 Task: Plan a trip to Belle Glade, United States from 11th December, 2023 to 17th December, 2023 for 1 adult.1  bedroom having 1 bed and 1 bathroom. Property type can be hotel. Booking option can be shelf check-in. Look for 5 properties as per requirement.
Action: Mouse moved to (548, 119)
Screenshot: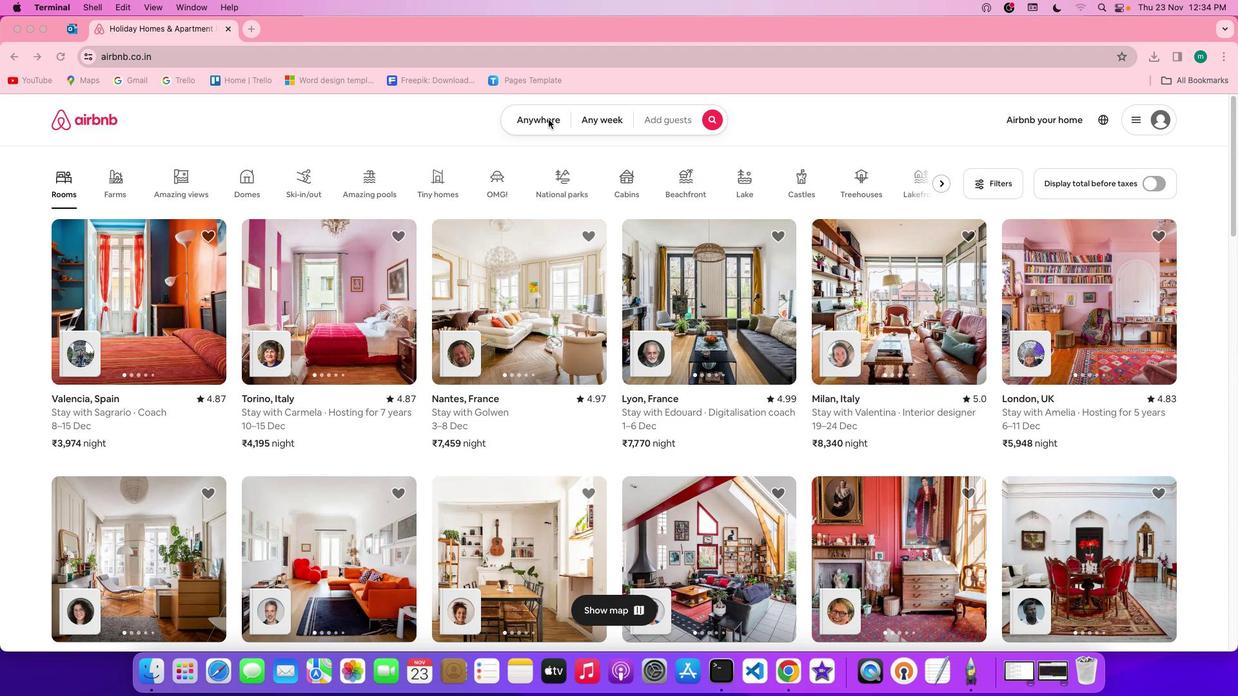 
Action: Mouse pressed left at (548, 119)
Screenshot: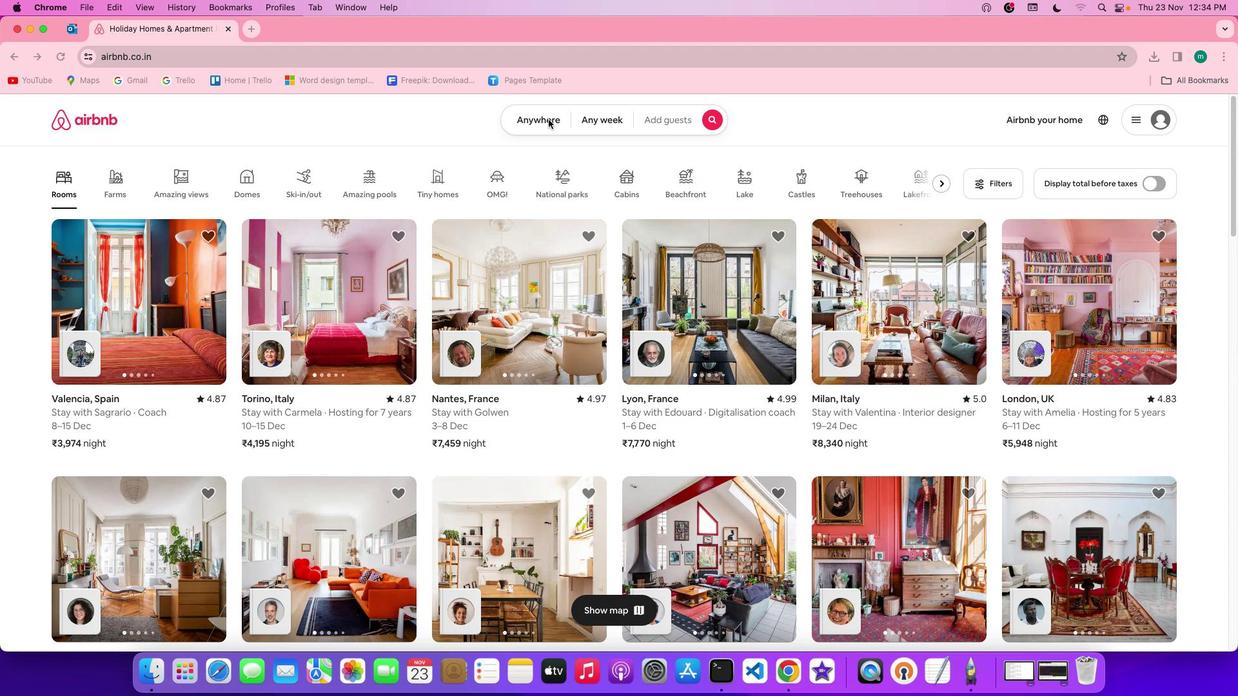 
Action: Mouse pressed left at (548, 119)
Screenshot: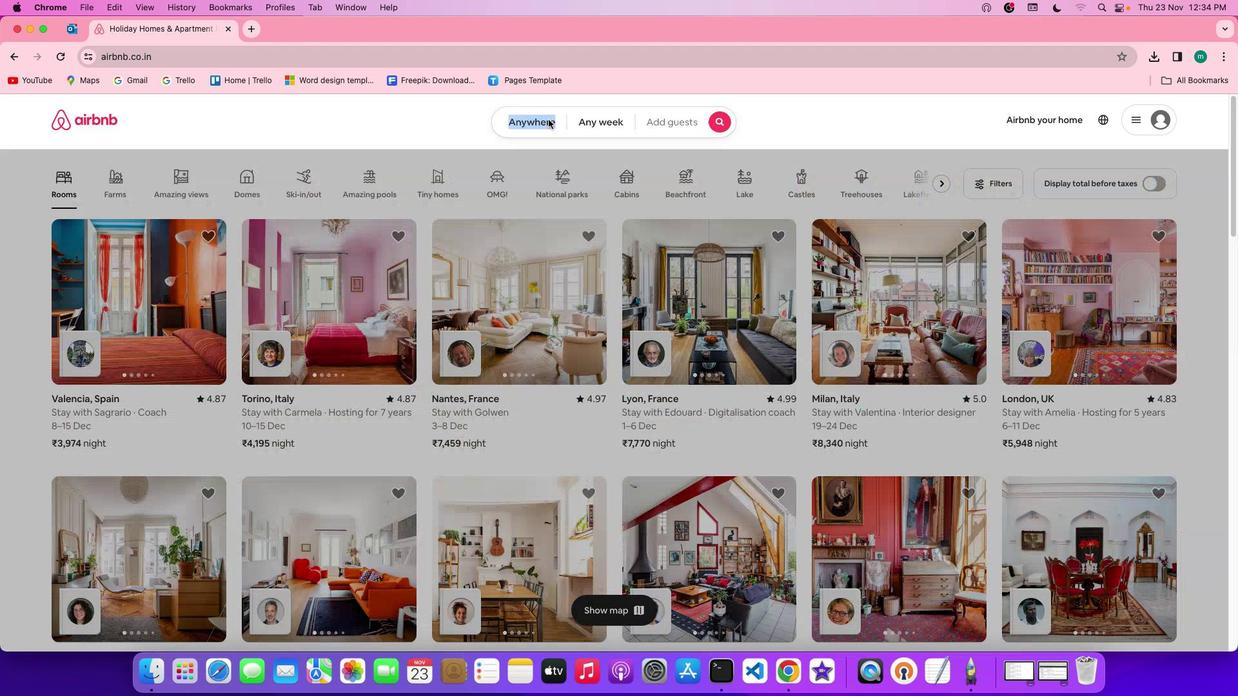 
Action: Mouse moved to (451, 172)
Screenshot: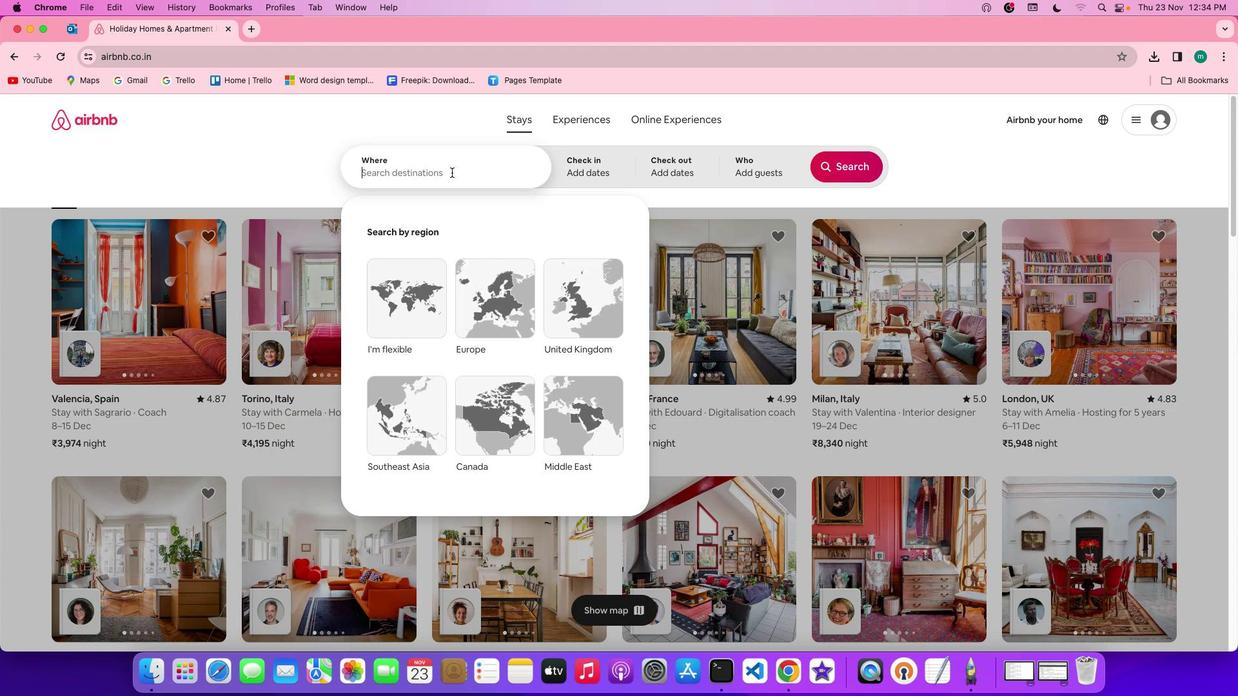 
Action: Mouse pressed left at (451, 172)
Screenshot: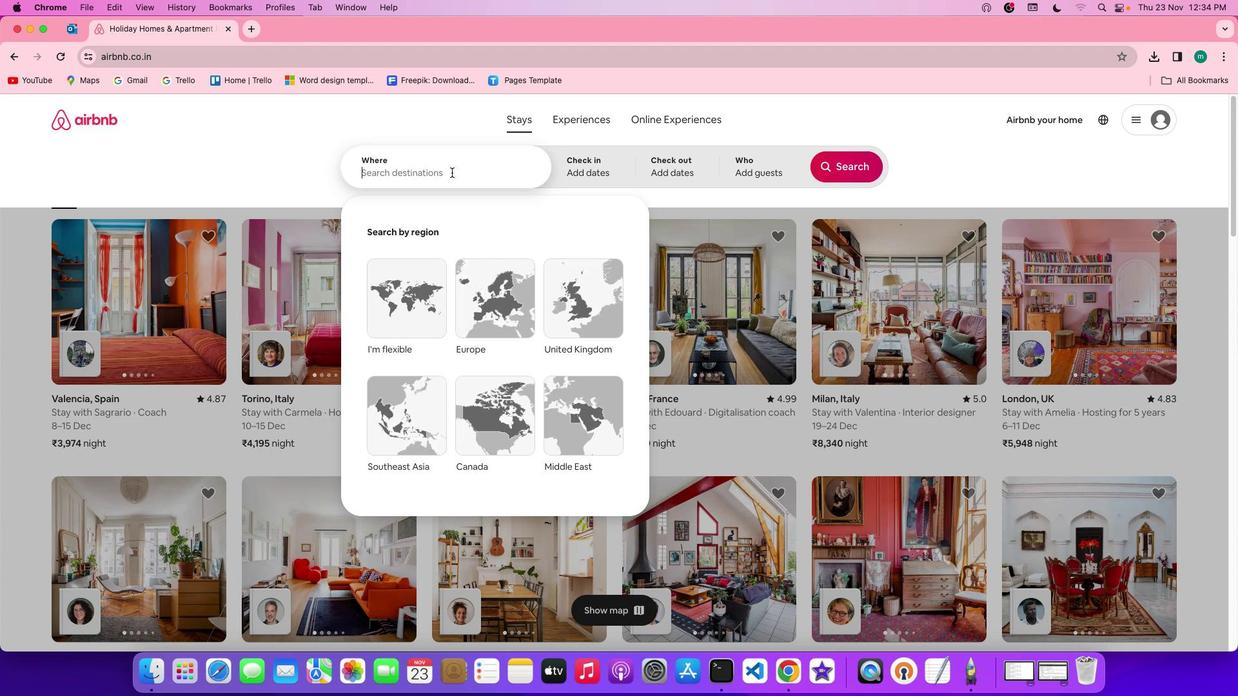 
Action: Key pressed Key.shift'B''e''l''l''e'Key.spaceKey.shift'G''l''a''d''e'','Key.spaceKey.shift'u''n''i''t''e''d'Key.spaceKey.shift'S''t''a''t''e''s'
Screenshot: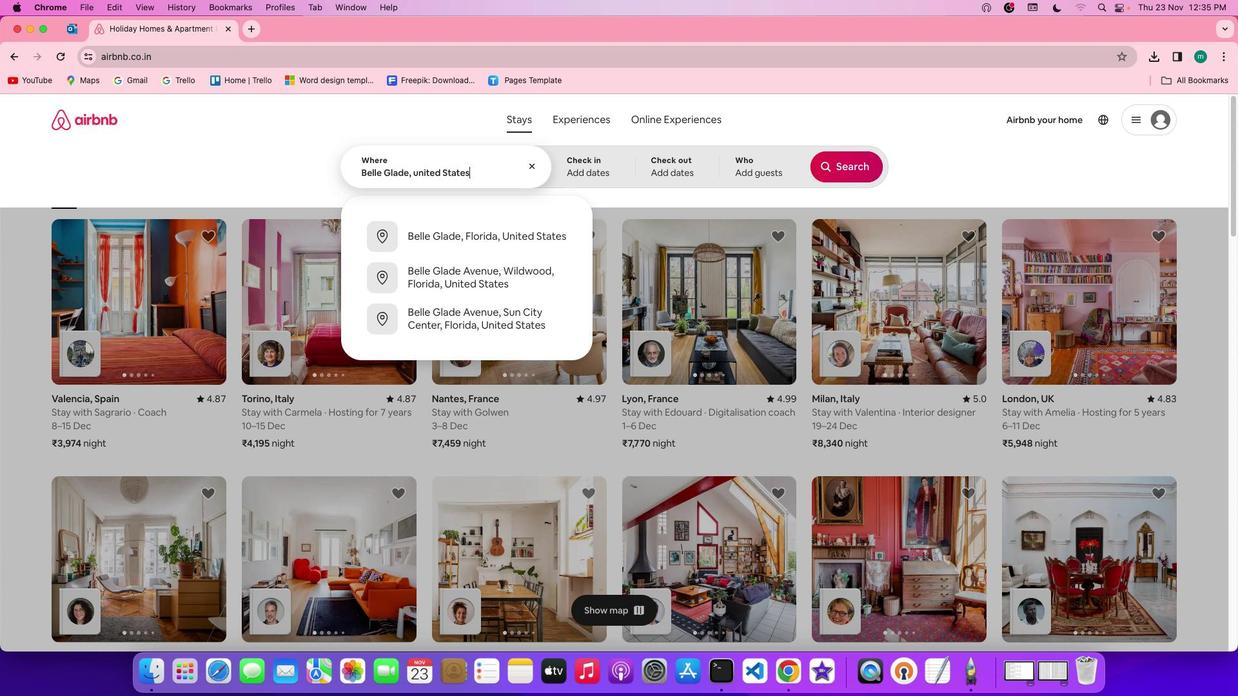 
Action: Mouse moved to (591, 161)
Screenshot: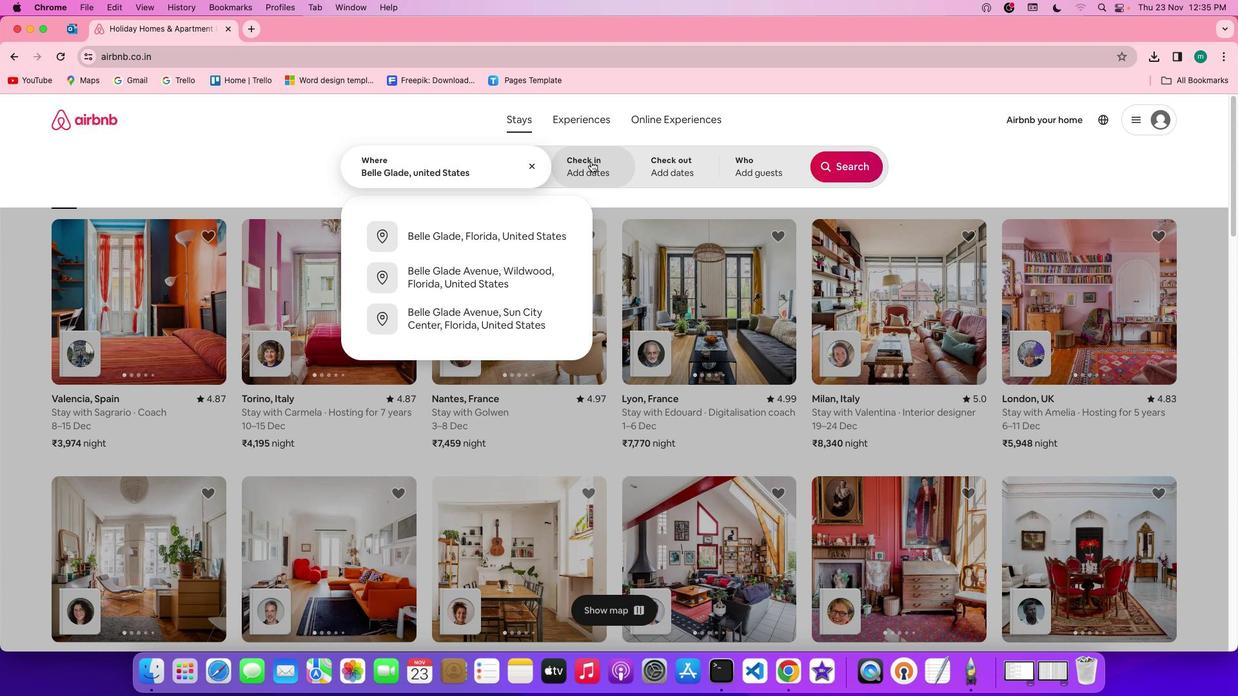 
Action: Mouse pressed left at (591, 161)
Screenshot: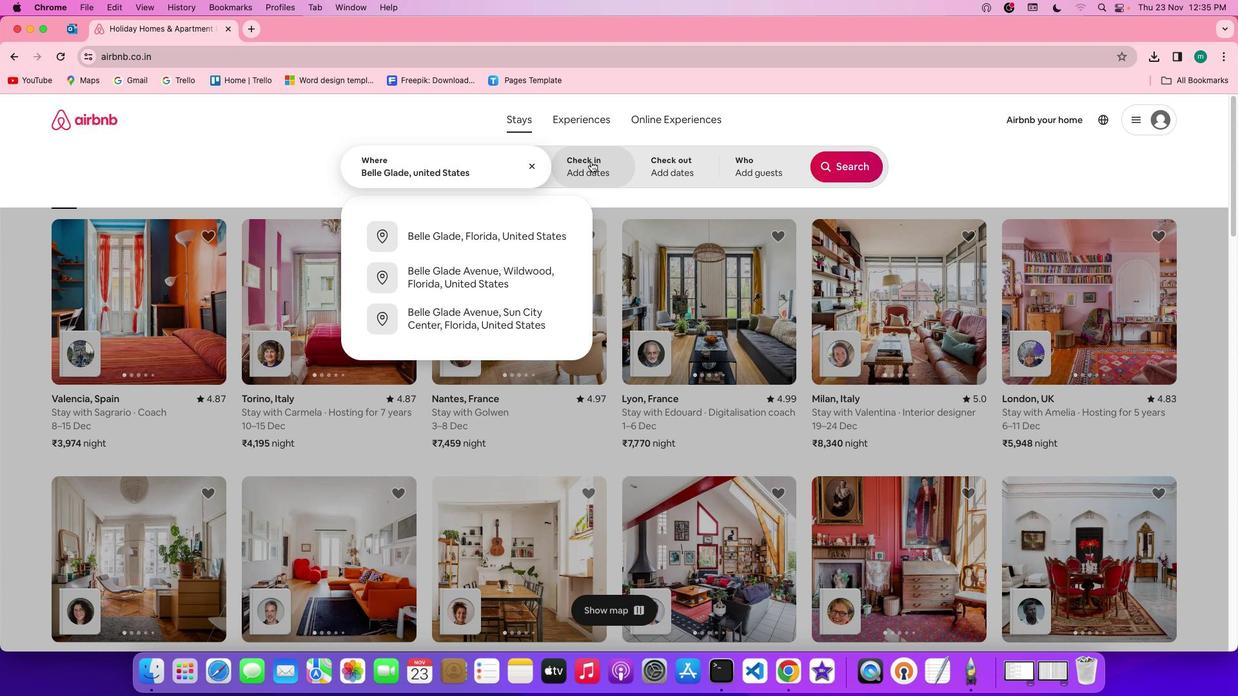 
Action: Mouse moved to (679, 394)
Screenshot: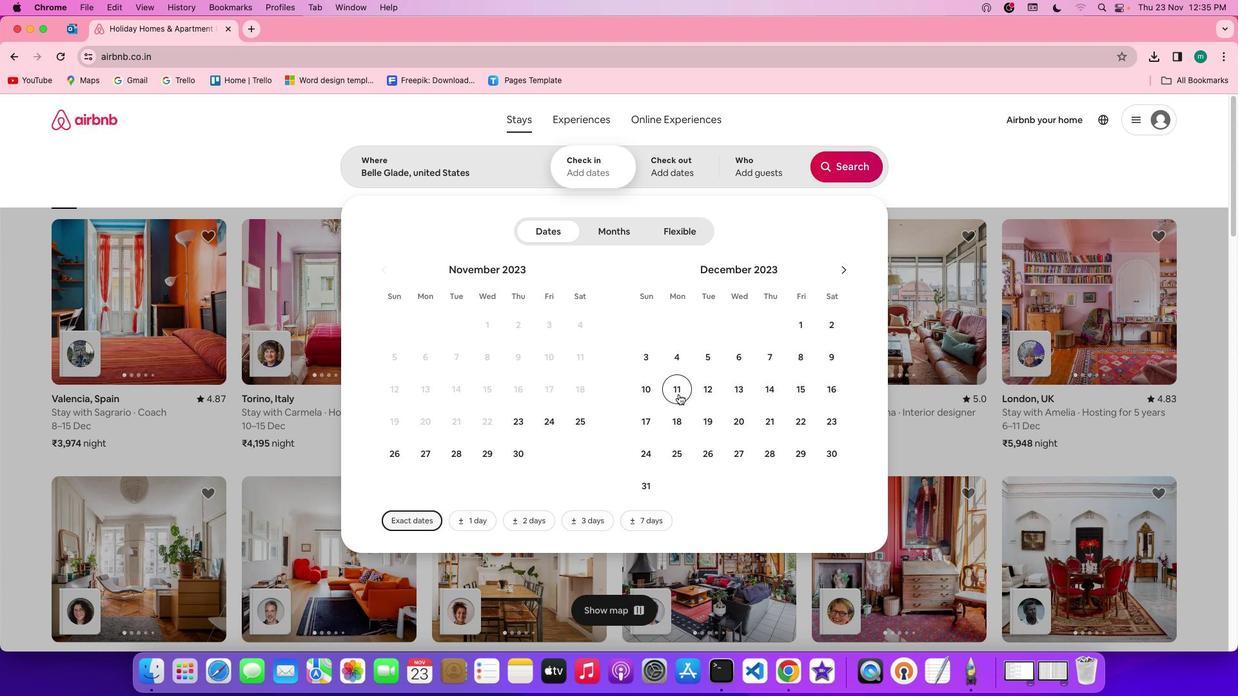 
Action: Mouse pressed left at (679, 394)
Screenshot: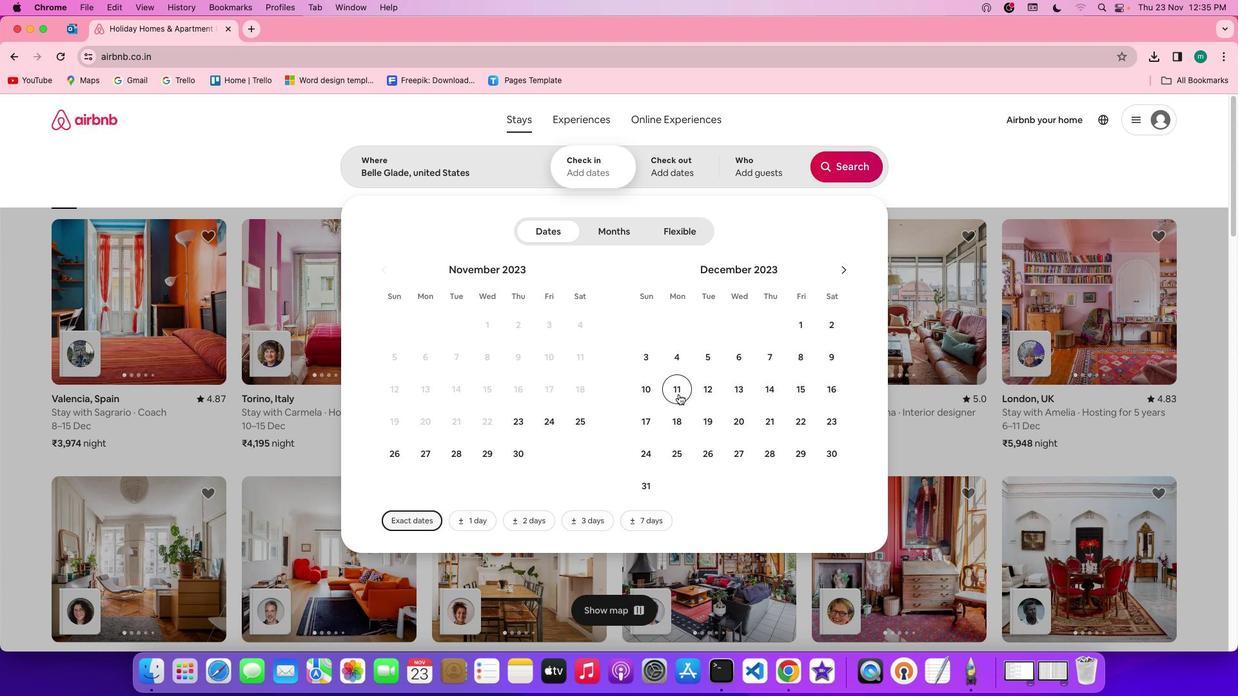 
Action: Mouse moved to (659, 415)
Screenshot: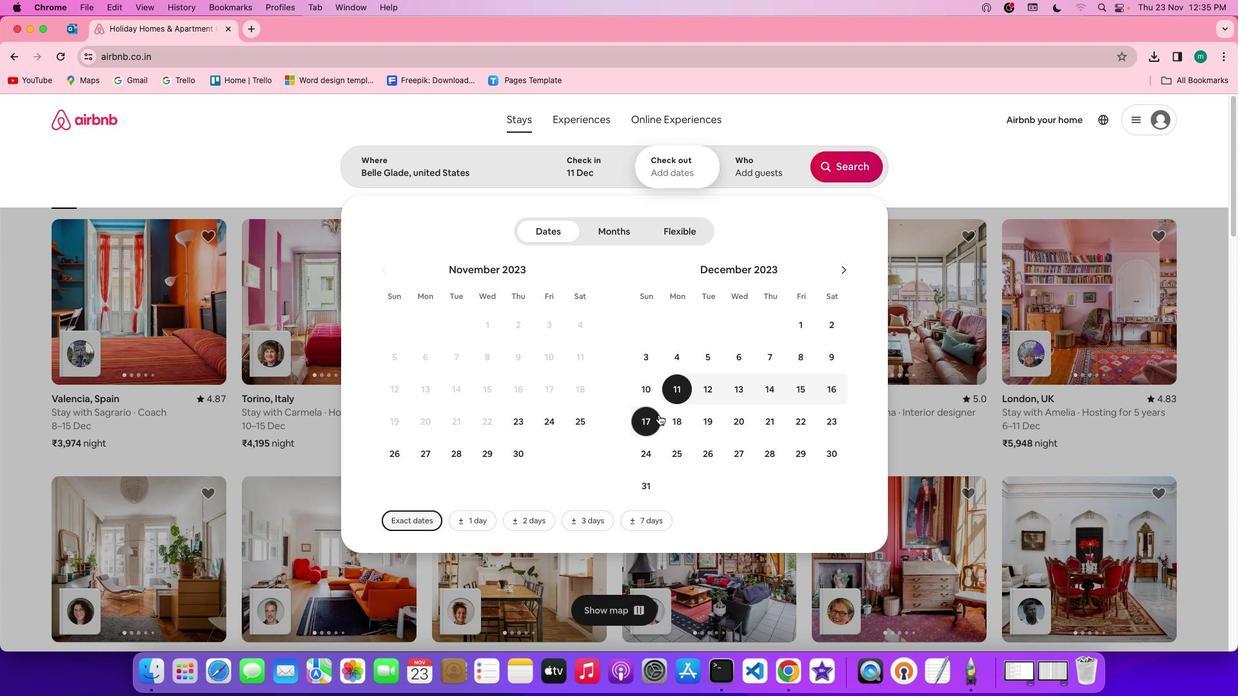 
Action: Mouse pressed left at (659, 415)
Screenshot: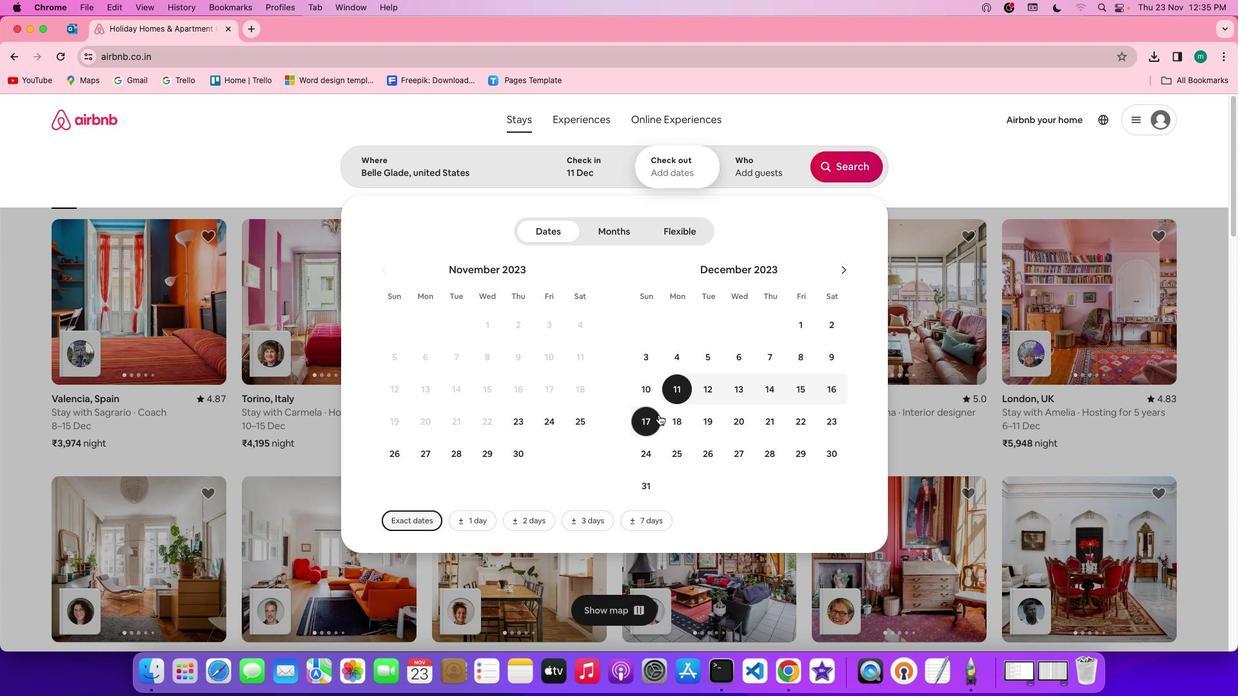 
Action: Mouse moved to (767, 178)
Screenshot: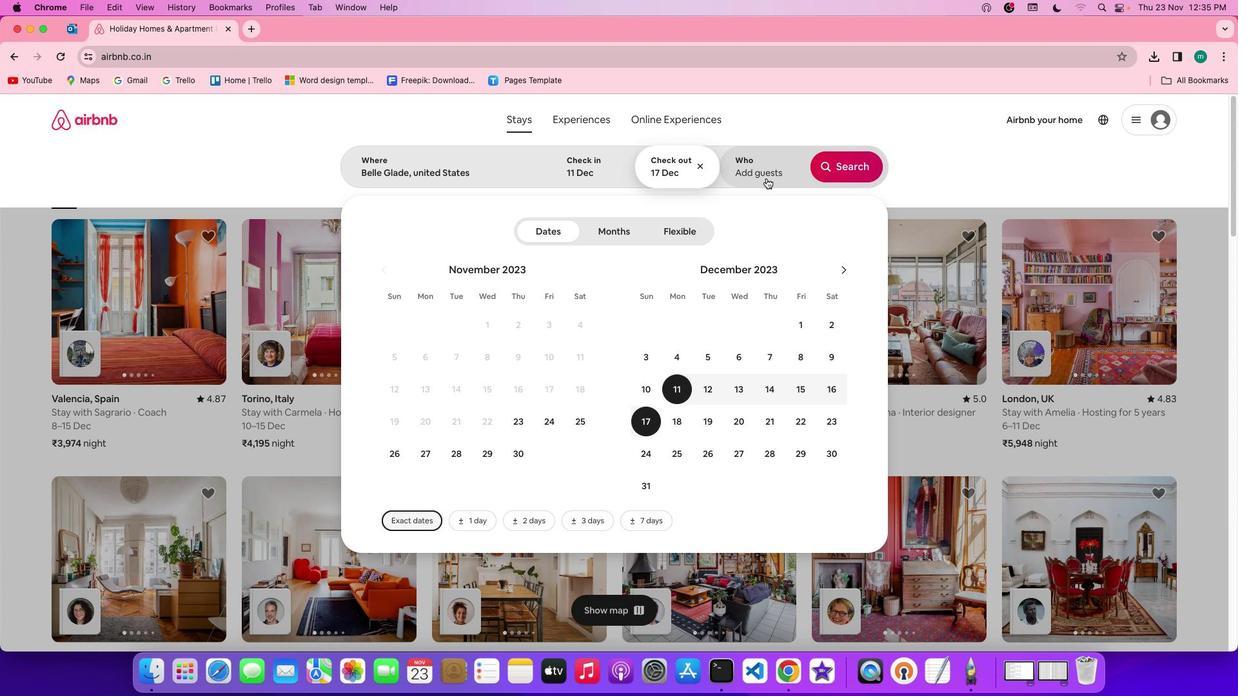 
Action: Mouse pressed left at (767, 178)
Screenshot: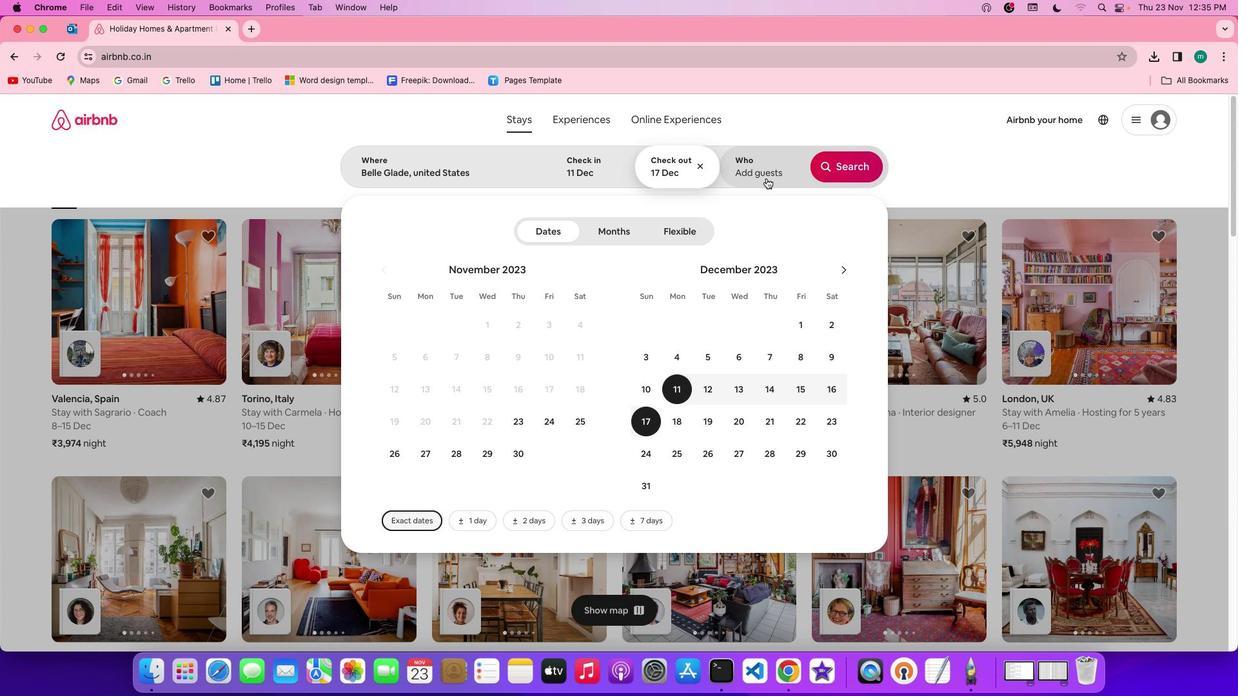
Action: Mouse moved to (853, 233)
Screenshot: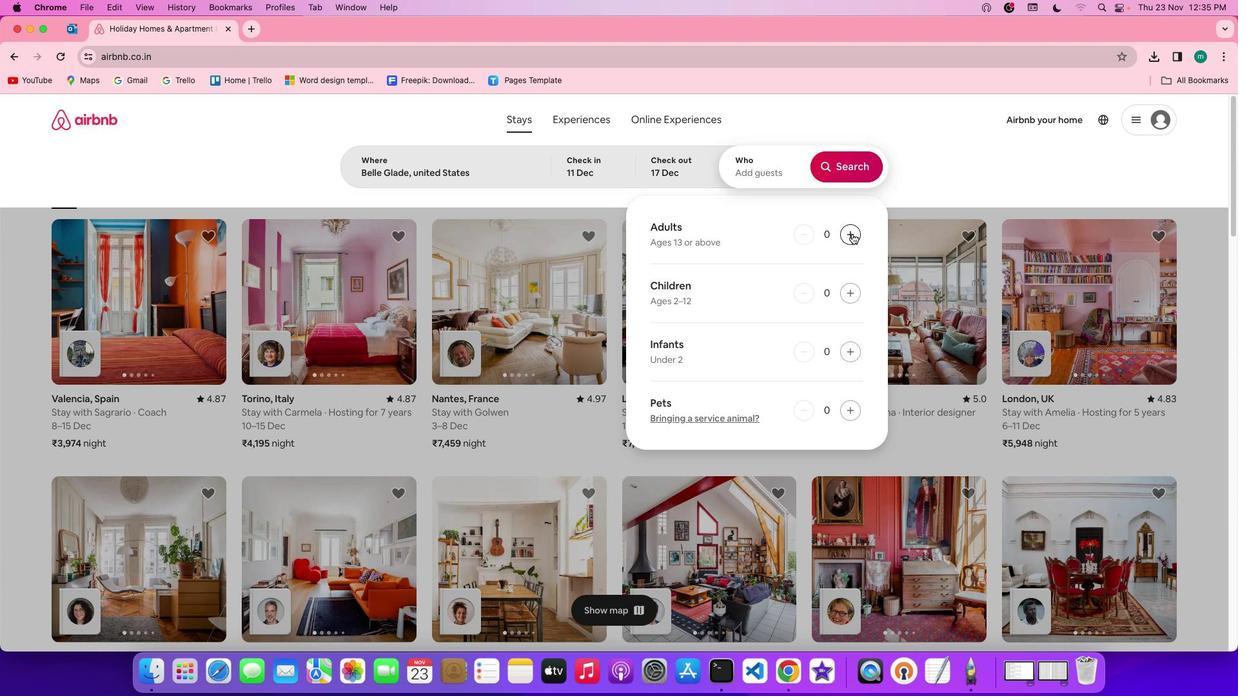 
Action: Mouse pressed left at (853, 233)
Screenshot: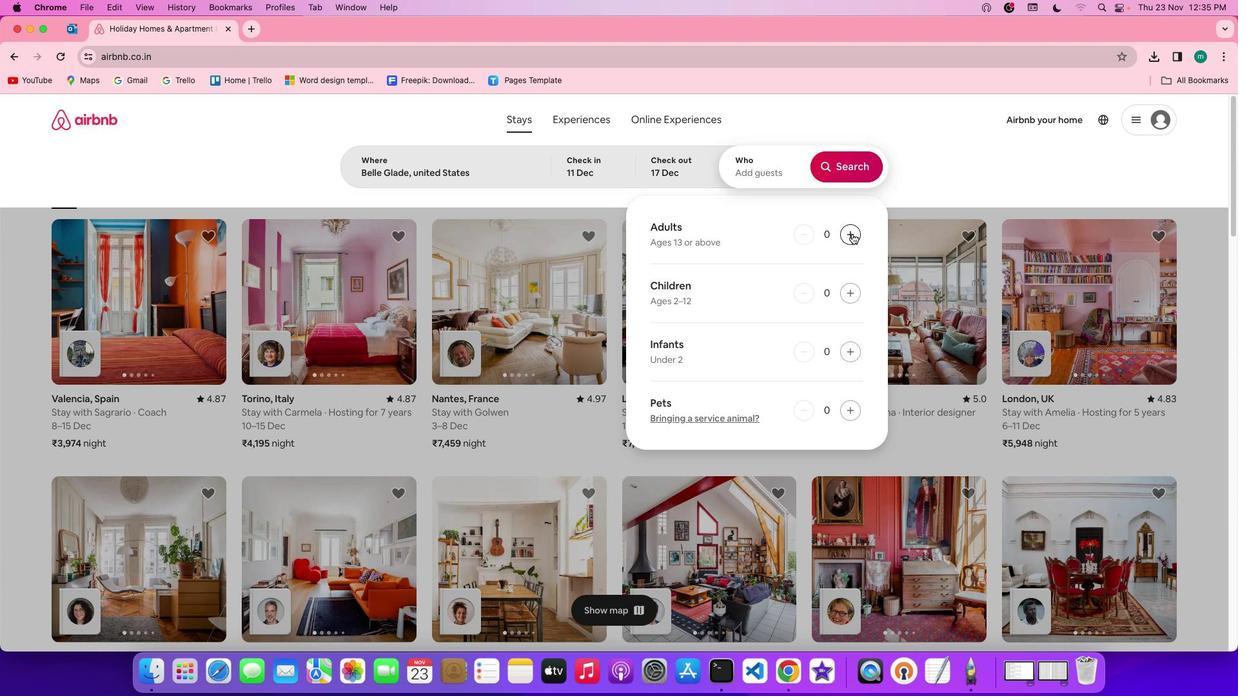 
Action: Mouse moved to (847, 166)
Screenshot: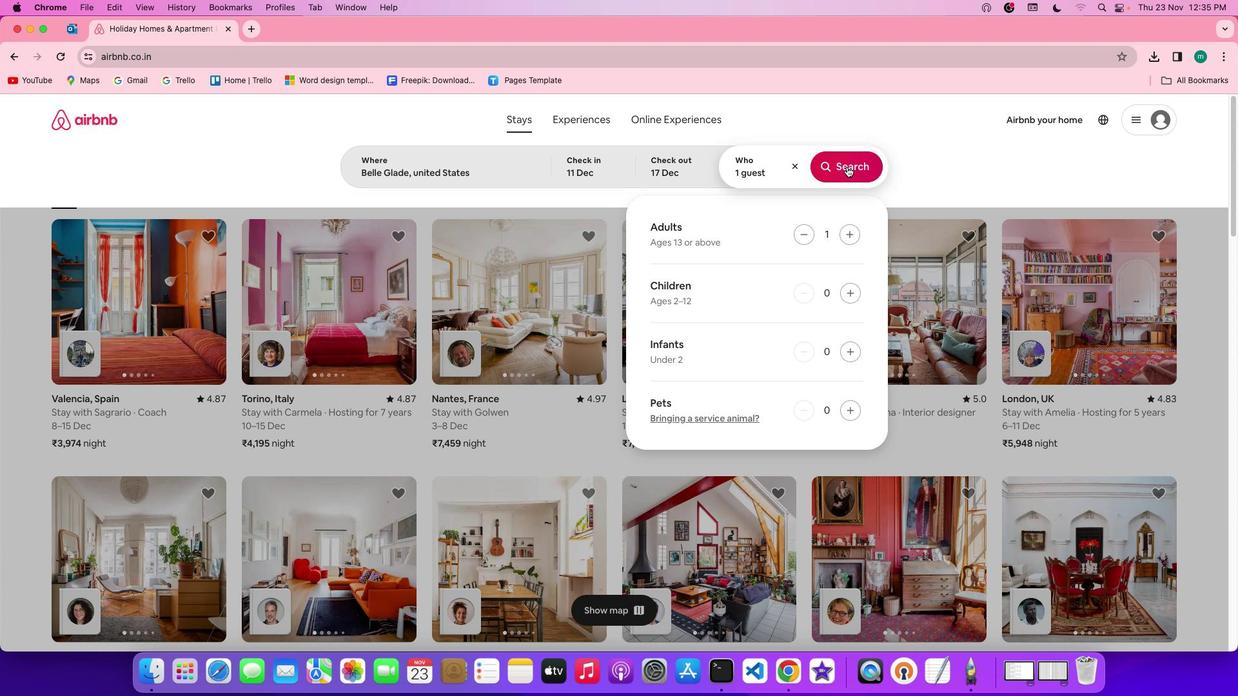 
Action: Mouse pressed left at (847, 166)
Screenshot: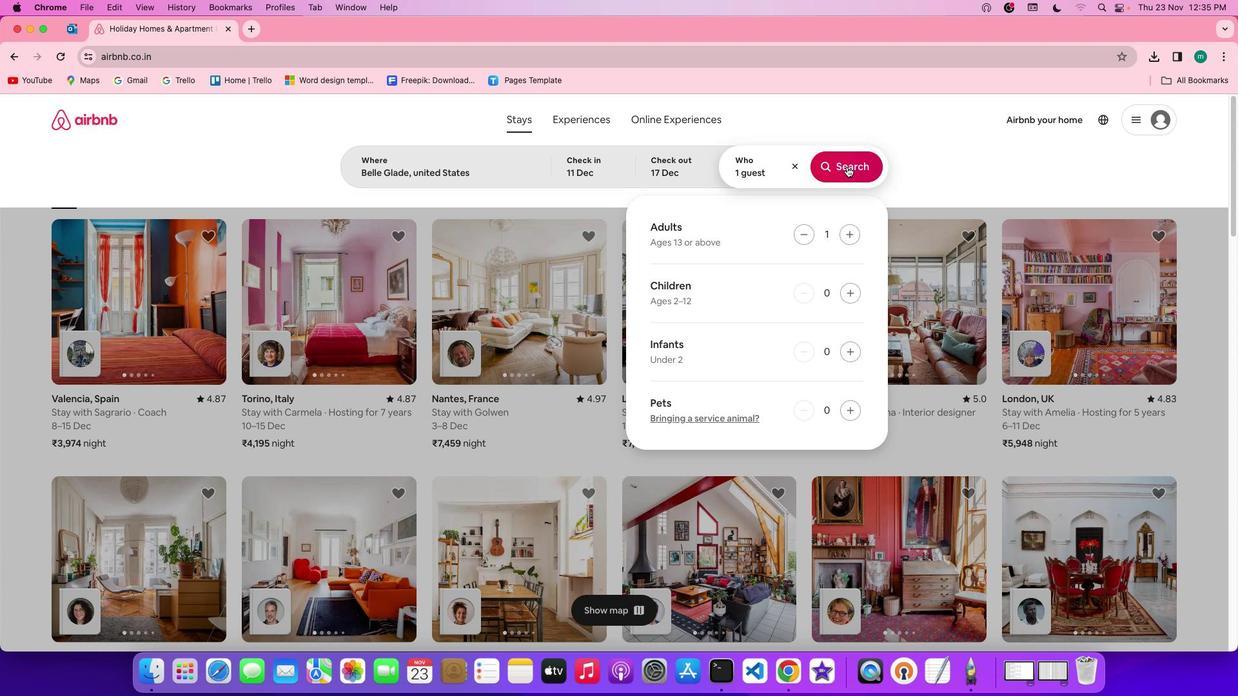 
Action: Mouse moved to (1041, 176)
Screenshot: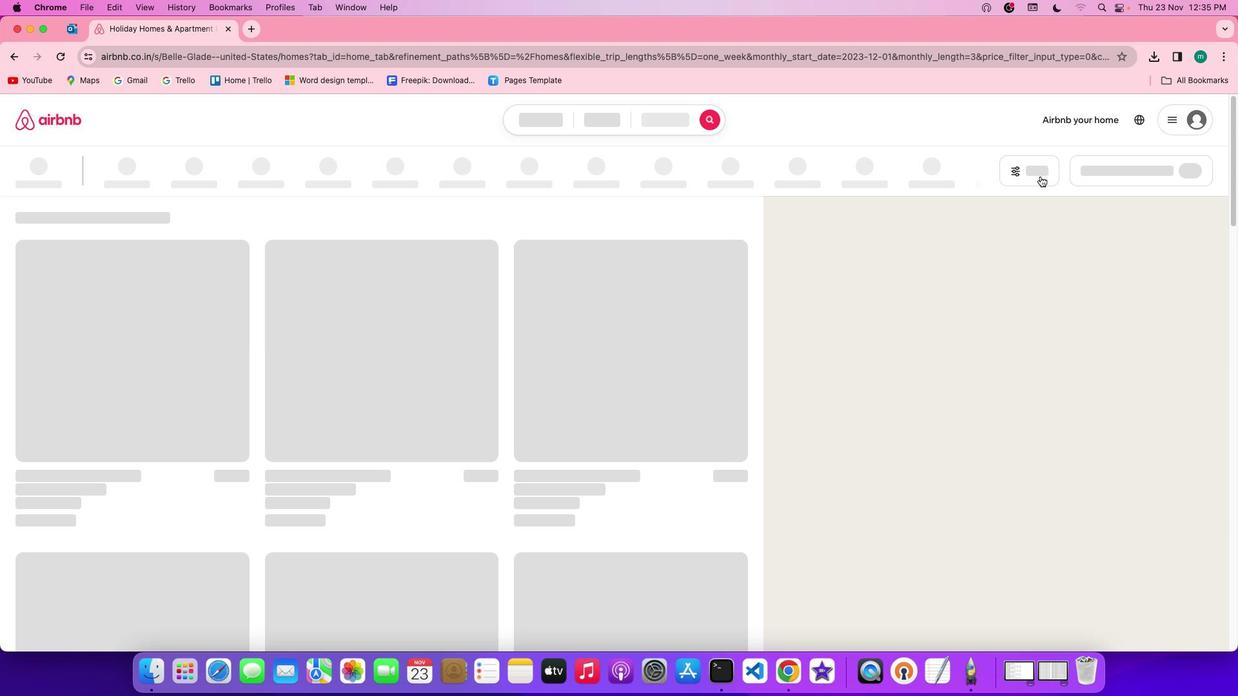 
Action: Mouse pressed left at (1041, 176)
Screenshot: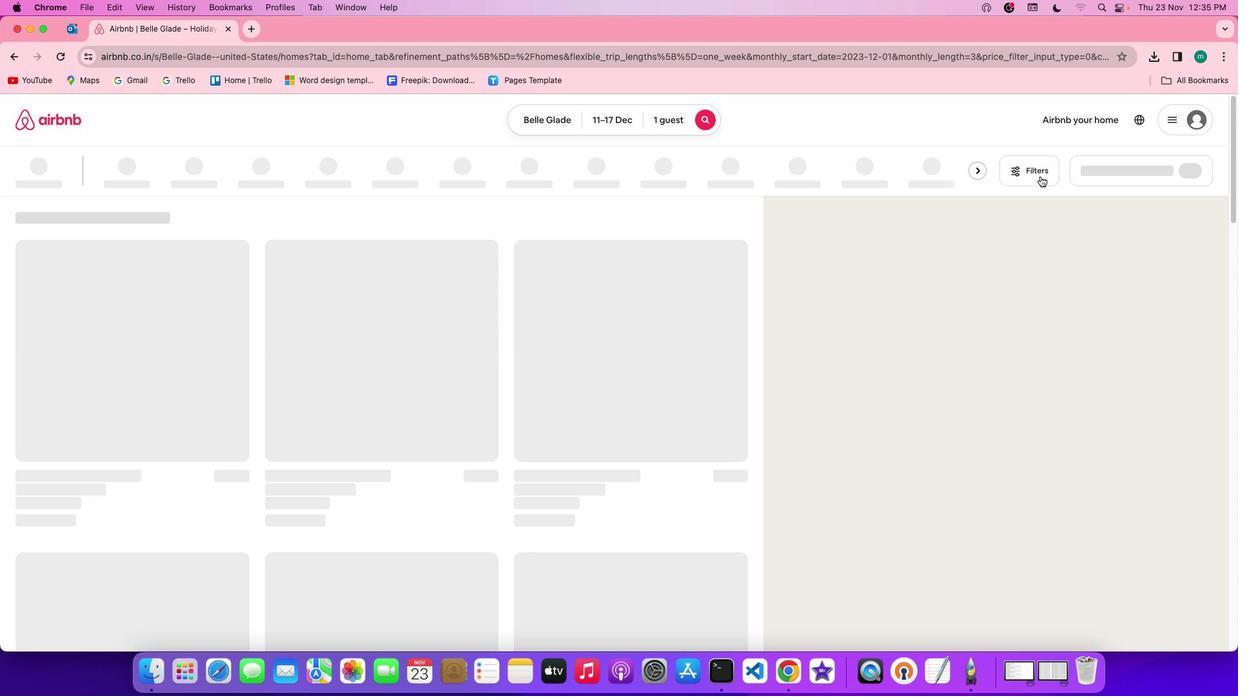 
Action: Mouse moved to (731, 298)
Screenshot: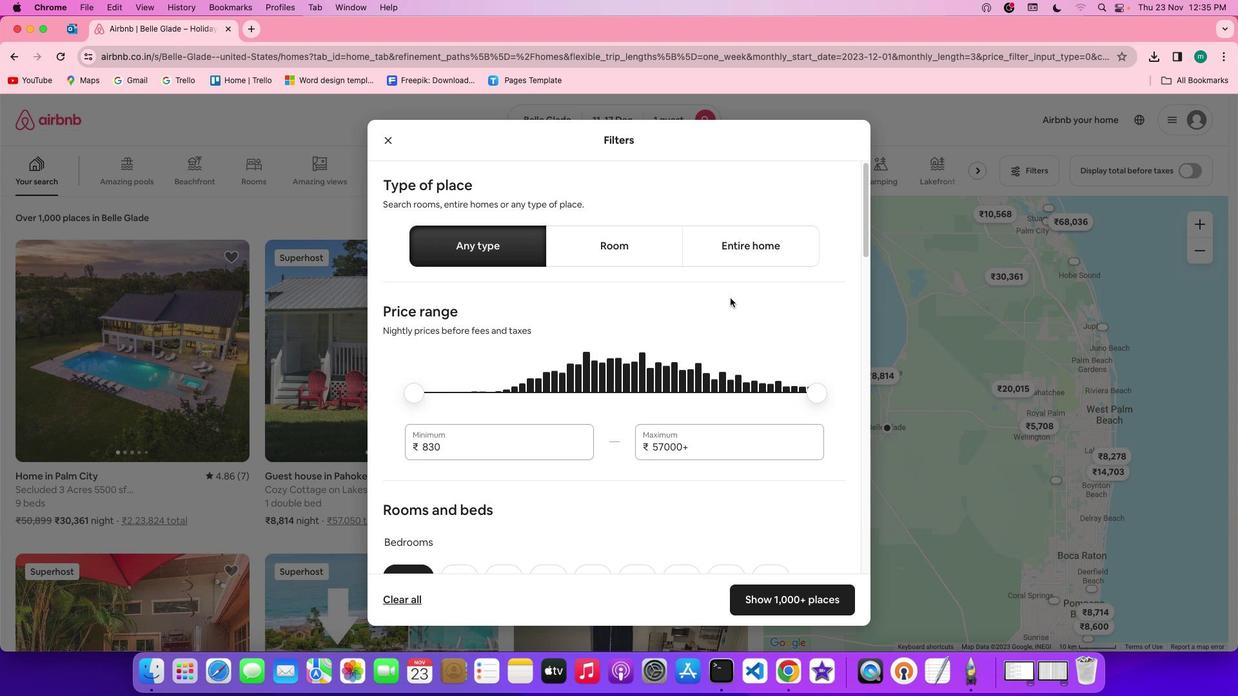 
Action: Mouse scrolled (731, 298) with delta (0, 0)
Screenshot: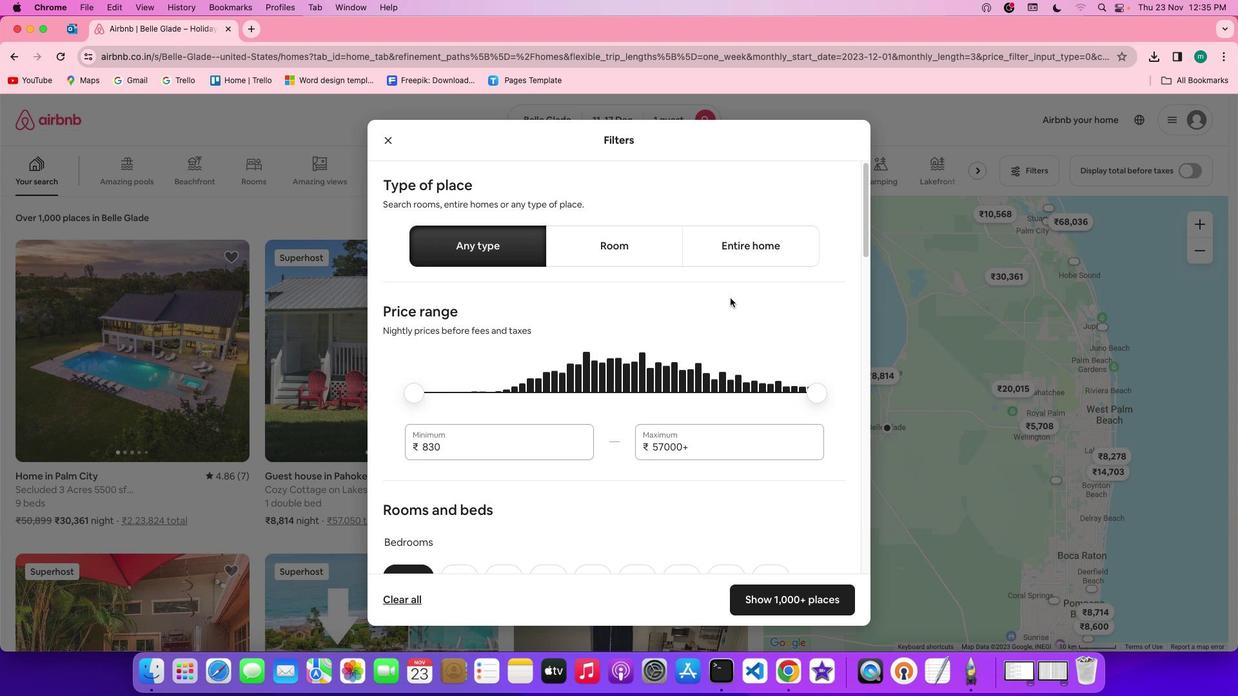 
Action: Mouse scrolled (731, 298) with delta (0, 0)
Screenshot: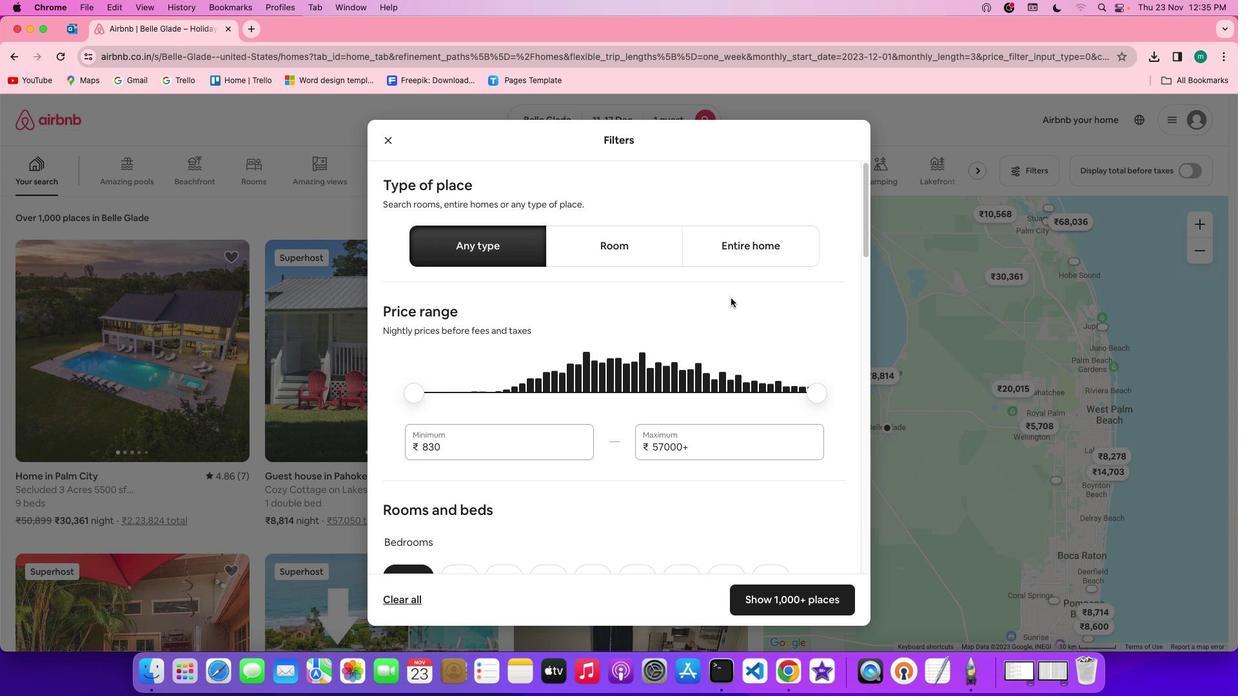 
Action: Mouse scrolled (731, 298) with delta (0, -1)
Screenshot: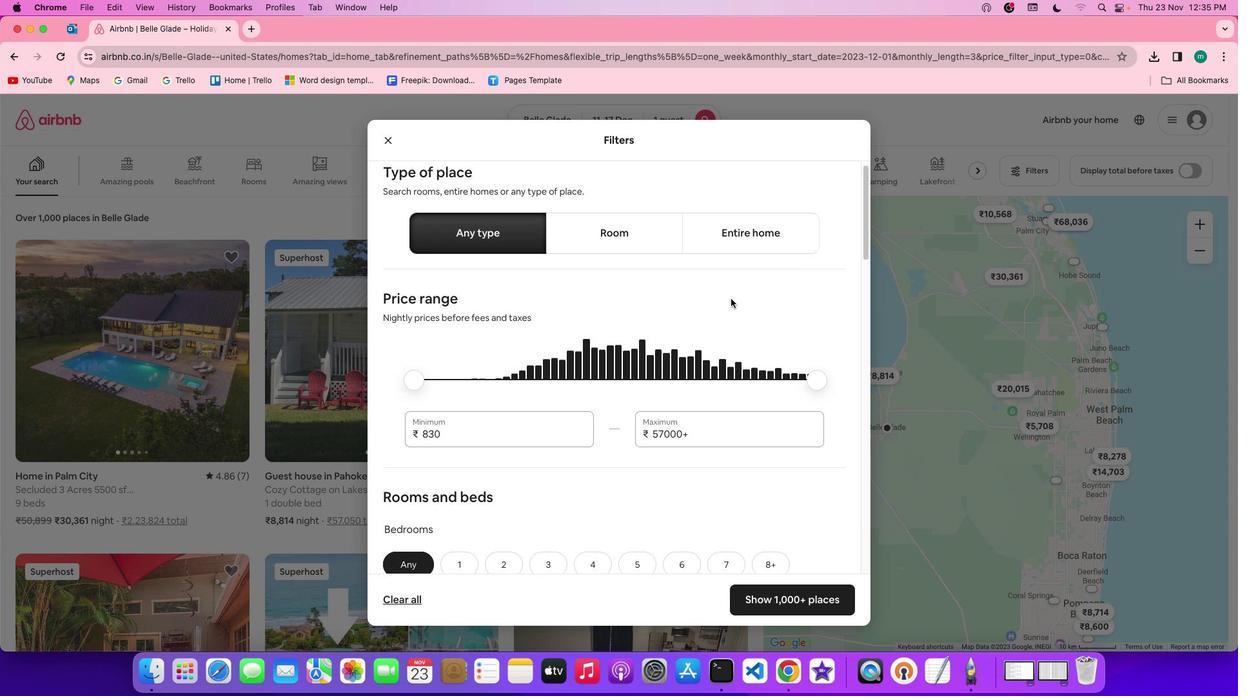 
Action: Mouse moved to (731, 298)
Screenshot: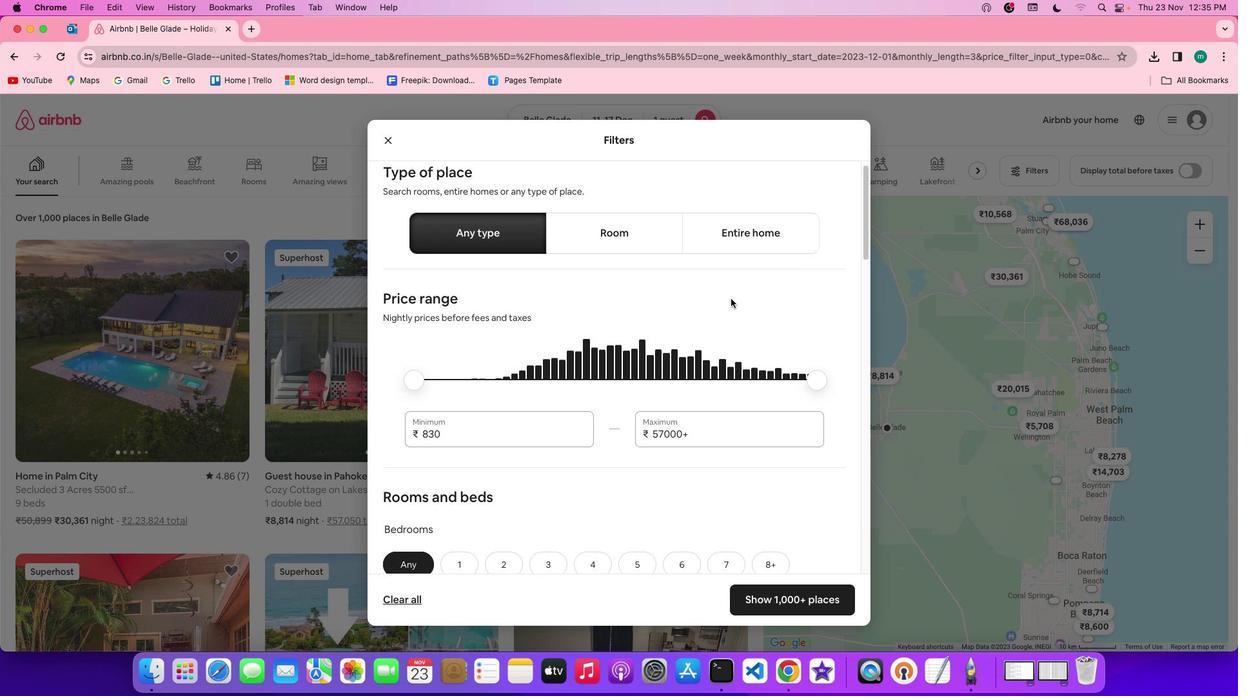 
Action: Mouse scrolled (731, 298) with delta (0, 0)
Screenshot: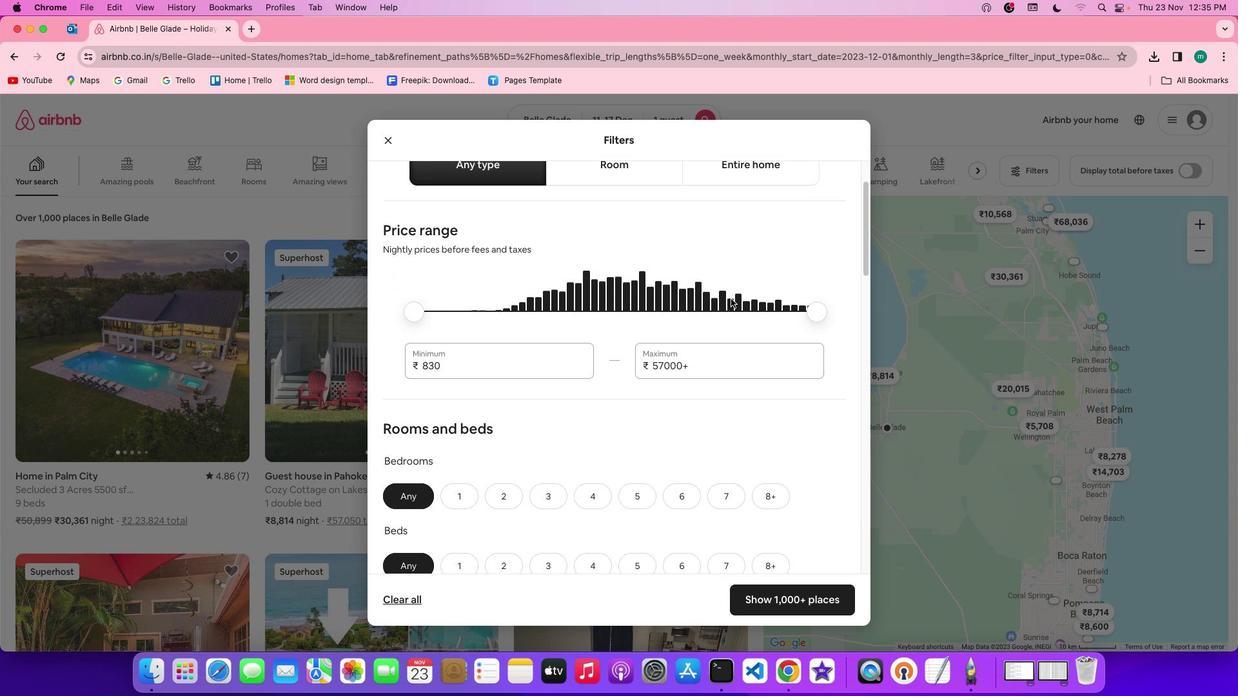 
Action: Mouse scrolled (731, 298) with delta (0, 0)
Screenshot: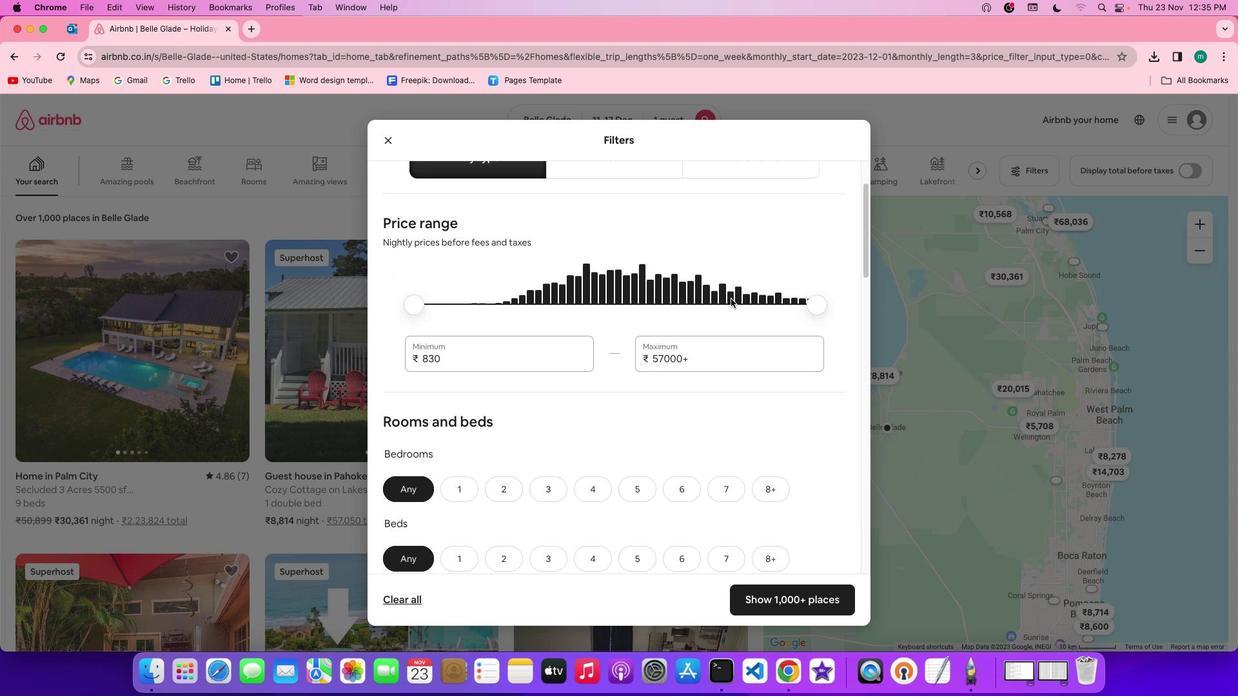 
Action: Mouse scrolled (731, 298) with delta (0, -1)
Screenshot: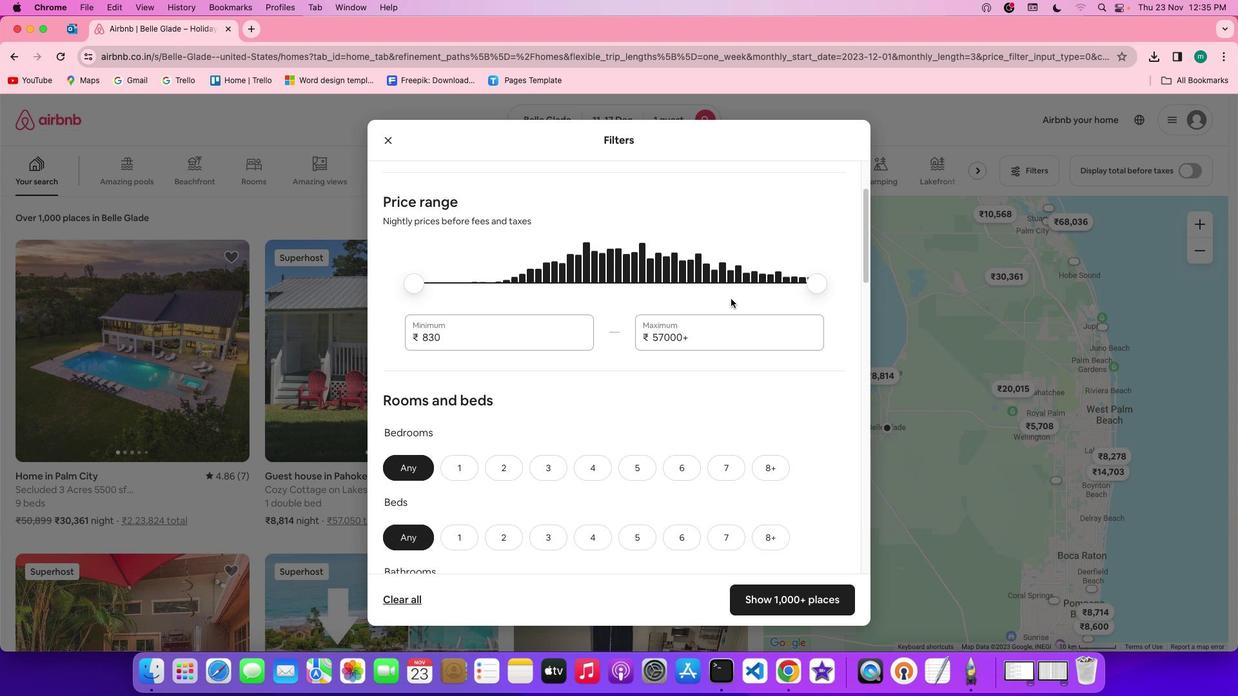 
Action: Mouse scrolled (731, 298) with delta (0, 0)
Screenshot: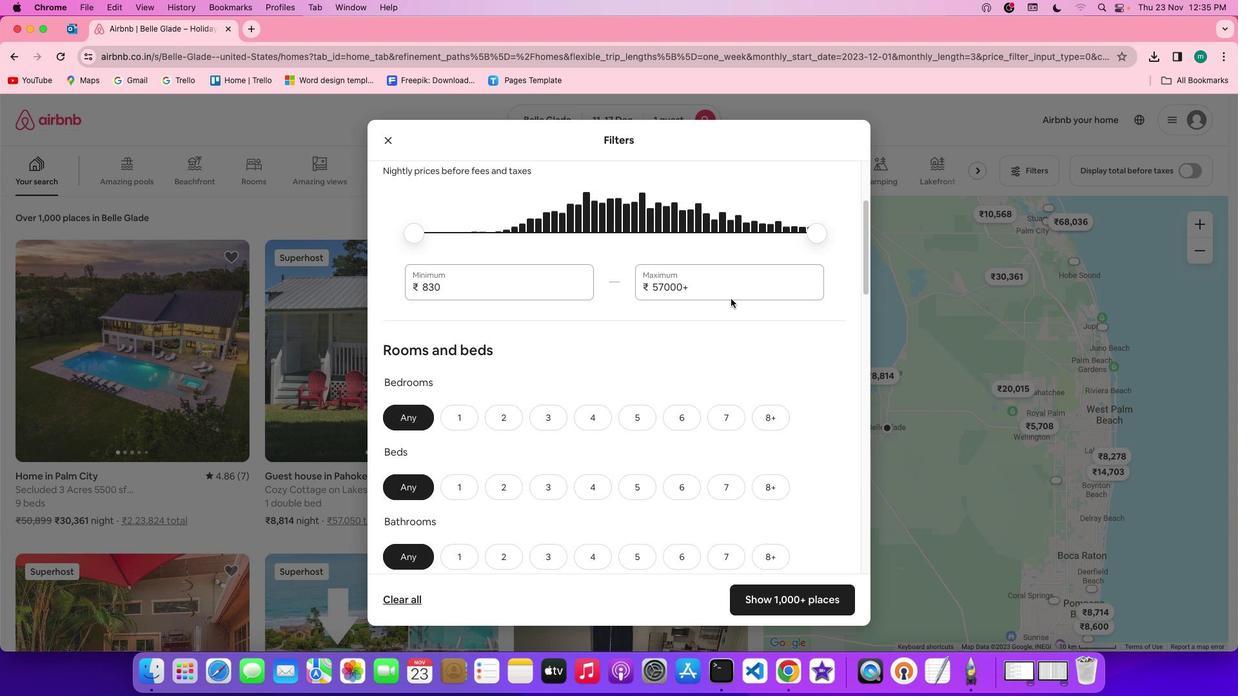 
Action: Mouse scrolled (731, 298) with delta (0, 0)
Screenshot: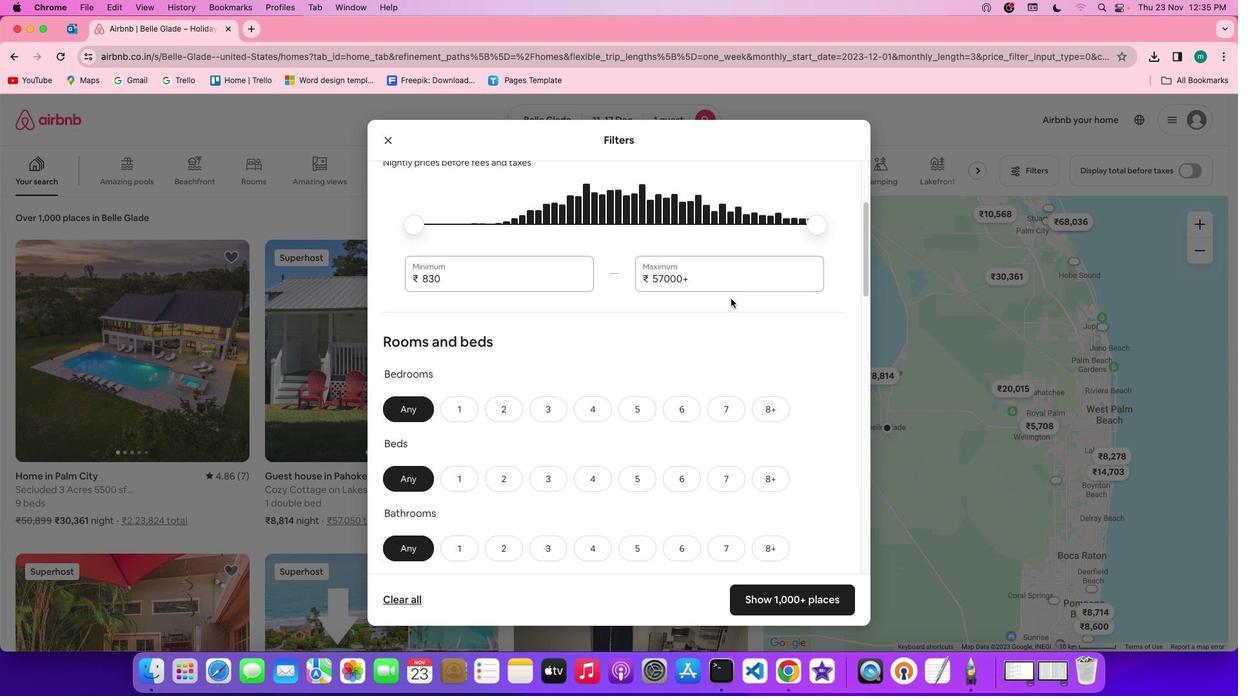 
Action: Mouse scrolled (731, 298) with delta (0, 0)
Screenshot: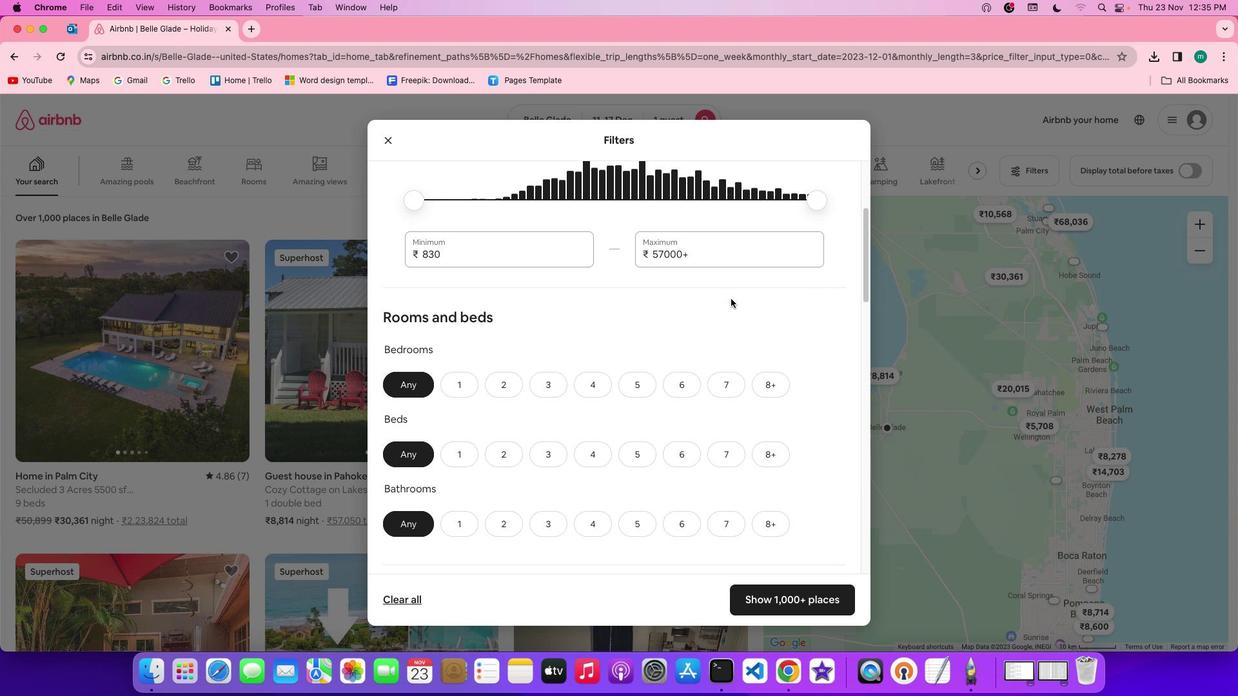 
Action: Mouse scrolled (731, 298) with delta (0, 0)
Screenshot: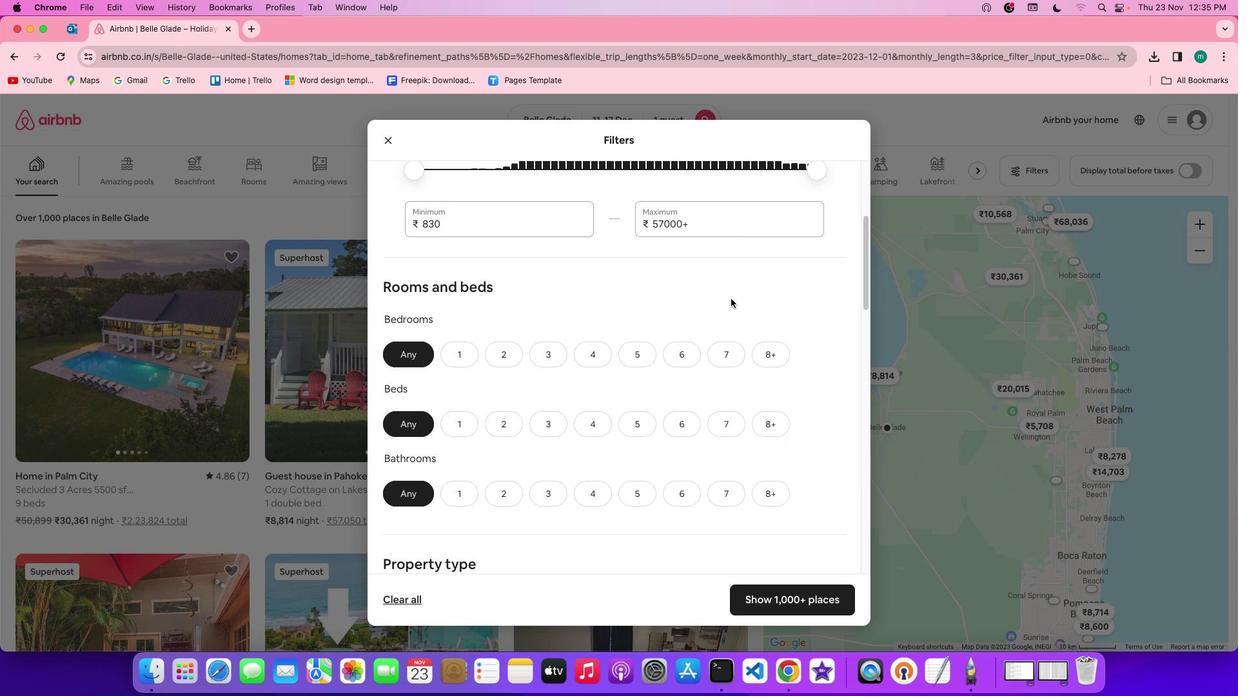 
Action: Mouse scrolled (731, 298) with delta (0, 0)
Screenshot: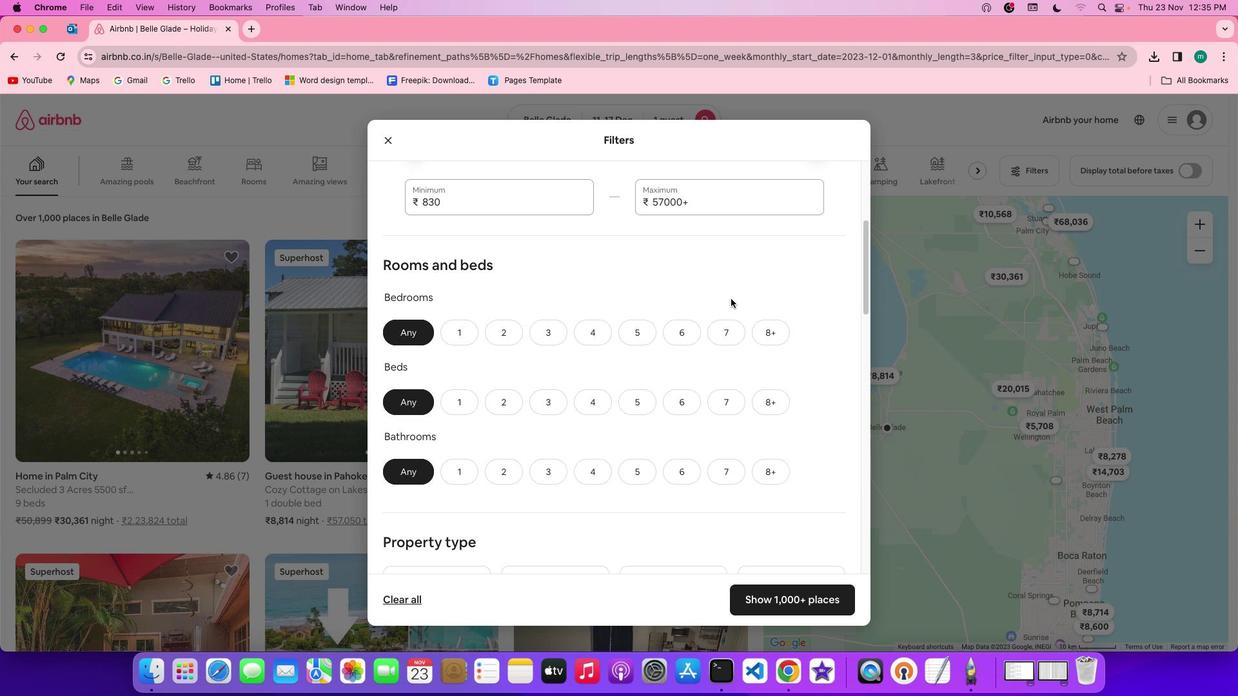 
Action: Mouse scrolled (731, 298) with delta (0, -1)
Screenshot: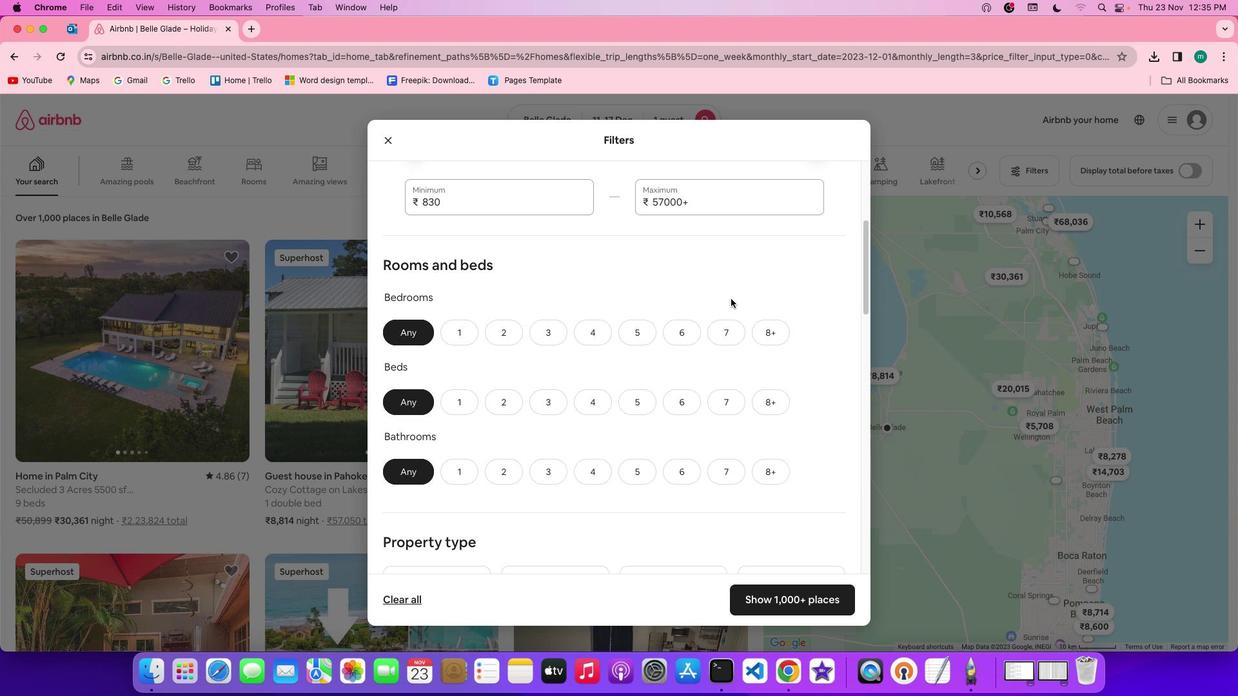 
Action: Mouse scrolled (731, 298) with delta (0, -1)
Screenshot: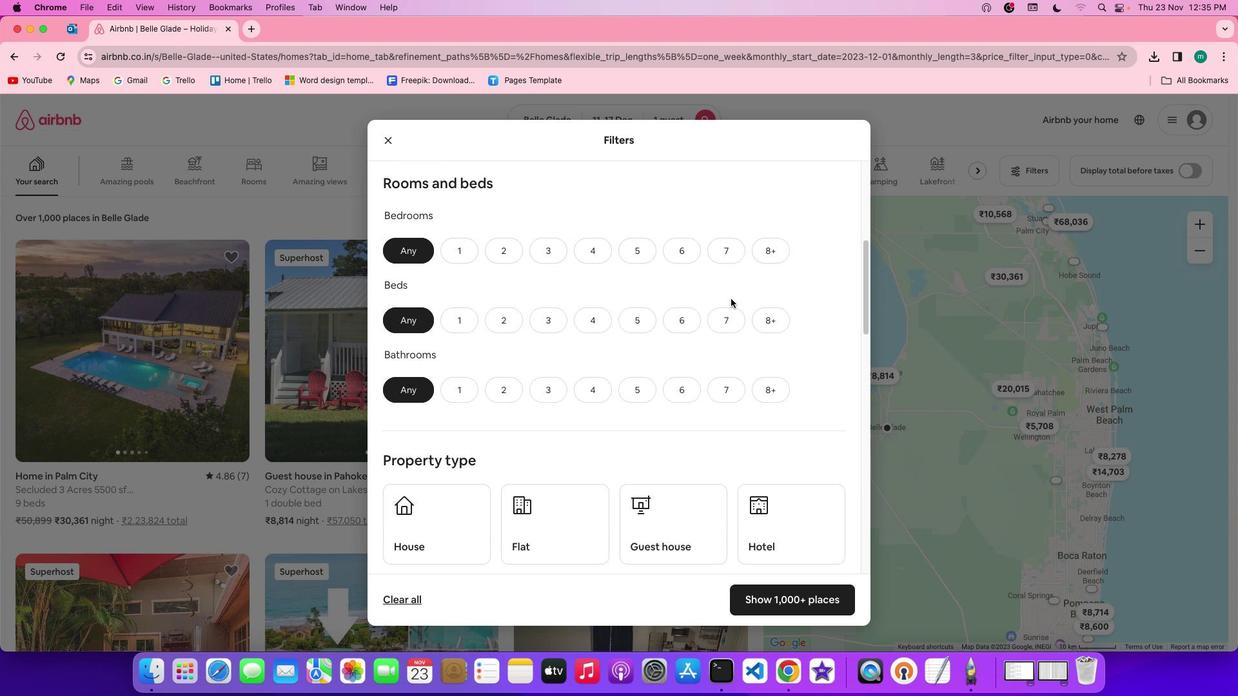 
Action: Mouse moved to (462, 187)
Screenshot: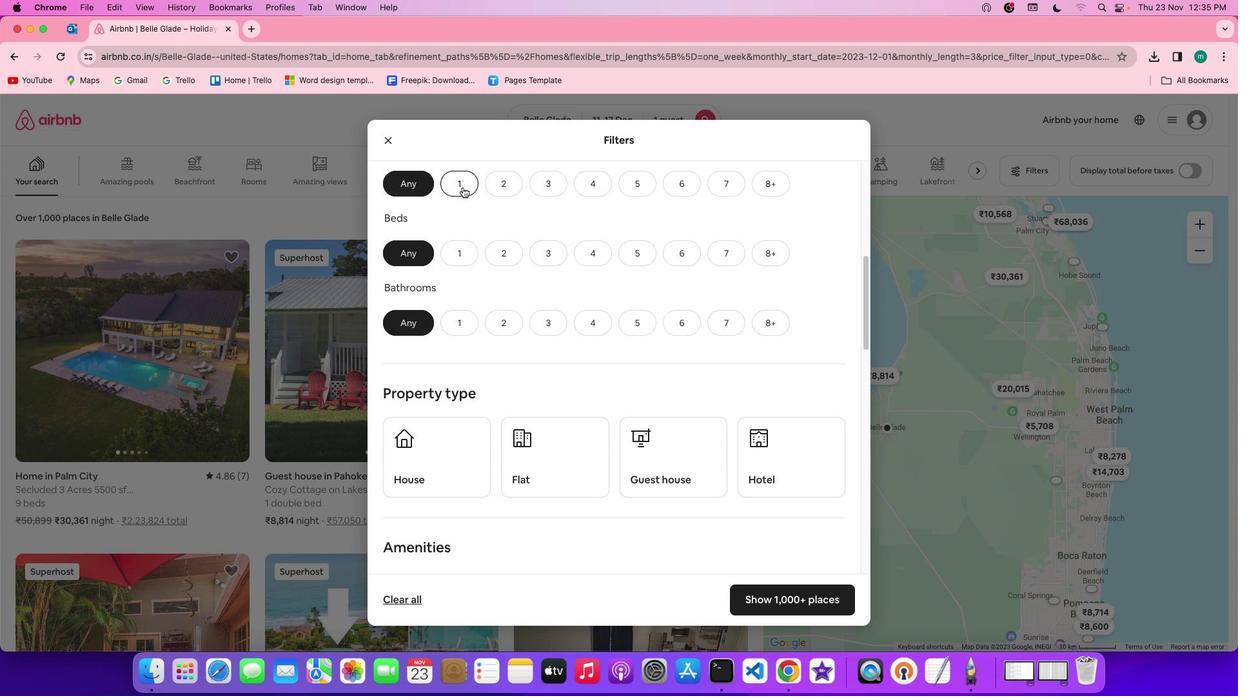 
Action: Mouse pressed left at (462, 187)
Screenshot: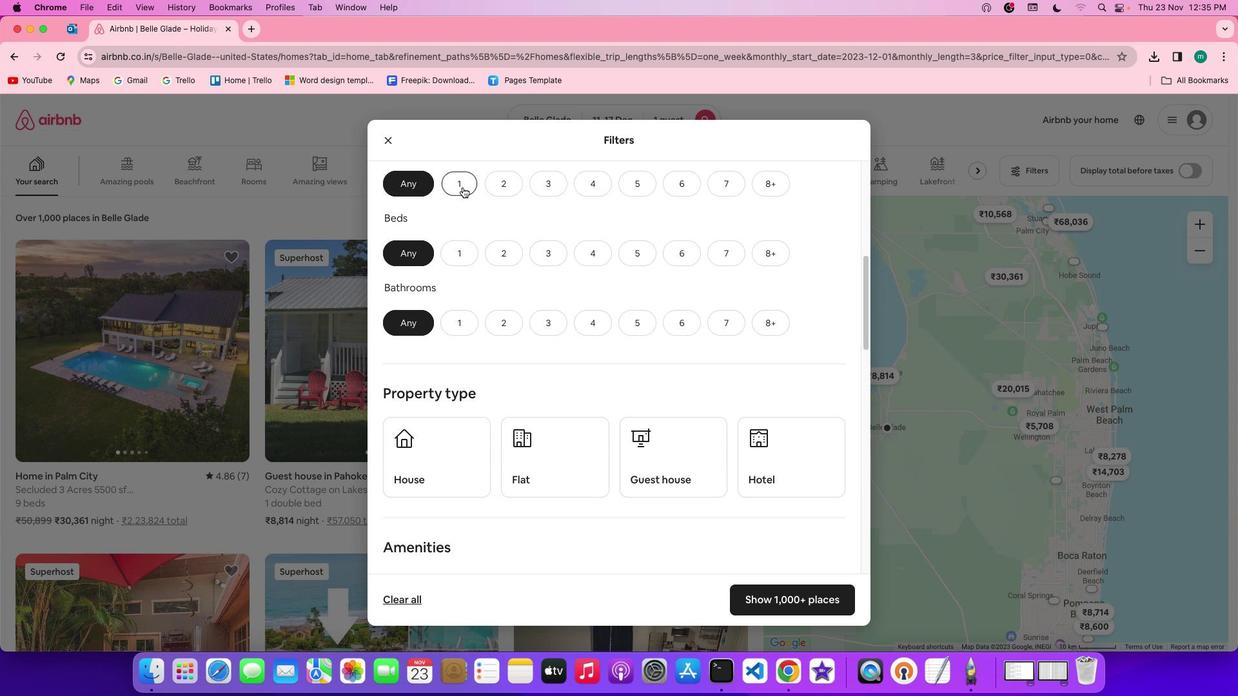
Action: Mouse moved to (464, 255)
Screenshot: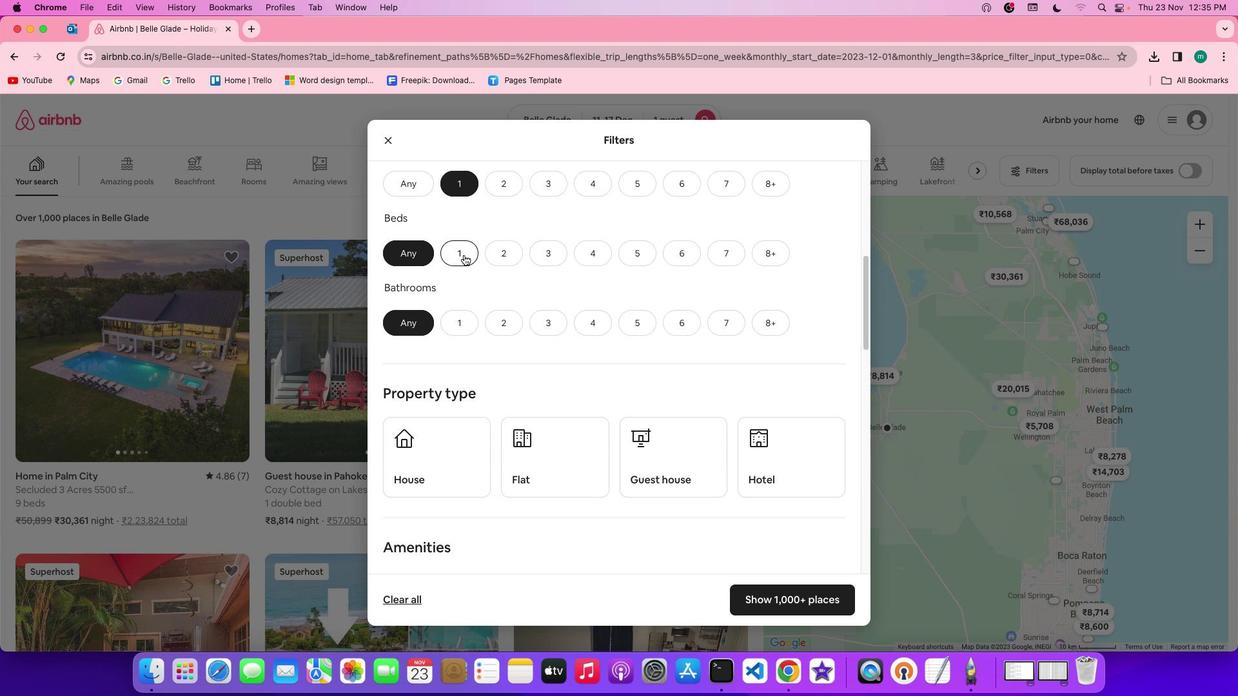 
Action: Mouse pressed left at (464, 255)
Screenshot: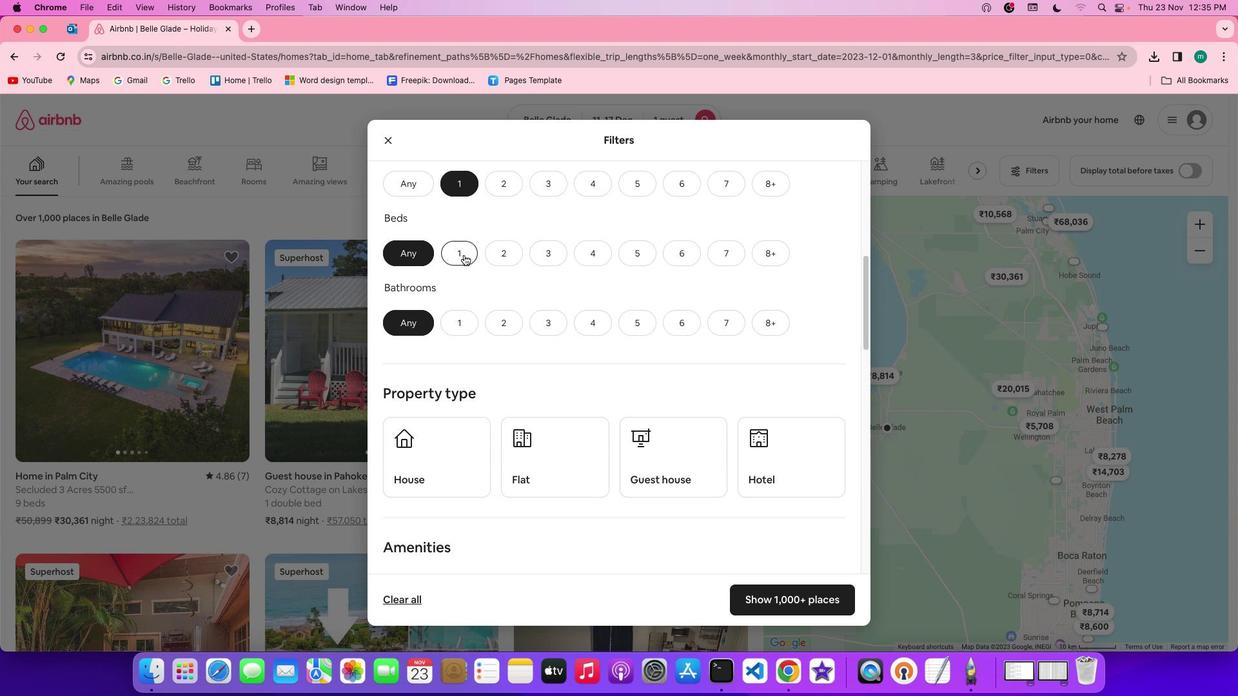 
Action: Mouse moved to (471, 317)
Screenshot: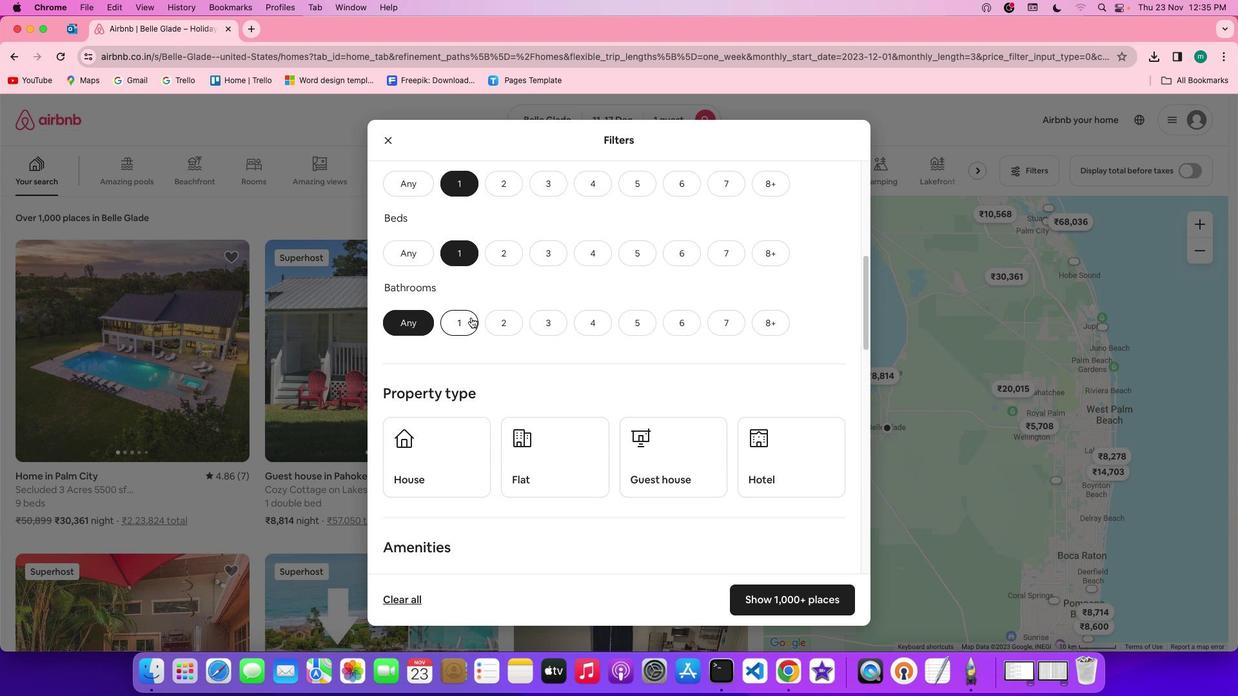 
Action: Mouse pressed left at (471, 317)
Screenshot: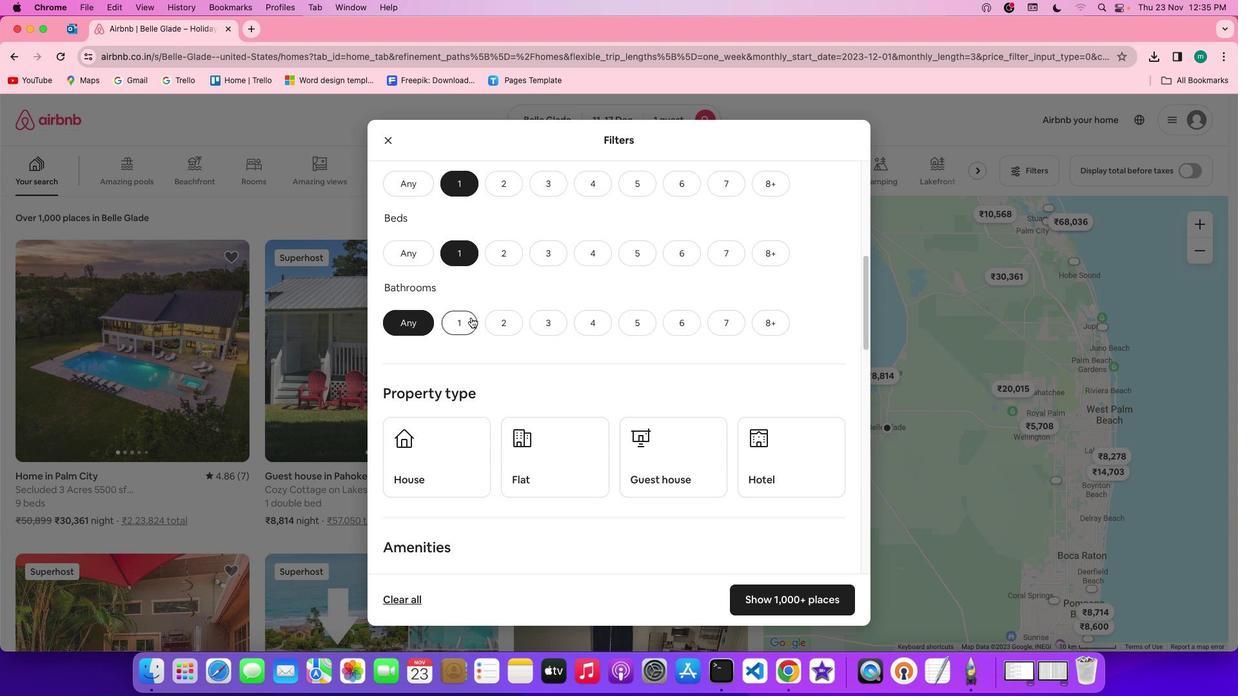
Action: Mouse moved to (609, 309)
Screenshot: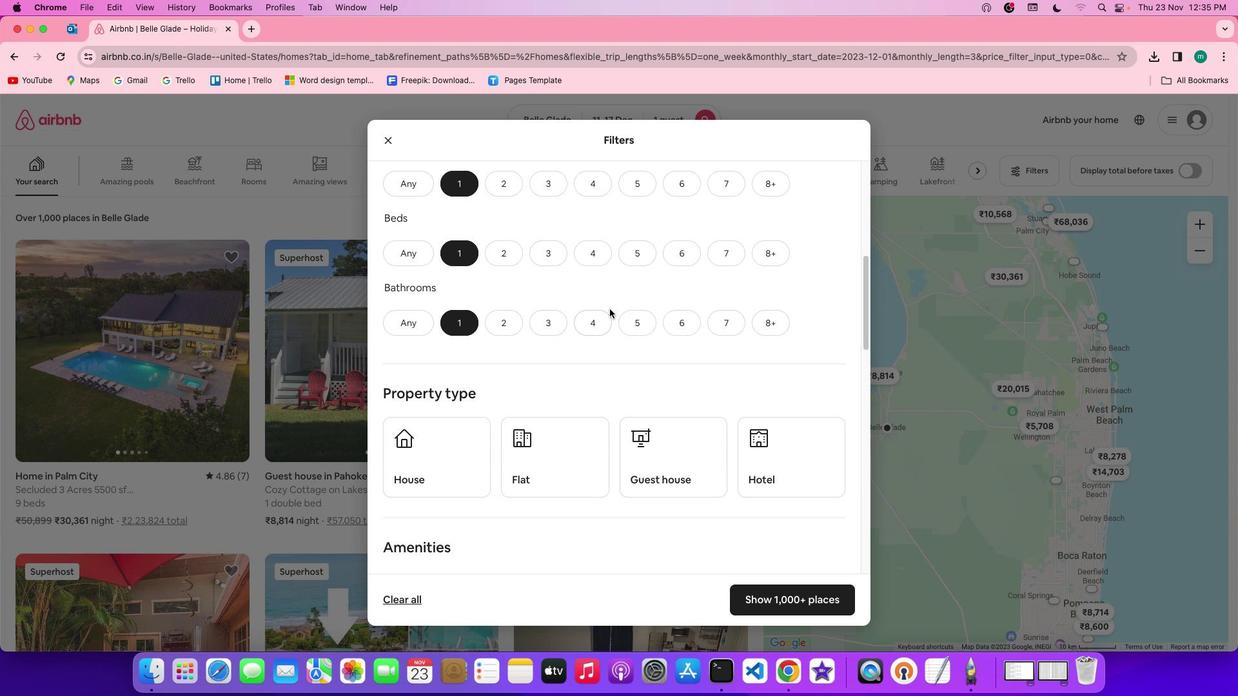 
Action: Mouse scrolled (609, 309) with delta (0, 0)
Screenshot: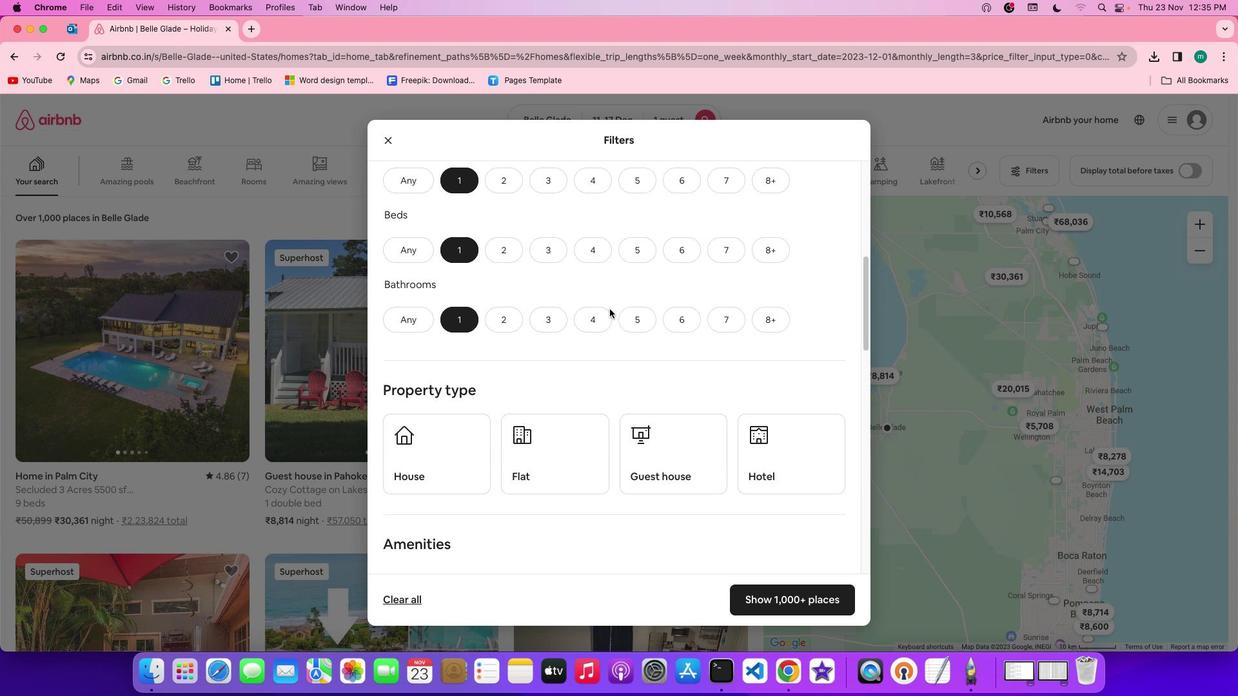 
Action: Mouse scrolled (609, 309) with delta (0, 0)
Screenshot: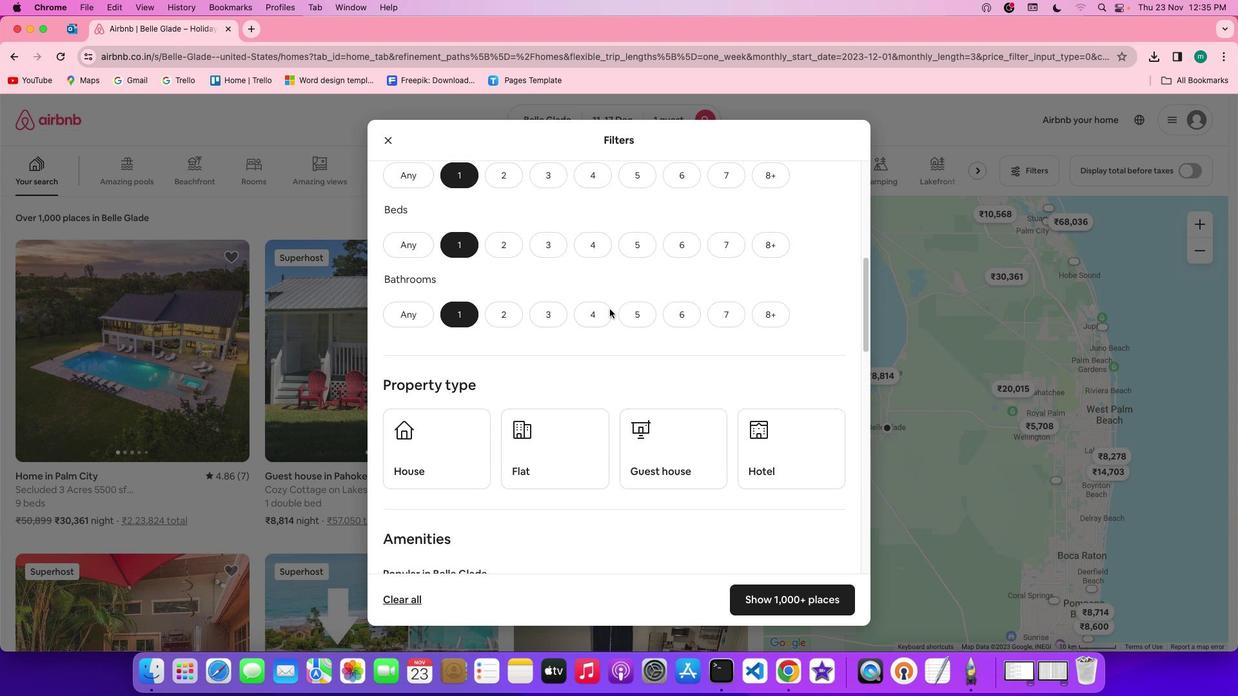 
Action: Mouse scrolled (609, 309) with delta (0, -1)
Screenshot: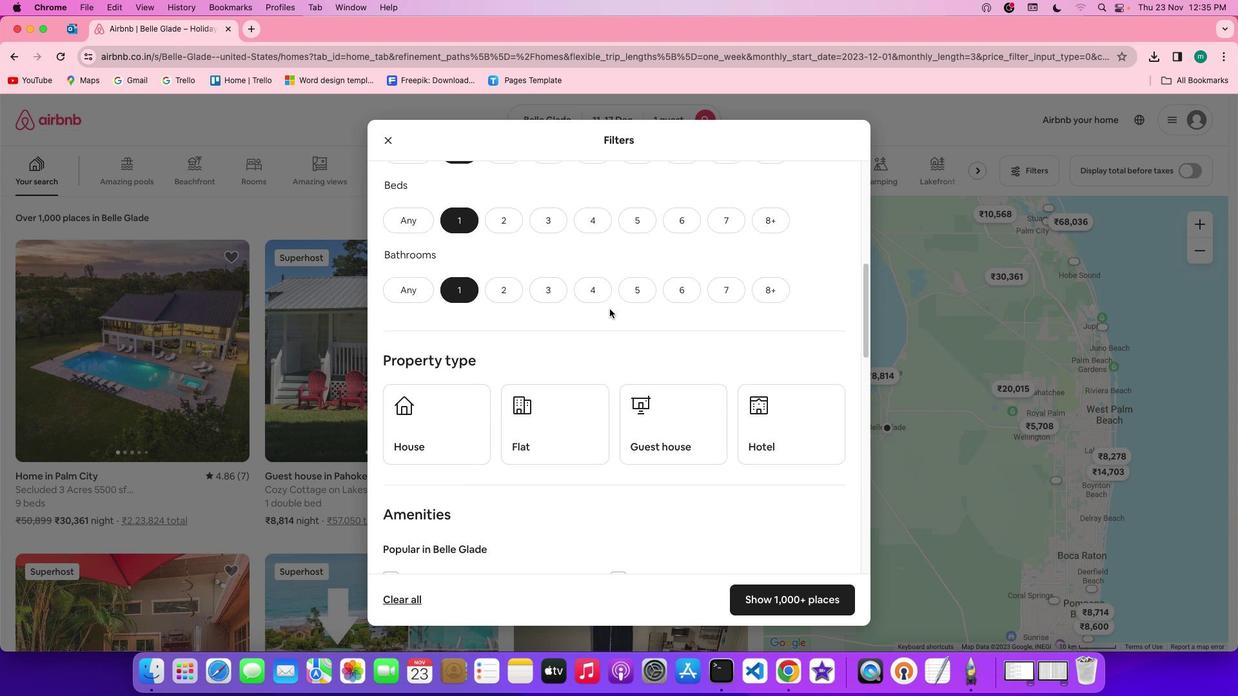 
Action: Mouse scrolled (609, 309) with delta (0, 0)
Screenshot: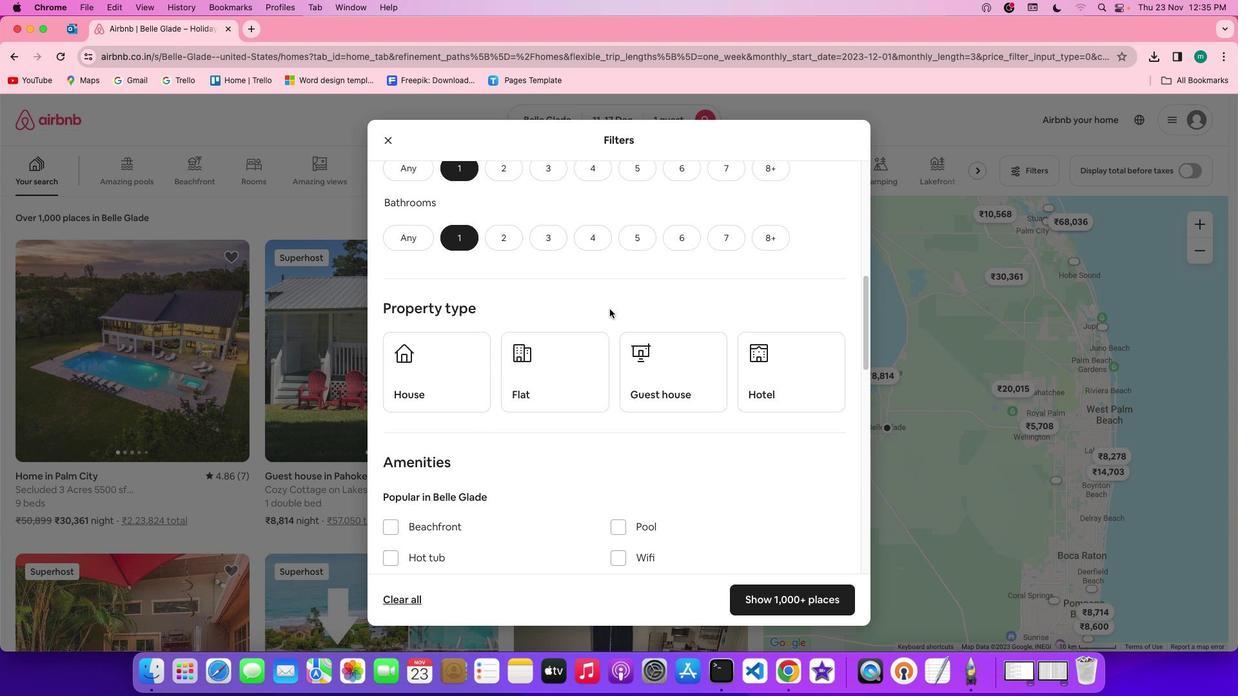 
Action: Mouse scrolled (609, 309) with delta (0, 0)
Screenshot: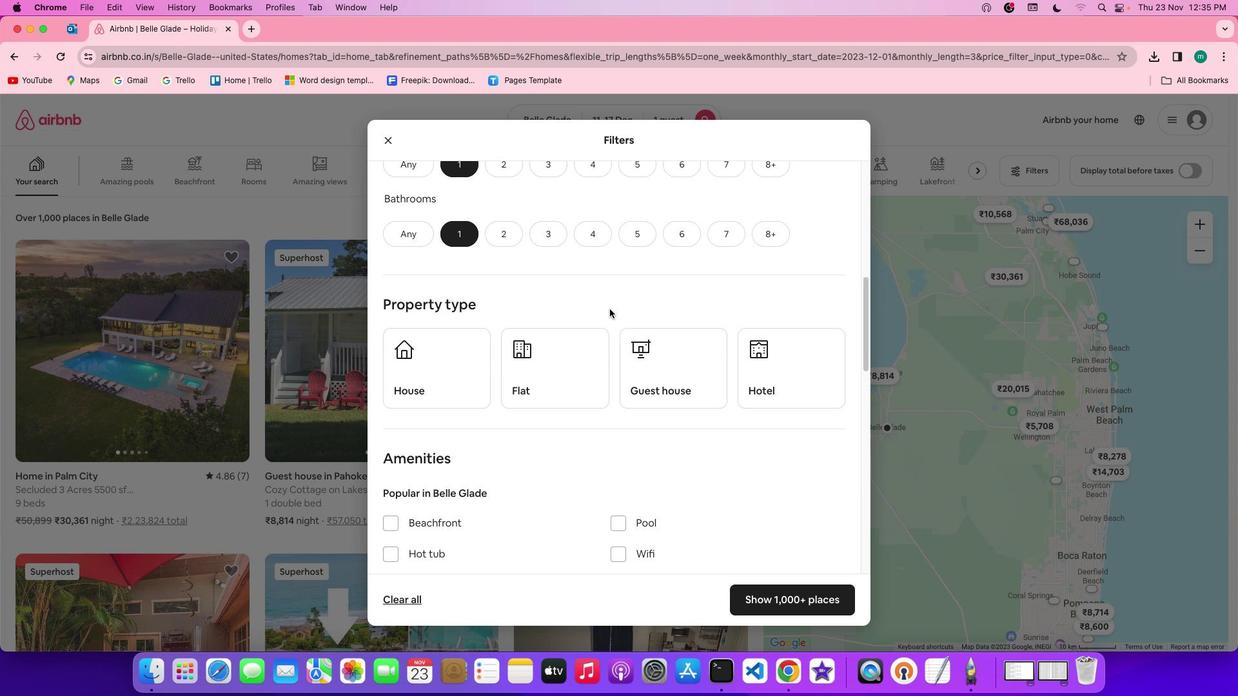 
Action: Mouse scrolled (609, 309) with delta (0, 0)
Screenshot: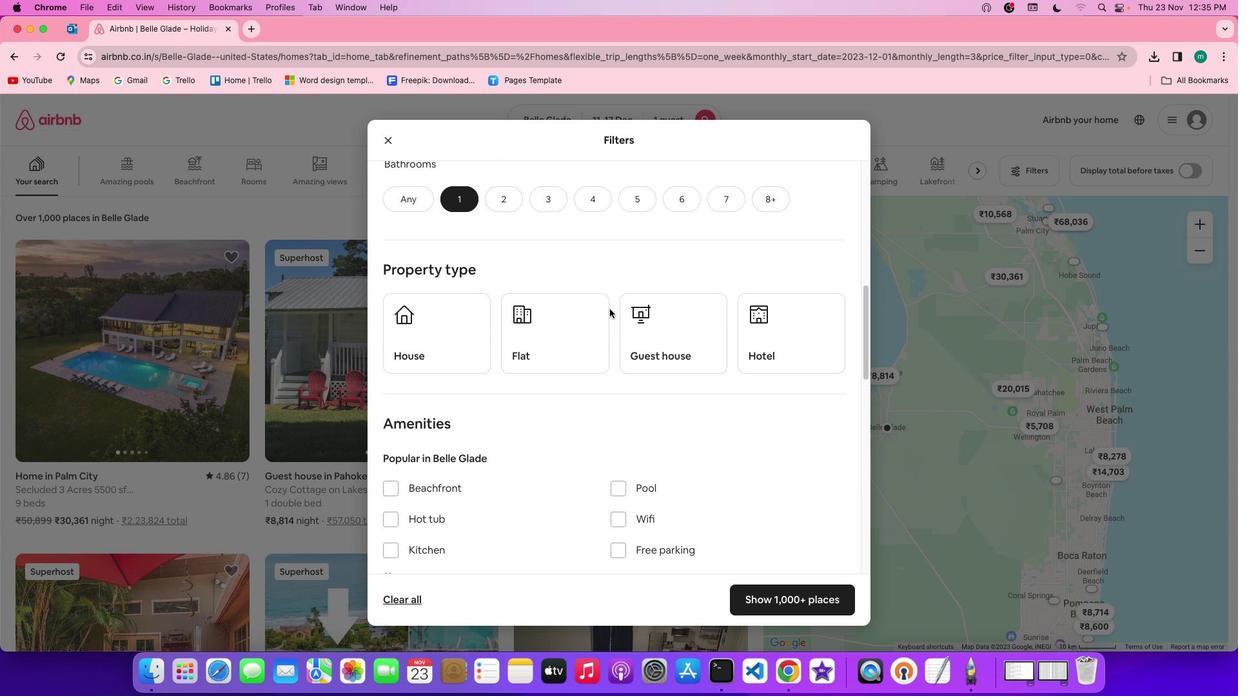 
Action: Mouse scrolled (609, 309) with delta (0, 0)
Screenshot: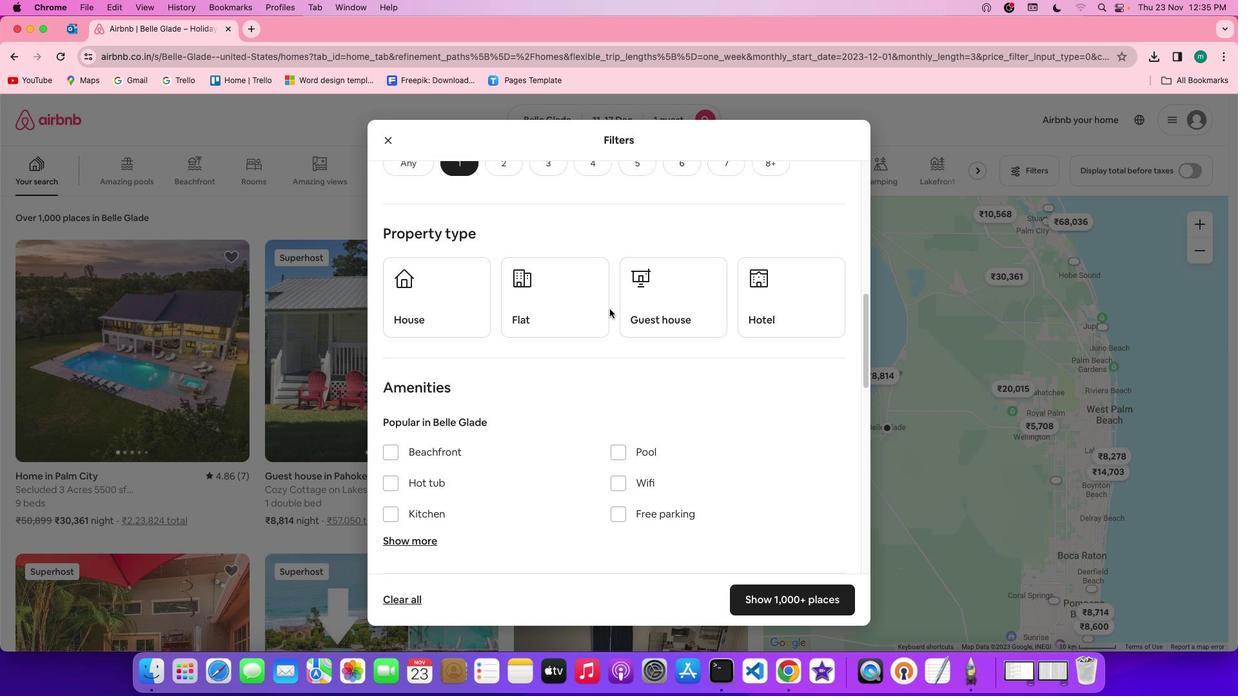 
Action: Mouse moved to (794, 262)
Screenshot: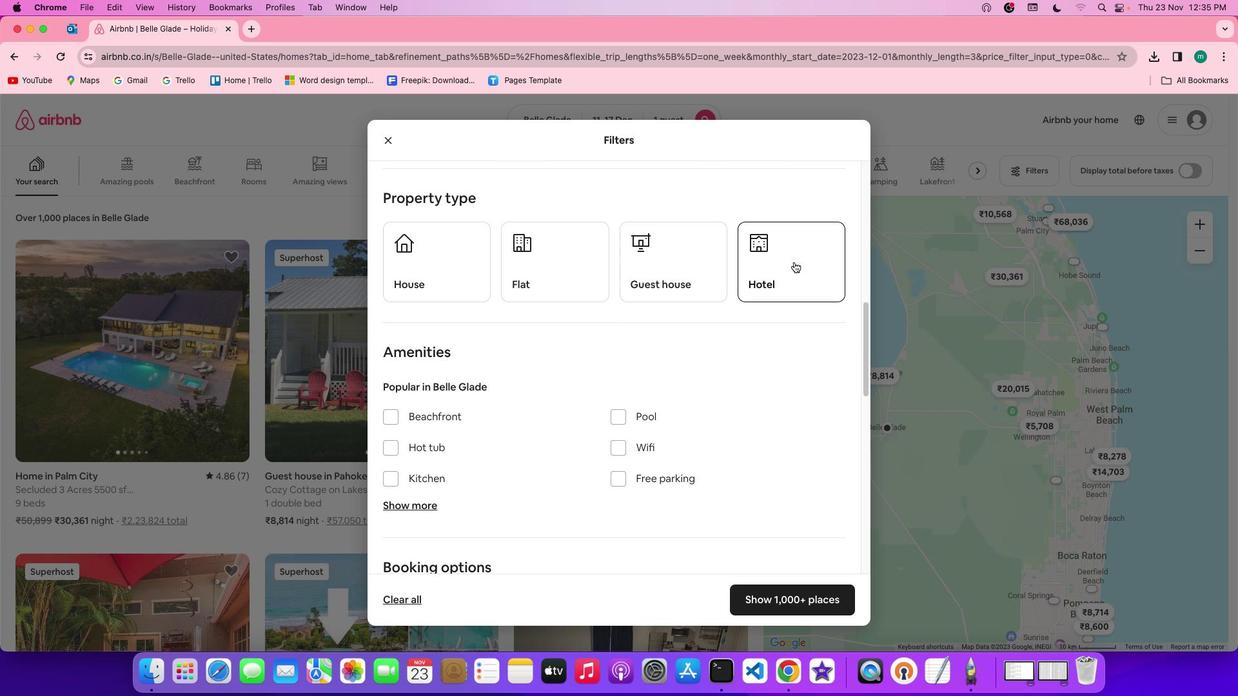 
Action: Mouse pressed left at (794, 262)
Screenshot: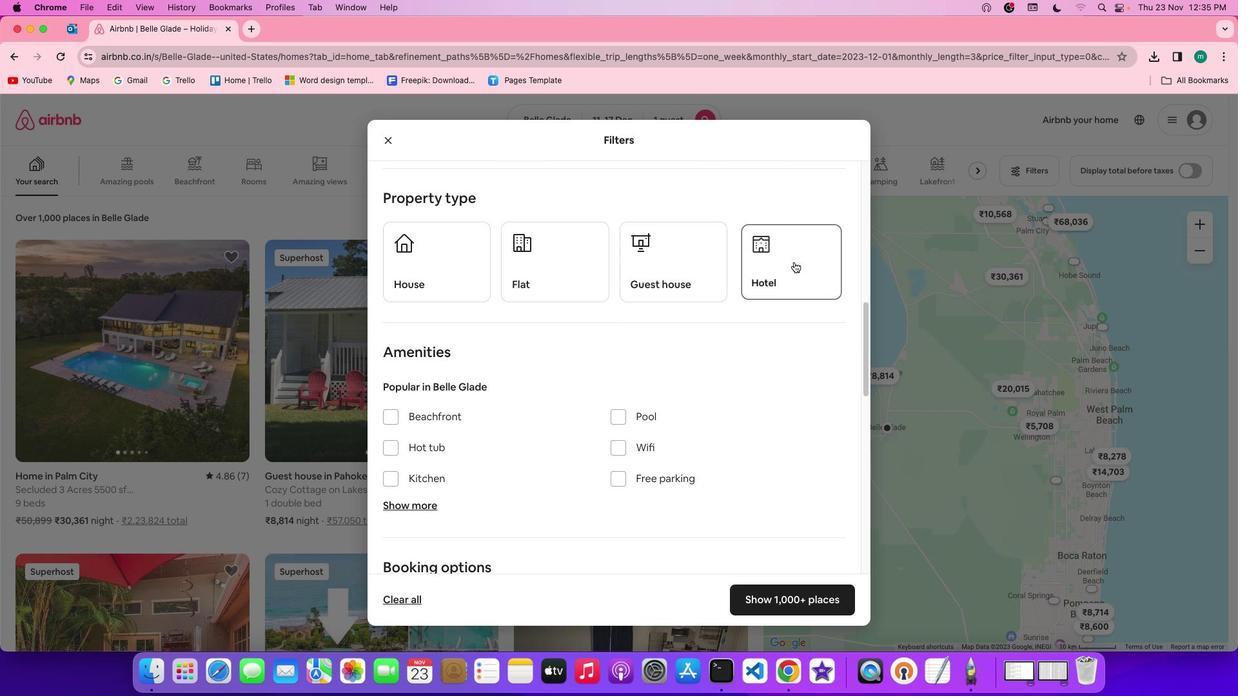
Action: Mouse moved to (748, 309)
Screenshot: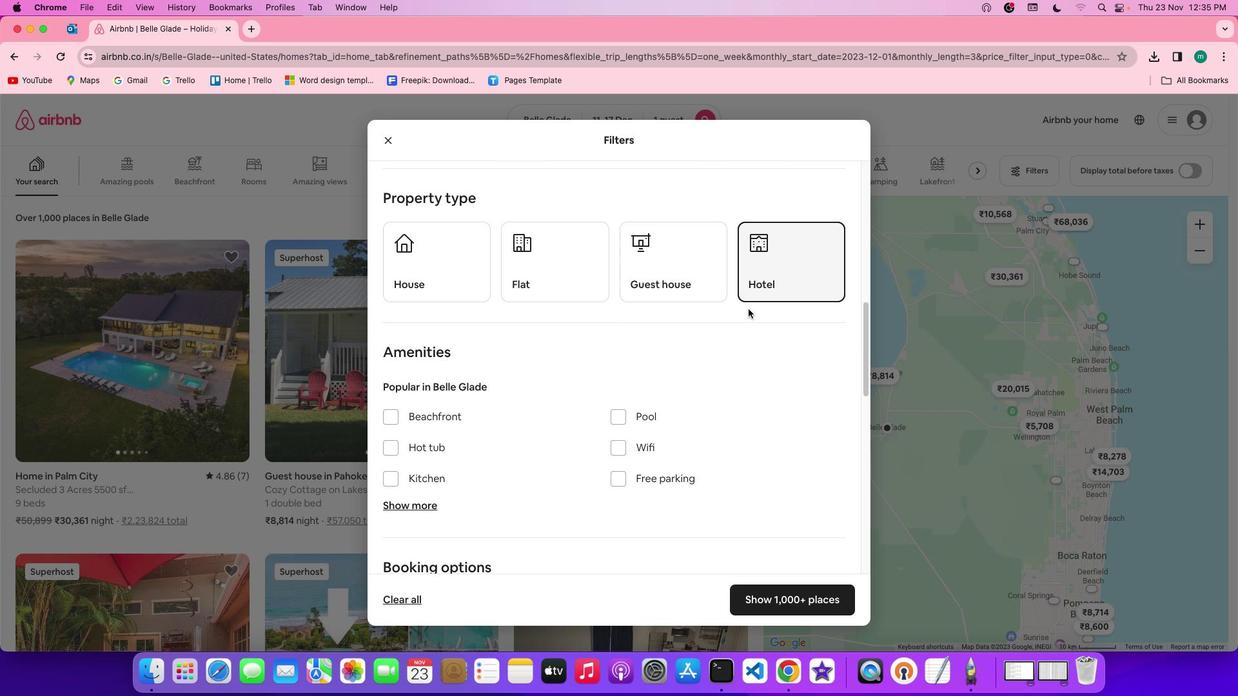 
Action: Mouse scrolled (748, 309) with delta (0, 0)
Screenshot: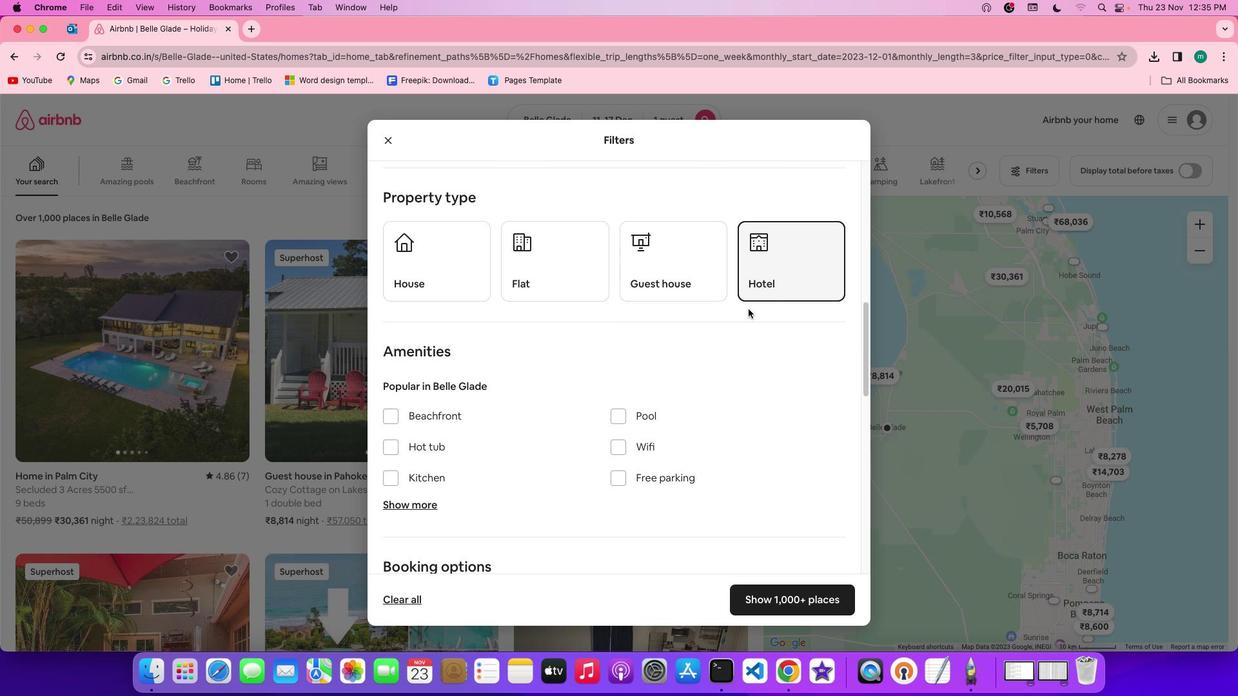 
Action: Mouse scrolled (748, 309) with delta (0, 0)
Screenshot: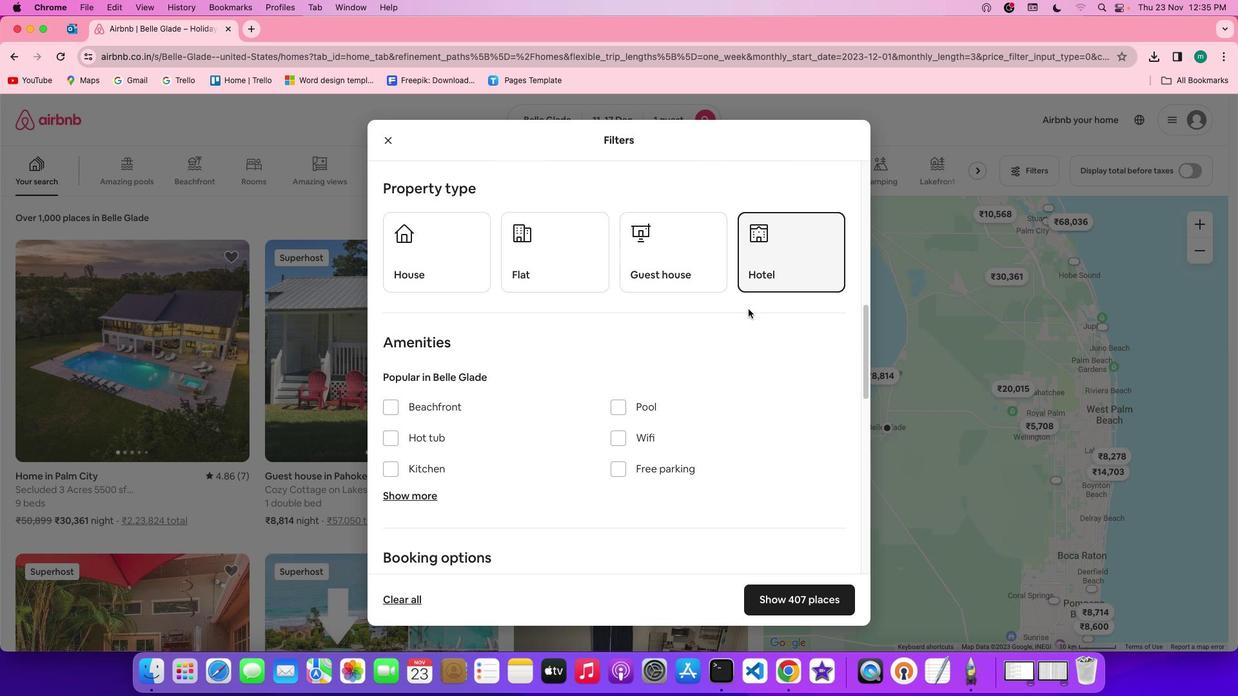 
Action: Mouse scrolled (748, 309) with delta (0, -1)
Screenshot: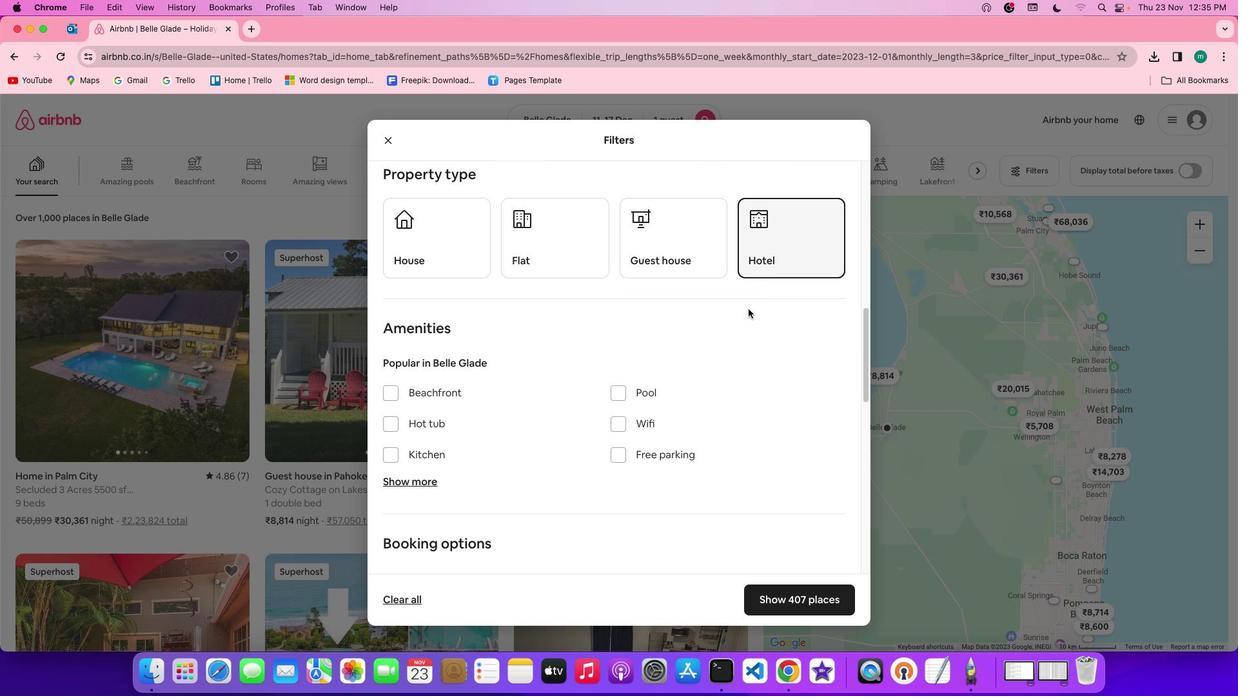 
Action: Mouse scrolled (748, 309) with delta (0, 0)
Screenshot: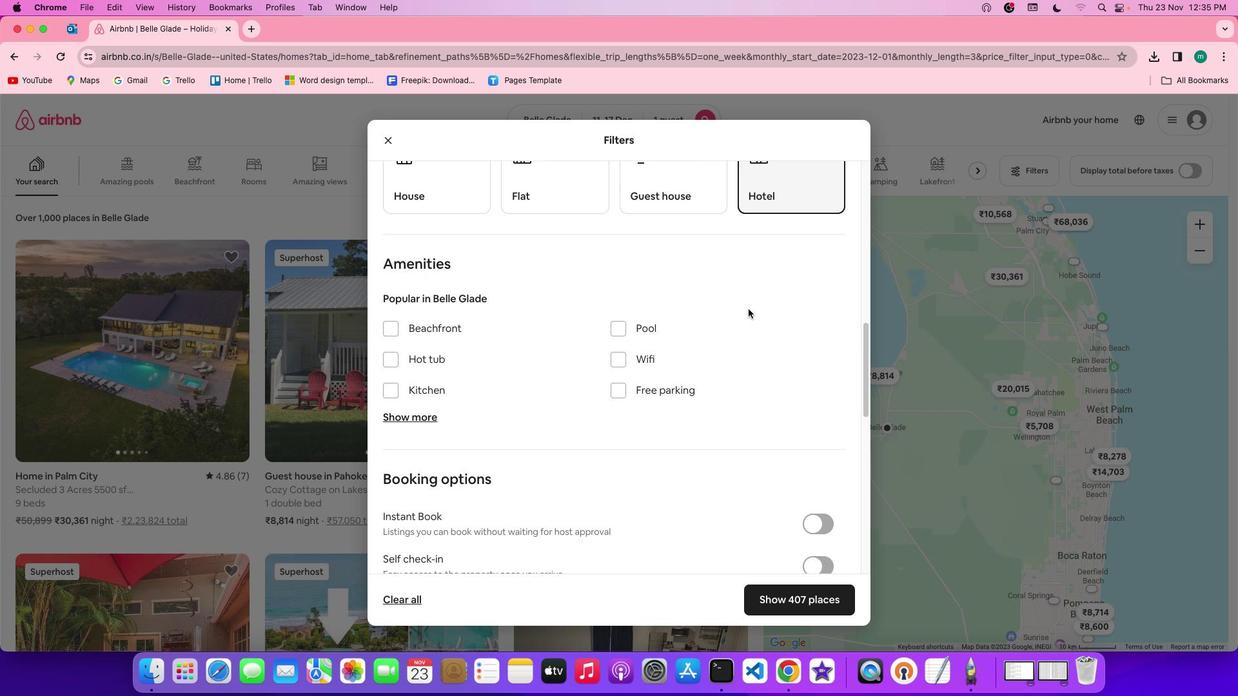 
Action: Mouse scrolled (748, 309) with delta (0, 0)
Screenshot: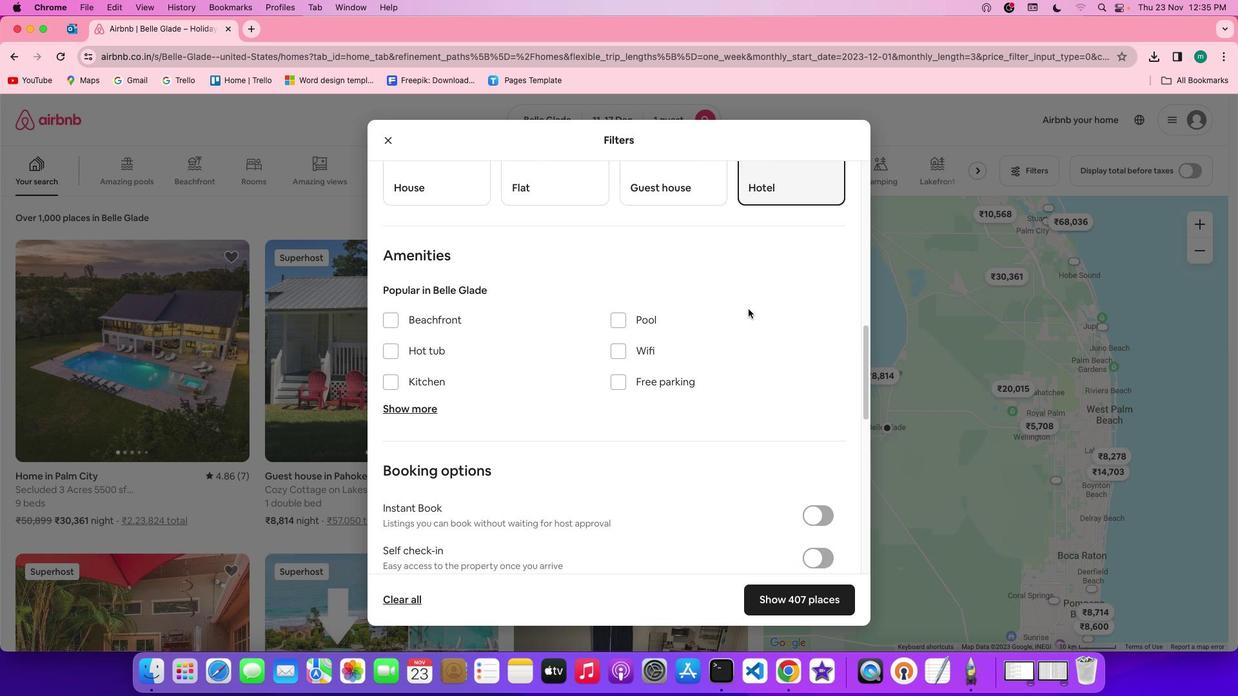 
Action: Mouse scrolled (748, 309) with delta (0, -1)
Screenshot: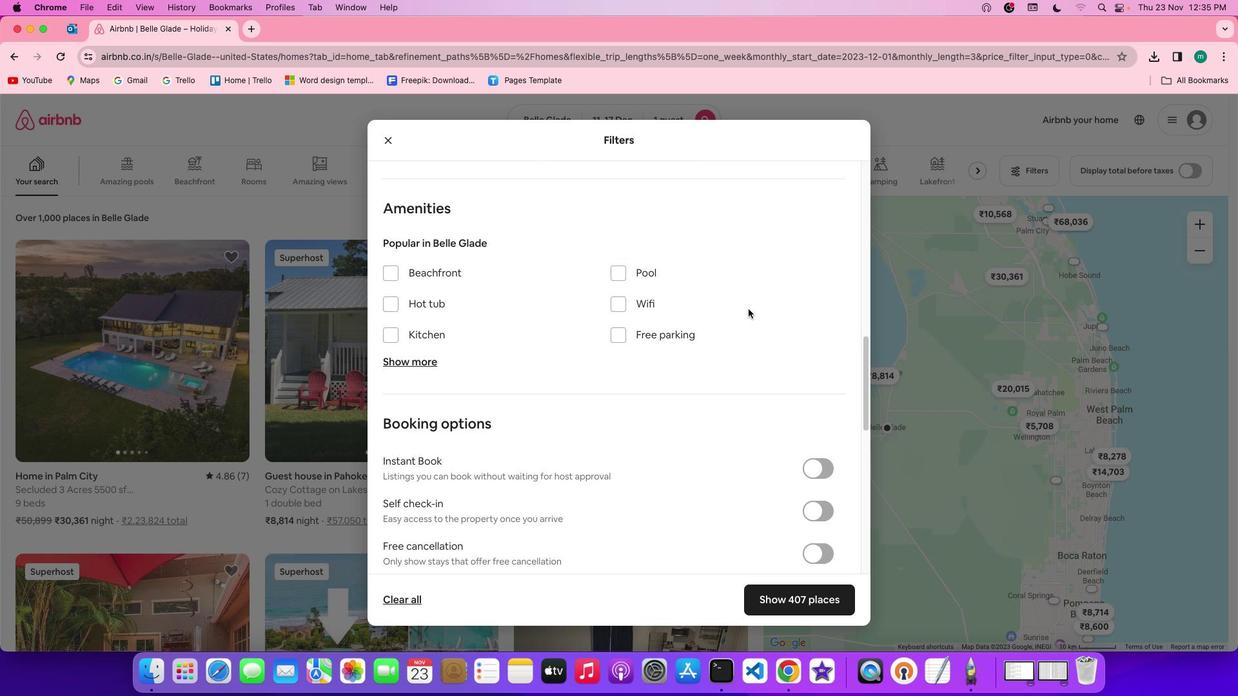 
Action: Mouse scrolled (748, 309) with delta (0, 0)
Screenshot: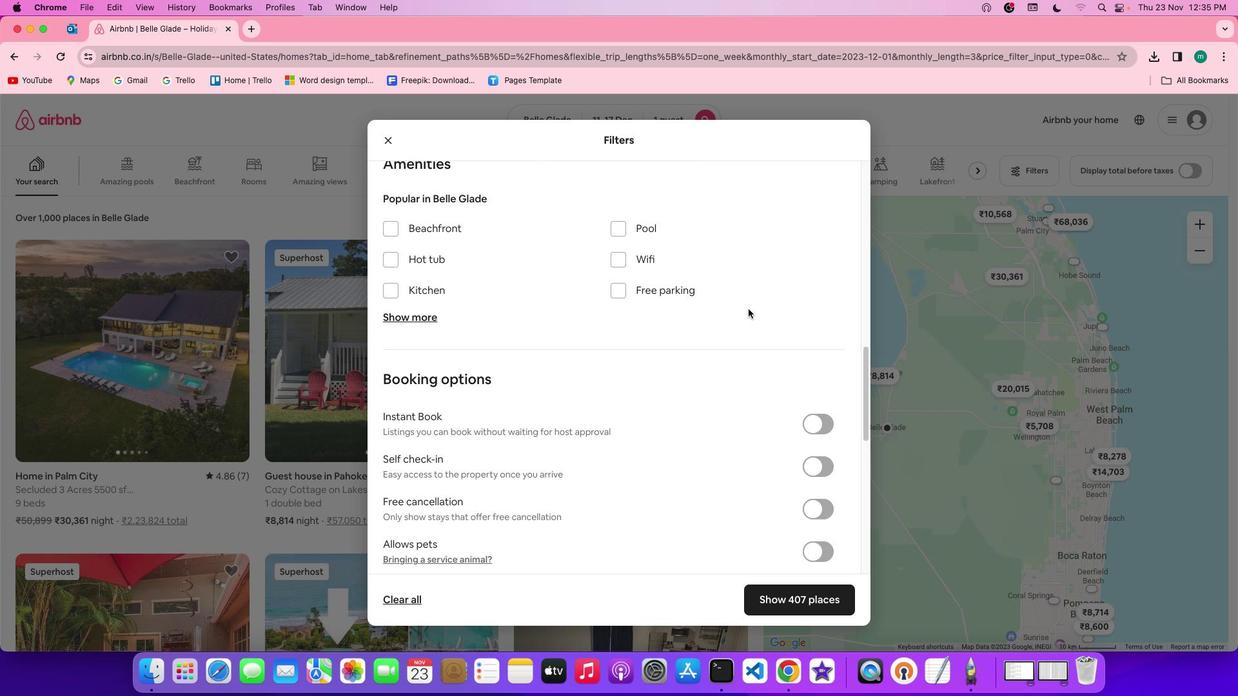 
Action: Mouse scrolled (748, 309) with delta (0, 0)
Screenshot: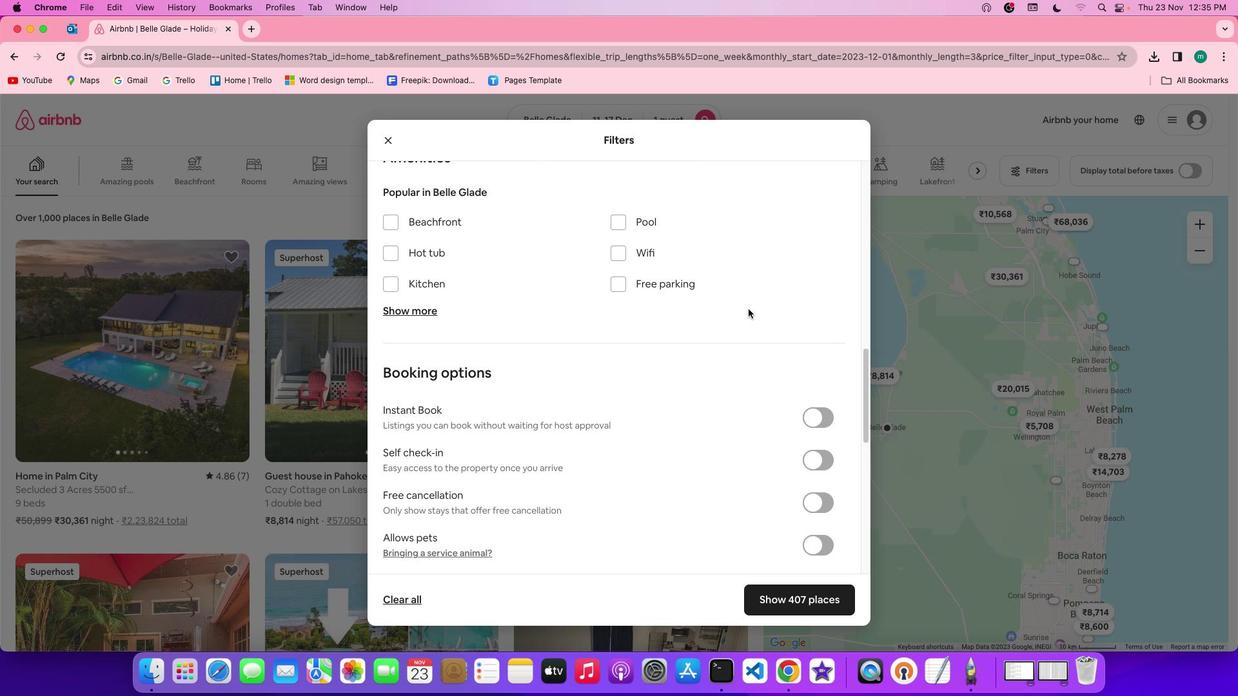 
Action: Mouse scrolled (748, 309) with delta (0, 0)
Screenshot: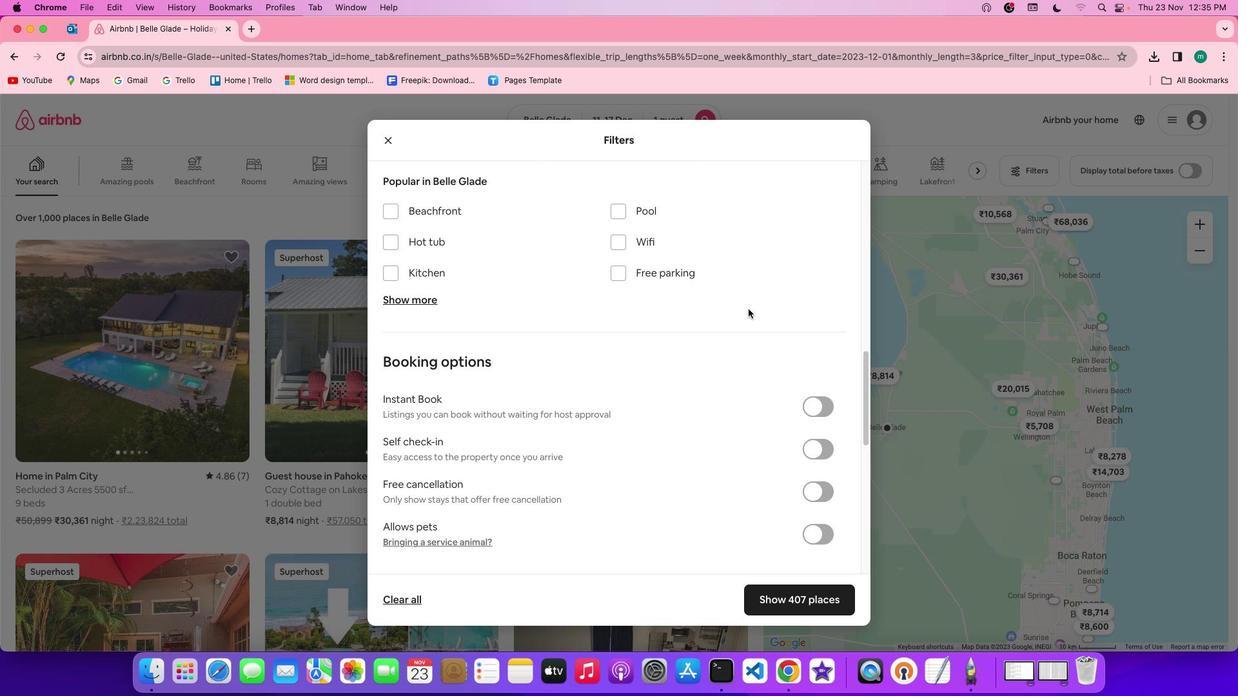 
Action: Mouse scrolled (748, 309) with delta (0, -1)
Screenshot: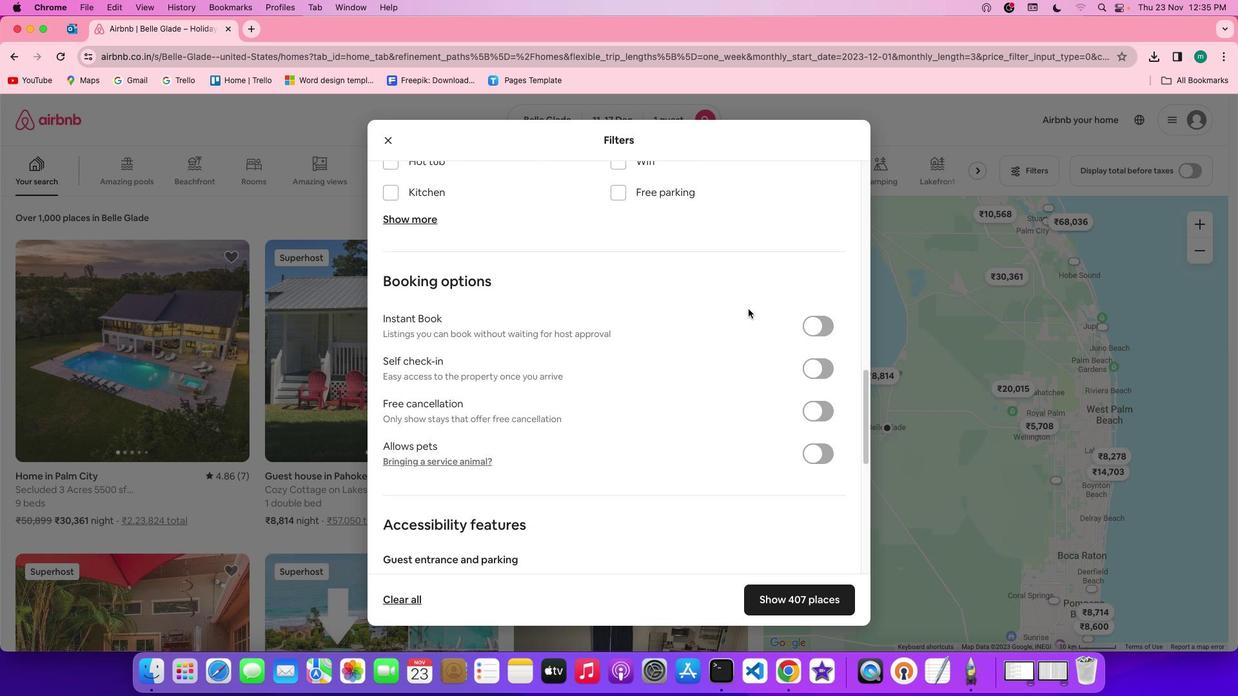 
Action: Mouse moved to (818, 322)
Screenshot: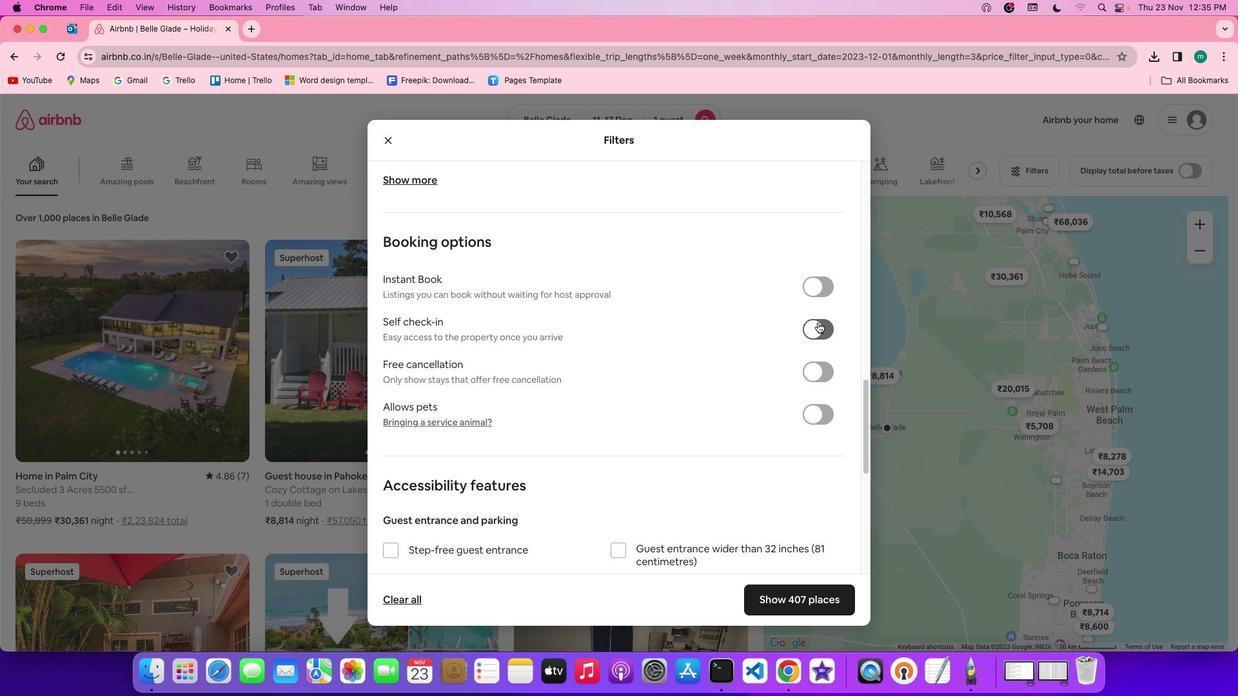 
Action: Mouse pressed left at (818, 322)
Screenshot: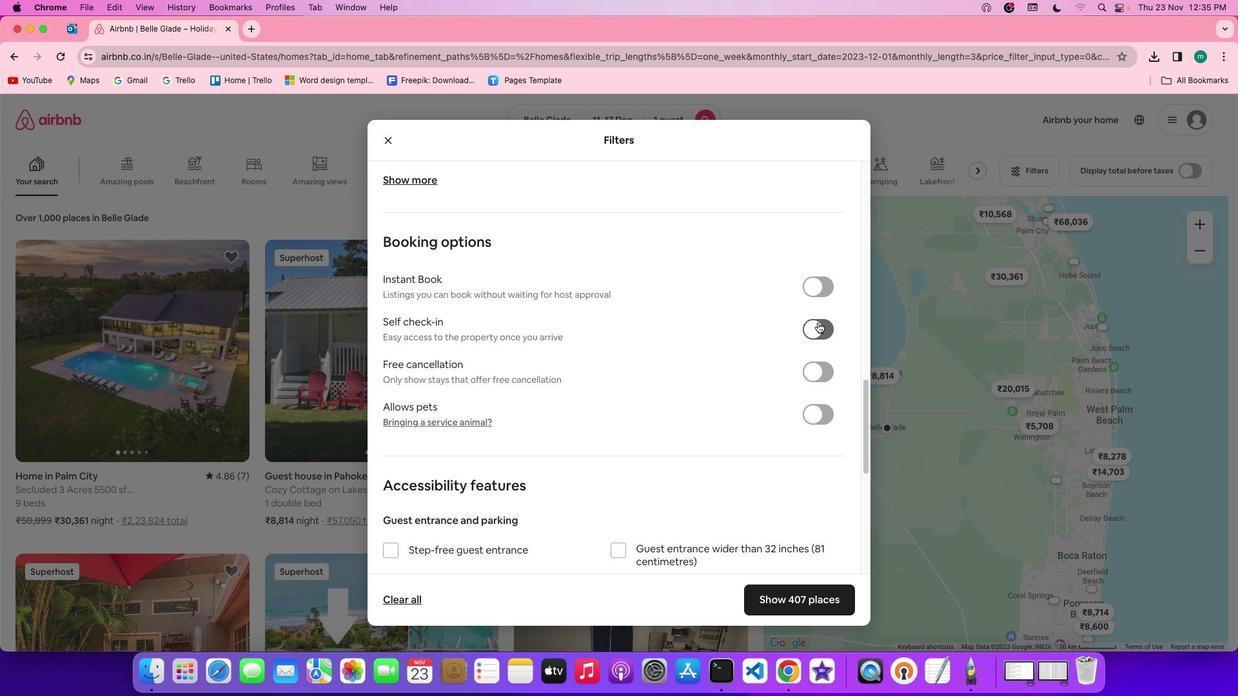 
Action: Mouse moved to (795, 428)
Screenshot: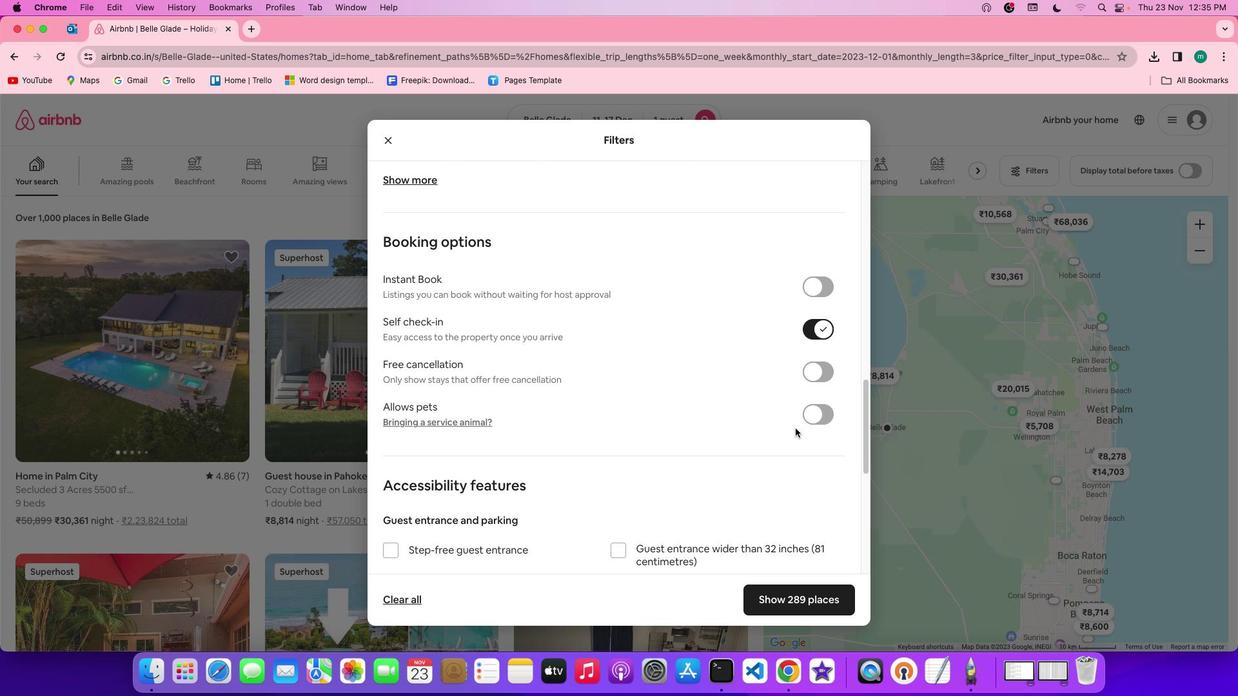 
Action: Mouse scrolled (795, 428) with delta (0, 0)
Screenshot: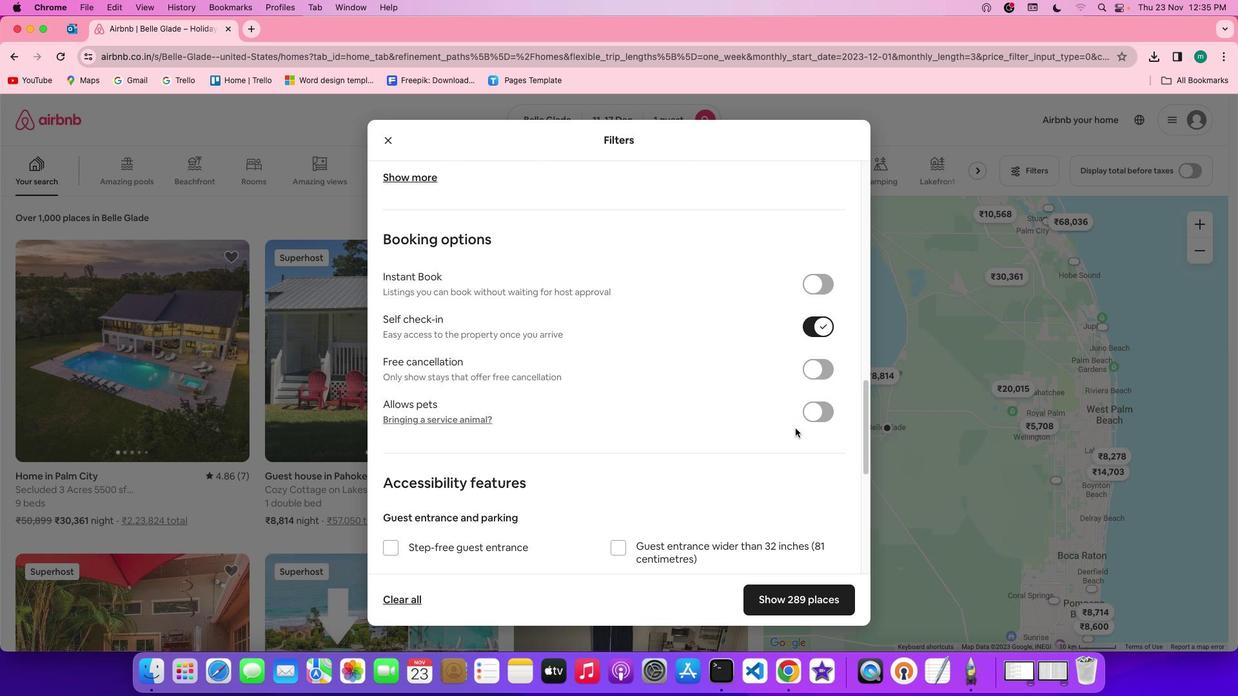 
Action: Mouse scrolled (795, 428) with delta (0, 0)
Screenshot: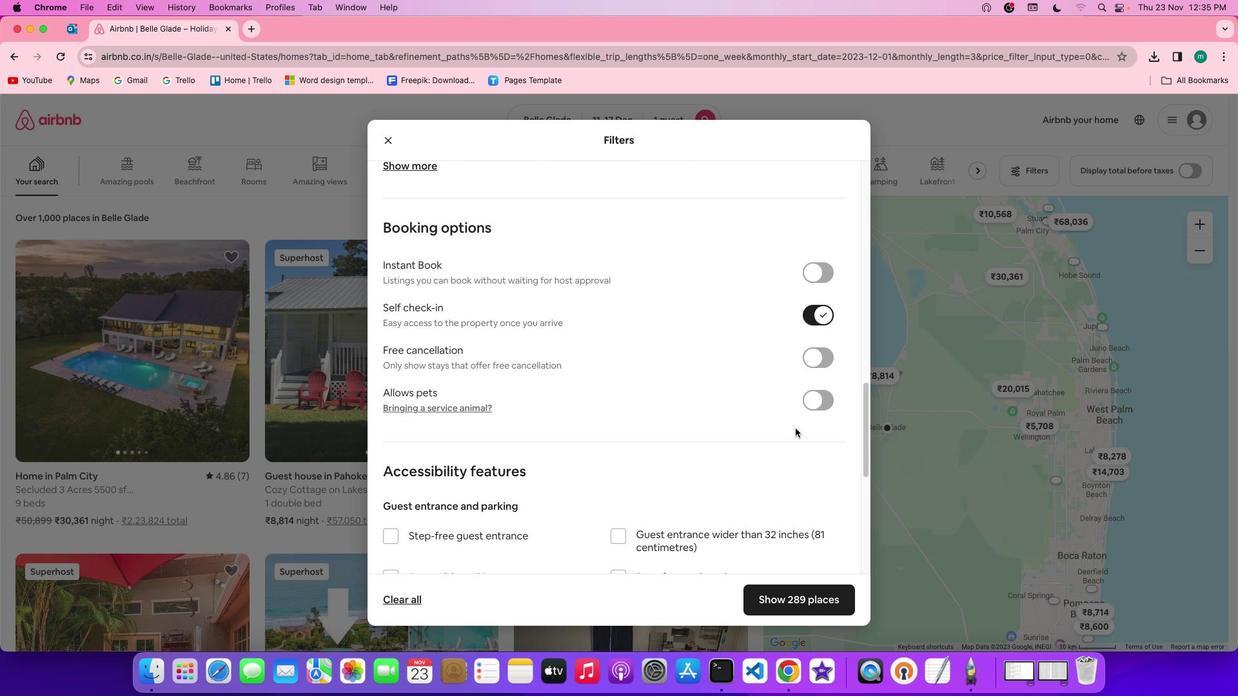 
Action: Mouse scrolled (795, 428) with delta (0, -1)
Screenshot: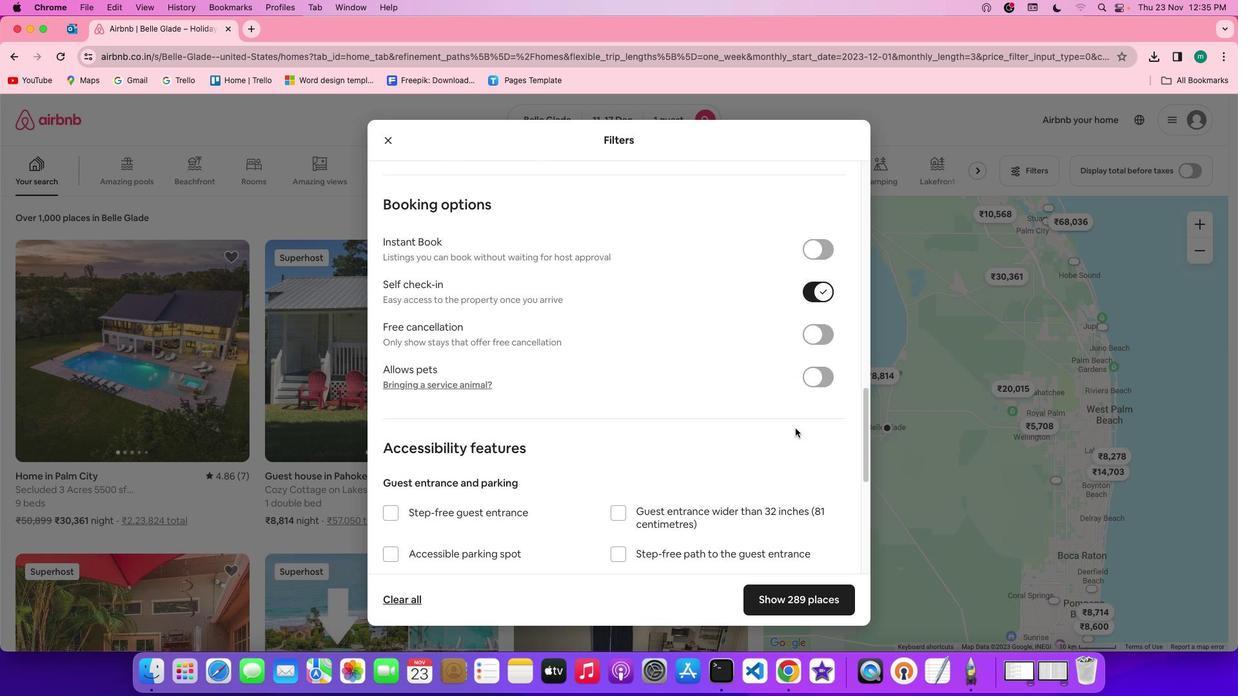 
Action: Mouse scrolled (795, 428) with delta (0, -1)
Screenshot: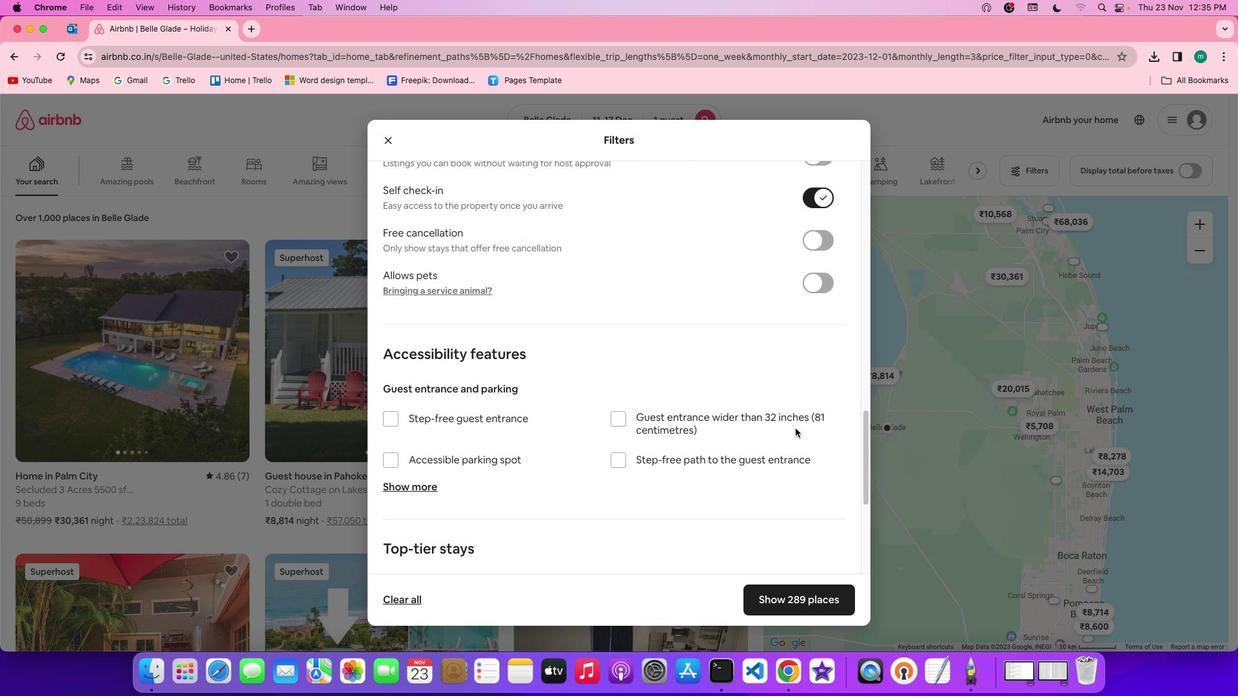 
Action: Mouse scrolled (795, 428) with delta (0, 0)
Screenshot: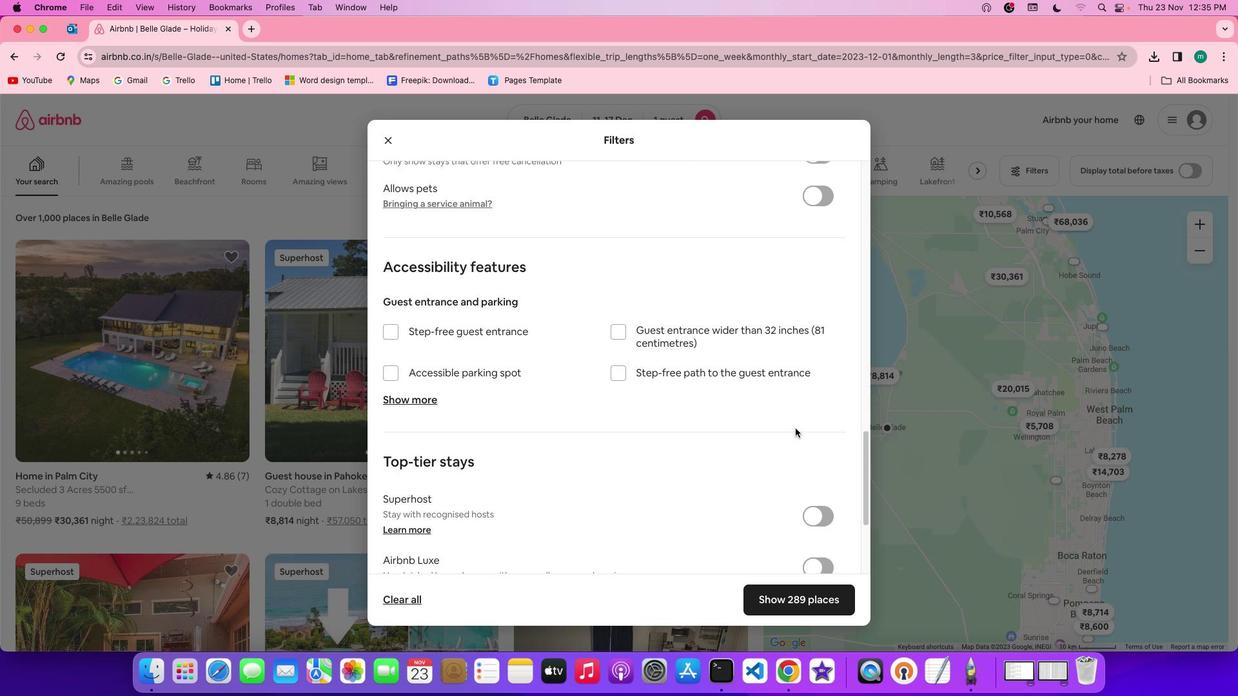 
Action: Mouse scrolled (795, 428) with delta (0, 0)
Screenshot: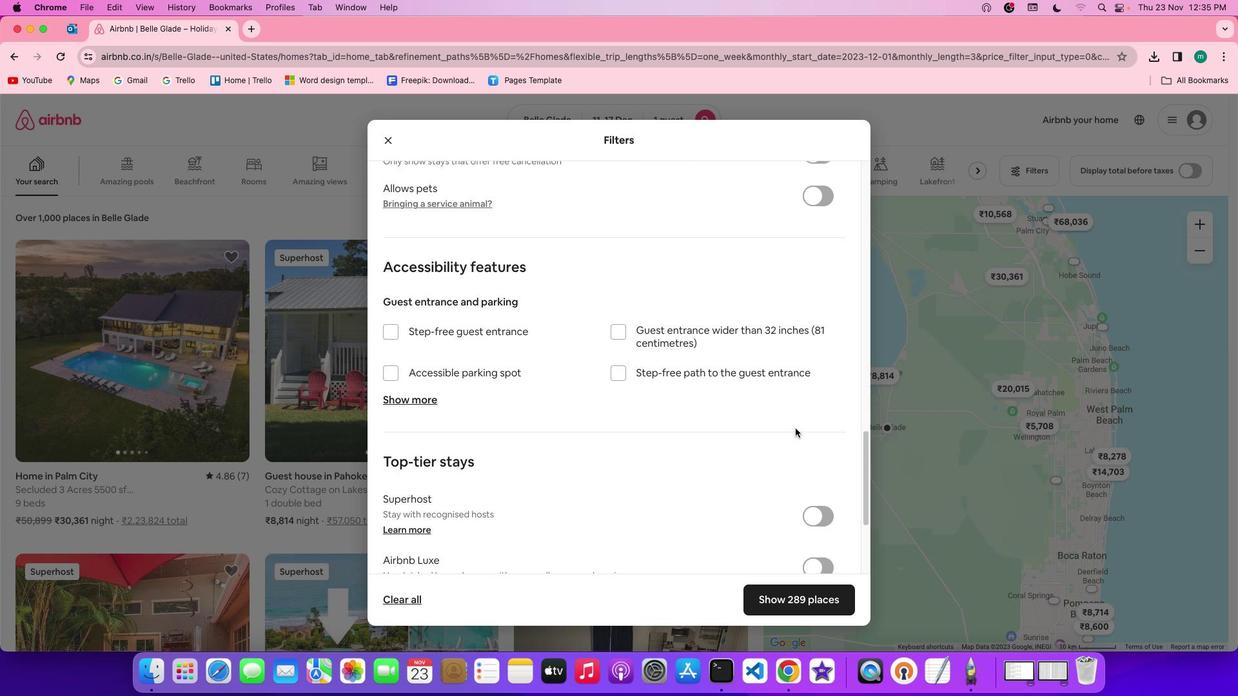 
Action: Mouse scrolled (795, 428) with delta (0, -1)
Screenshot: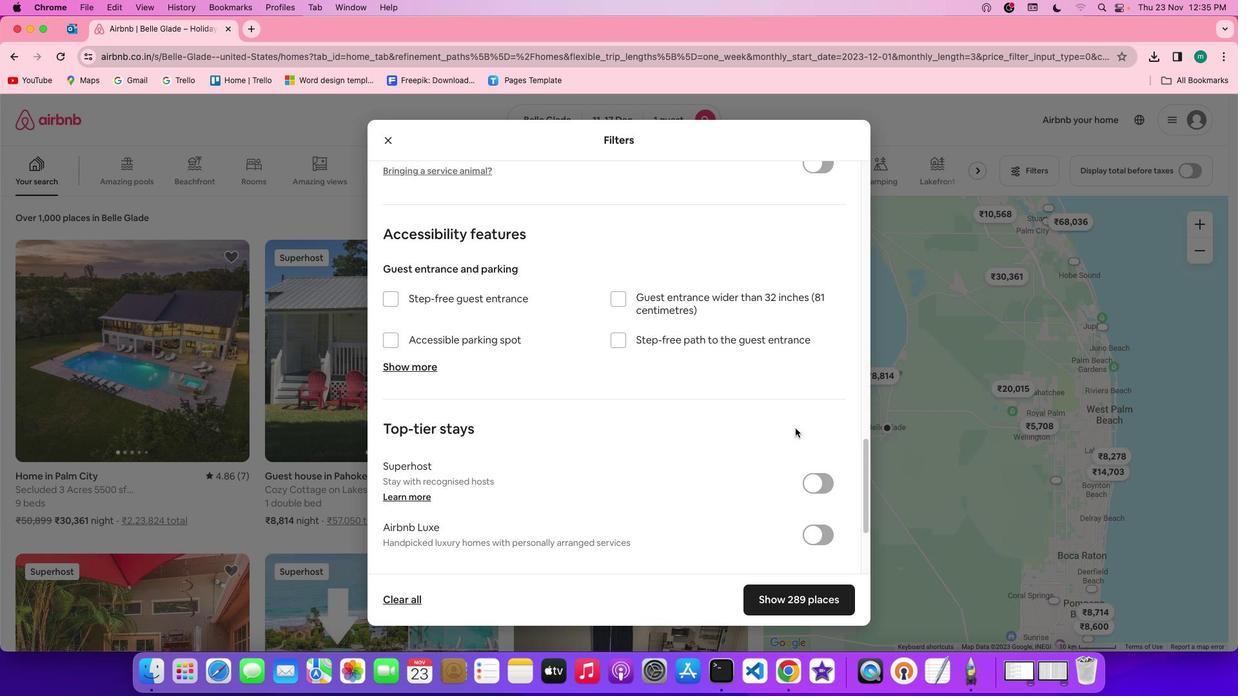 
Action: Mouse scrolled (795, 428) with delta (0, -2)
Screenshot: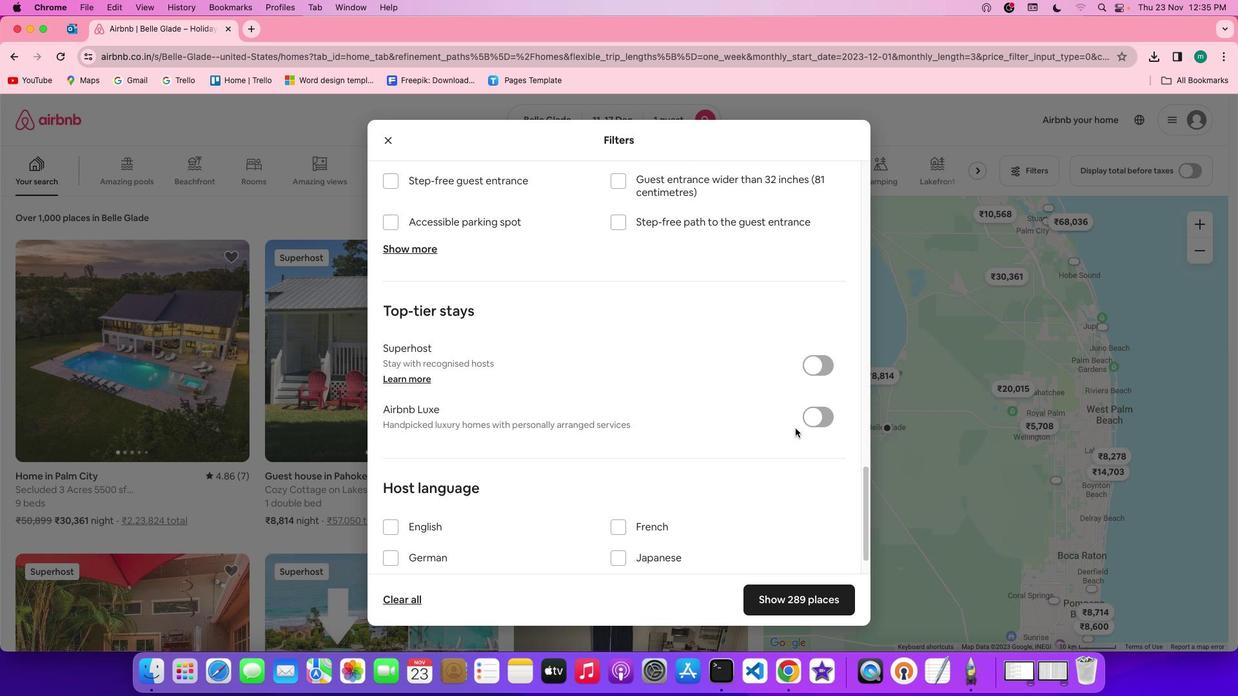 
Action: Mouse scrolled (795, 428) with delta (0, 0)
Screenshot: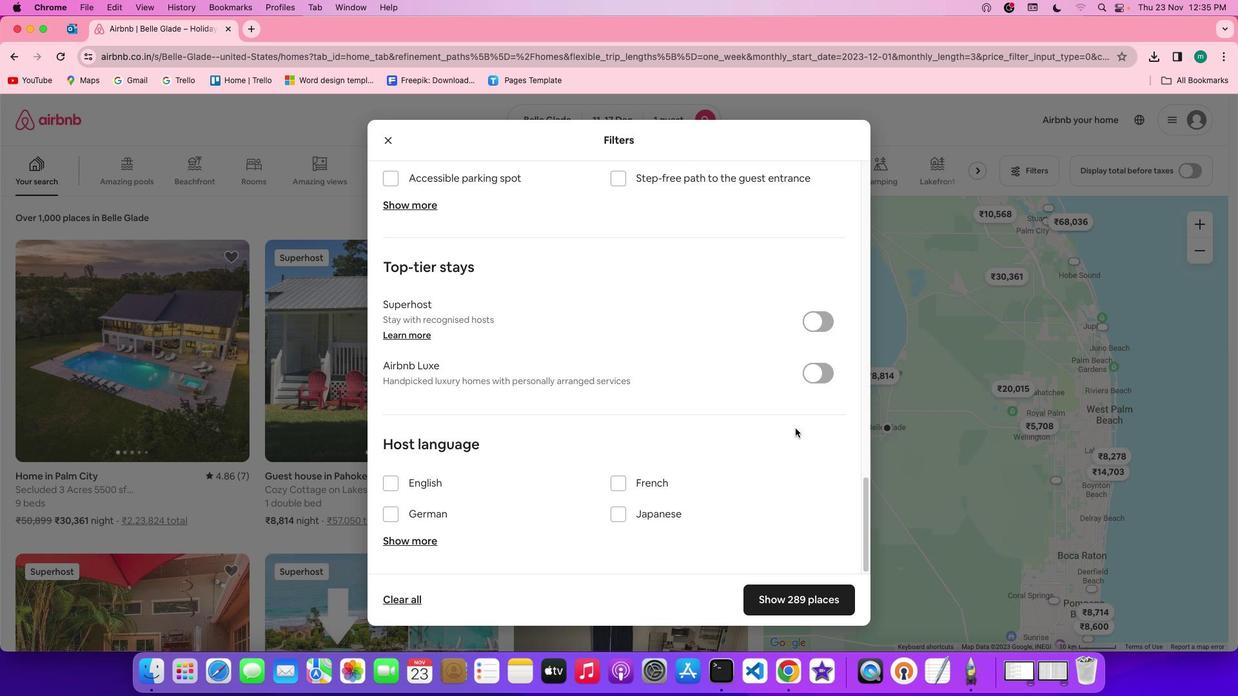 
Action: Mouse scrolled (795, 428) with delta (0, 0)
Screenshot: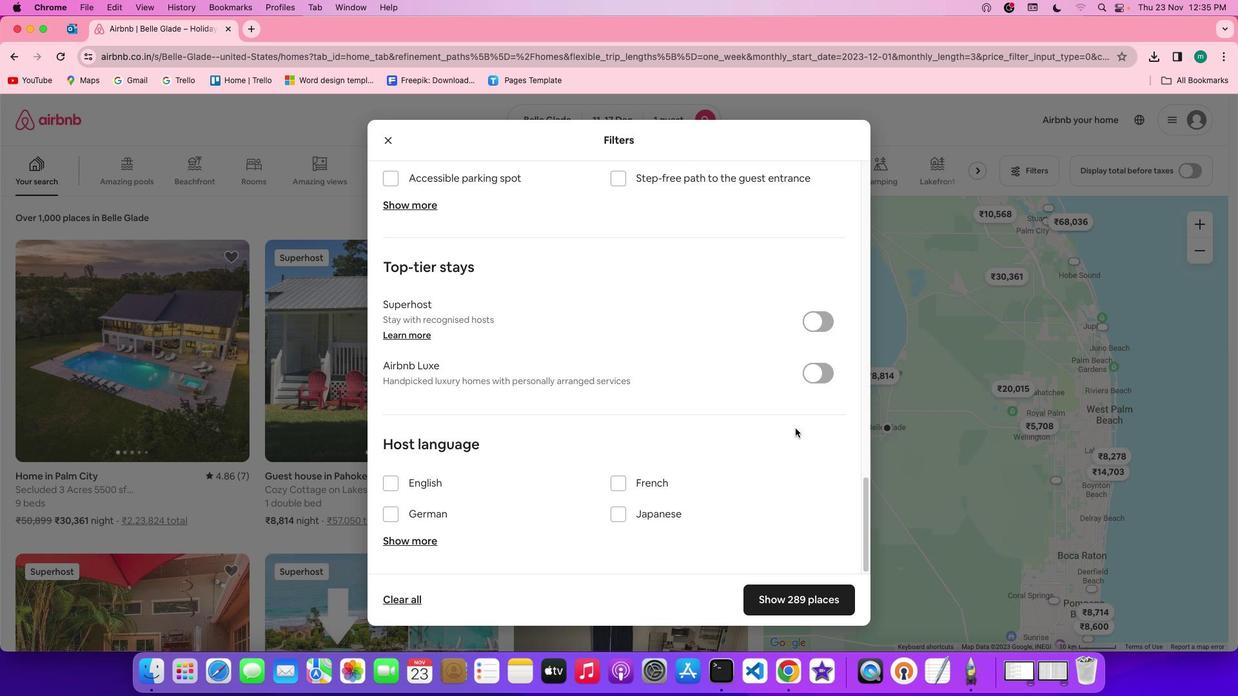 
Action: Mouse scrolled (795, 428) with delta (0, -1)
Screenshot: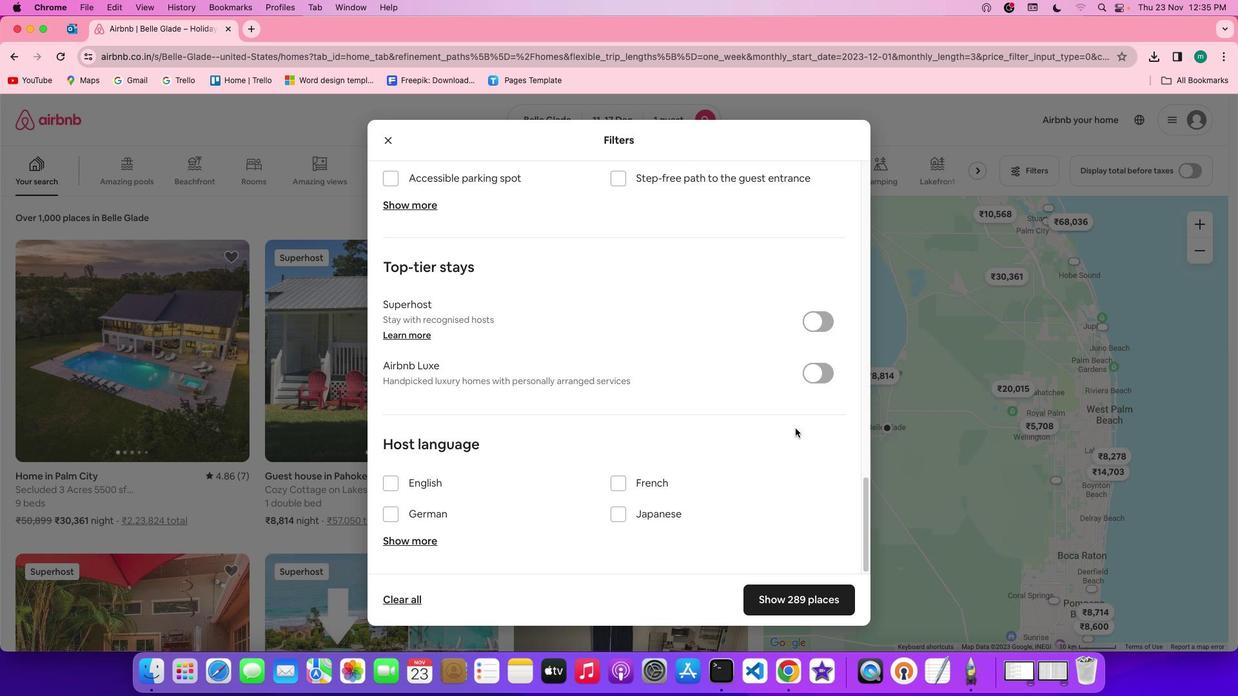 
Action: Mouse scrolled (795, 428) with delta (0, -3)
Screenshot: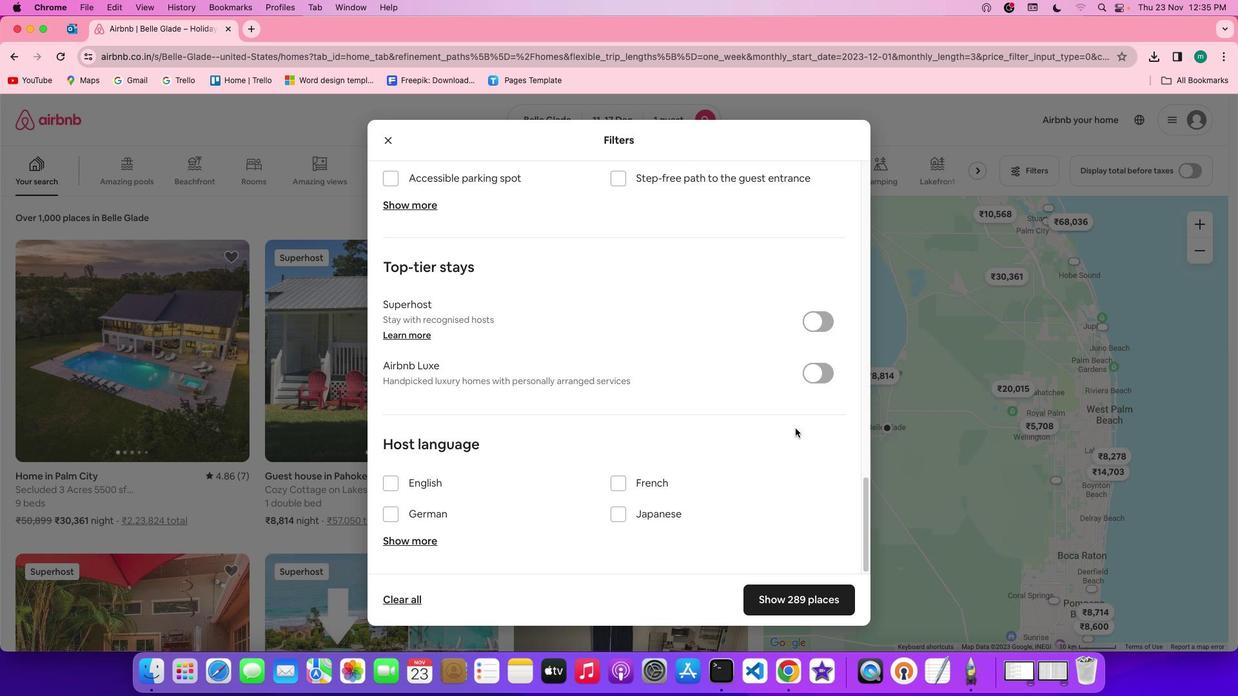 
Action: Mouse scrolled (795, 428) with delta (0, -3)
Screenshot: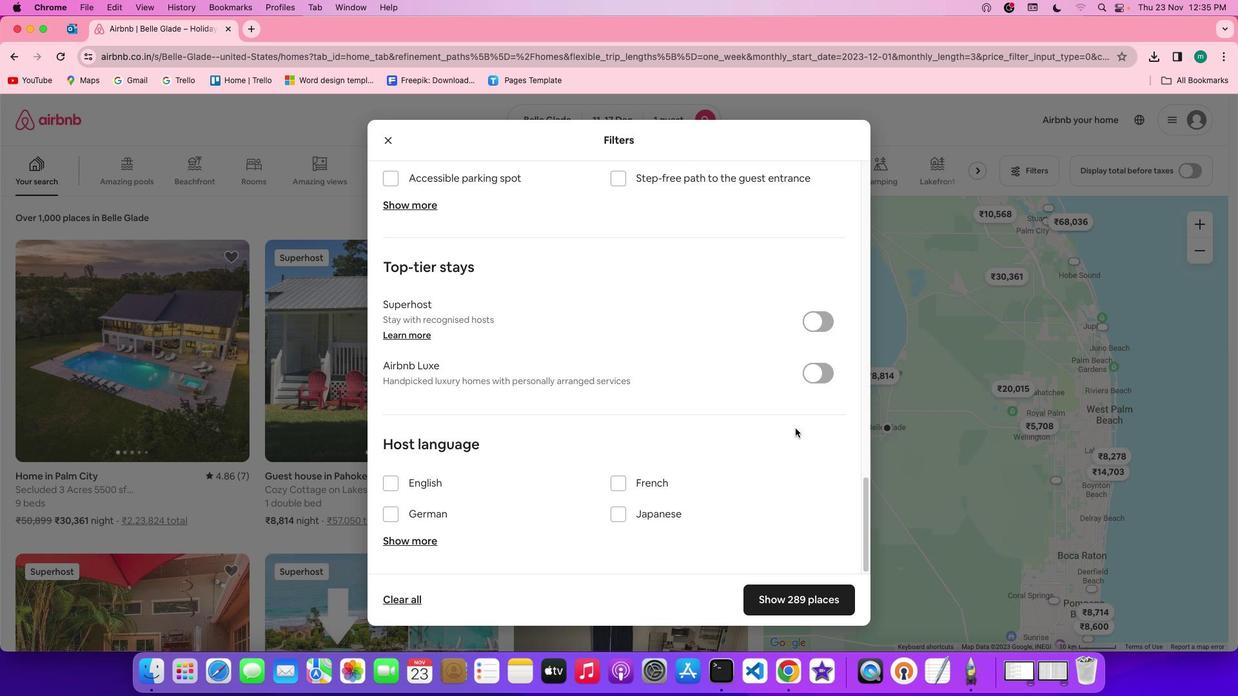 
Action: Mouse scrolled (795, 428) with delta (0, 0)
Screenshot: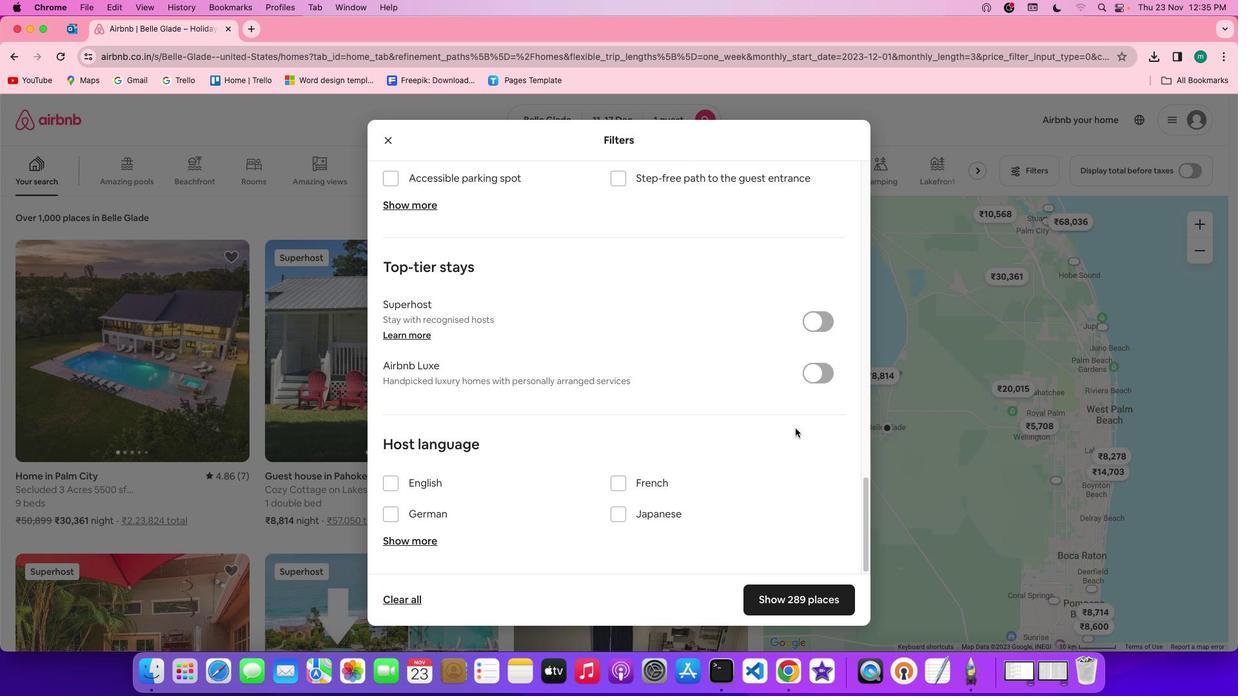 
Action: Mouse scrolled (795, 428) with delta (0, 0)
Screenshot: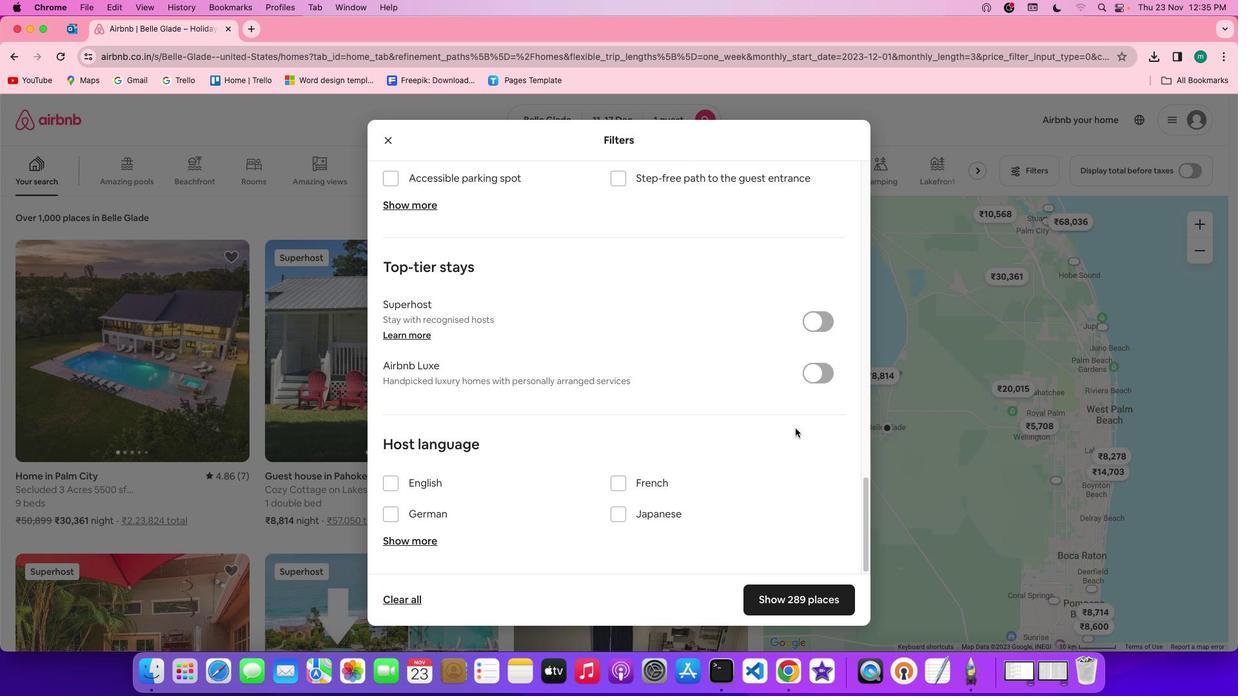 
Action: Mouse scrolled (795, 428) with delta (0, -1)
Screenshot: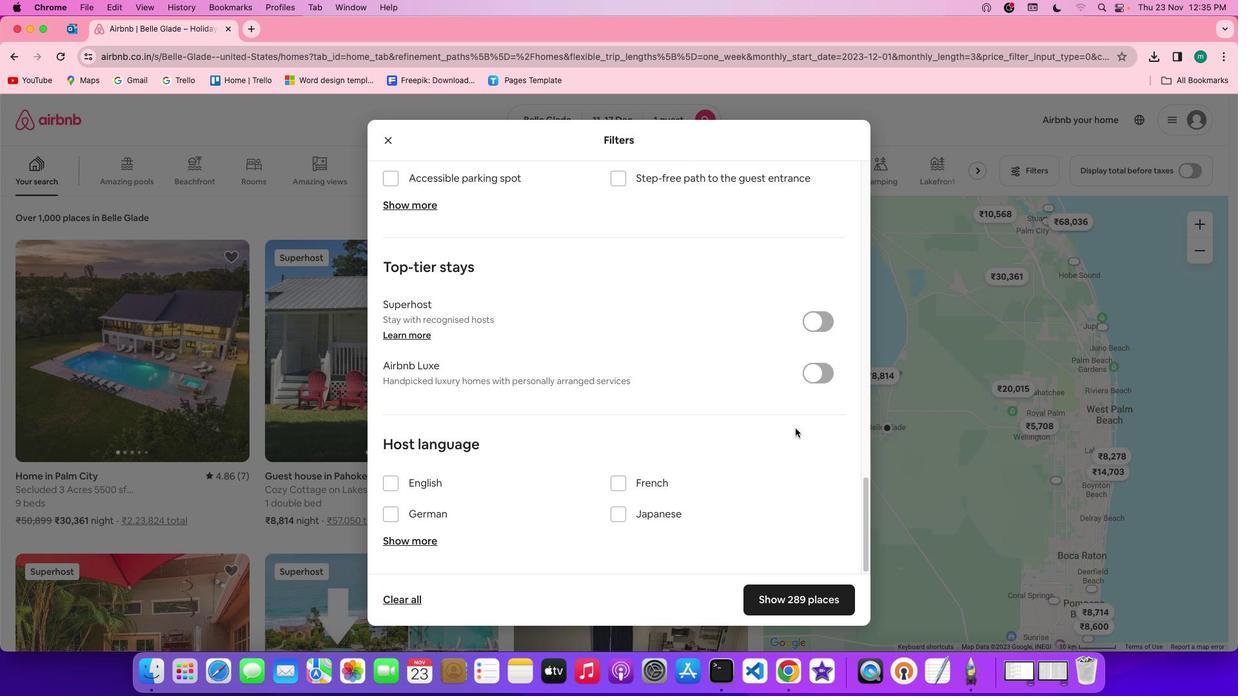 
Action: Mouse scrolled (795, 428) with delta (0, -3)
Screenshot: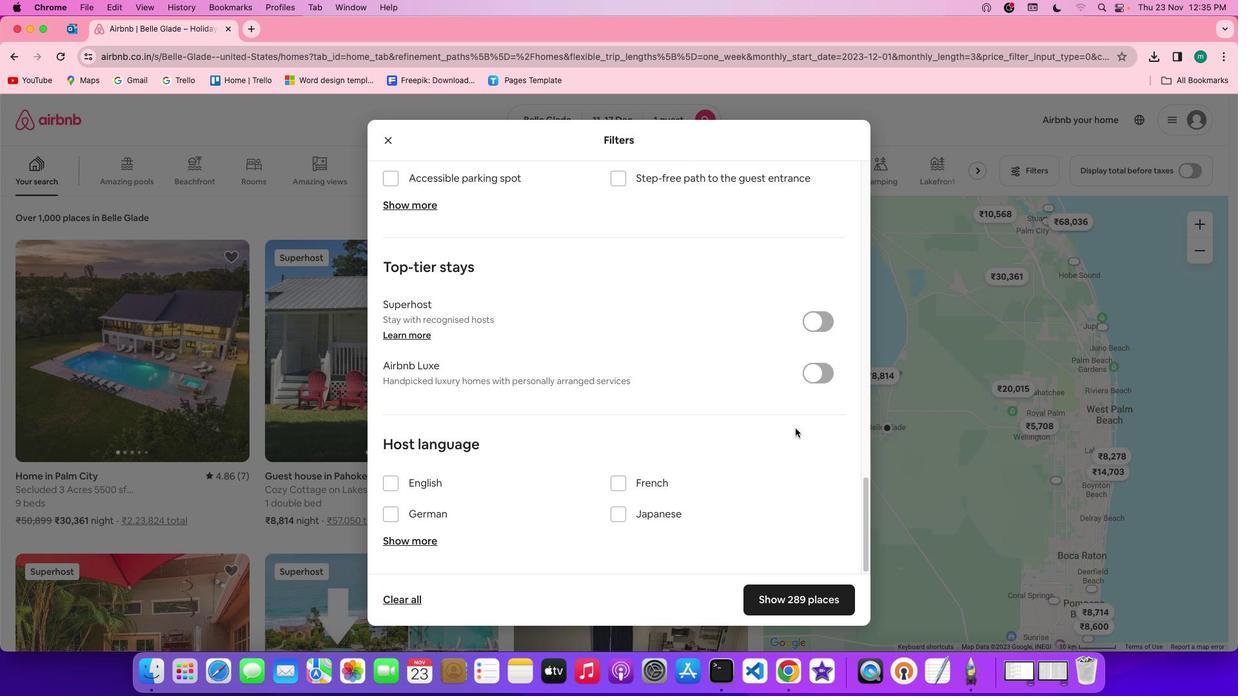 
Action: Mouse moved to (809, 591)
Screenshot: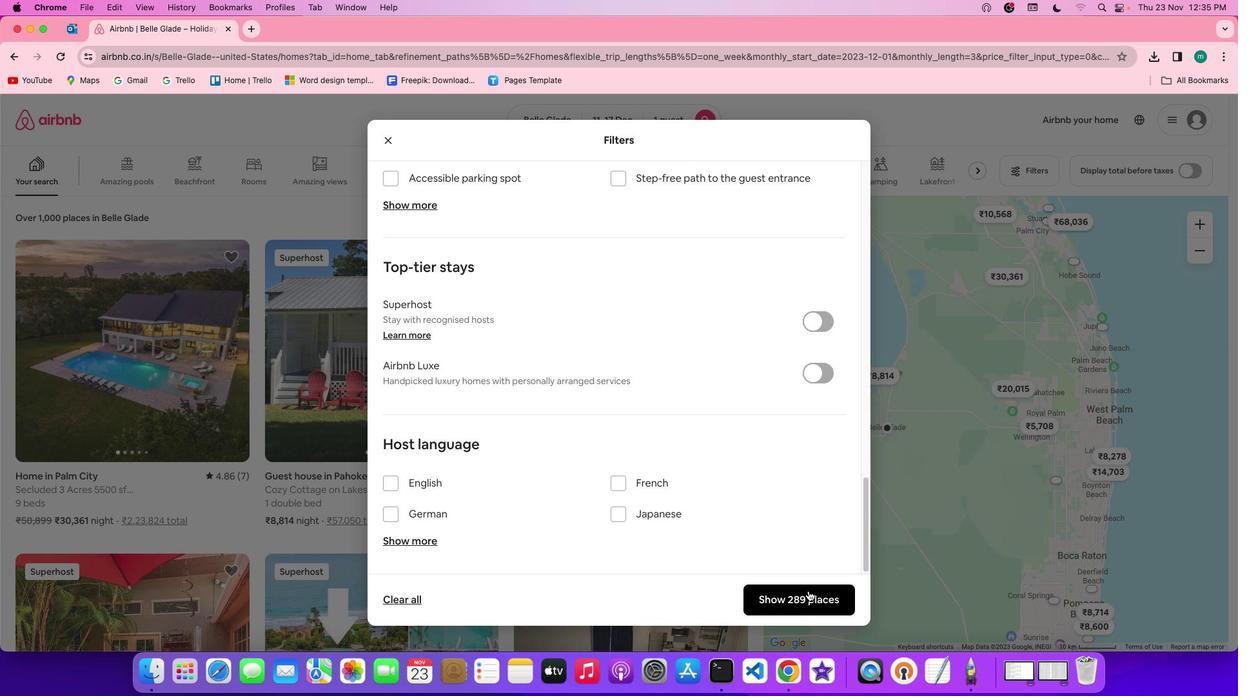 
Action: Mouse pressed left at (809, 591)
Screenshot: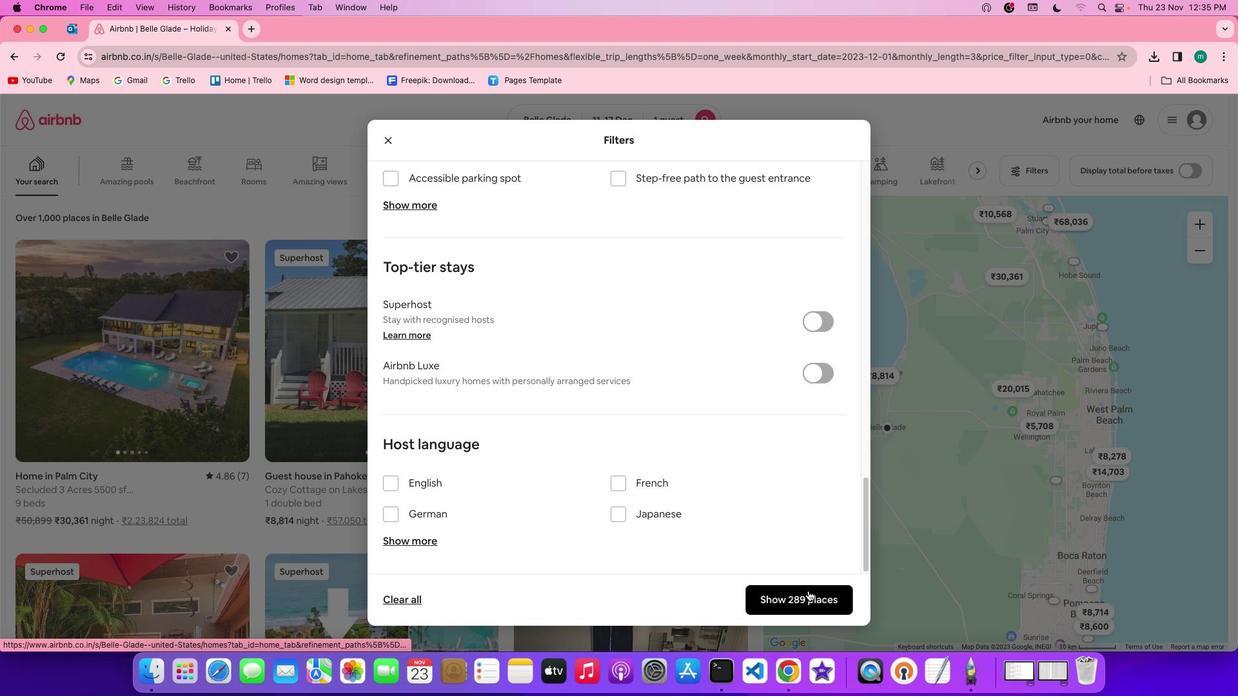 
Action: Mouse moved to (468, 418)
Screenshot: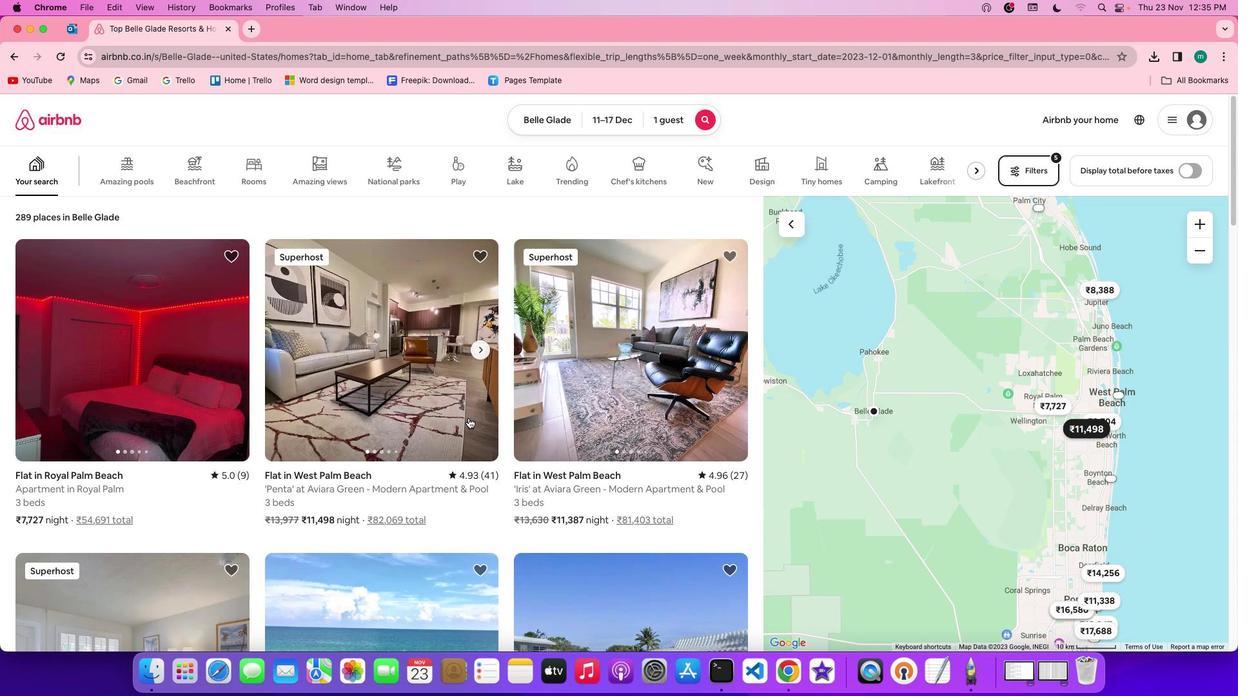
Action: Mouse scrolled (468, 418) with delta (0, 0)
Screenshot: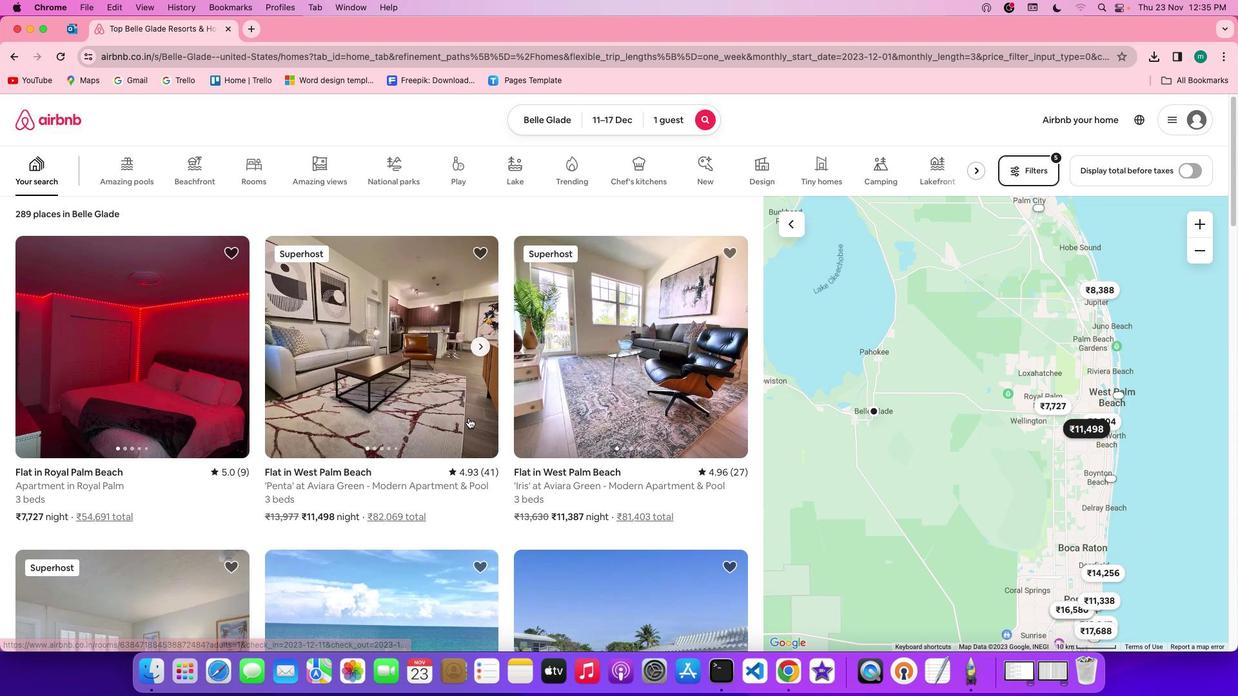 
Action: Mouse scrolled (468, 418) with delta (0, 0)
Screenshot: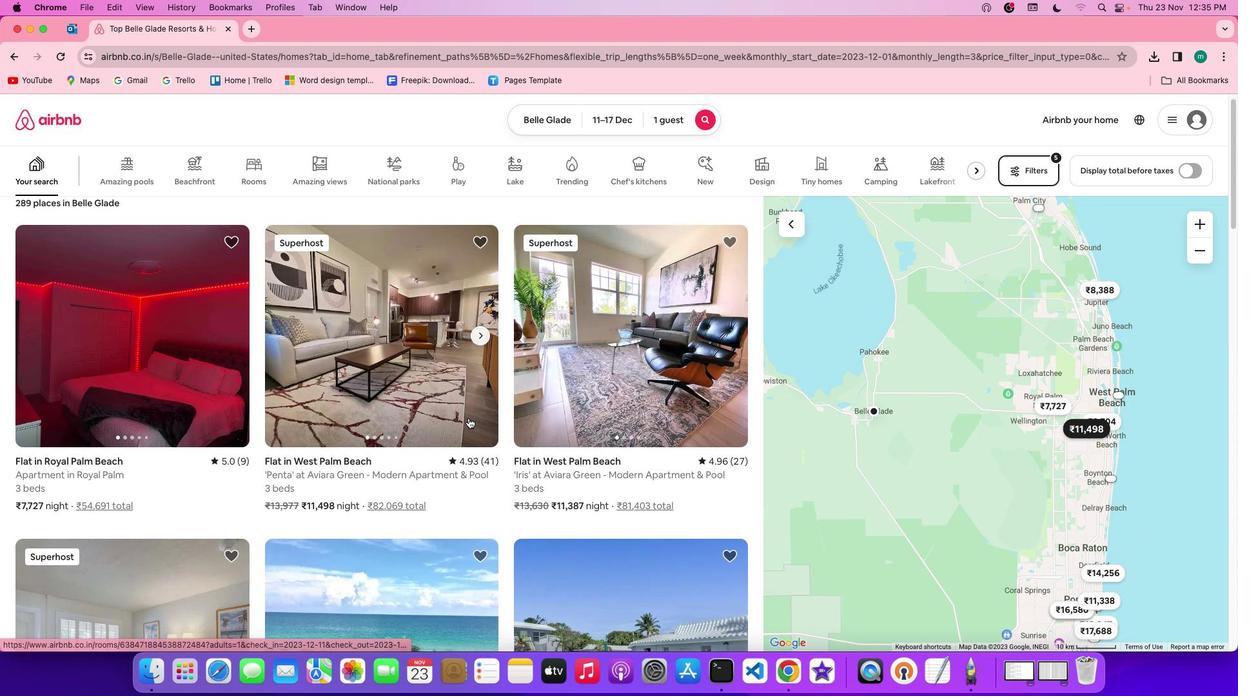 
Action: Mouse scrolled (468, 418) with delta (0, -1)
Screenshot: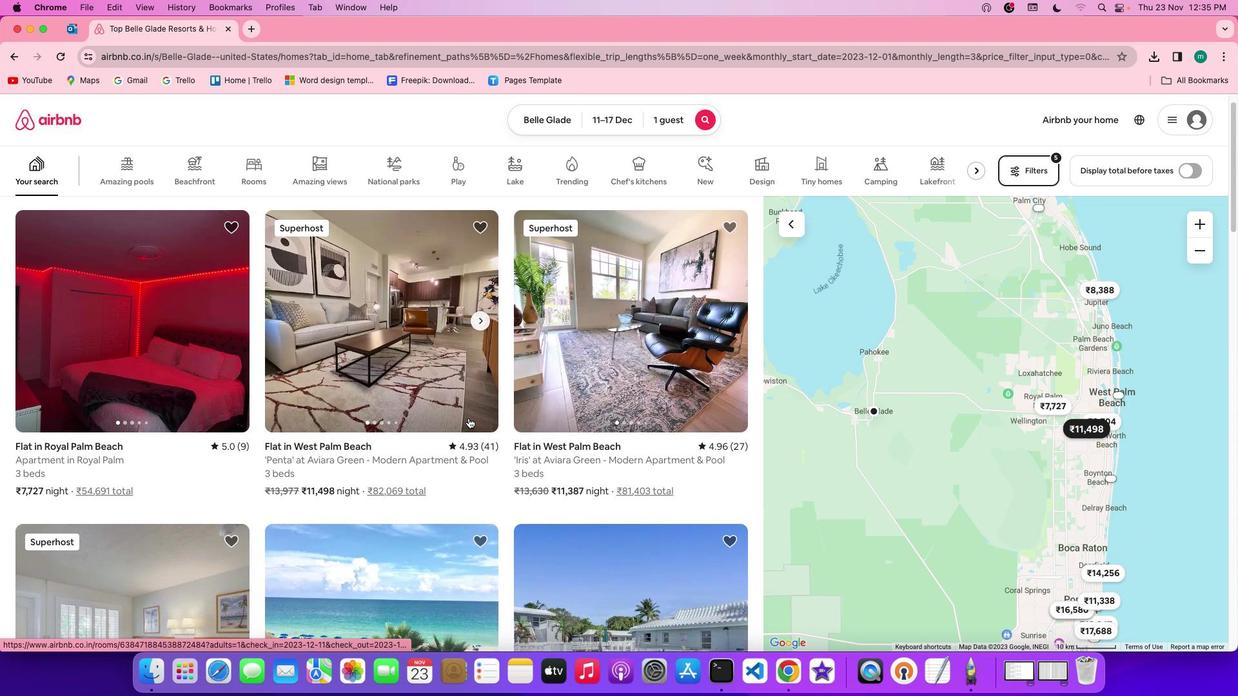 
Action: Mouse scrolled (468, 418) with delta (0, 0)
Screenshot: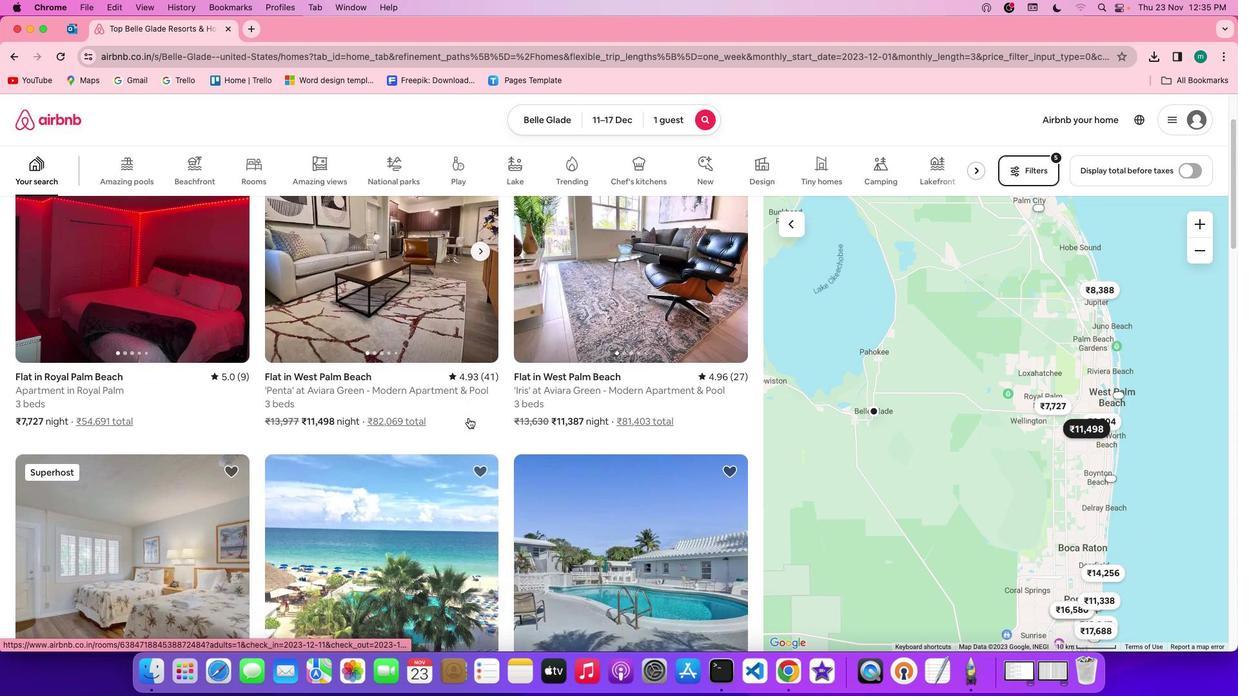 
Action: Mouse moved to (468, 418)
Screenshot: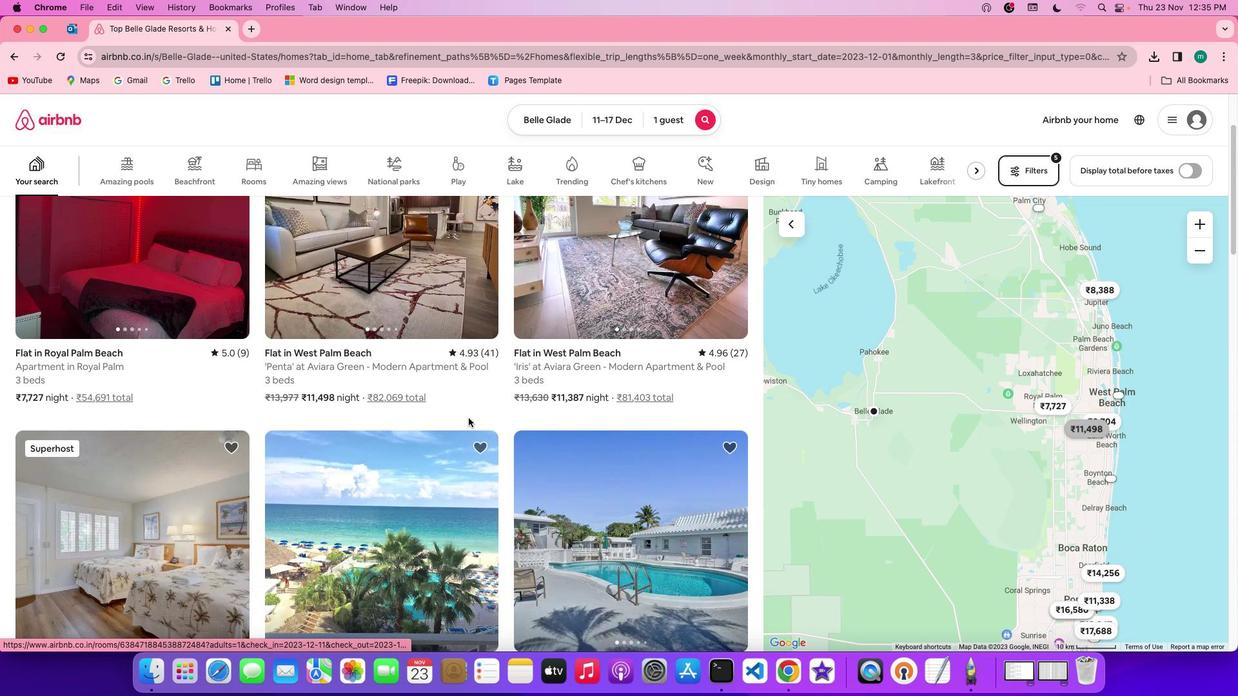 
Action: Mouse scrolled (468, 418) with delta (0, 0)
Screenshot: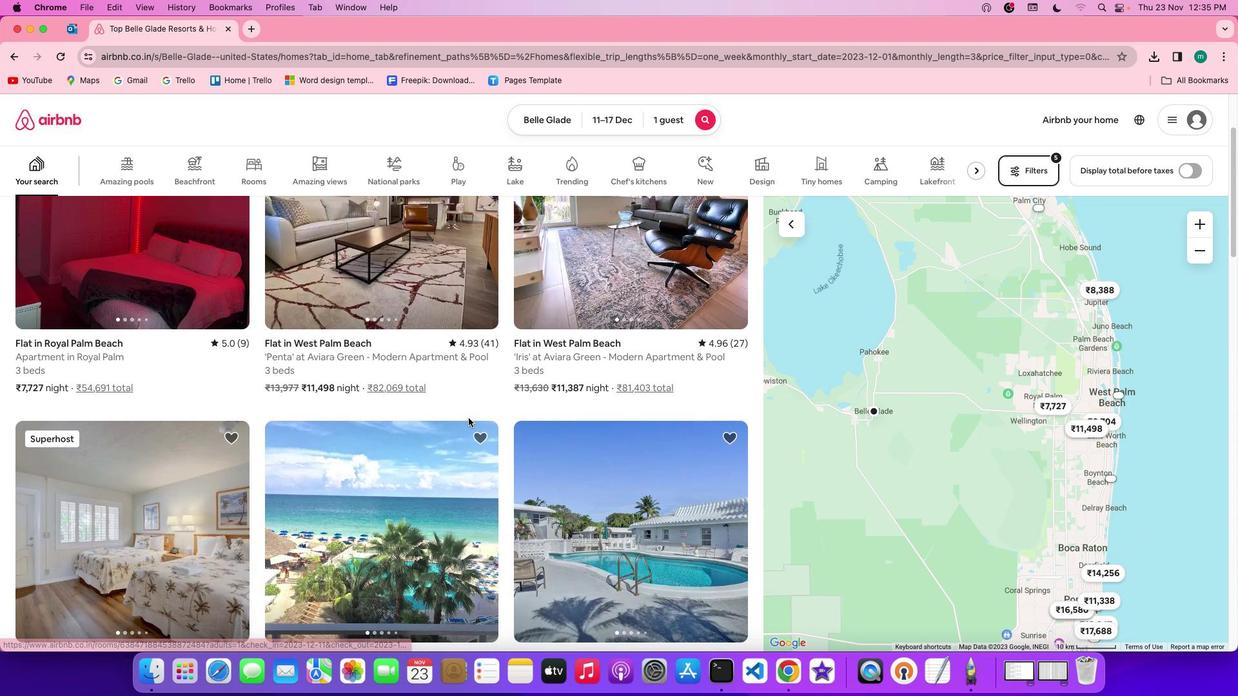 
Action: Mouse scrolled (468, 418) with delta (0, 0)
Screenshot: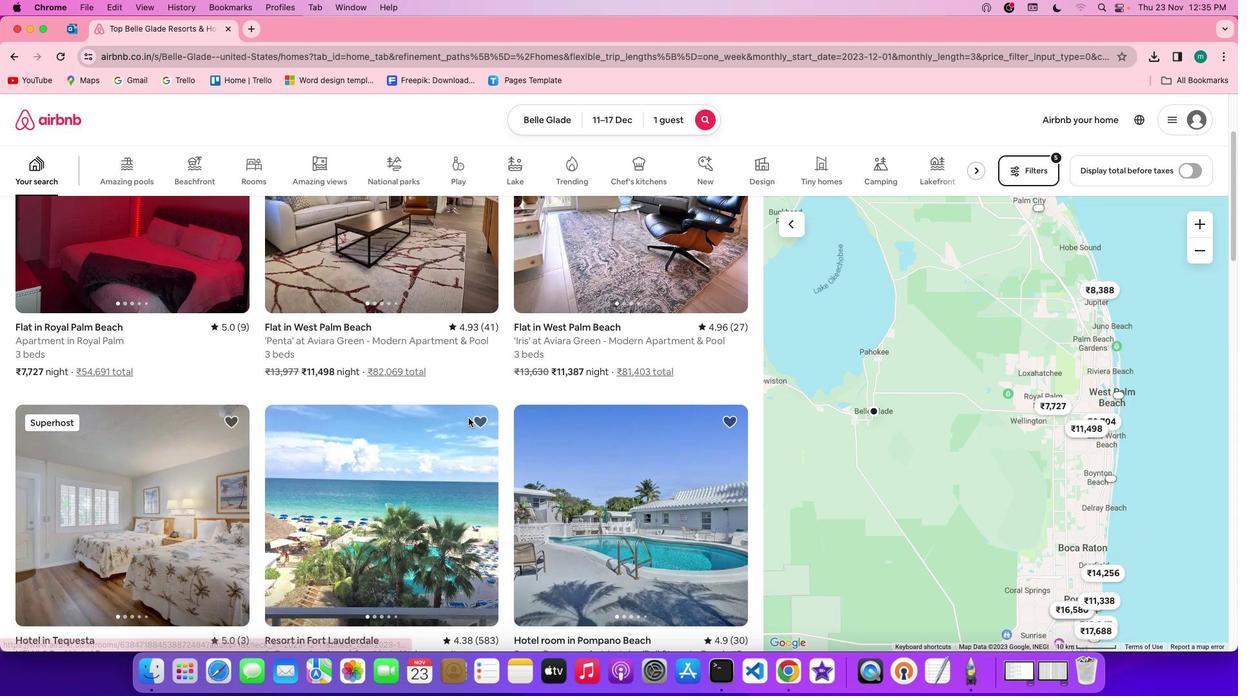 
Action: Mouse scrolled (468, 418) with delta (0, -1)
Screenshot: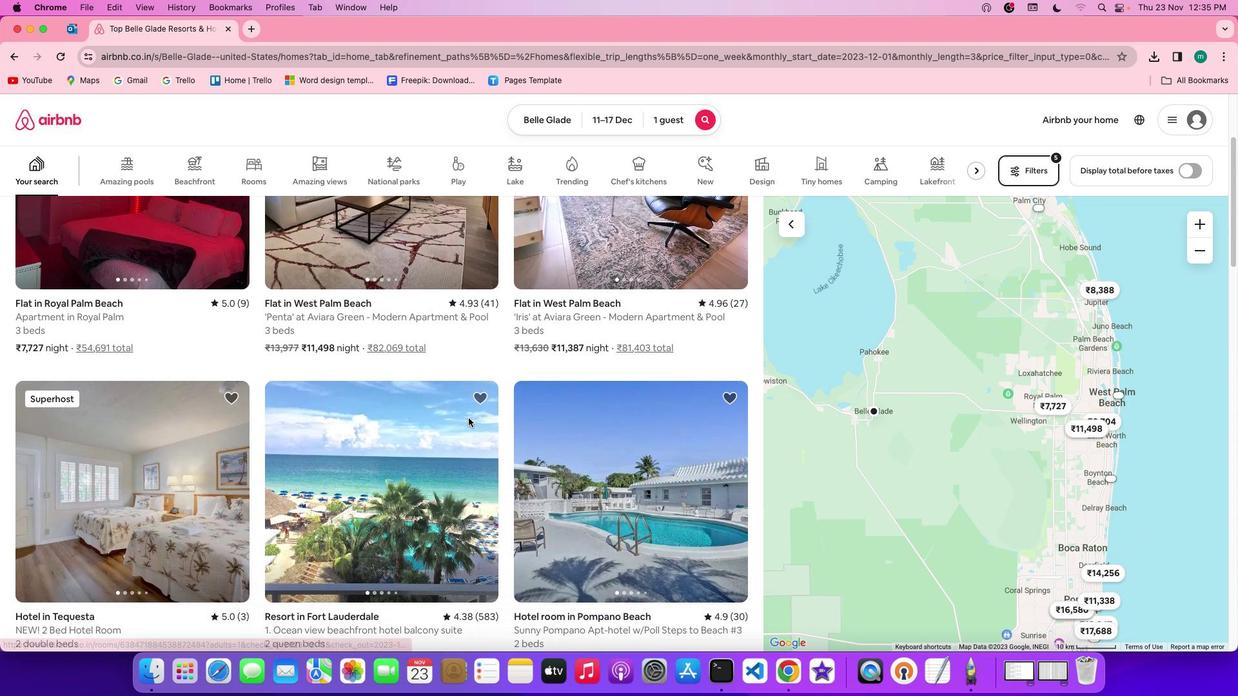 
Action: Mouse scrolled (468, 418) with delta (0, -1)
Screenshot: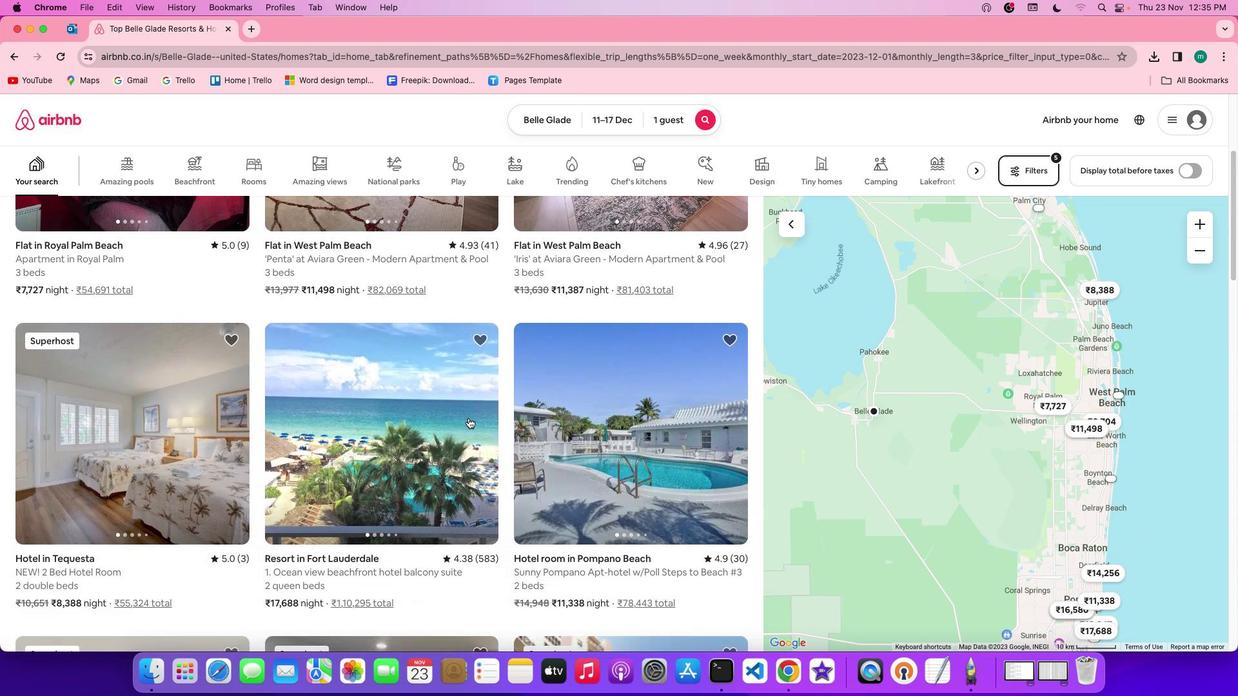 
Action: Mouse scrolled (468, 418) with delta (0, 0)
Screenshot: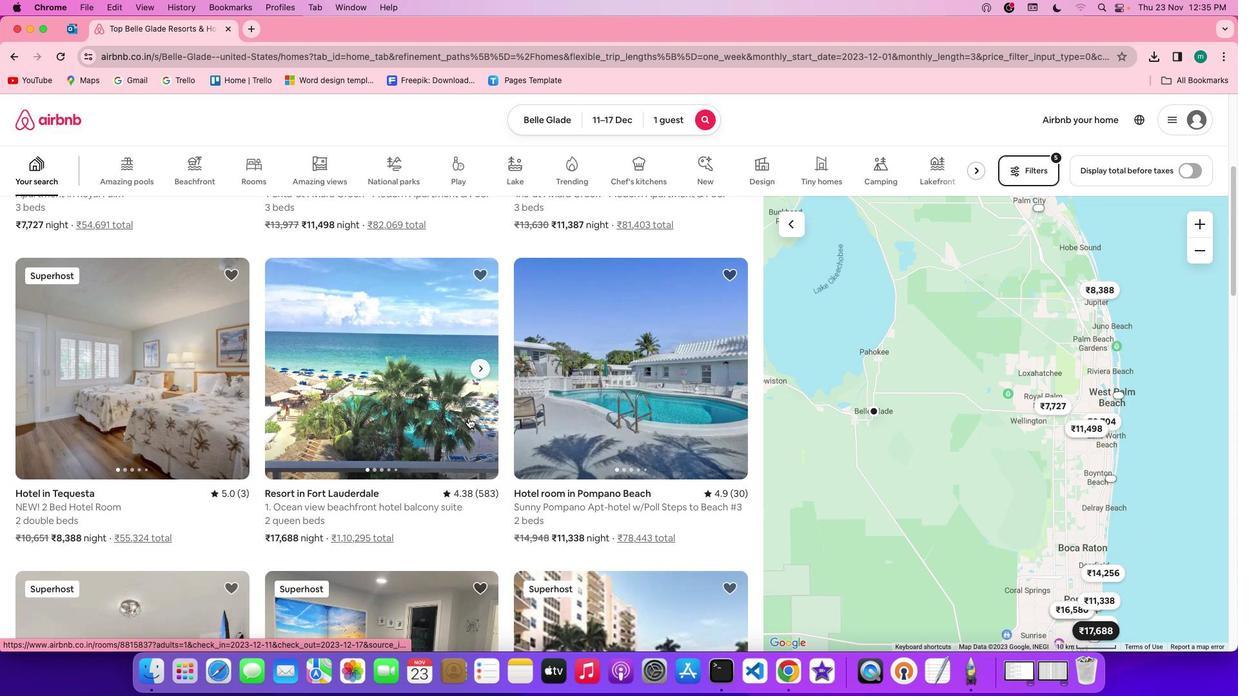 
Action: Mouse scrolled (468, 418) with delta (0, 0)
Screenshot: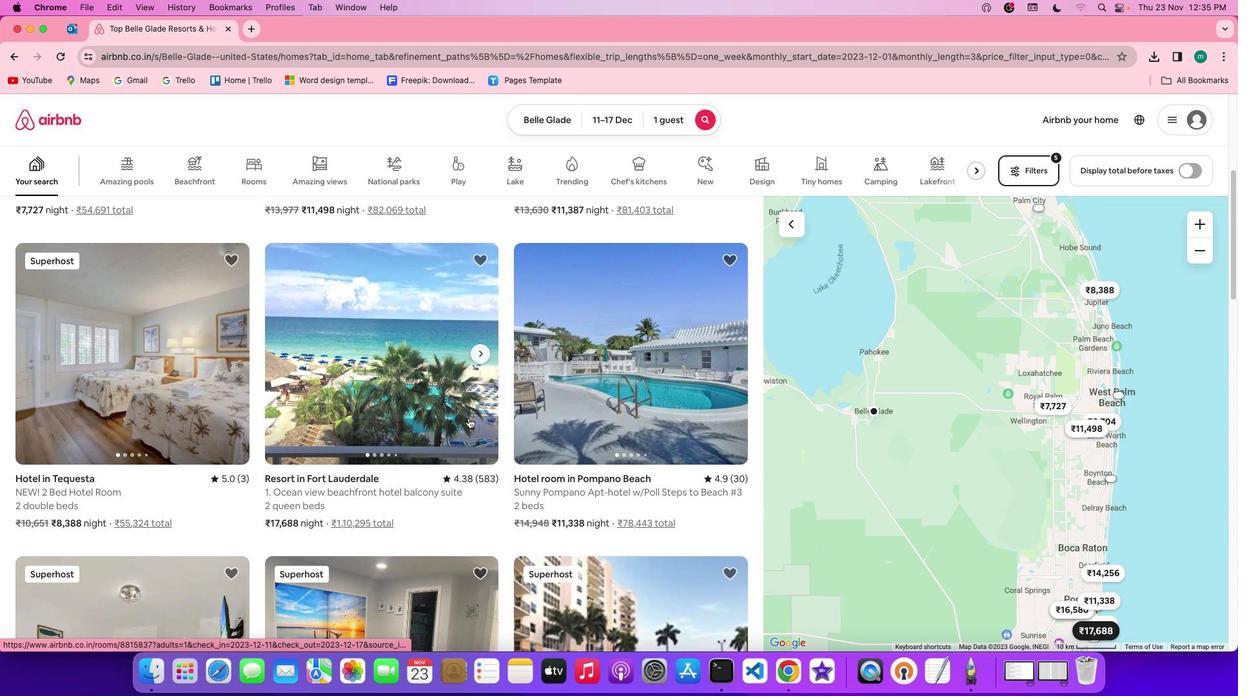 
Action: Mouse scrolled (468, 418) with delta (0, -1)
Screenshot: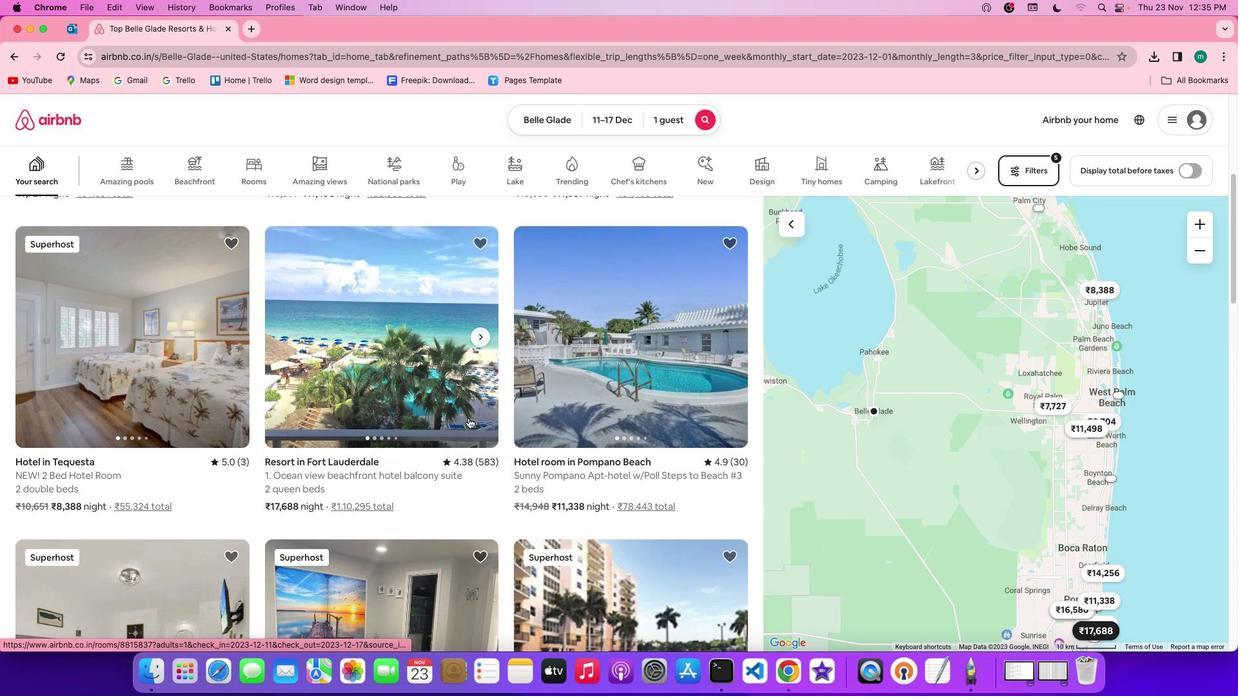 
Action: Mouse moved to (393, 347)
Screenshot: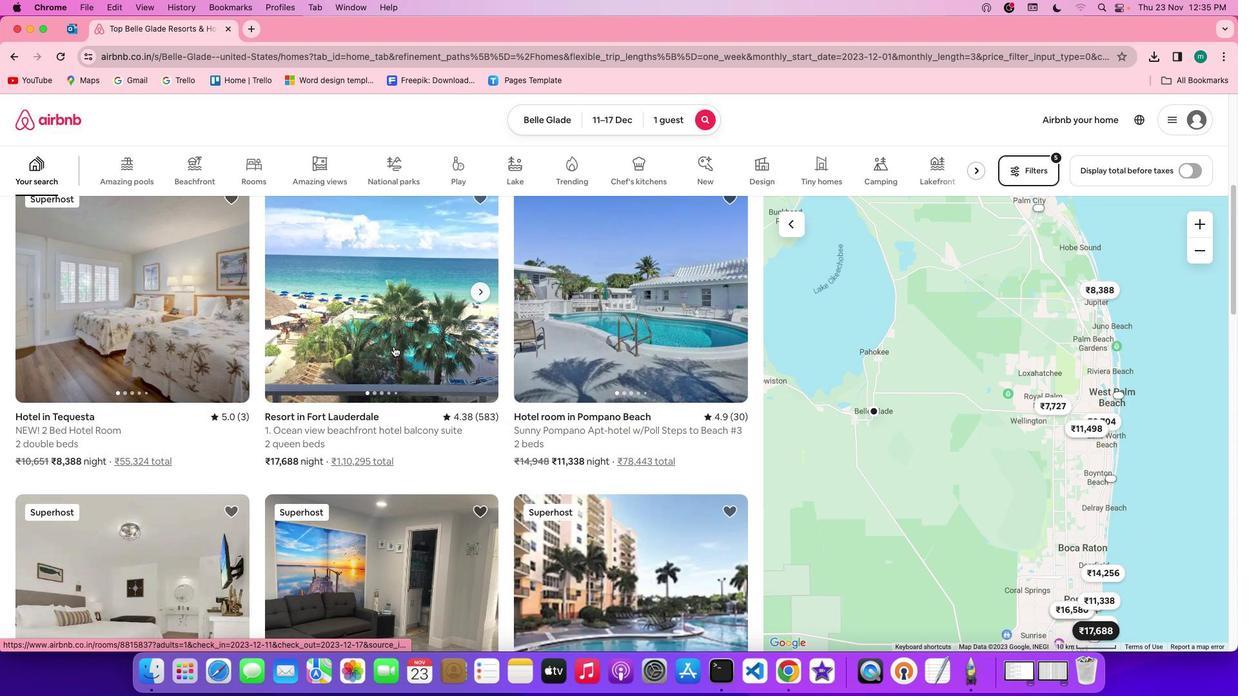 
Action: Mouse pressed left at (393, 347)
Screenshot: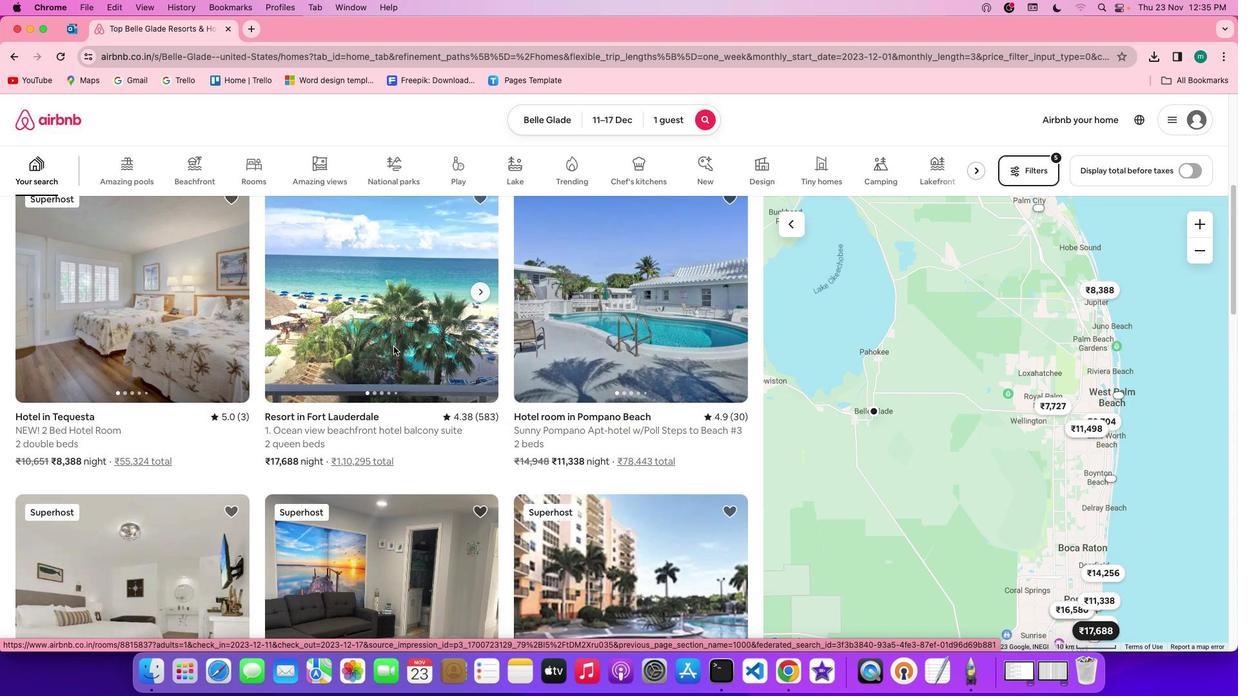 
Action: Mouse moved to (896, 480)
Screenshot: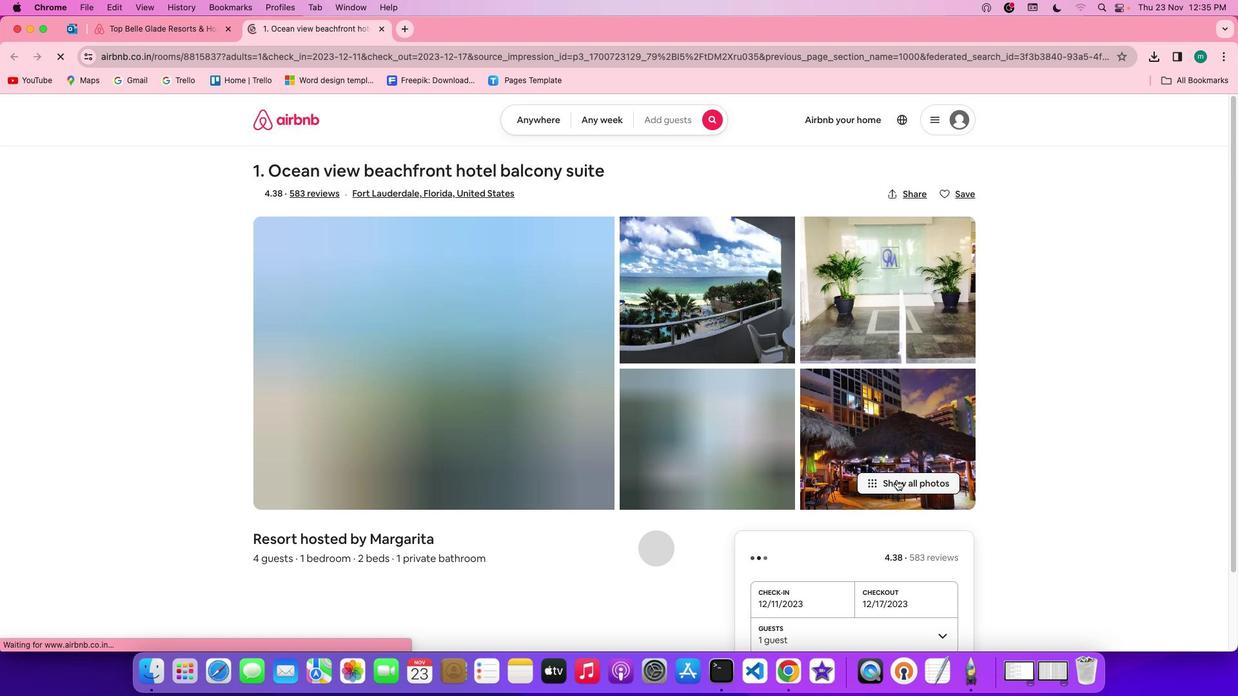 
Action: Mouse pressed left at (896, 480)
Screenshot: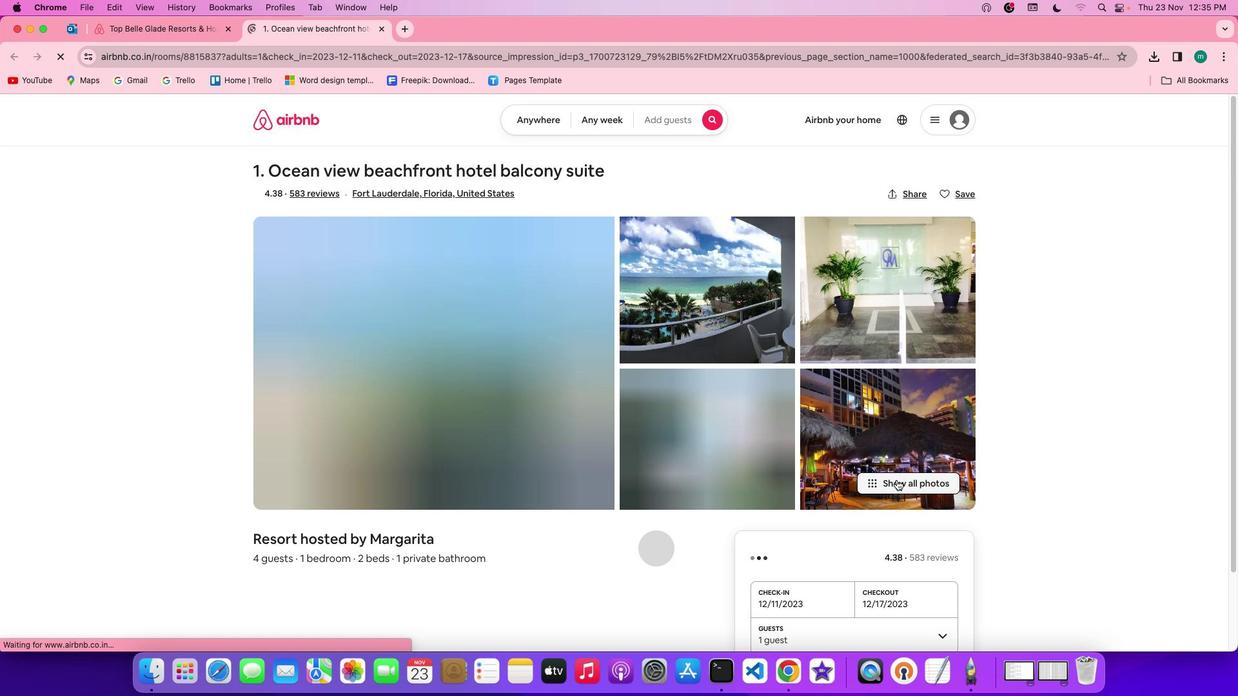 
Action: Mouse moved to (569, 440)
Screenshot: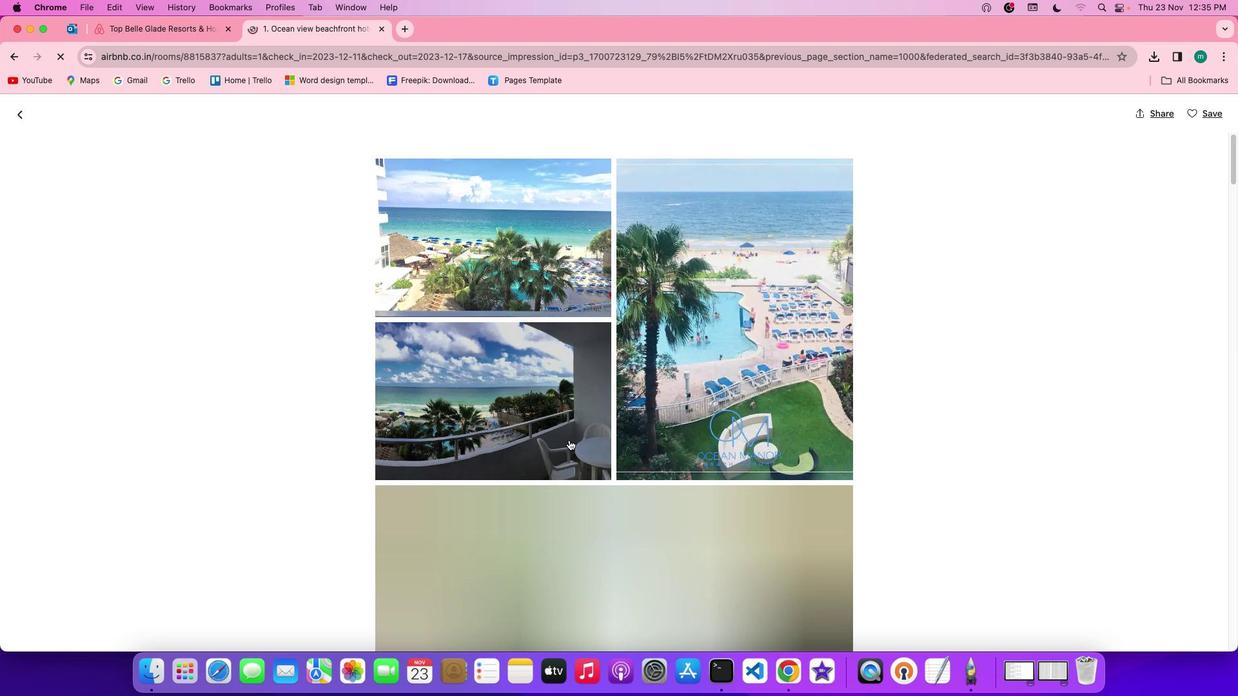 
Action: Mouse scrolled (569, 440) with delta (0, 0)
Screenshot: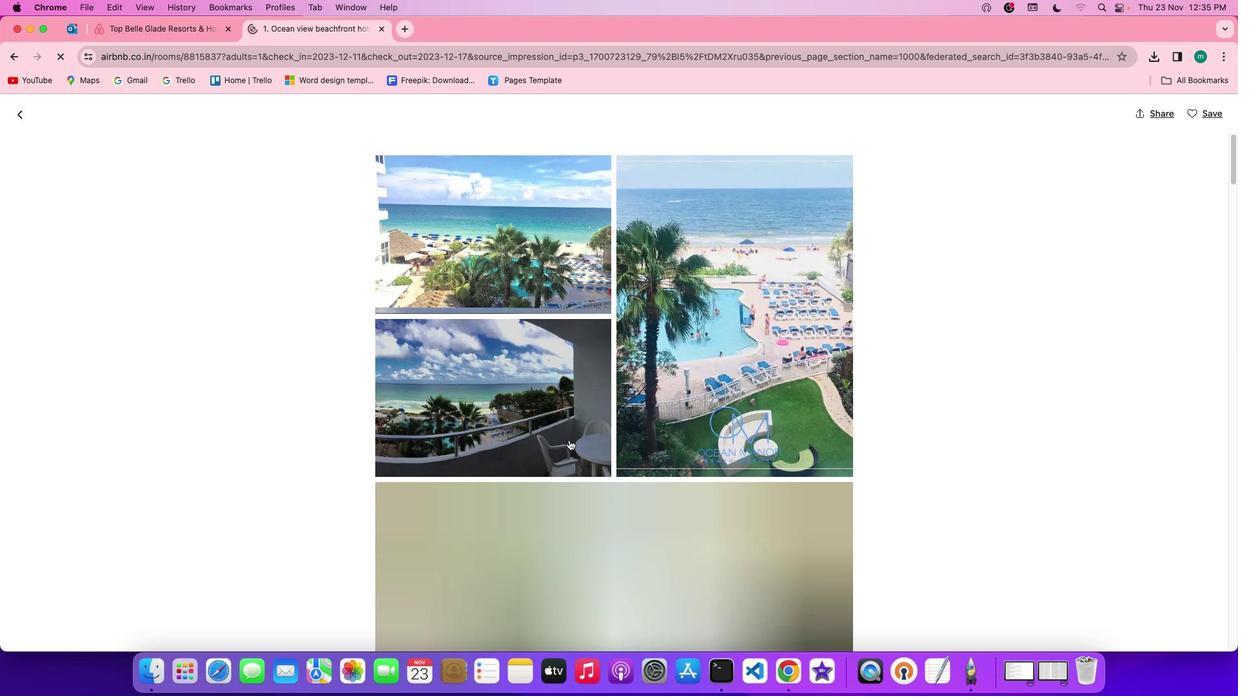 
Action: Mouse scrolled (569, 440) with delta (0, 0)
Screenshot: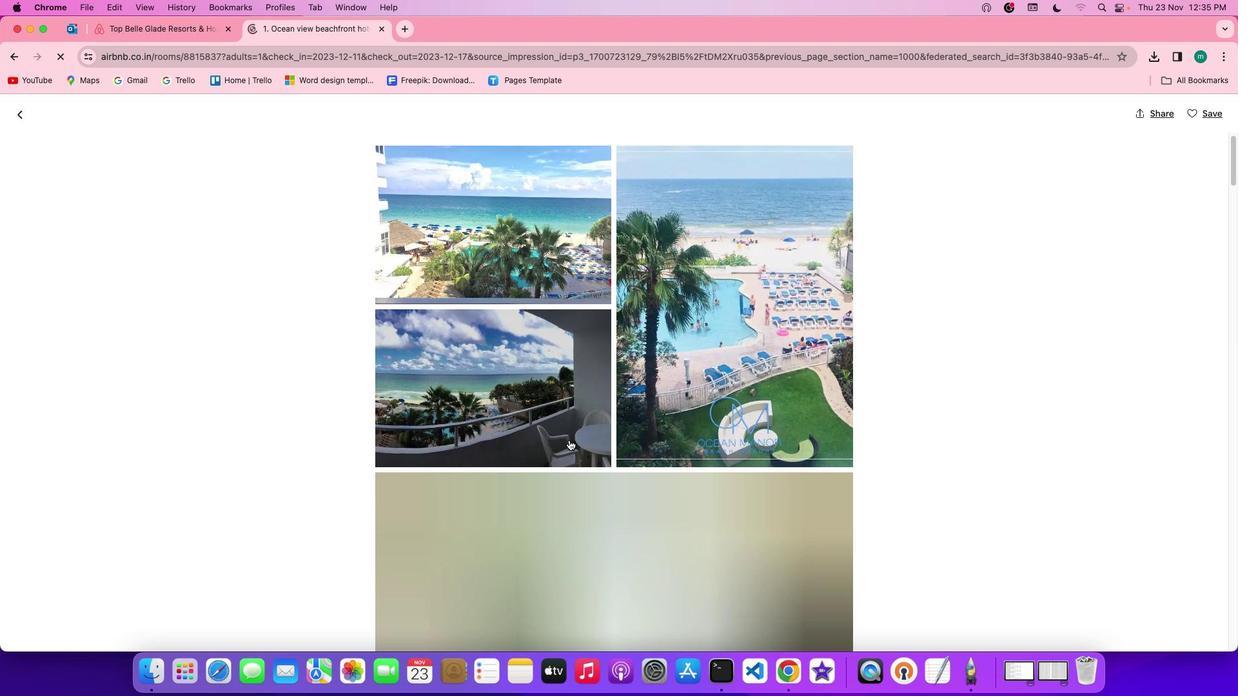 
Action: Mouse scrolled (569, 440) with delta (0, -1)
Screenshot: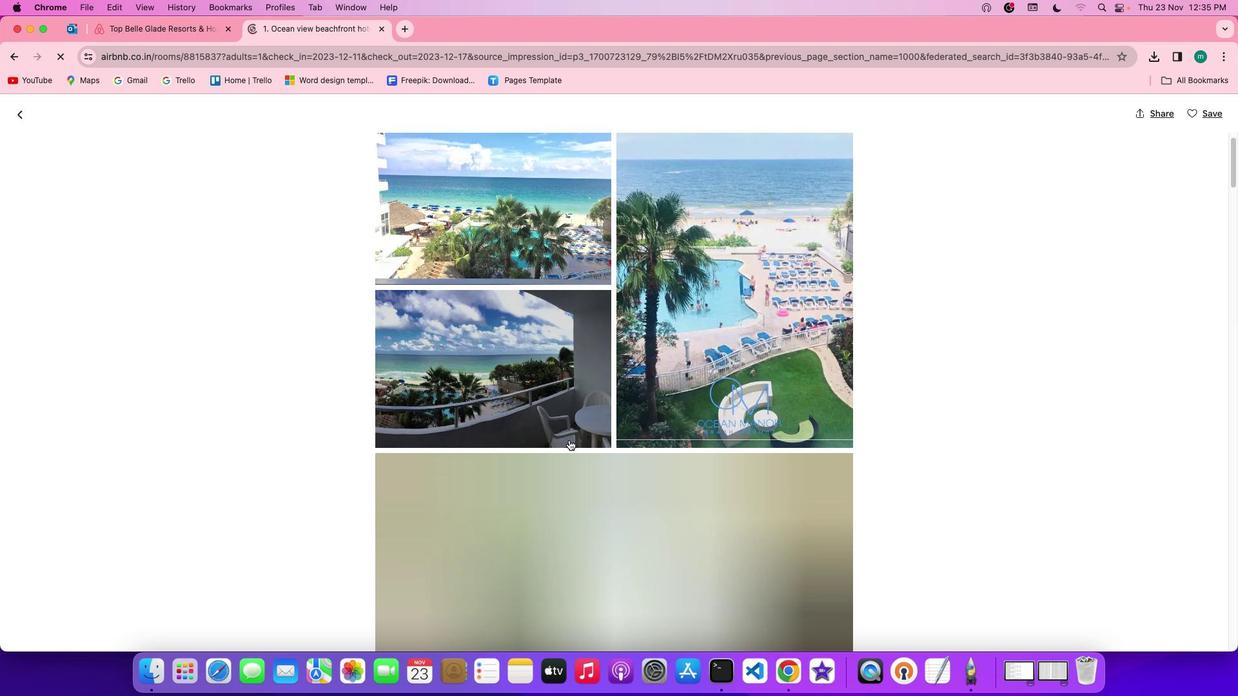 
Action: Mouse scrolled (569, 440) with delta (0, 0)
Screenshot: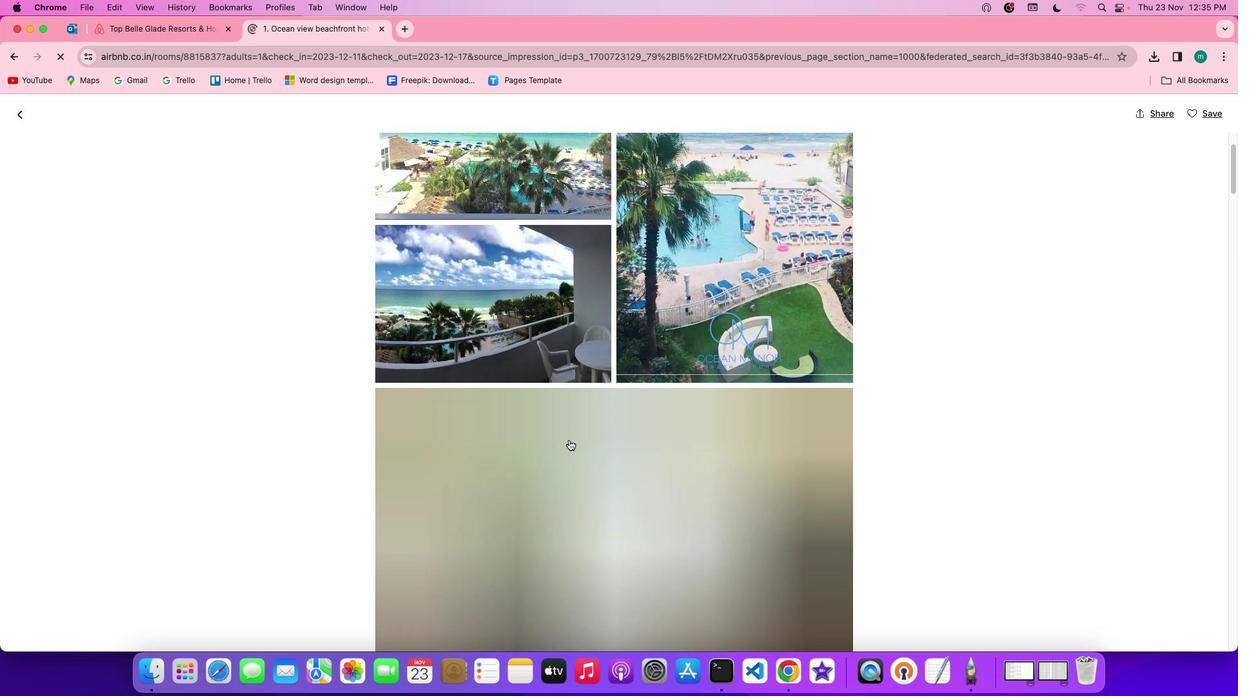 
Action: Mouse scrolled (569, 440) with delta (0, 0)
Screenshot: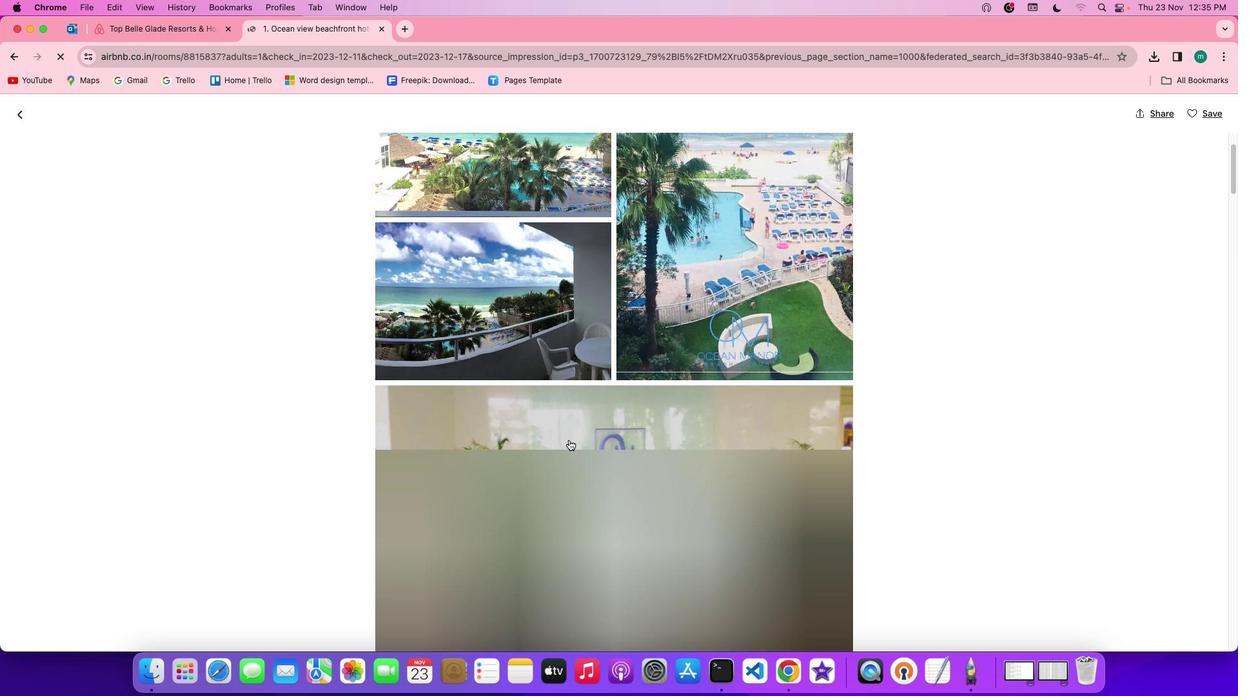 
Action: Mouse scrolled (569, 440) with delta (0, 0)
Screenshot: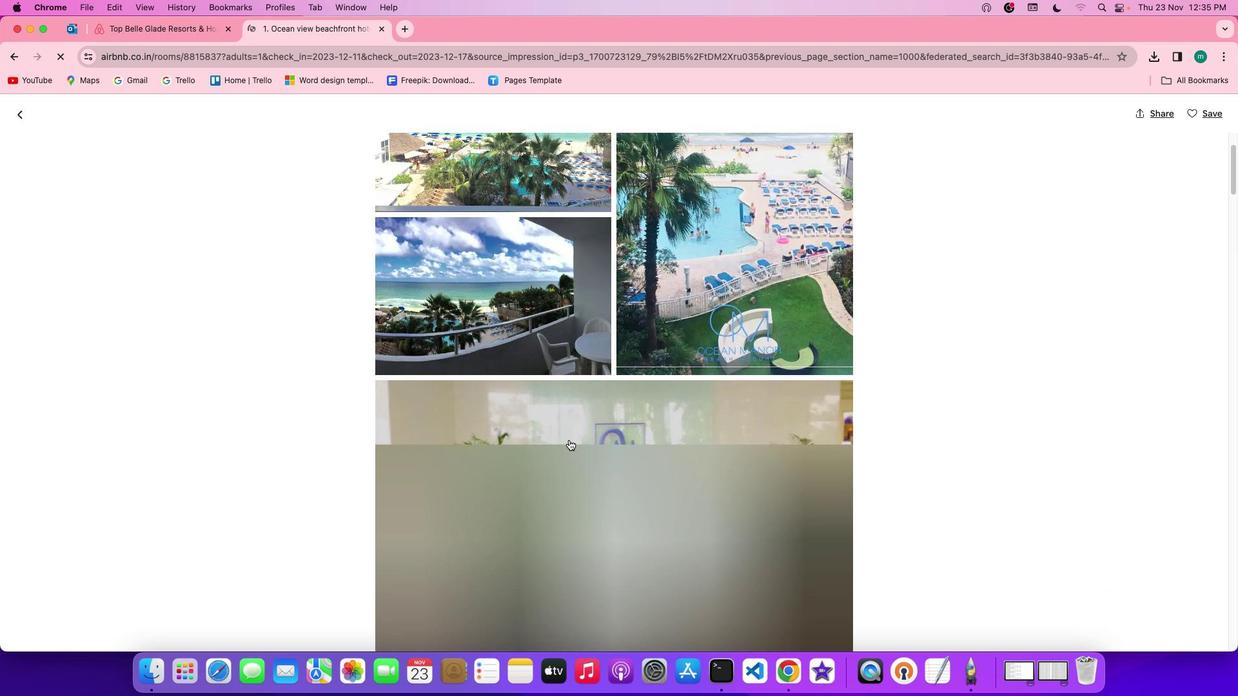 
Action: Mouse scrolled (569, 440) with delta (0, -1)
Screenshot: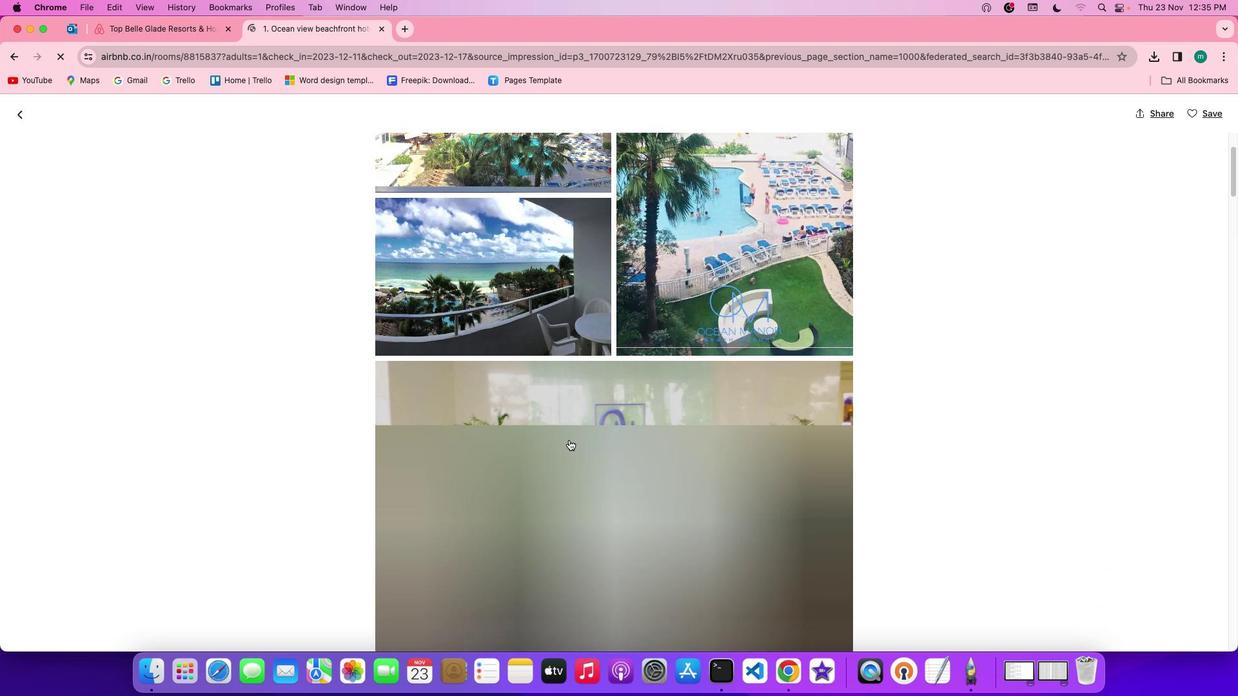 
Action: Mouse scrolled (569, 440) with delta (0, 0)
Screenshot: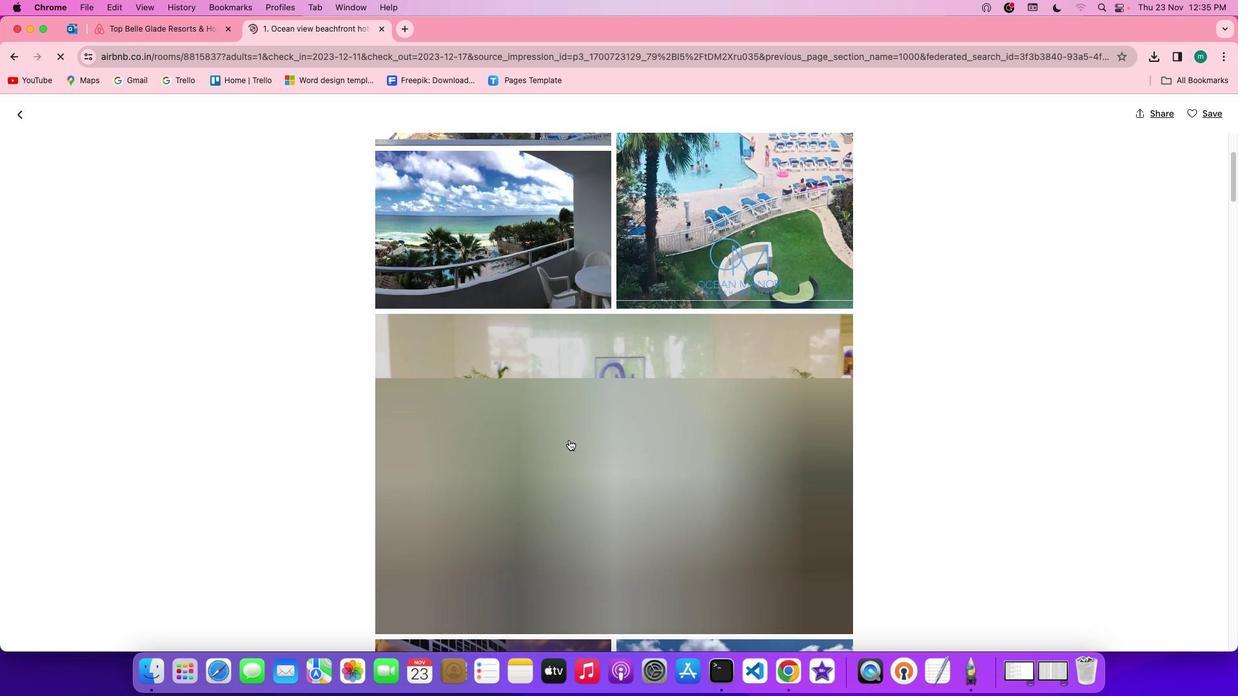 
Action: Mouse scrolled (569, 440) with delta (0, 0)
Screenshot: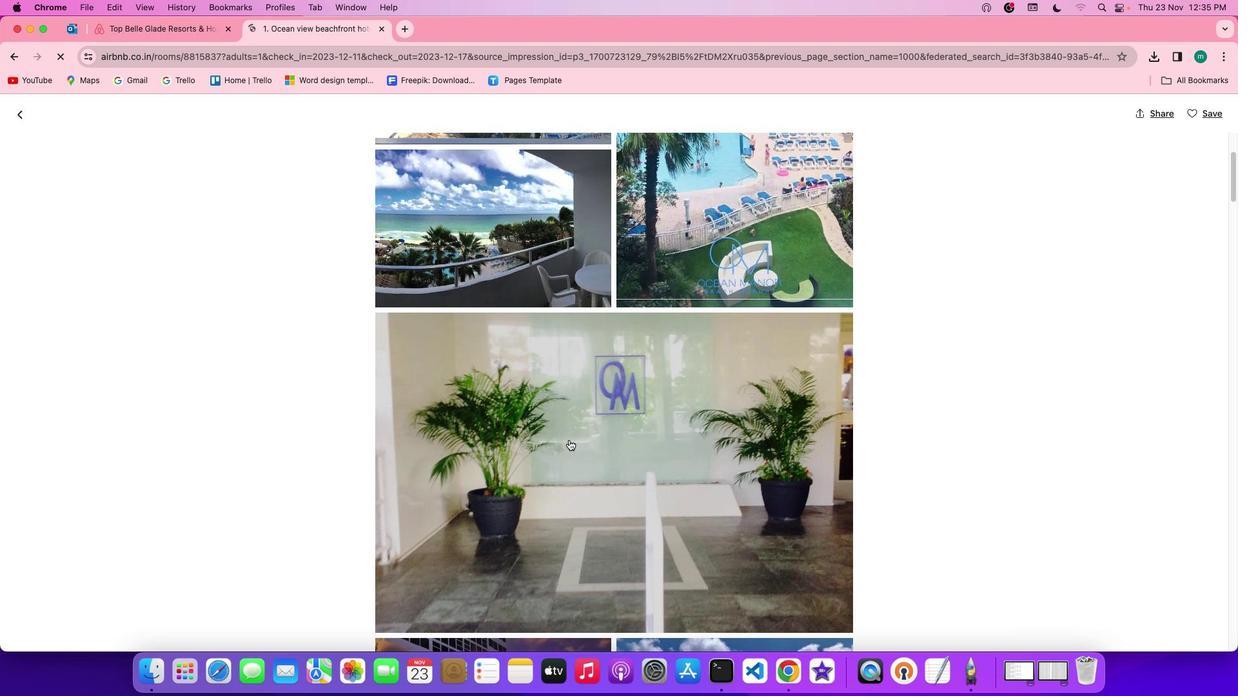 
Action: Mouse scrolled (569, 440) with delta (0, 0)
Screenshot: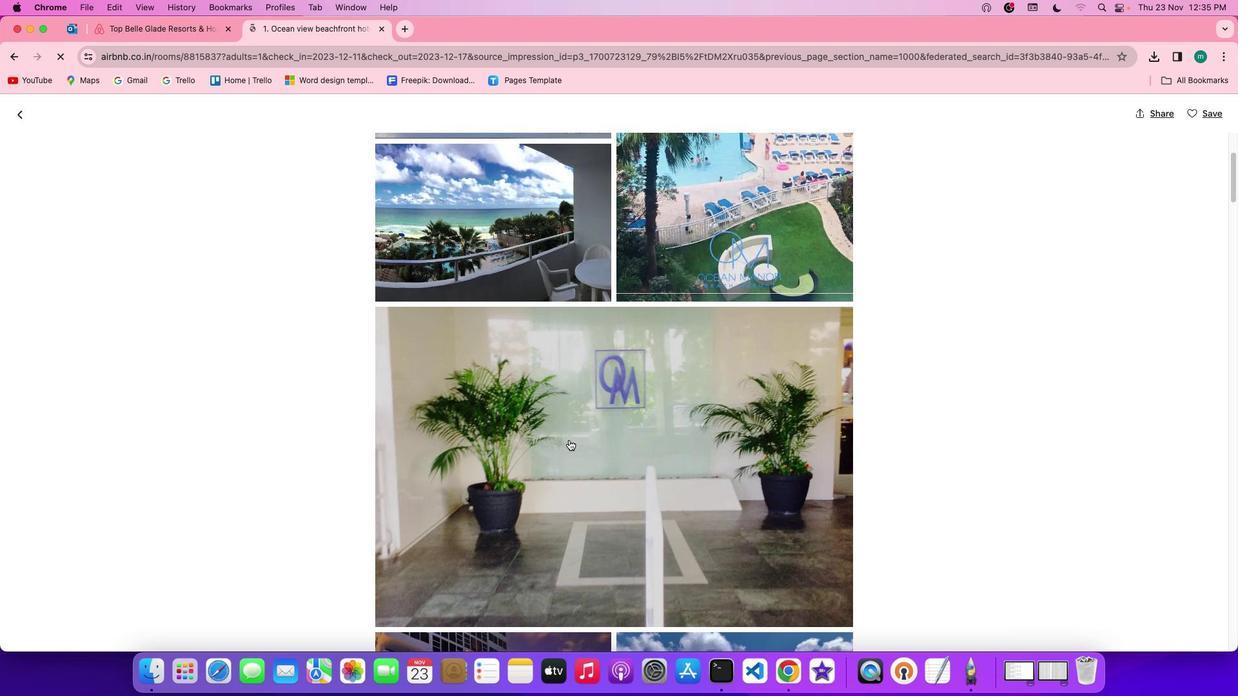 
Action: Mouse scrolled (569, 440) with delta (0, -1)
Screenshot: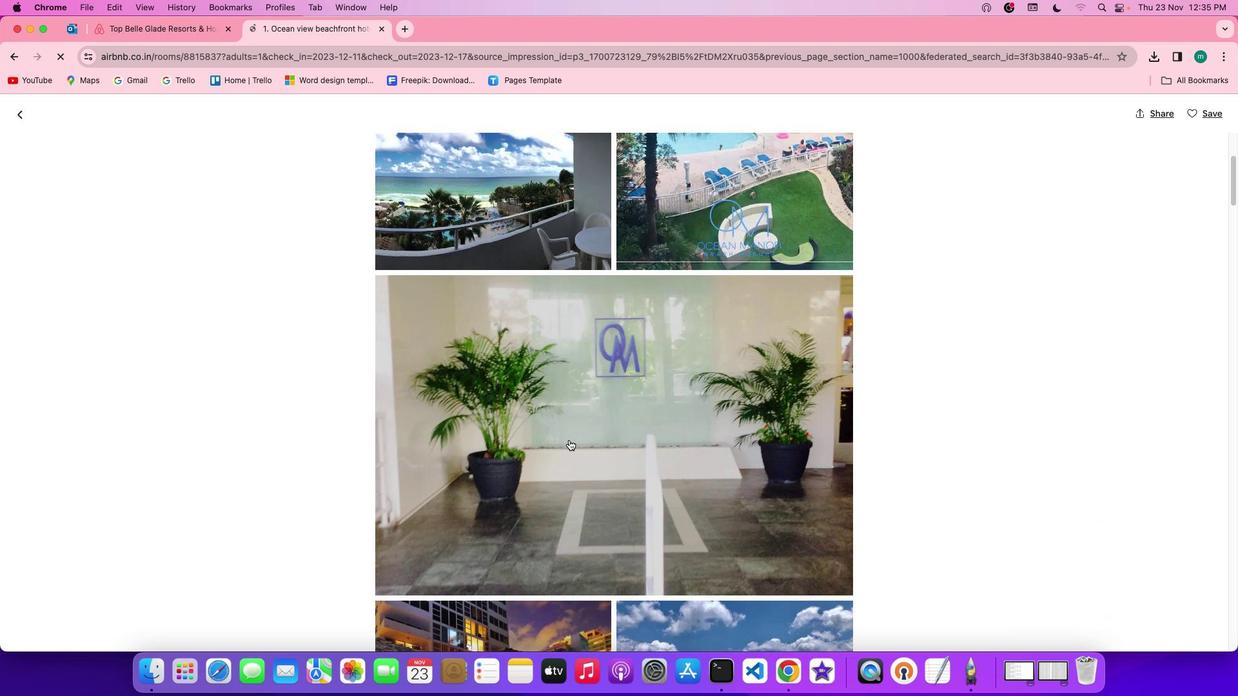 
Action: Mouse scrolled (569, 440) with delta (0, 0)
Screenshot: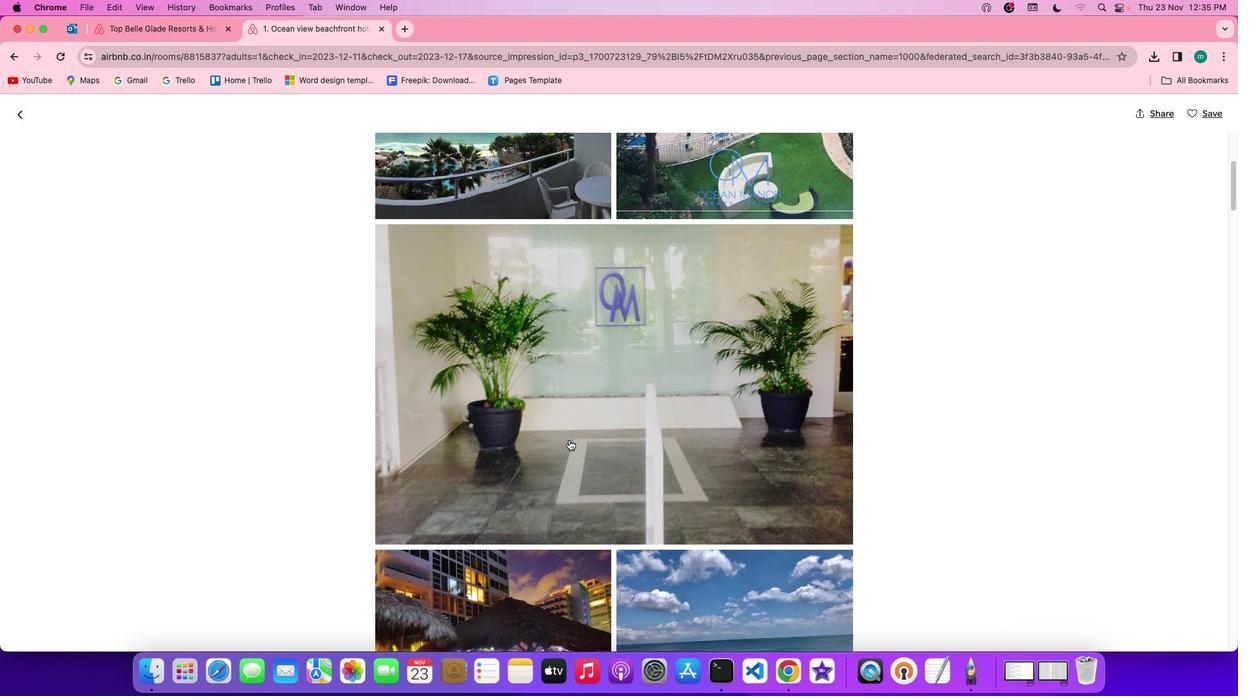 
Action: Mouse scrolled (569, 440) with delta (0, 0)
Screenshot: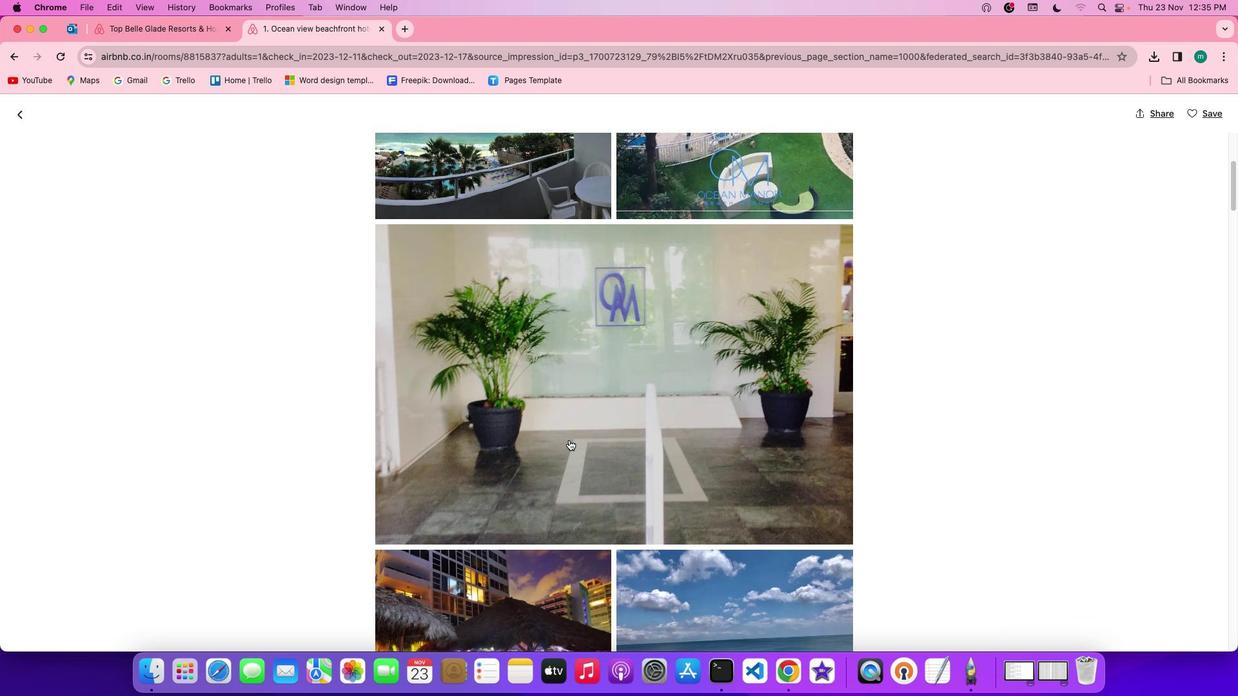 
Action: Mouse scrolled (569, 440) with delta (0, -1)
Screenshot: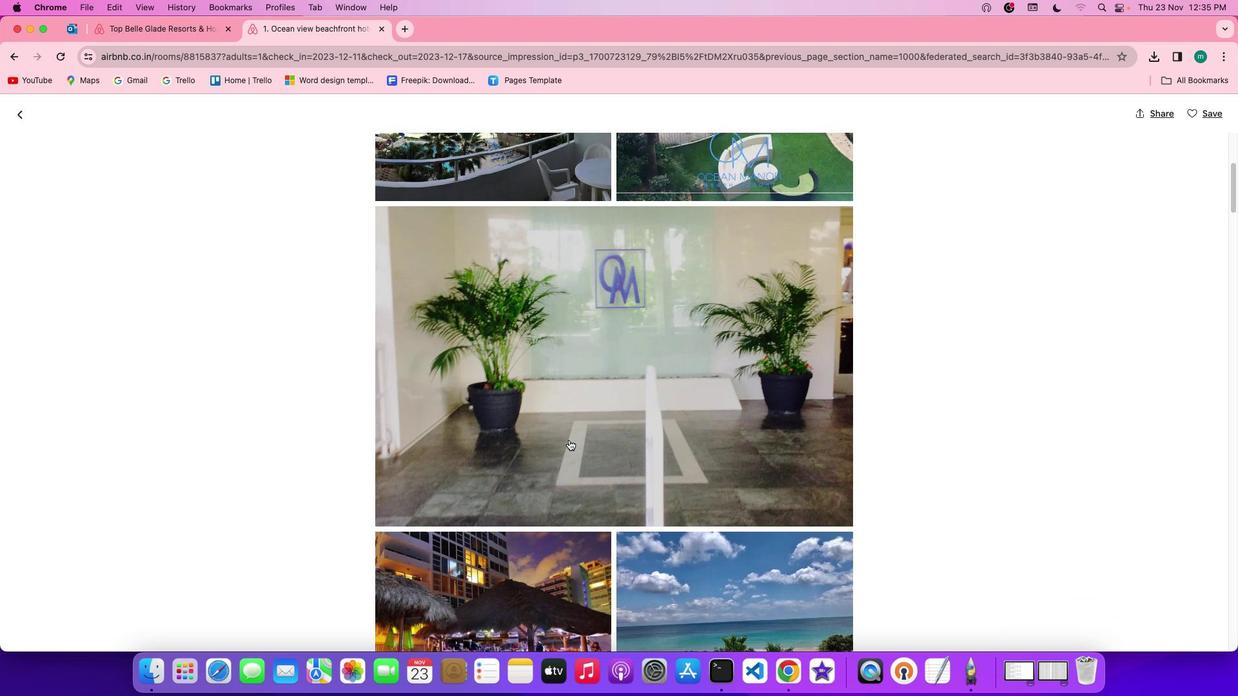 
Action: Mouse scrolled (569, 440) with delta (0, 0)
Screenshot: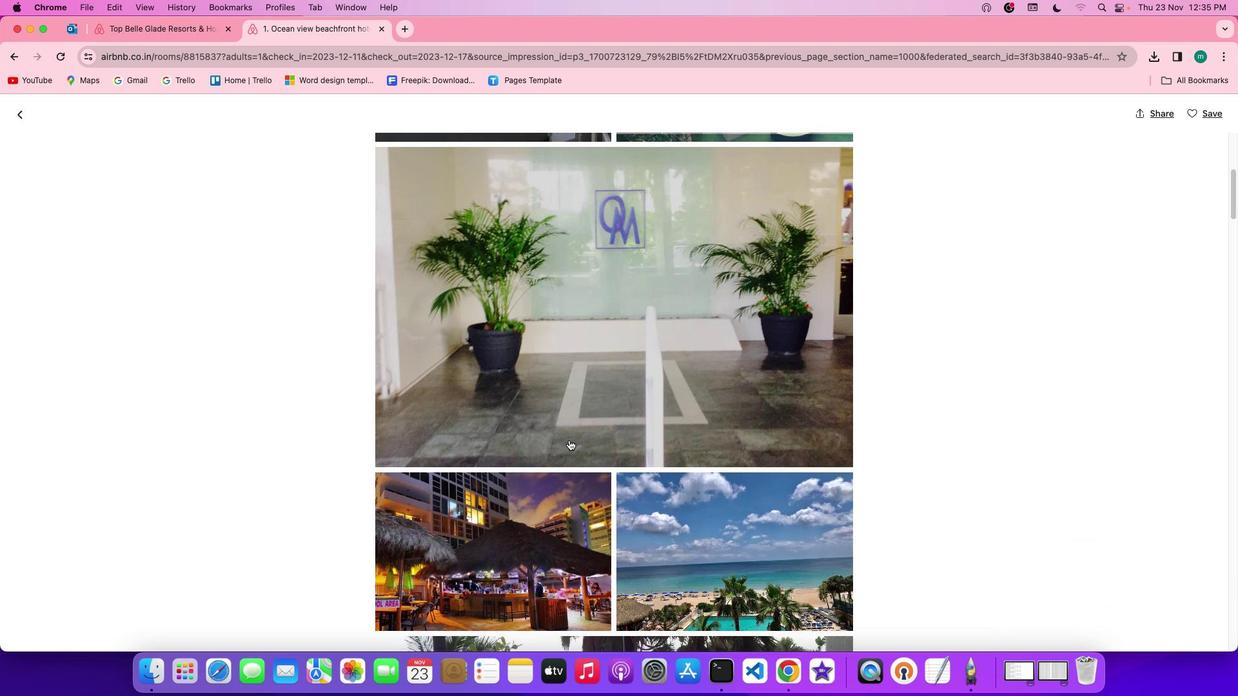 
Action: Mouse scrolled (569, 440) with delta (0, 0)
Screenshot: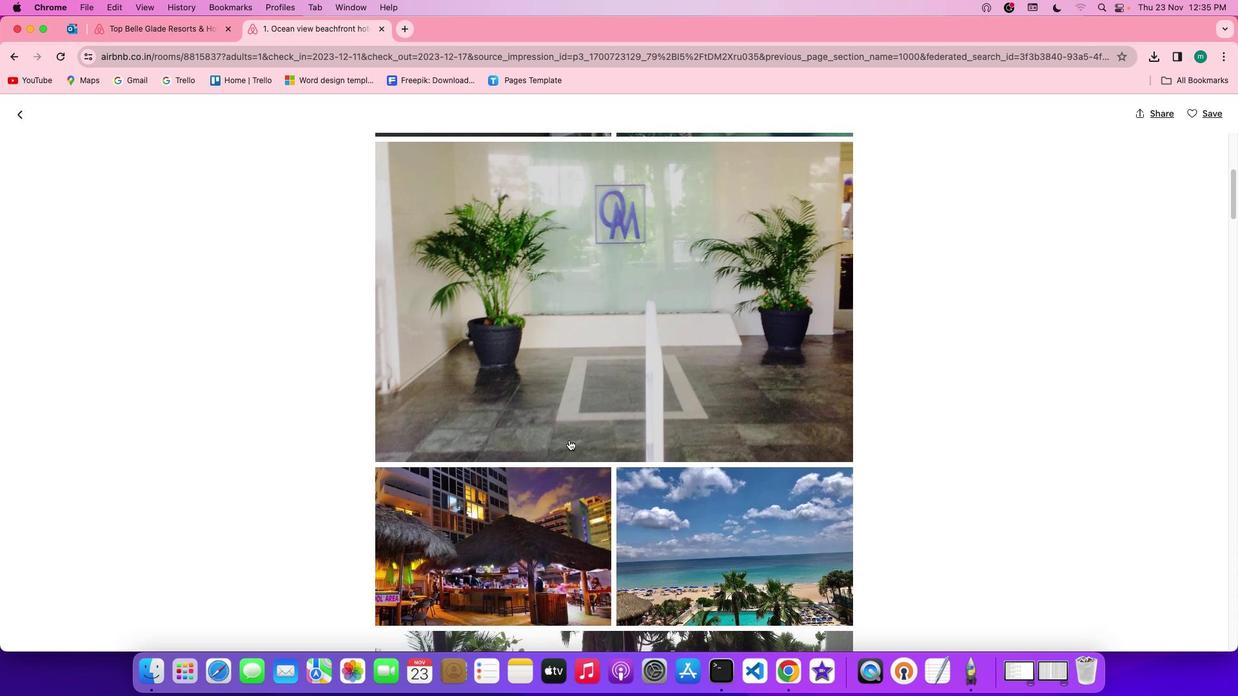 
Action: Mouse scrolled (569, 440) with delta (0, 0)
Screenshot: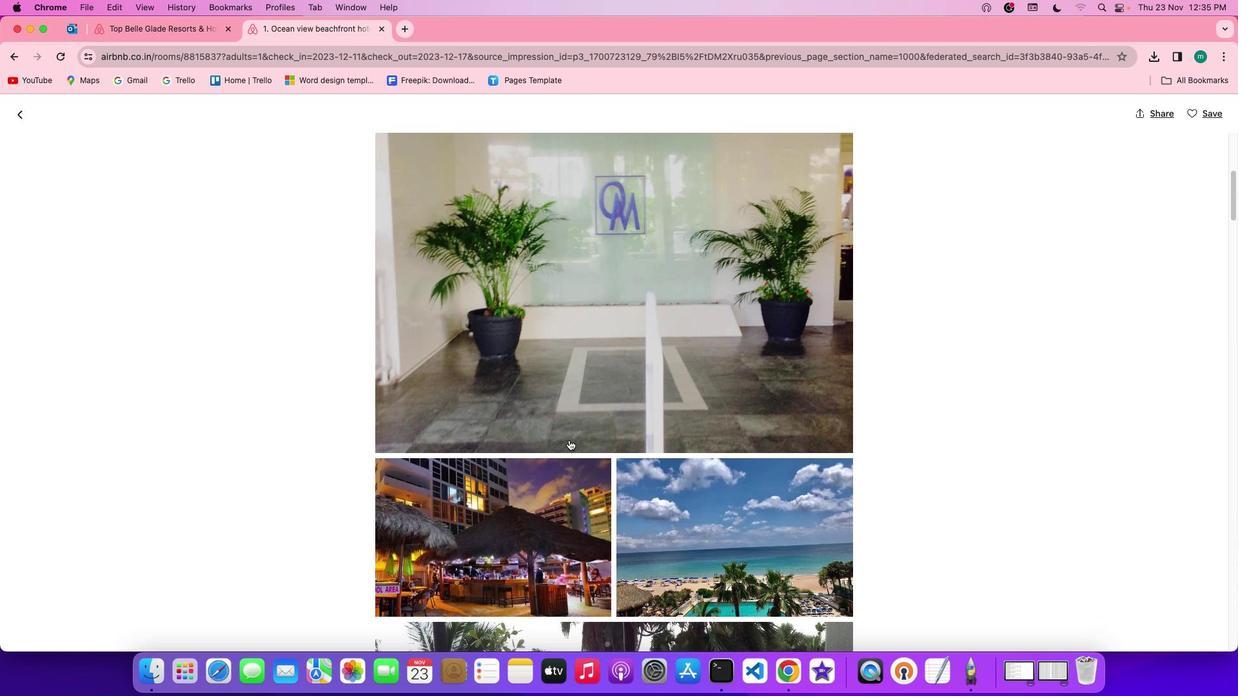 
Action: Mouse scrolled (569, 440) with delta (0, -1)
Screenshot: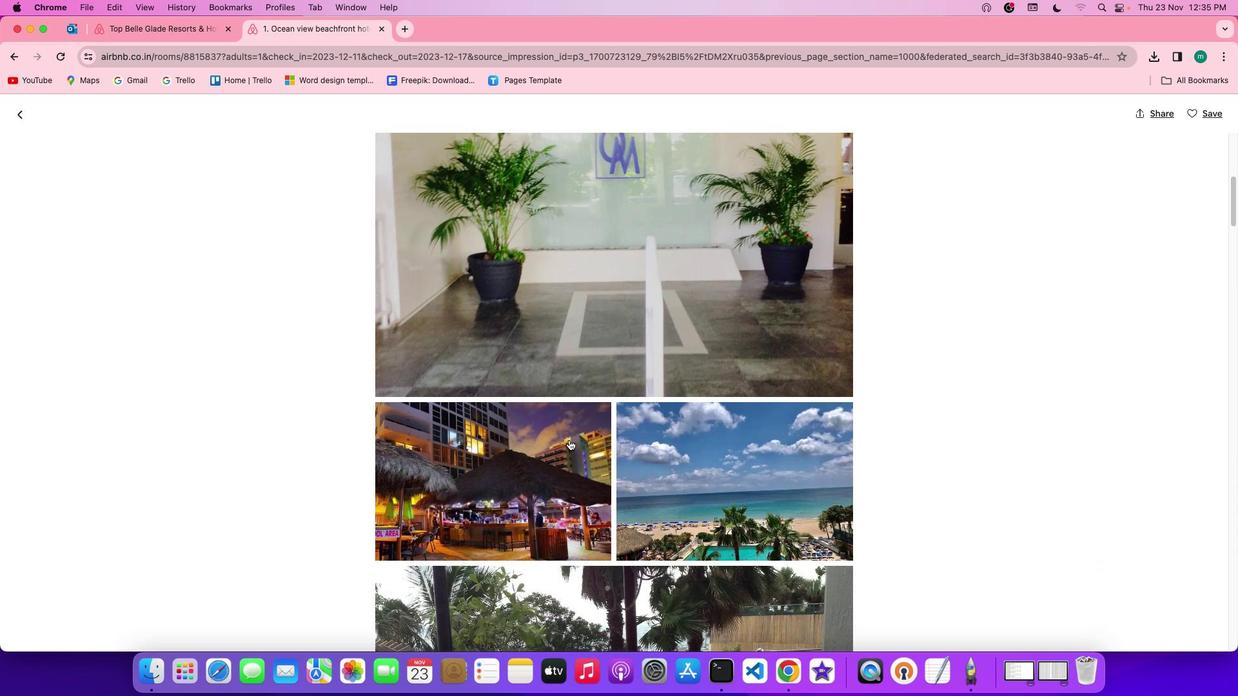 
Action: Mouse scrolled (569, 440) with delta (0, 0)
Screenshot: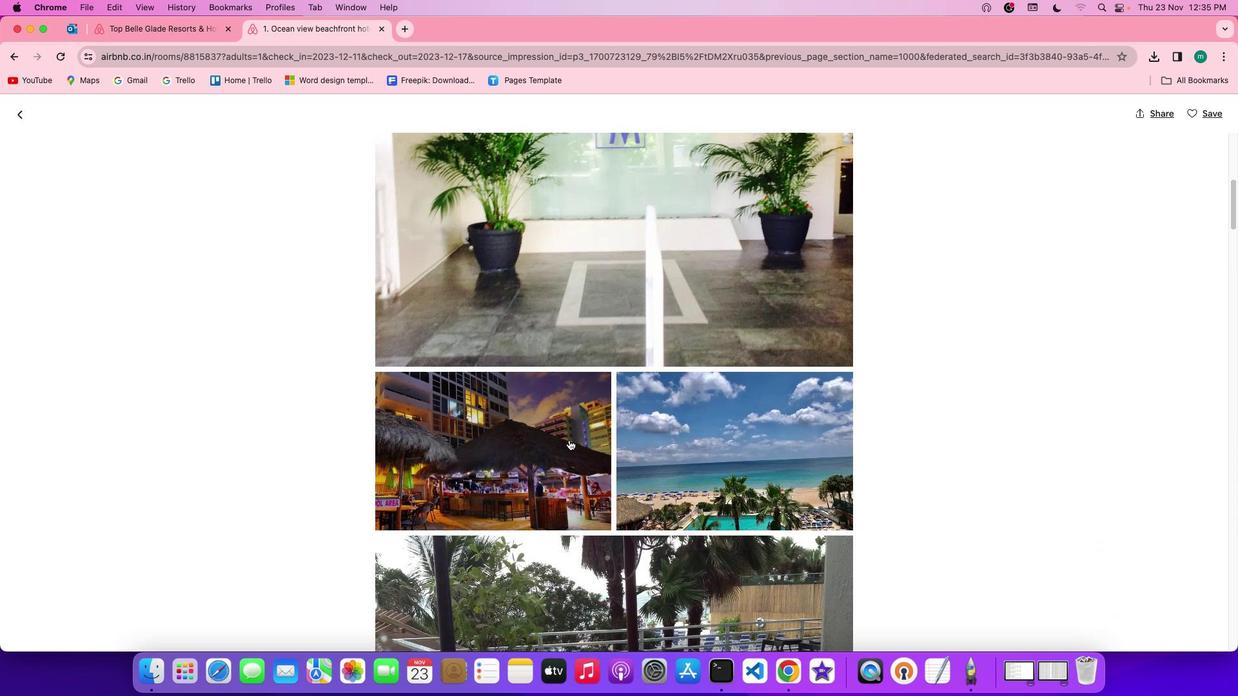 
Action: Mouse scrolled (569, 440) with delta (0, 0)
Screenshot: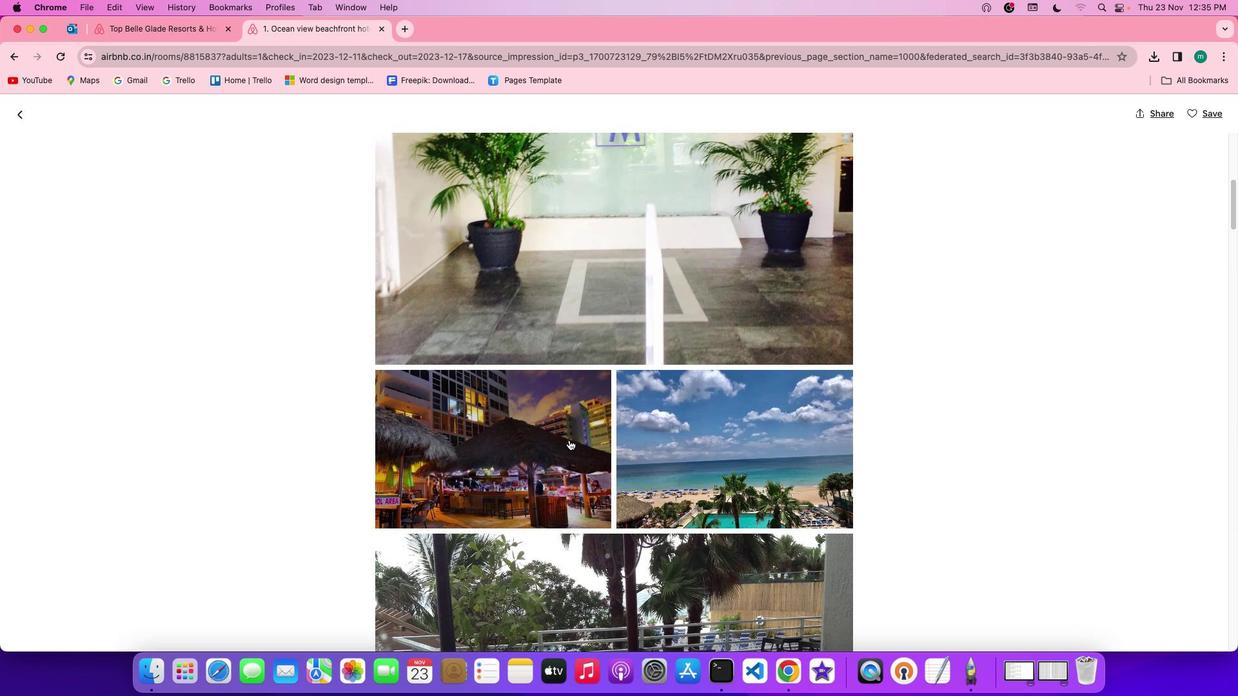 
Action: Mouse scrolled (569, 440) with delta (0, 0)
Screenshot: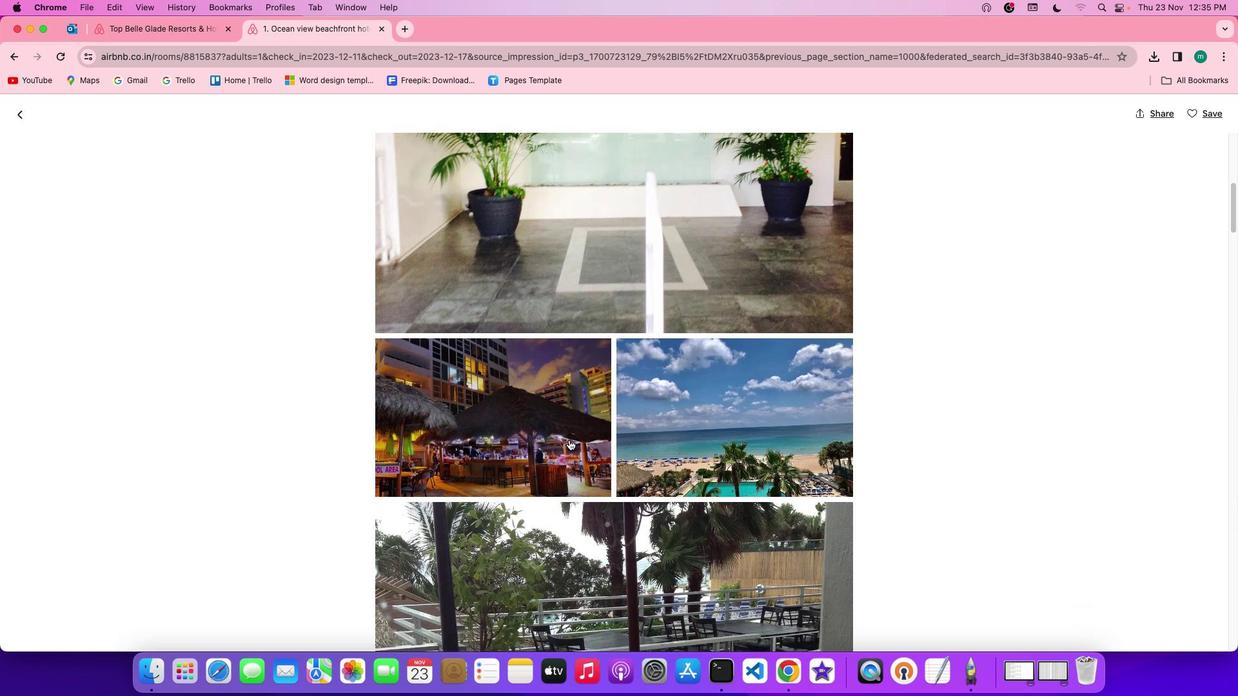 
Action: Mouse scrolled (569, 440) with delta (0, -1)
Screenshot: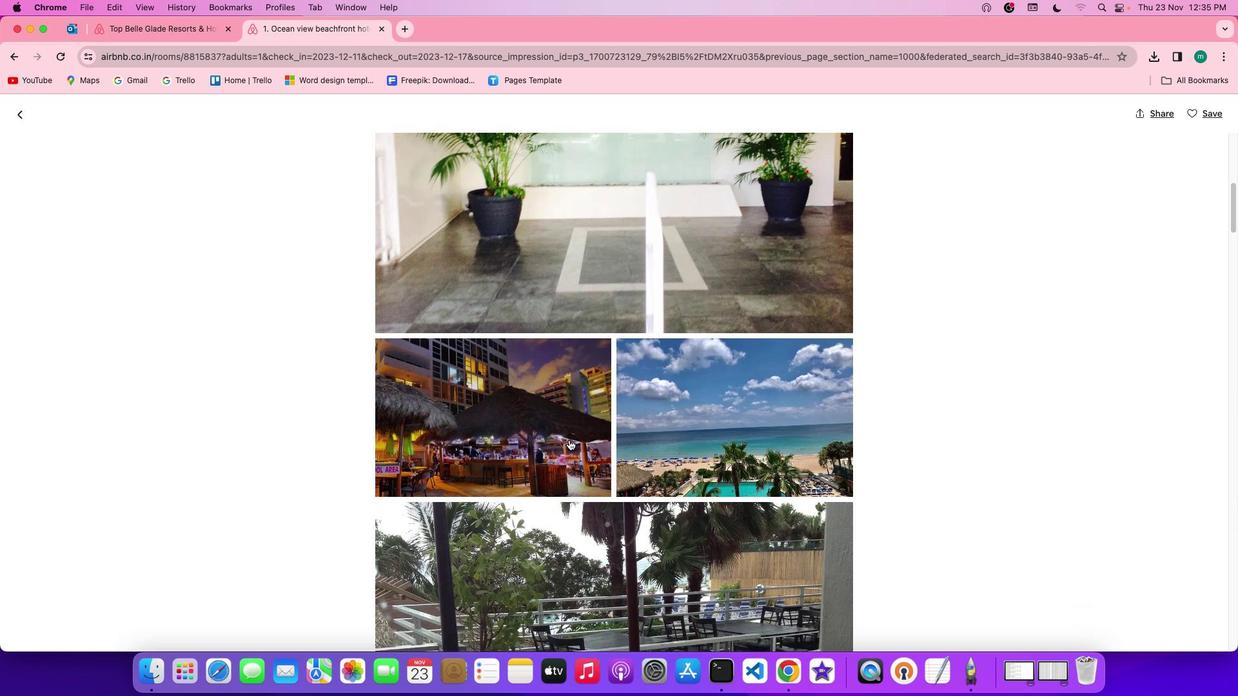 
Action: Mouse scrolled (569, 440) with delta (0, -1)
Screenshot: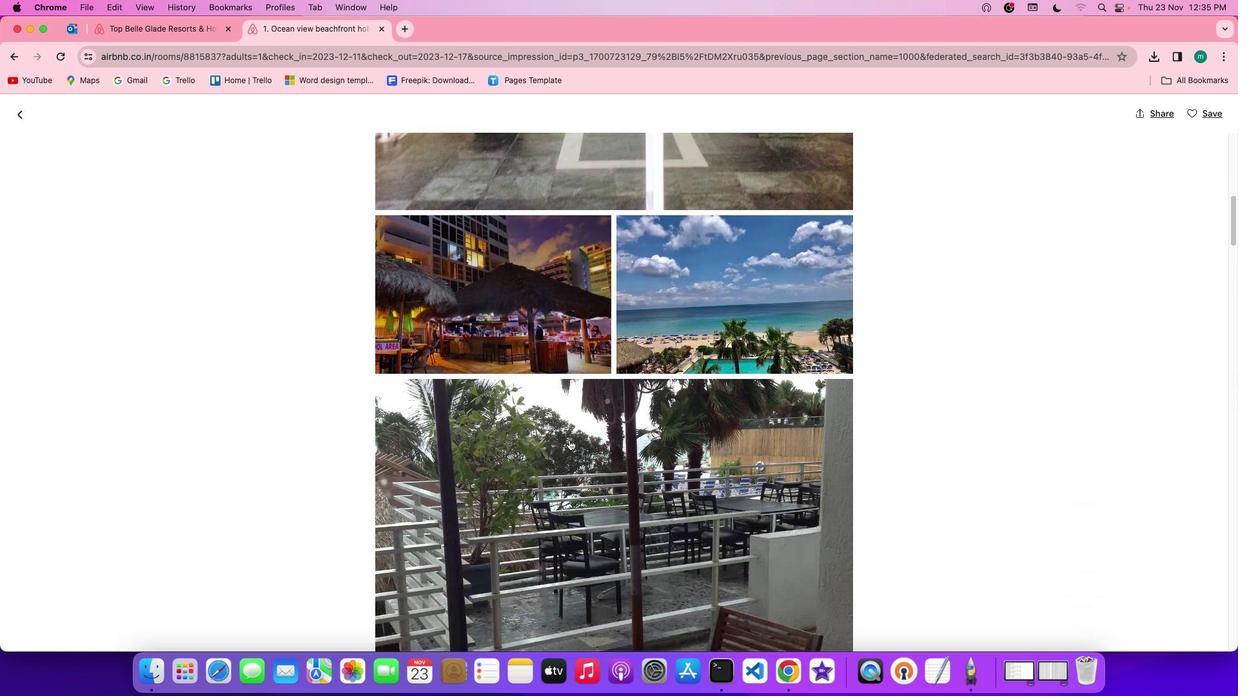 
Action: Mouse scrolled (569, 440) with delta (0, 0)
Screenshot: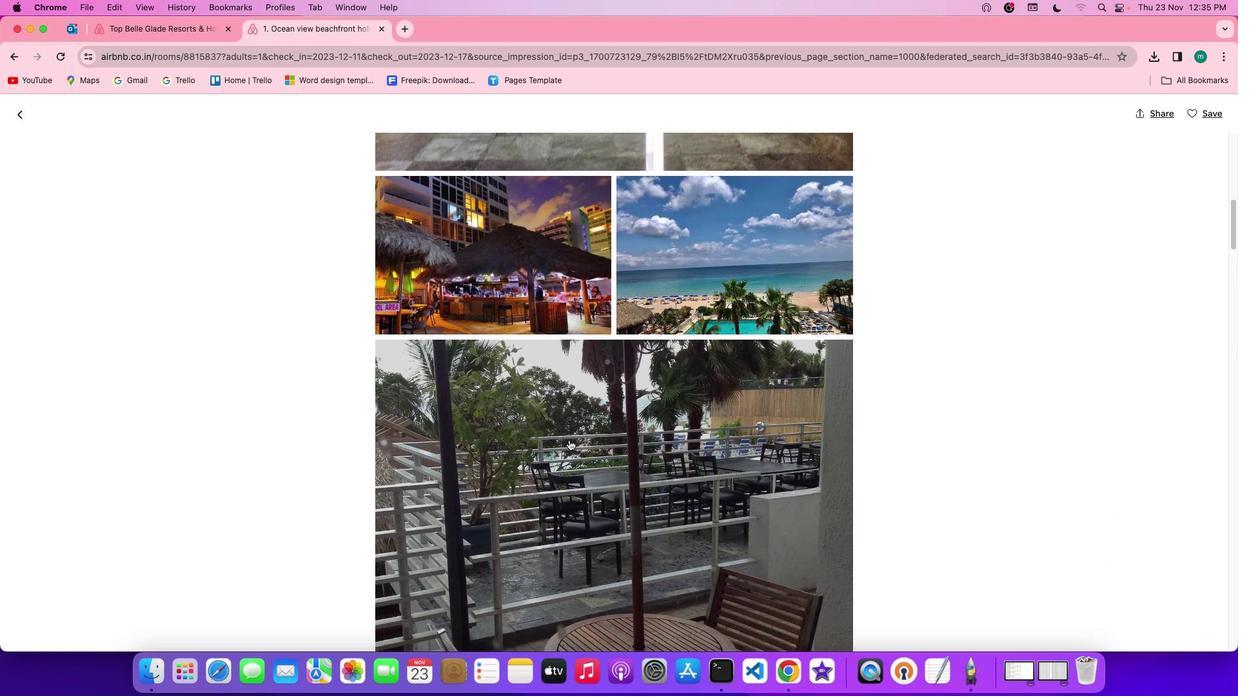 
Action: Mouse scrolled (569, 440) with delta (0, 0)
Screenshot: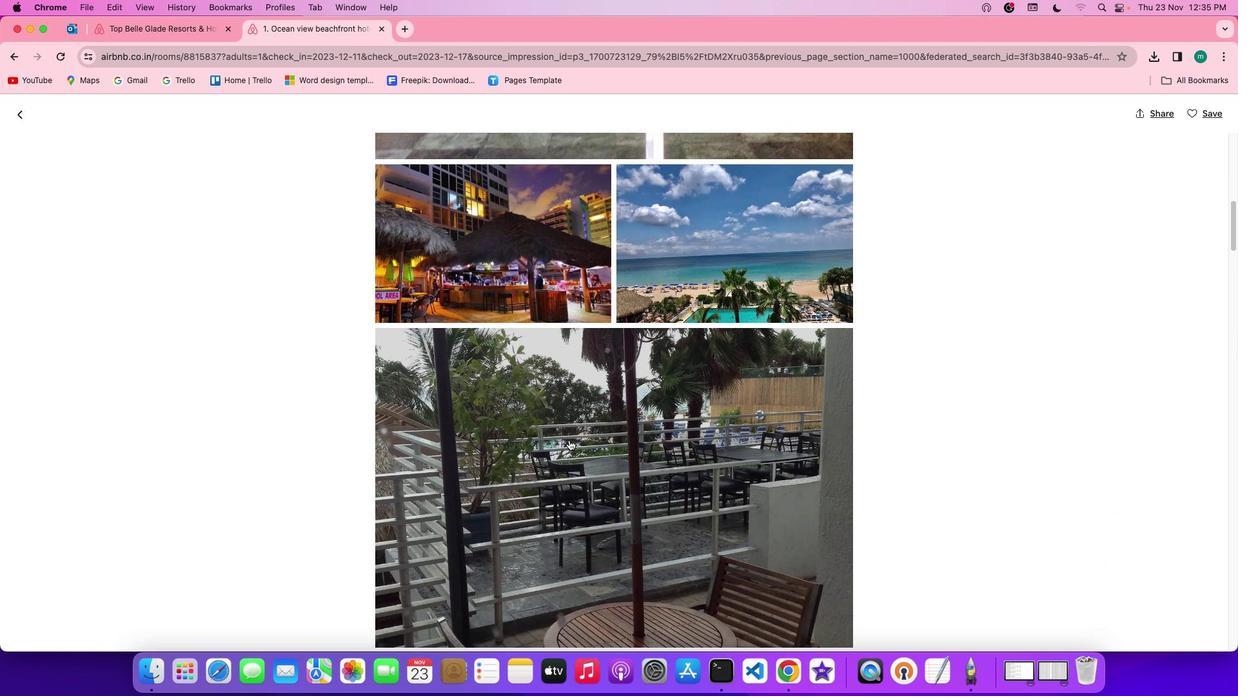 
Action: Mouse scrolled (569, 440) with delta (0, -1)
Screenshot: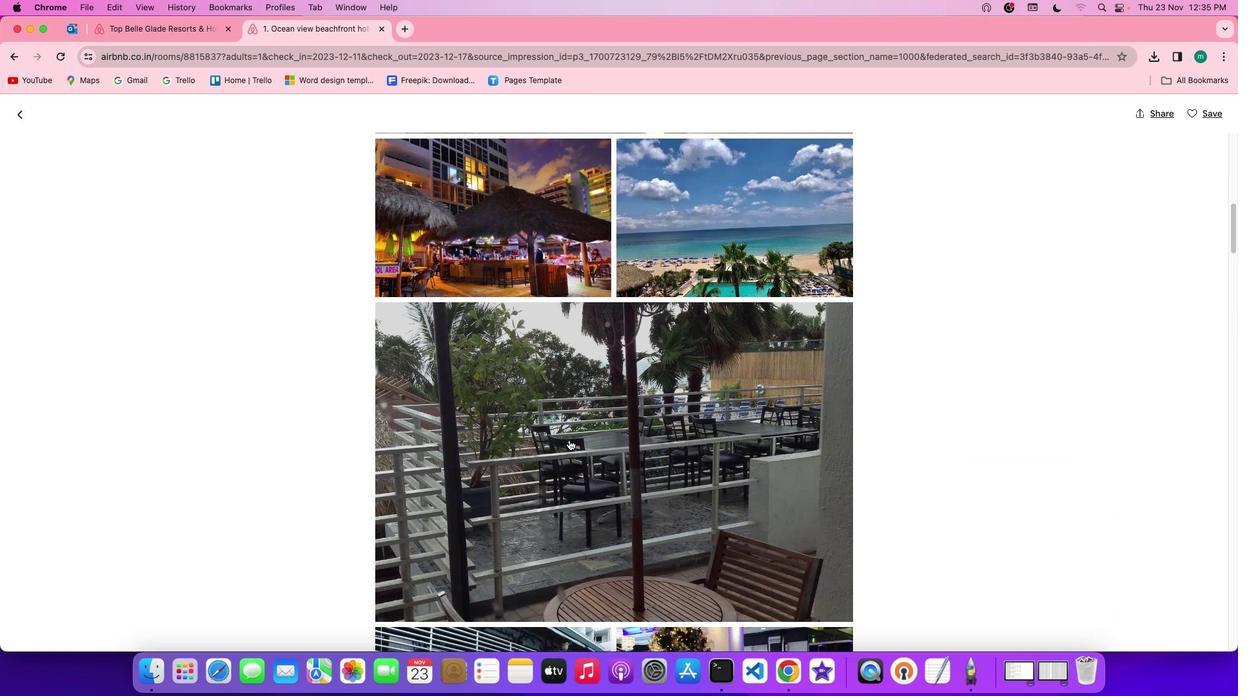 
Action: Mouse scrolled (569, 440) with delta (0, -1)
Screenshot: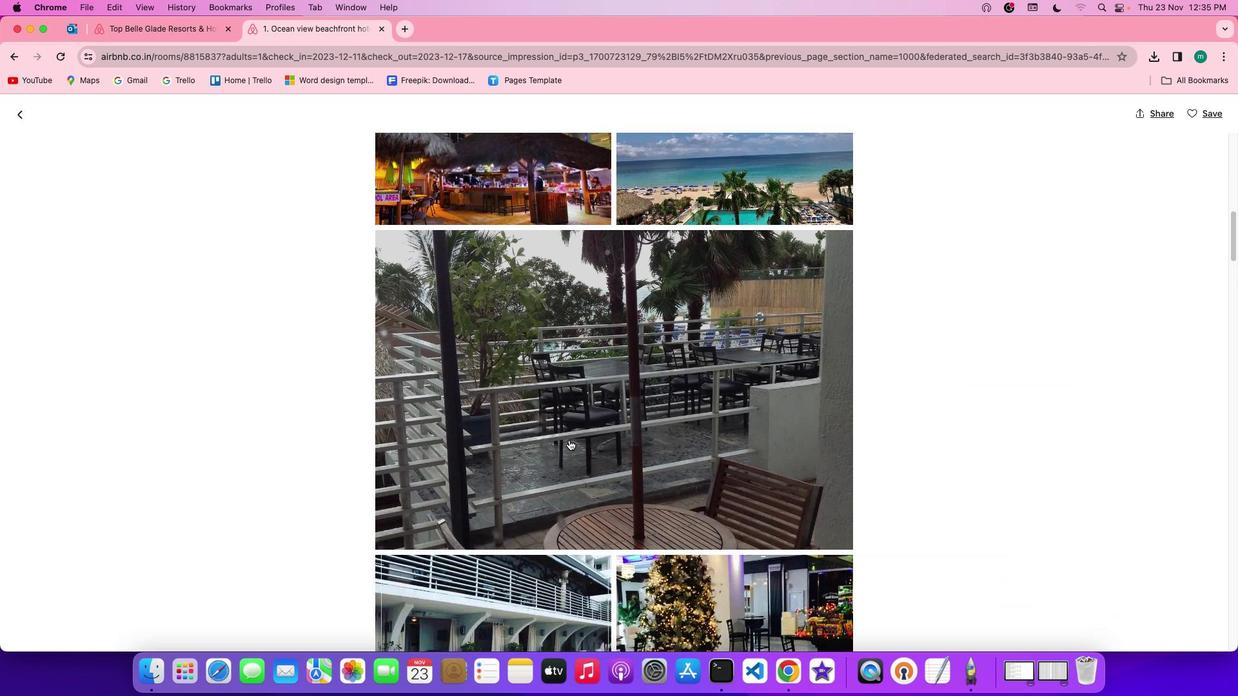 
Action: Mouse scrolled (569, 440) with delta (0, 0)
Screenshot: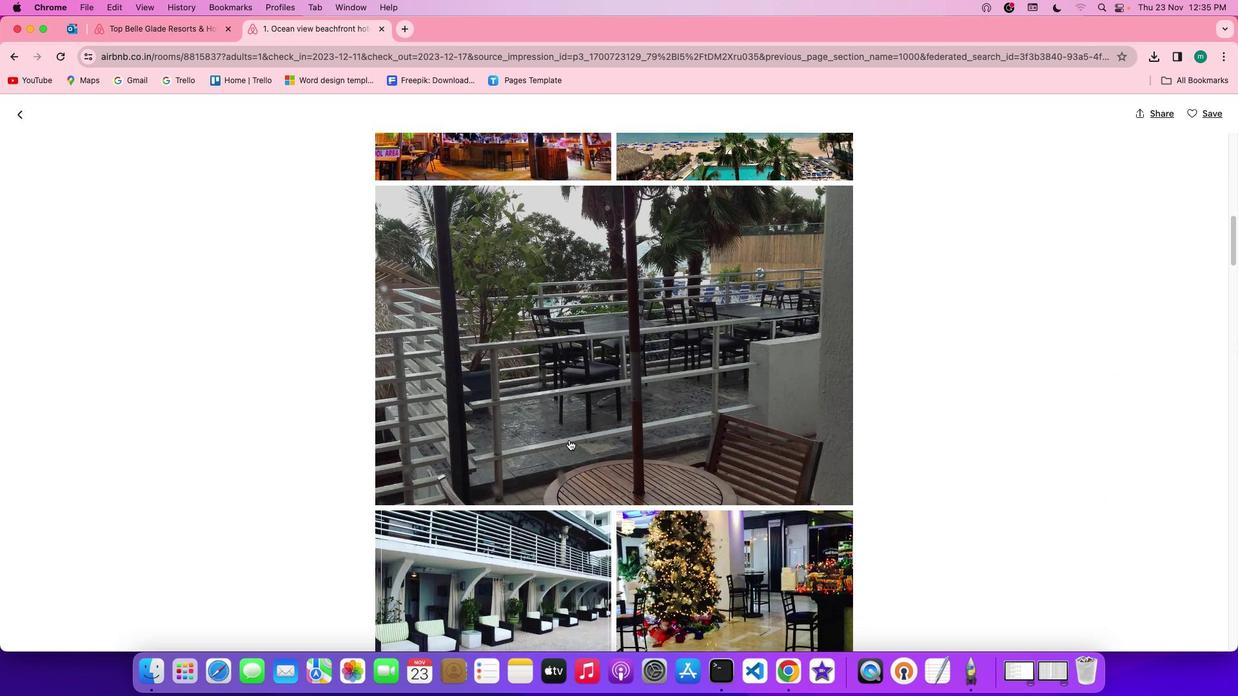 
Action: Mouse scrolled (569, 440) with delta (0, 0)
Screenshot: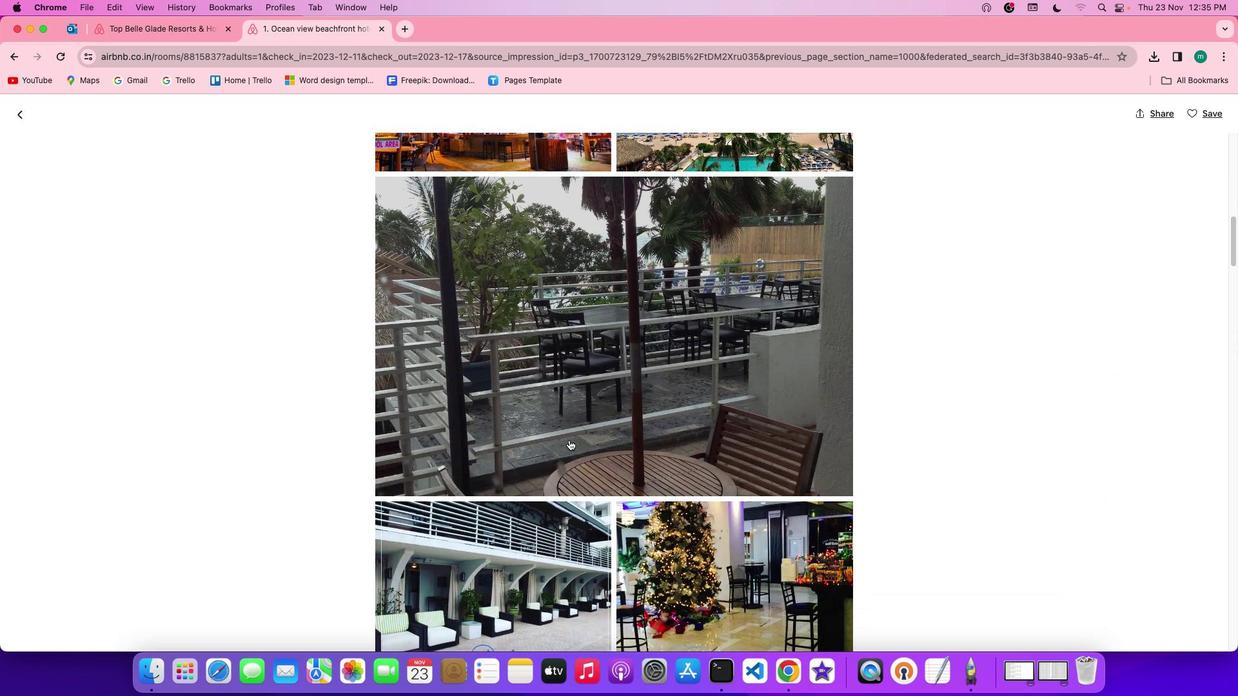 
Action: Mouse scrolled (569, 440) with delta (0, -1)
Screenshot: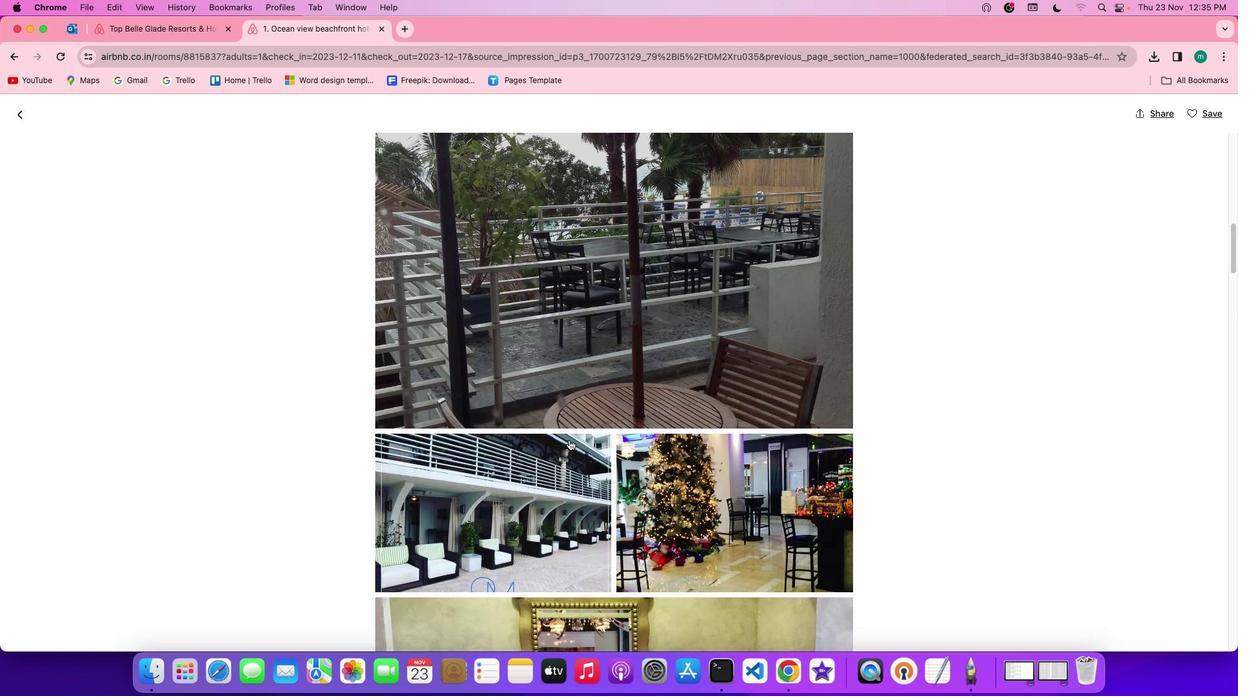 
Action: Mouse scrolled (569, 440) with delta (0, -1)
Screenshot: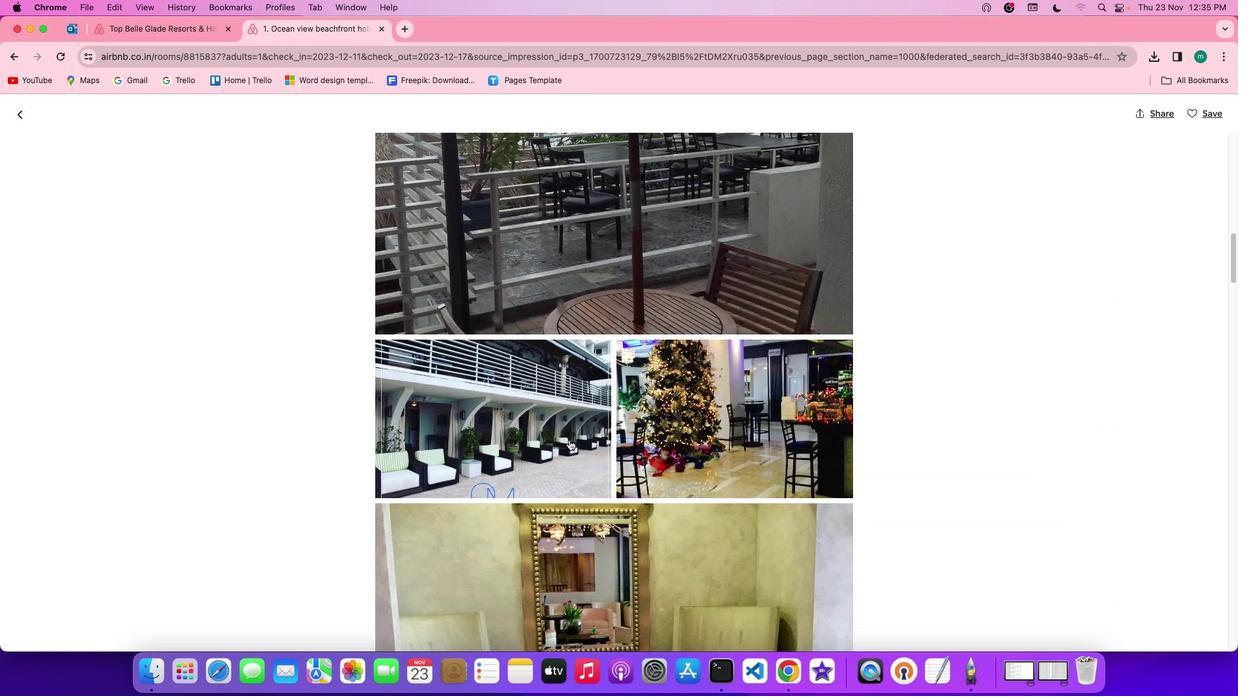 
Action: Mouse scrolled (569, 440) with delta (0, 0)
Screenshot: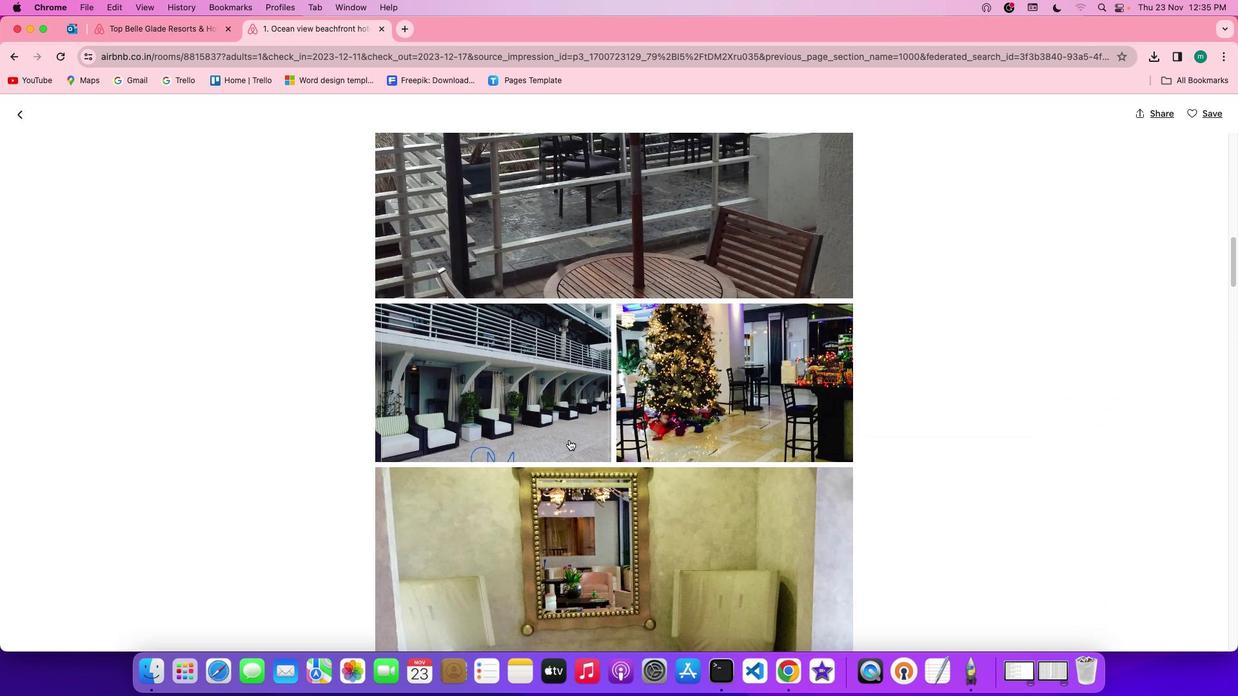 
Action: Mouse scrolled (569, 440) with delta (0, 0)
Screenshot: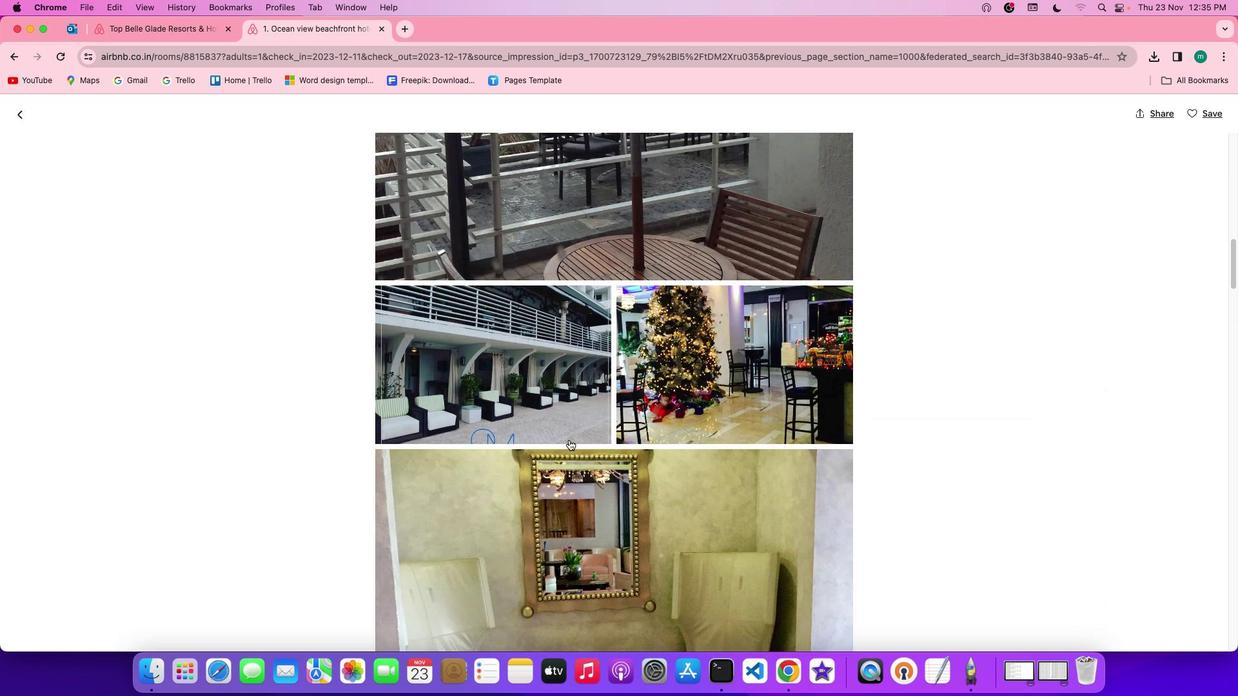 
Action: Mouse scrolled (569, 440) with delta (0, -1)
Screenshot: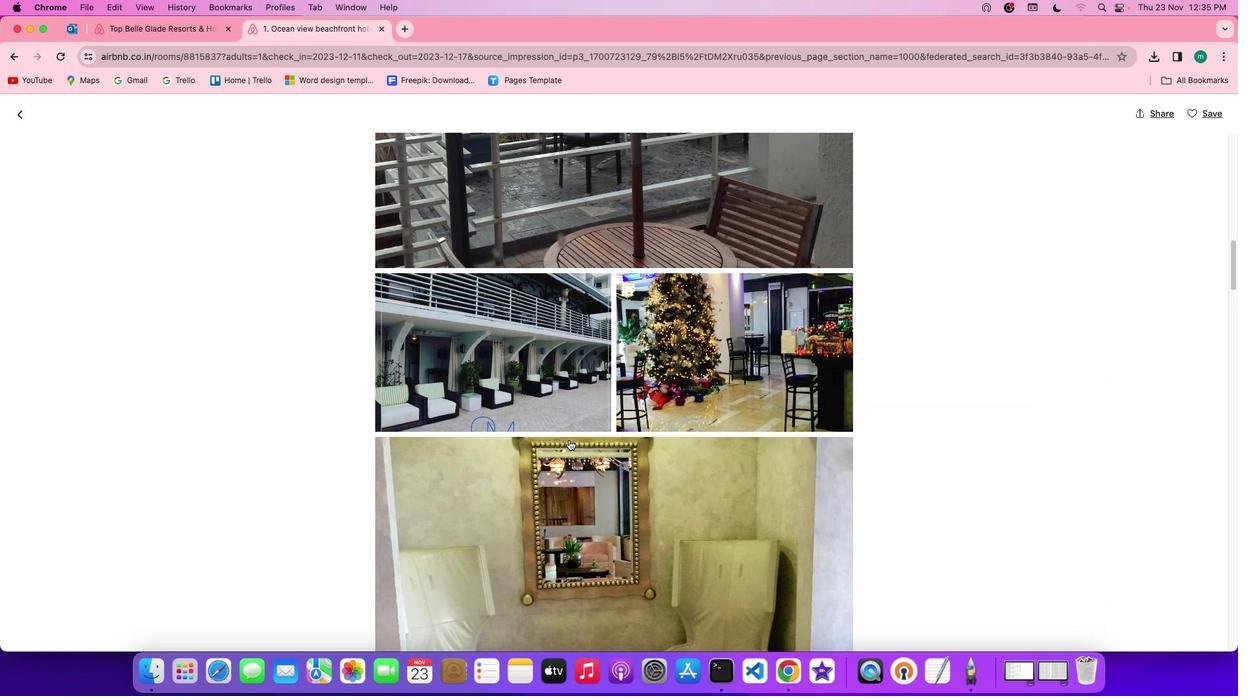 
Action: Mouse scrolled (569, 440) with delta (0, -1)
Screenshot: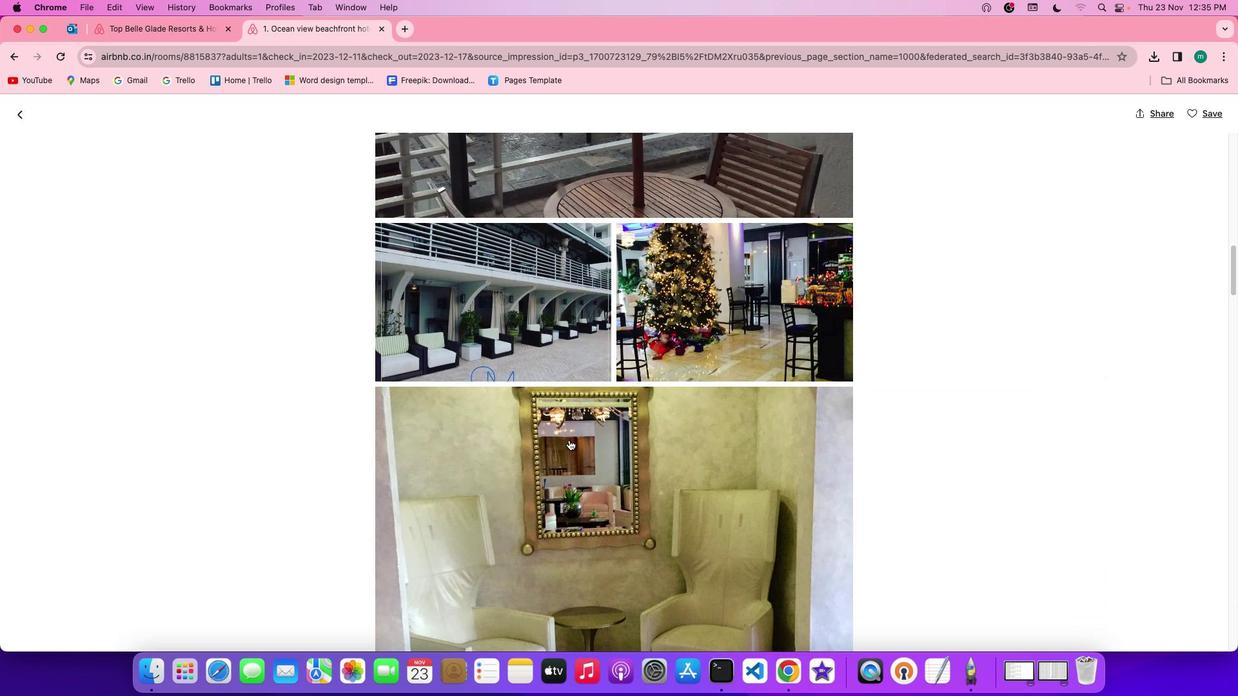 
Action: Mouse scrolled (569, 440) with delta (0, 0)
Screenshot: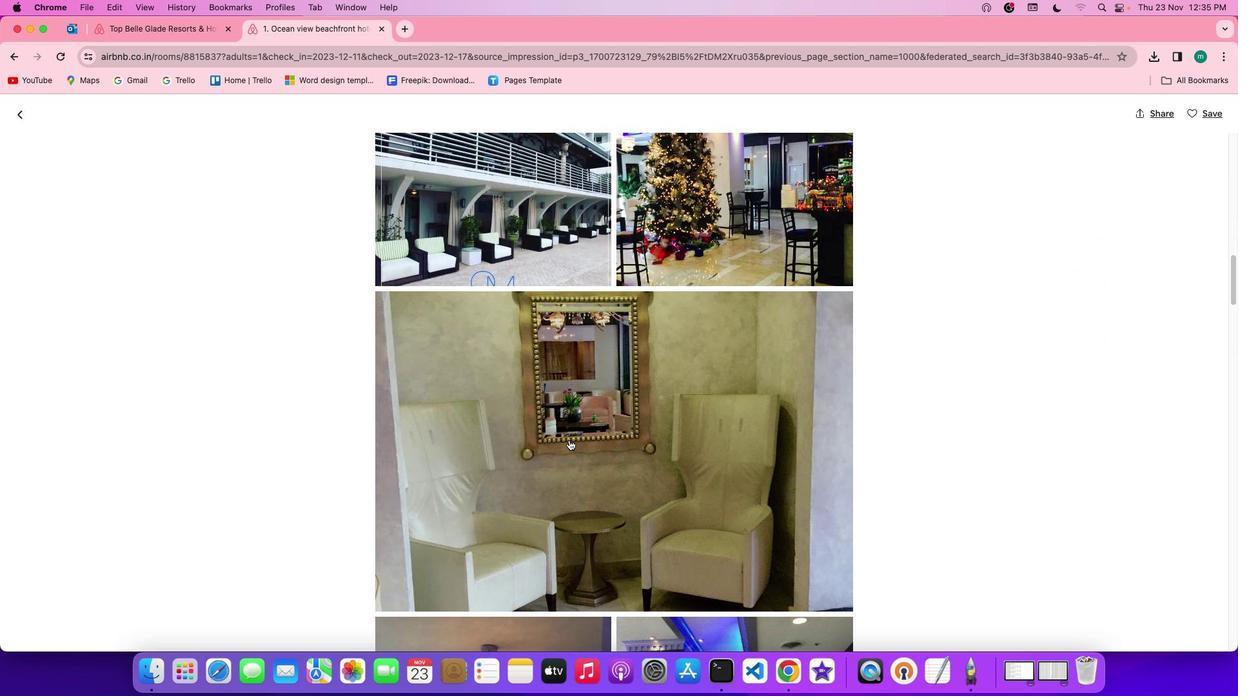 
Action: Mouse scrolled (569, 440) with delta (0, 0)
Screenshot: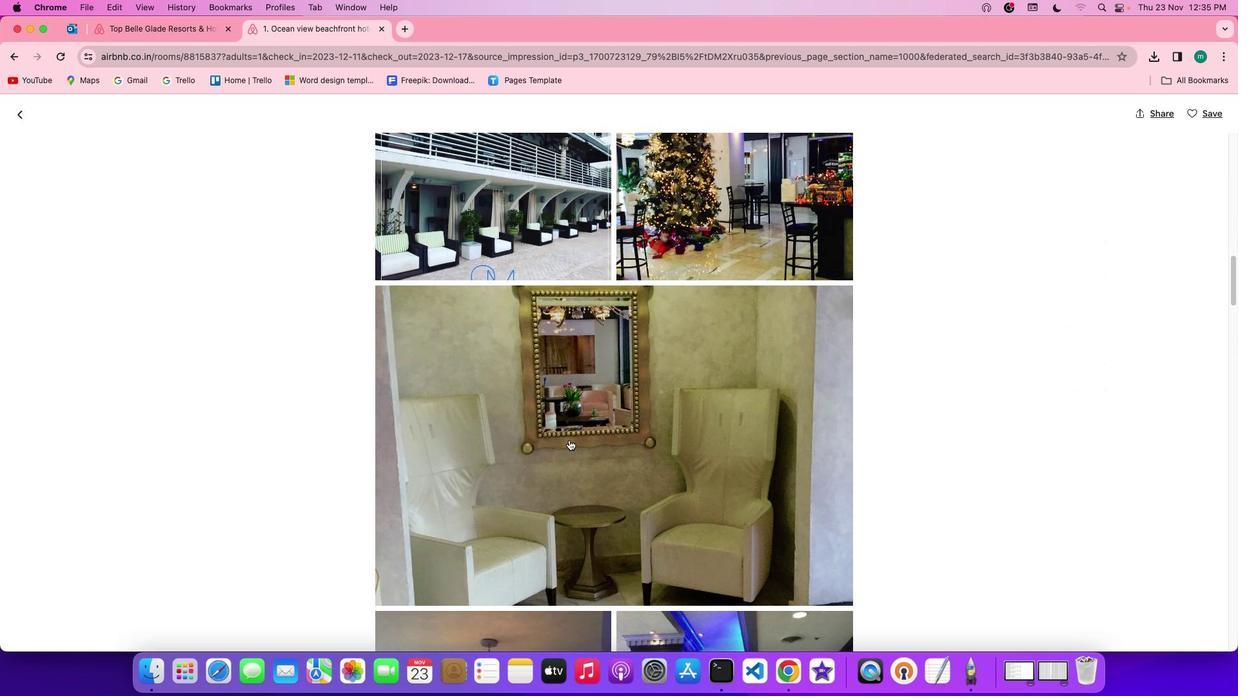 
Action: Mouse scrolled (569, 440) with delta (0, -1)
Screenshot: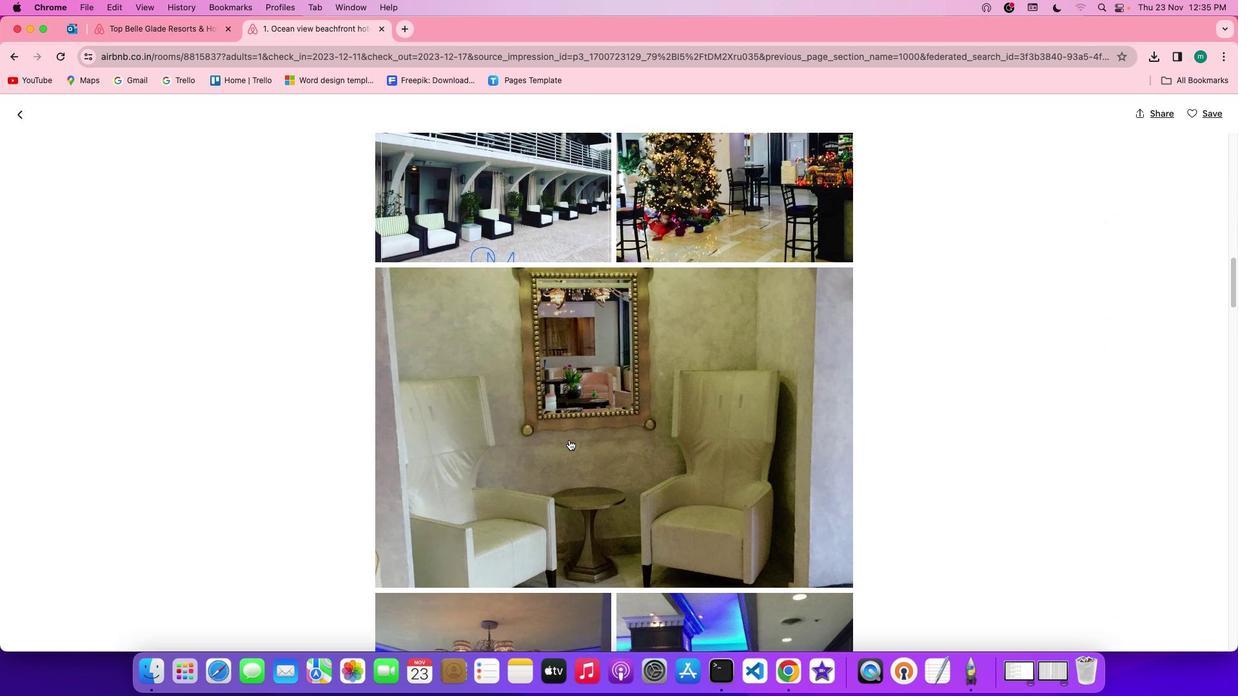 
Action: Mouse scrolled (569, 440) with delta (0, -1)
Screenshot: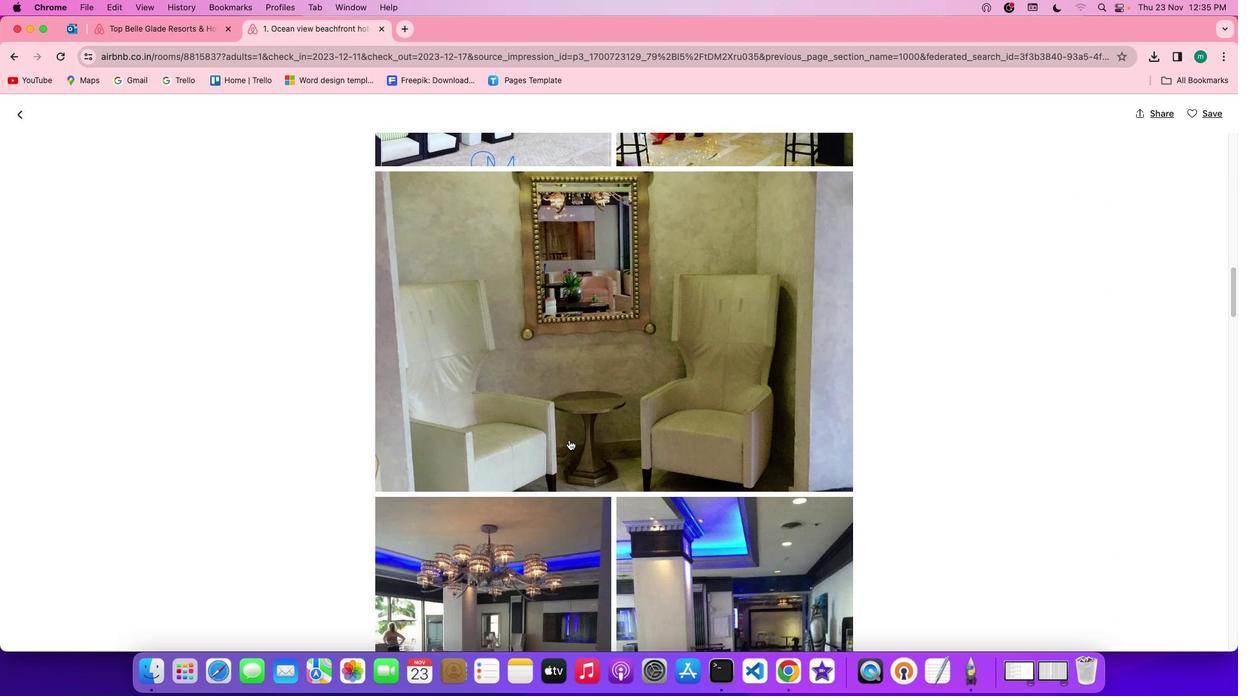 
Action: Mouse scrolled (569, 440) with delta (0, 0)
Screenshot: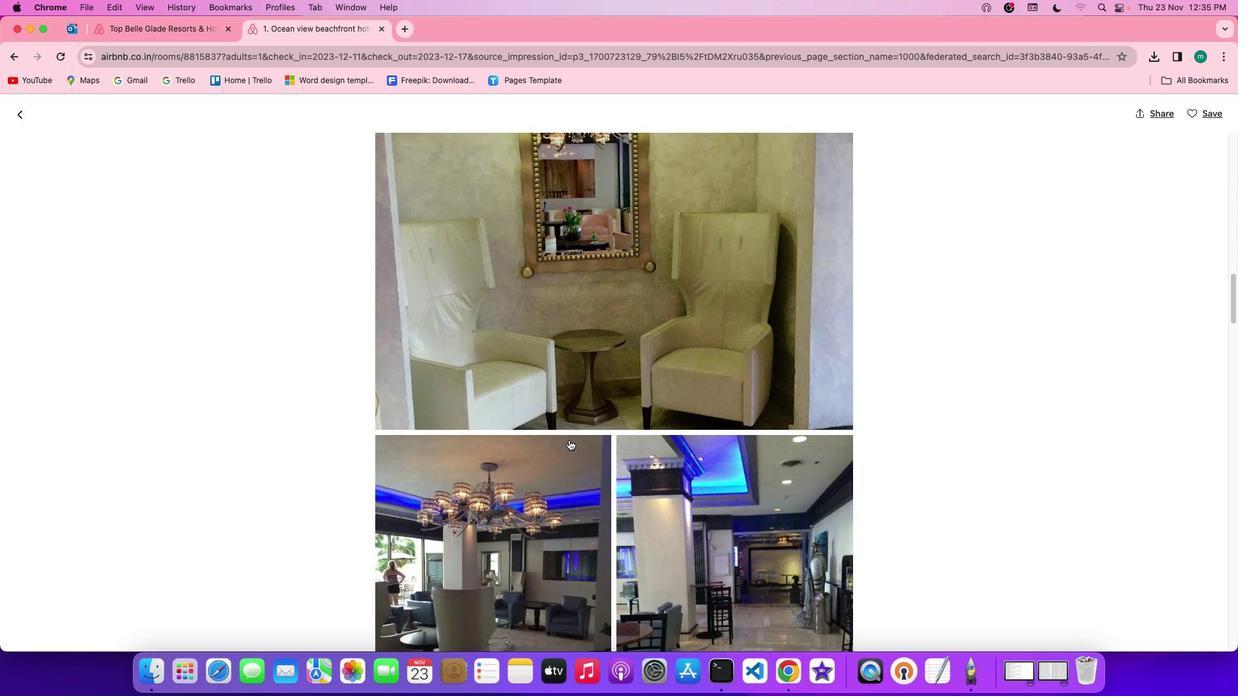 
Action: Mouse scrolled (569, 440) with delta (0, 0)
Screenshot: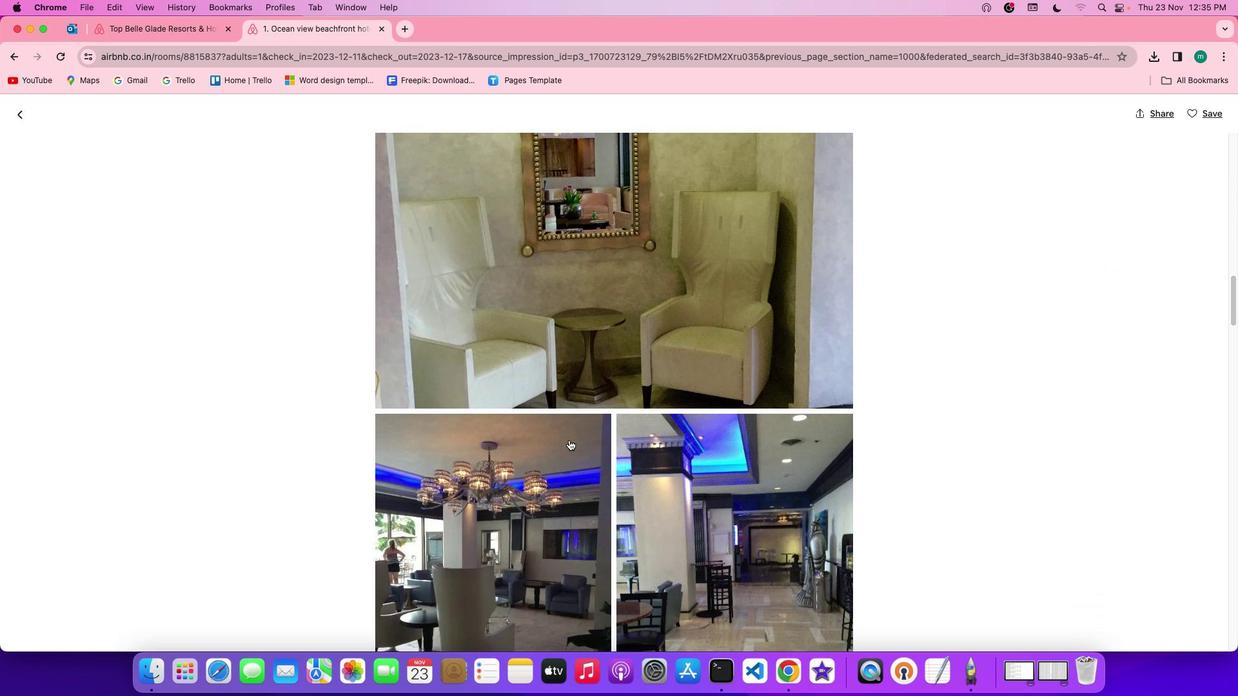 
Action: Mouse scrolled (569, 440) with delta (0, -1)
Screenshot: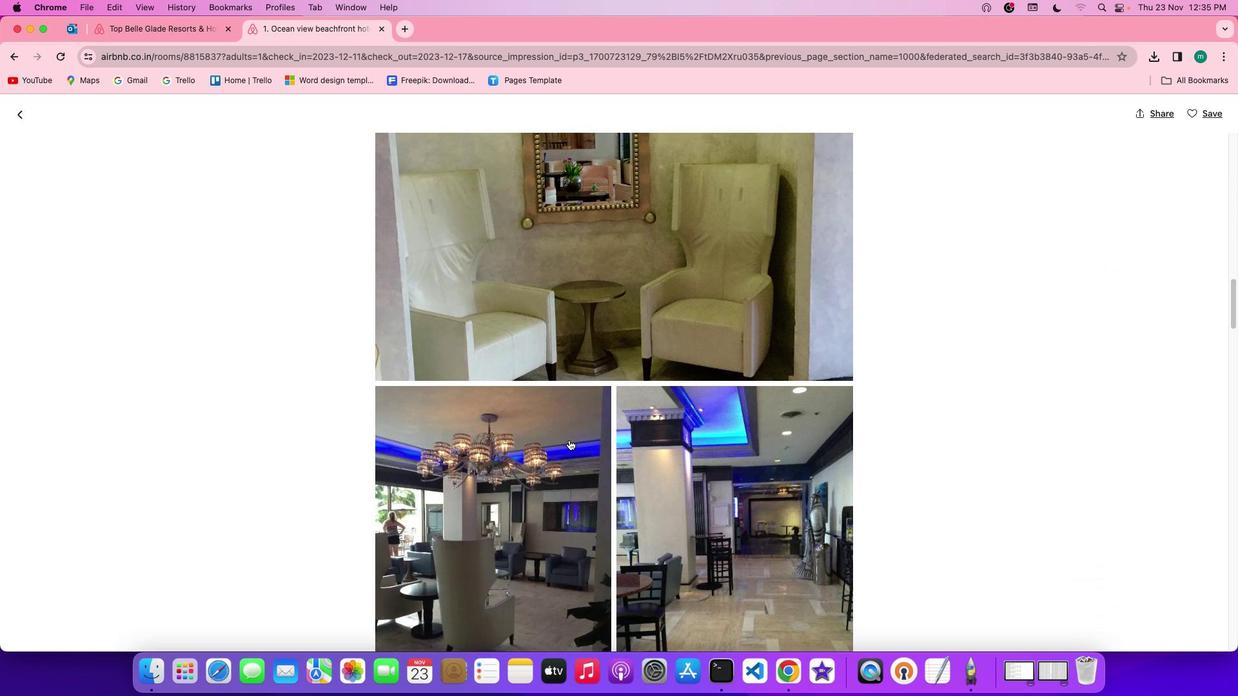 
Action: Mouse scrolled (569, 440) with delta (0, -1)
Screenshot: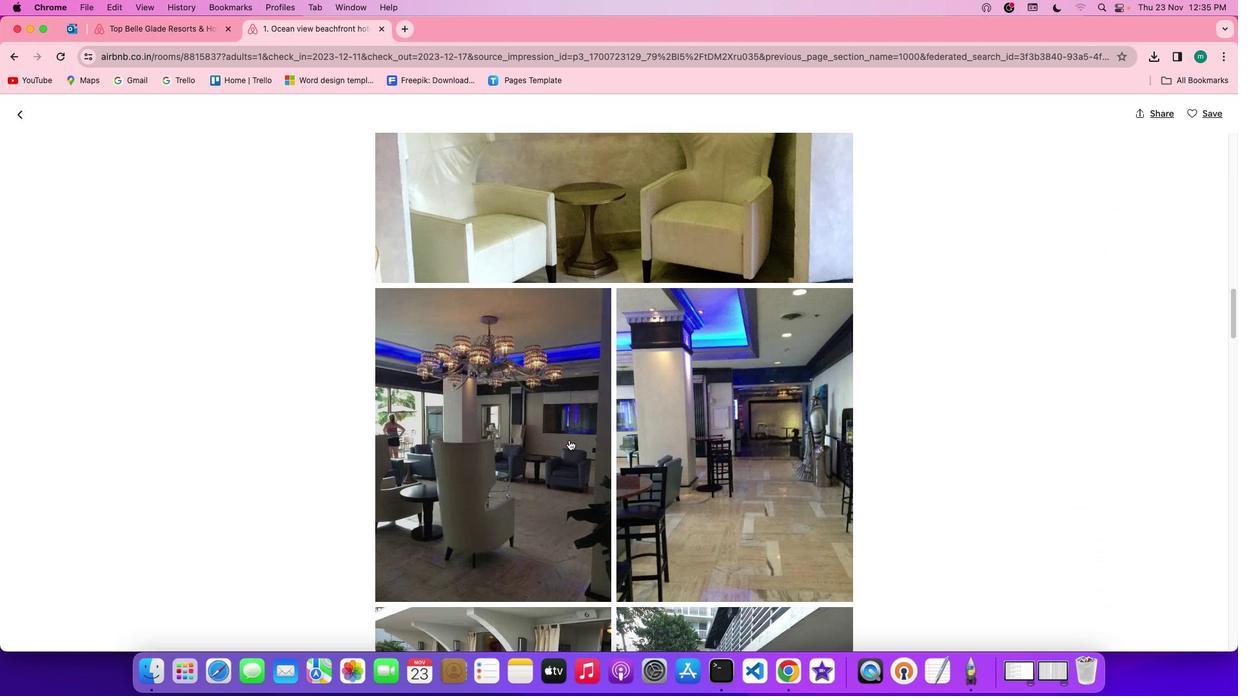 
Action: Mouse scrolled (569, 440) with delta (0, 0)
Screenshot: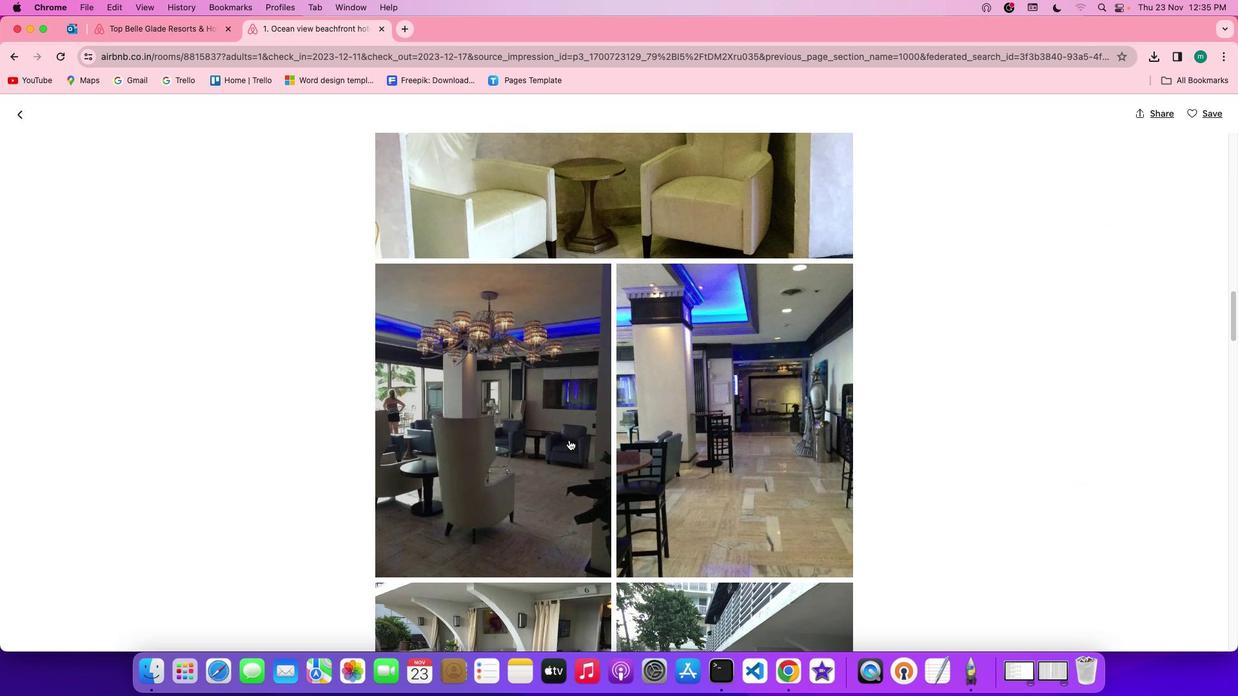 
Action: Mouse scrolled (569, 440) with delta (0, 0)
Screenshot: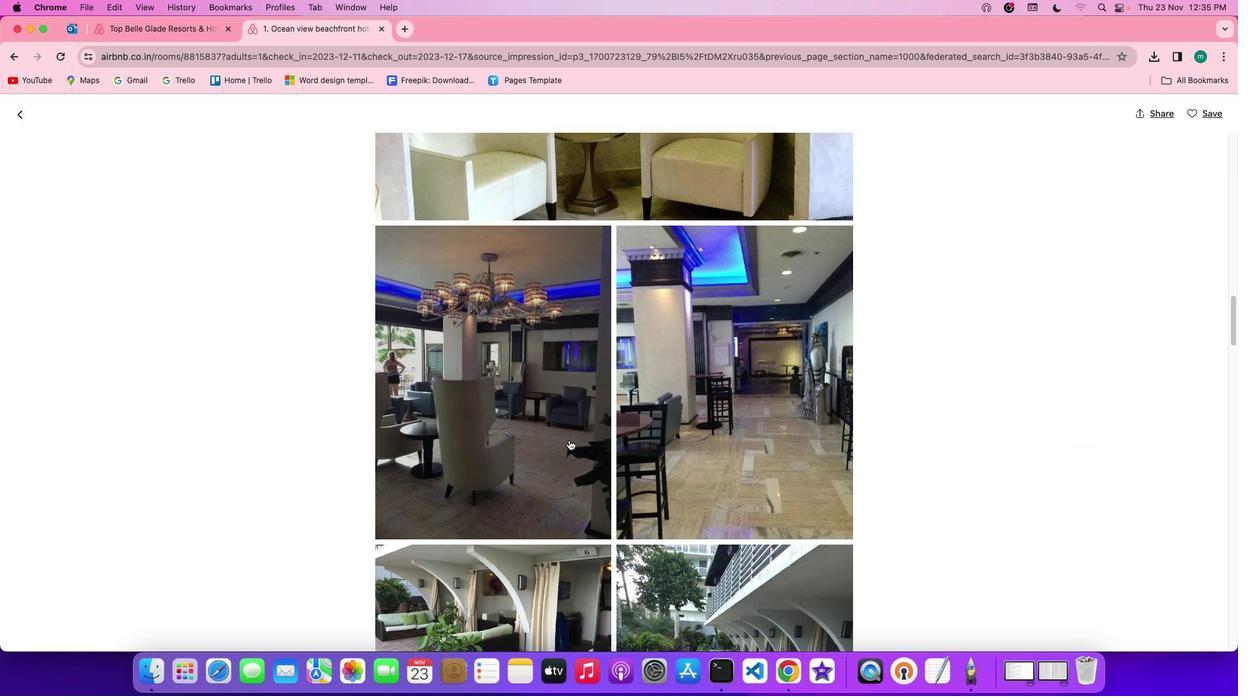 
Action: Mouse scrolled (569, 440) with delta (0, -1)
Screenshot: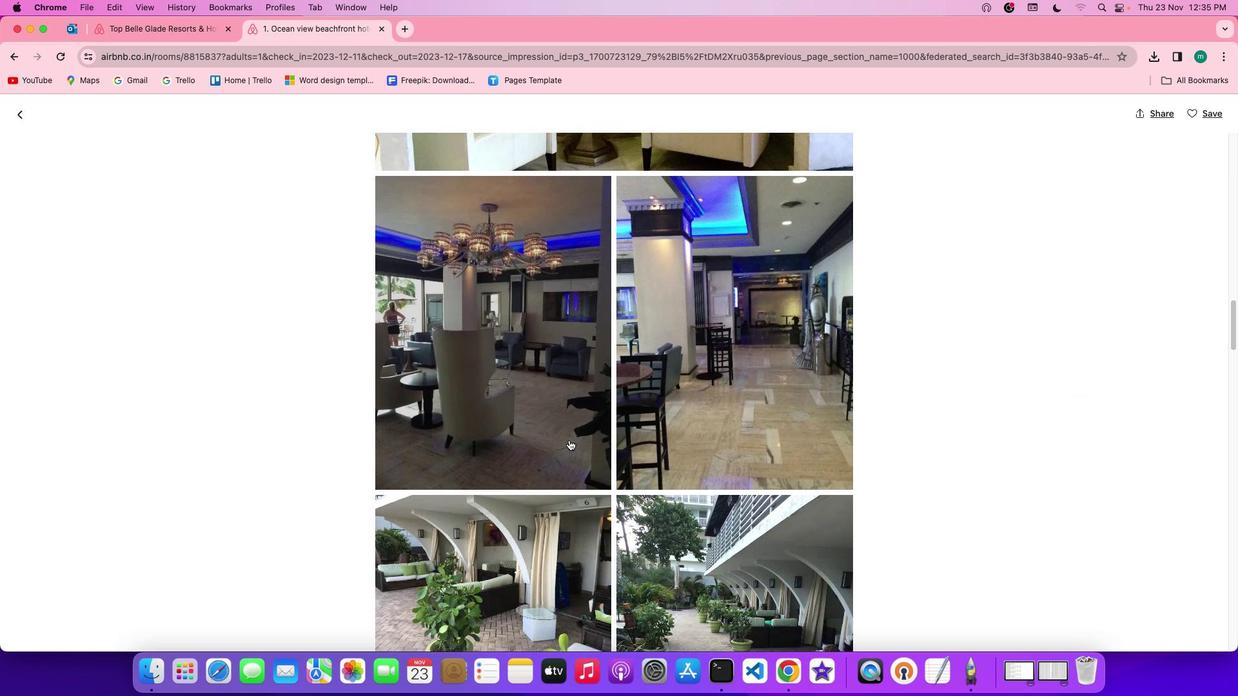 
Action: Mouse scrolled (569, 440) with delta (0, -1)
Screenshot: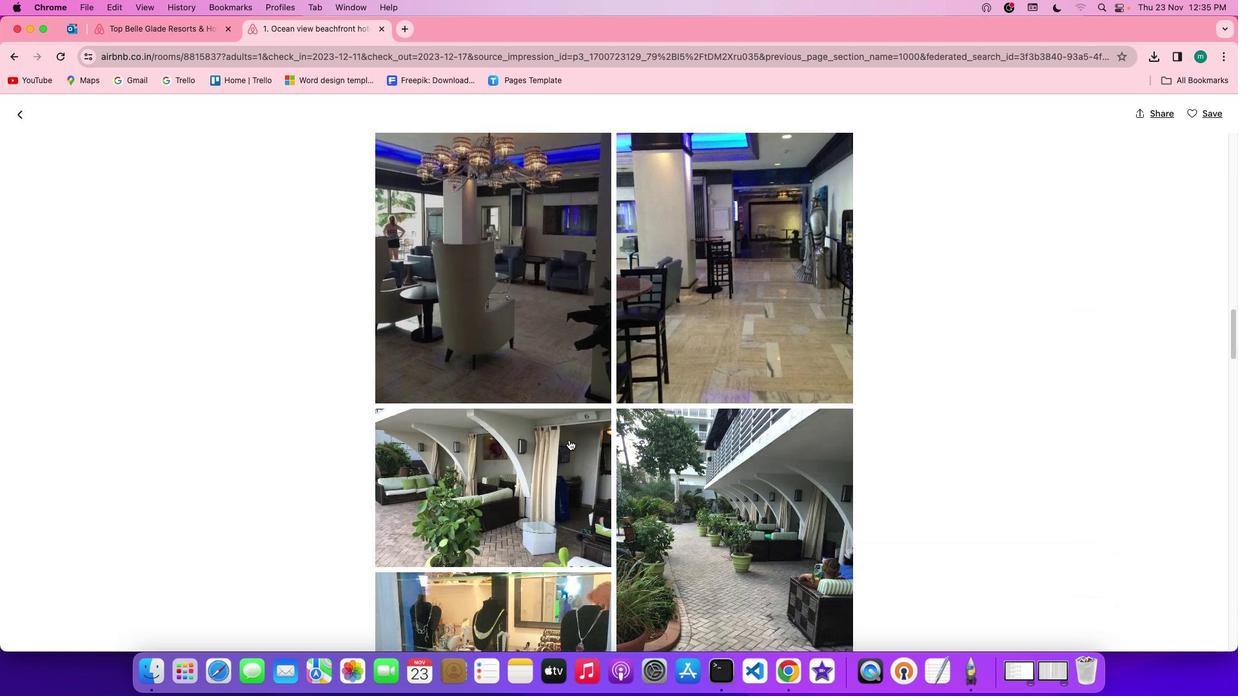 
Action: Mouse scrolled (569, 440) with delta (0, 0)
Screenshot: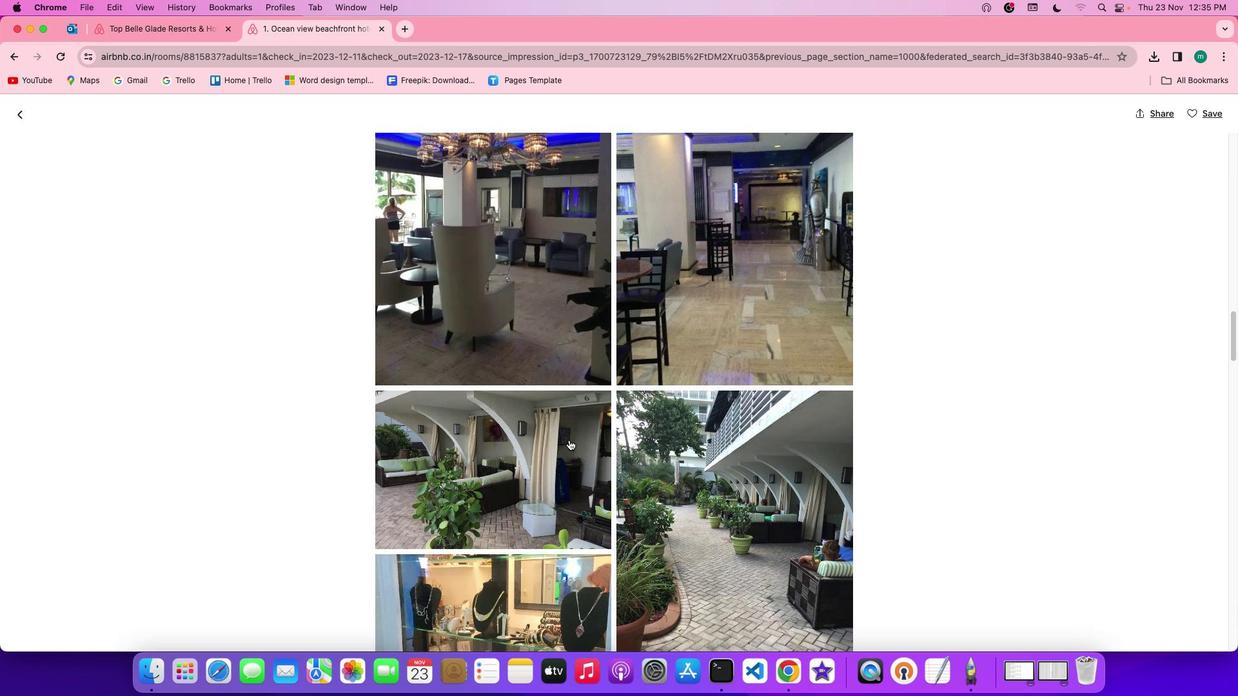 
Action: Mouse scrolled (569, 440) with delta (0, 0)
Screenshot: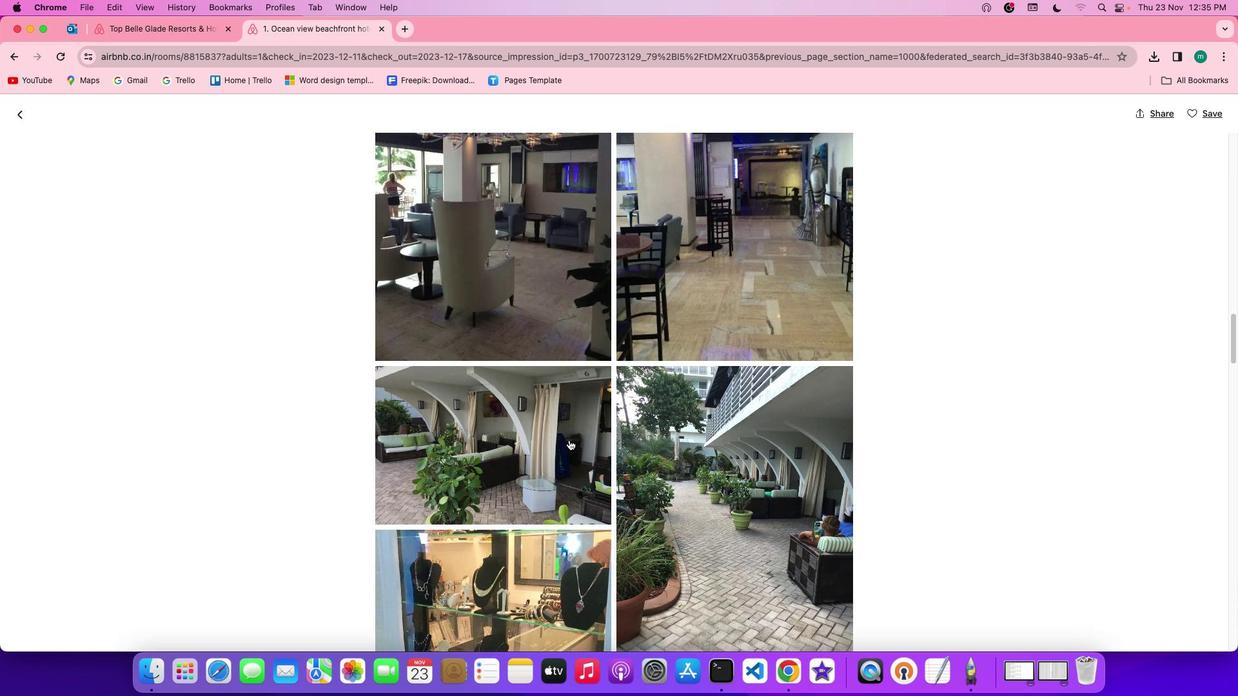 
Action: Mouse scrolled (569, 440) with delta (0, -1)
Screenshot: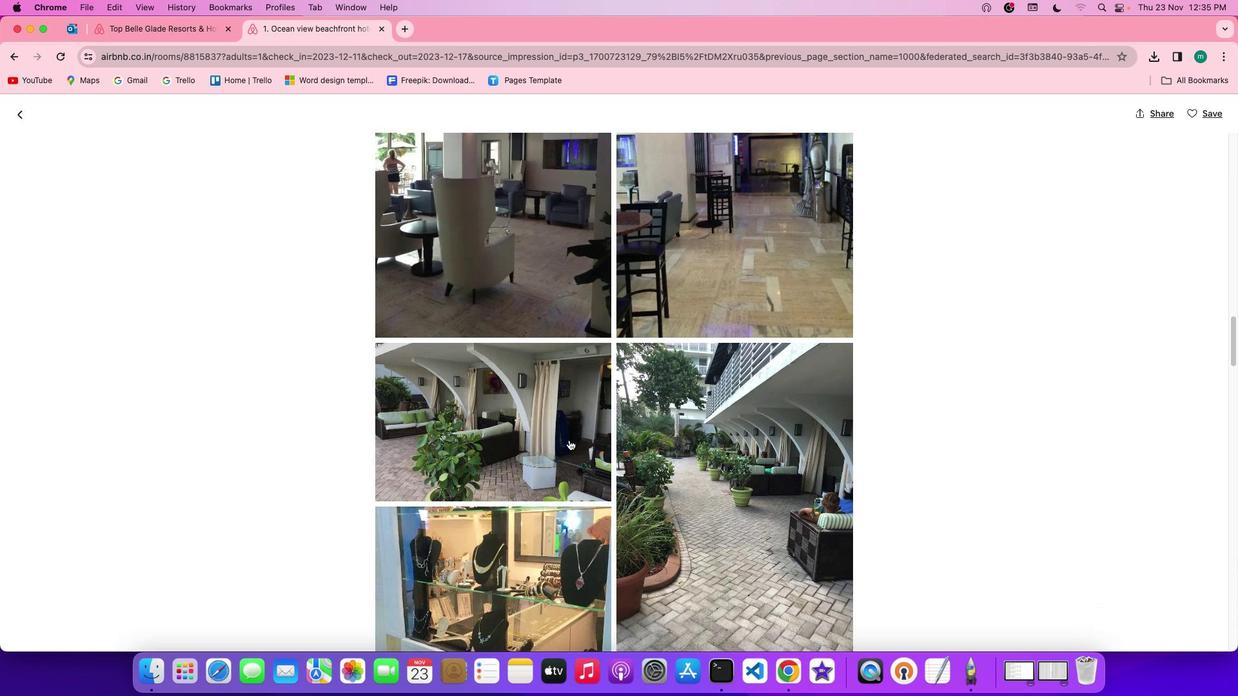 
Action: Mouse scrolled (569, 440) with delta (0, -2)
Screenshot: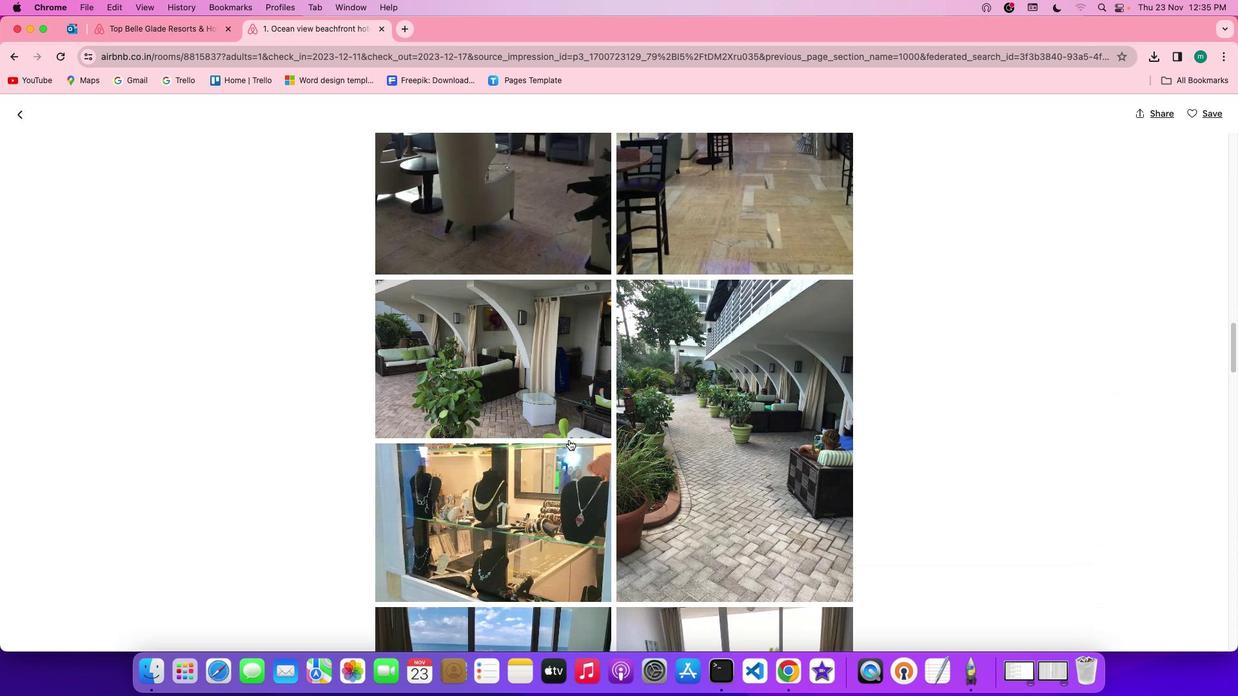
Action: Mouse scrolled (569, 440) with delta (0, 0)
Screenshot: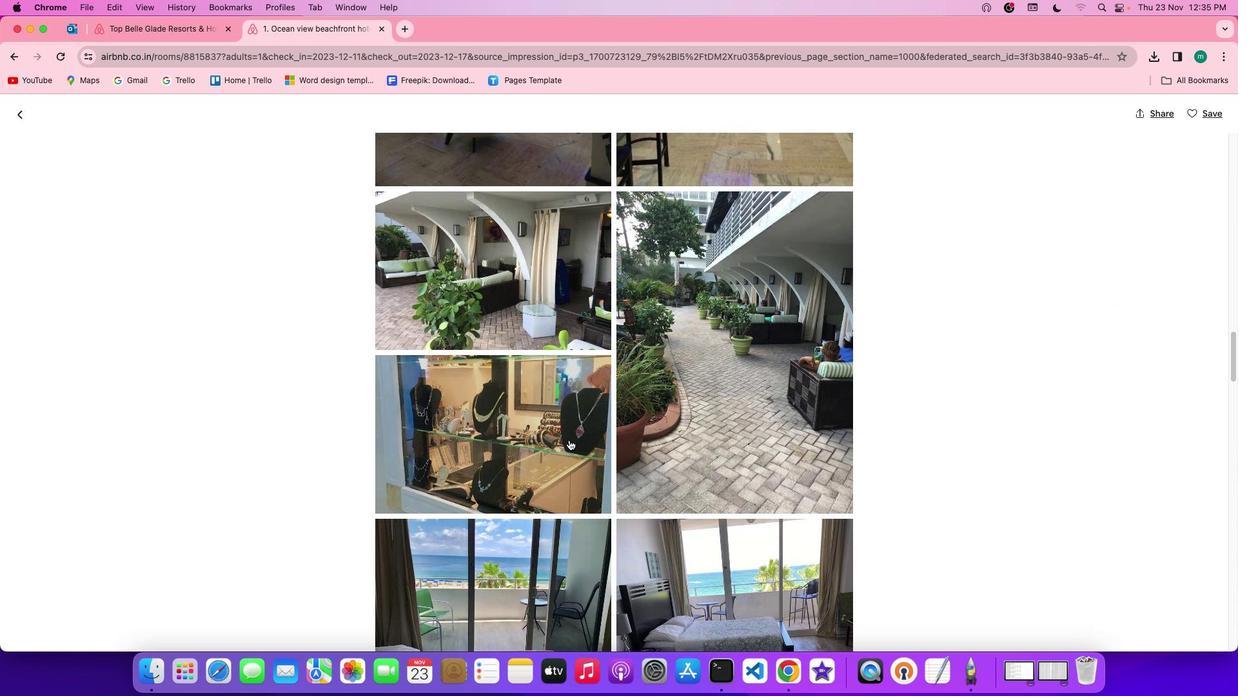
Action: Mouse scrolled (569, 440) with delta (0, 0)
Screenshot: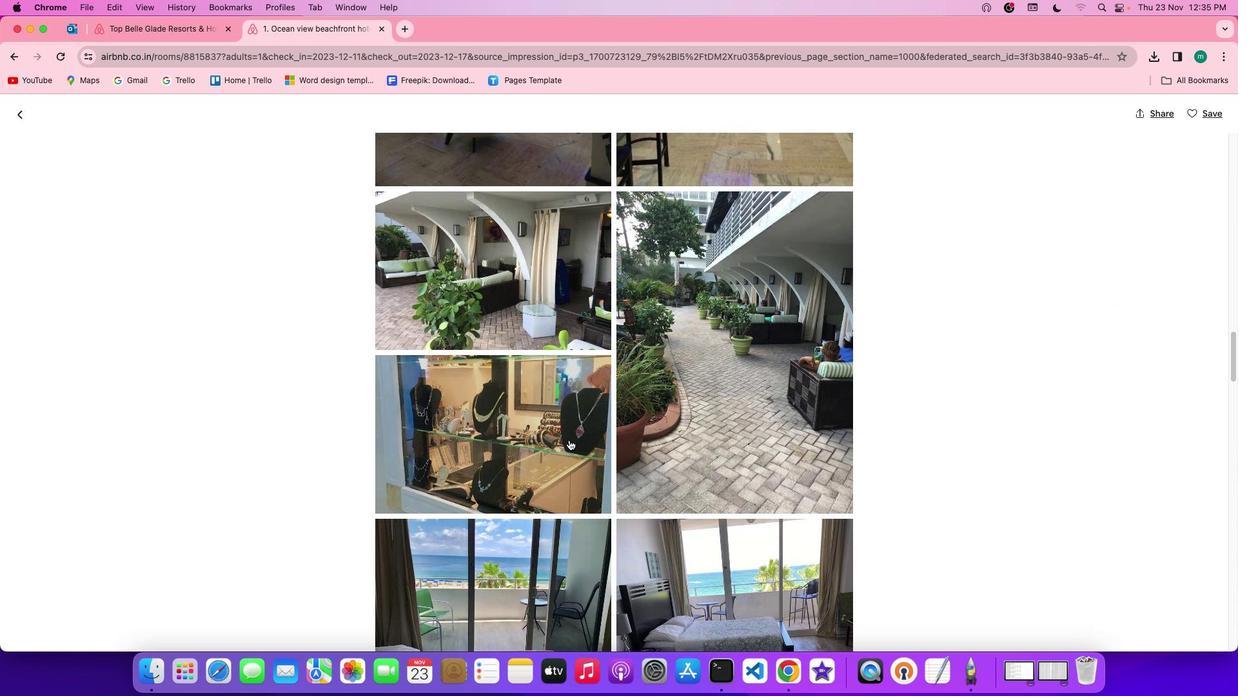 
Action: Mouse scrolled (569, 440) with delta (0, -1)
Screenshot: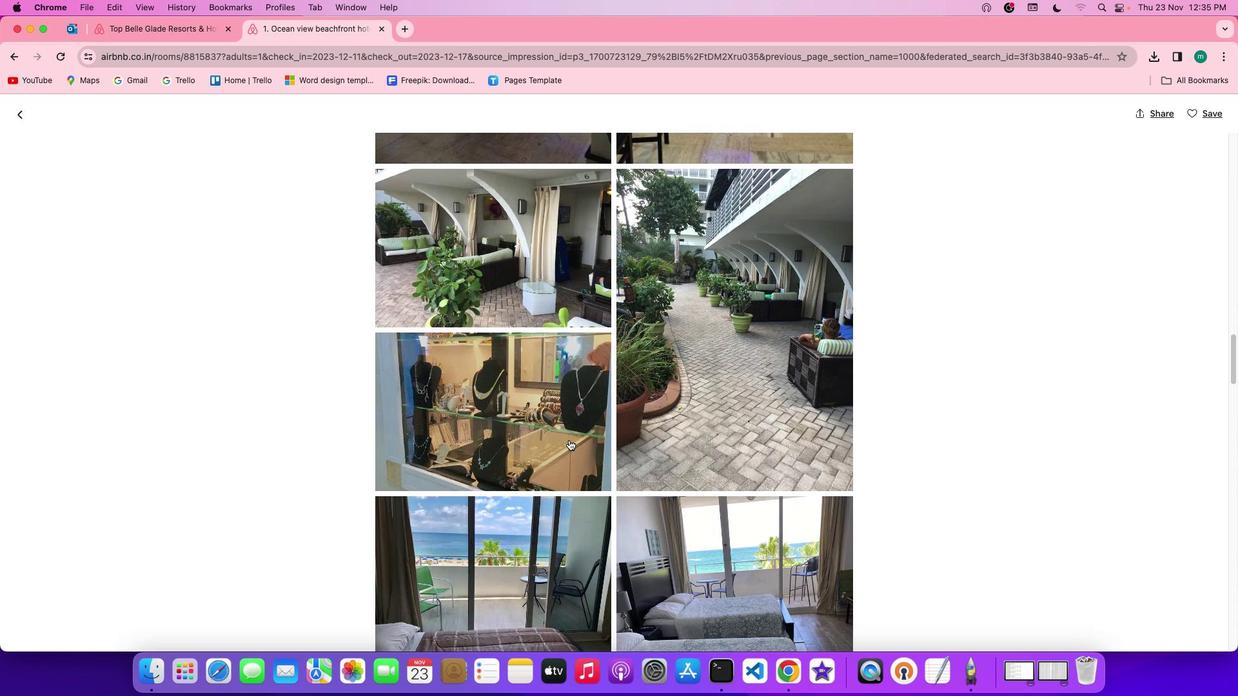 
Action: Mouse scrolled (569, 440) with delta (0, -2)
Screenshot: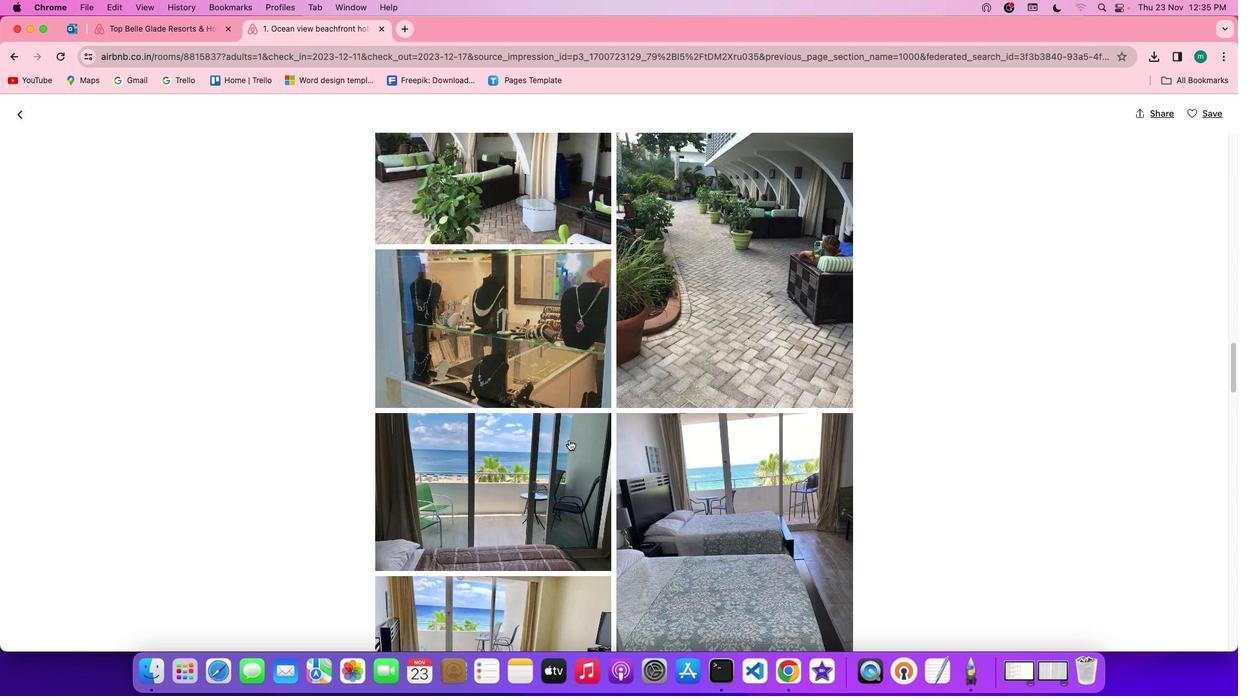 
Action: Mouse scrolled (569, 440) with delta (0, 0)
Screenshot: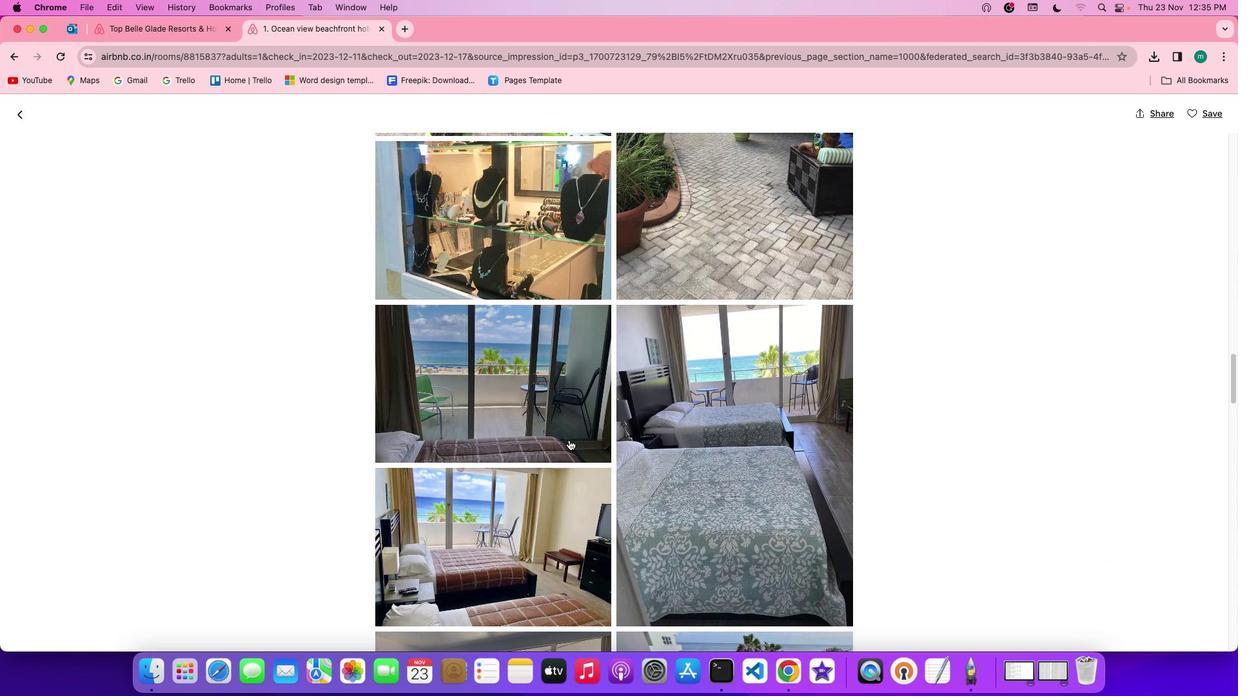 
Action: Mouse scrolled (569, 440) with delta (0, 0)
Screenshot: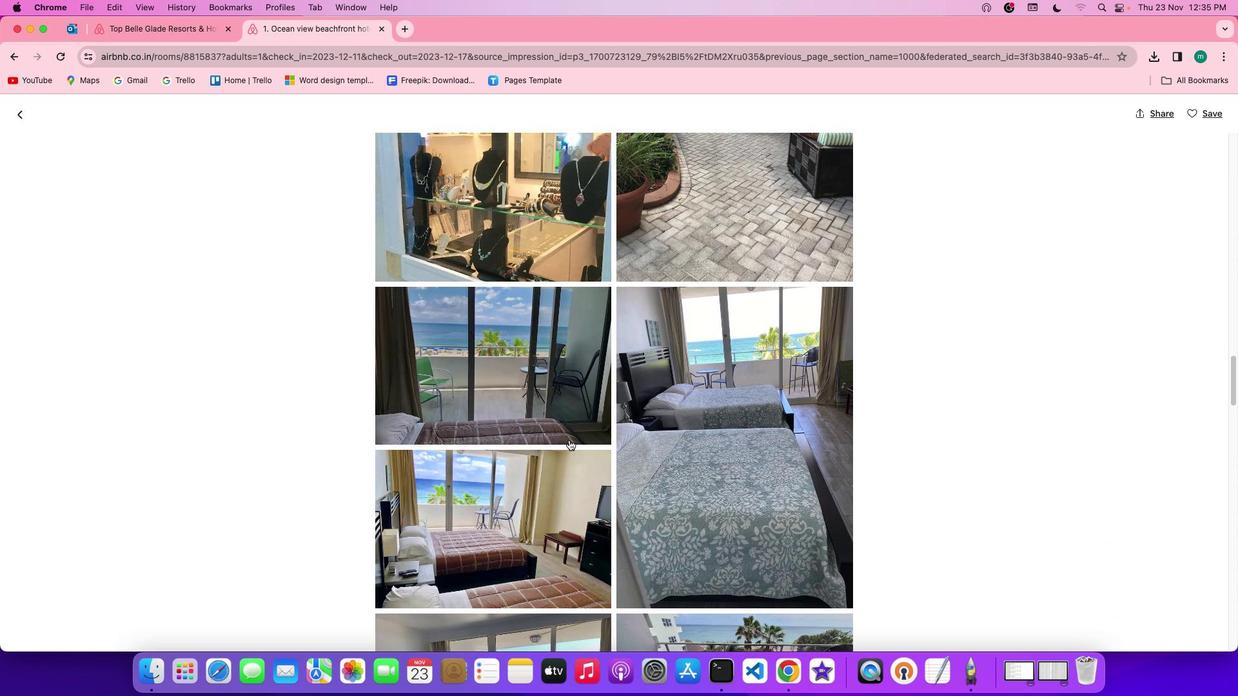 
Action: Mouse scrolled (569, 440) with delta (0, -1)
Screenshot: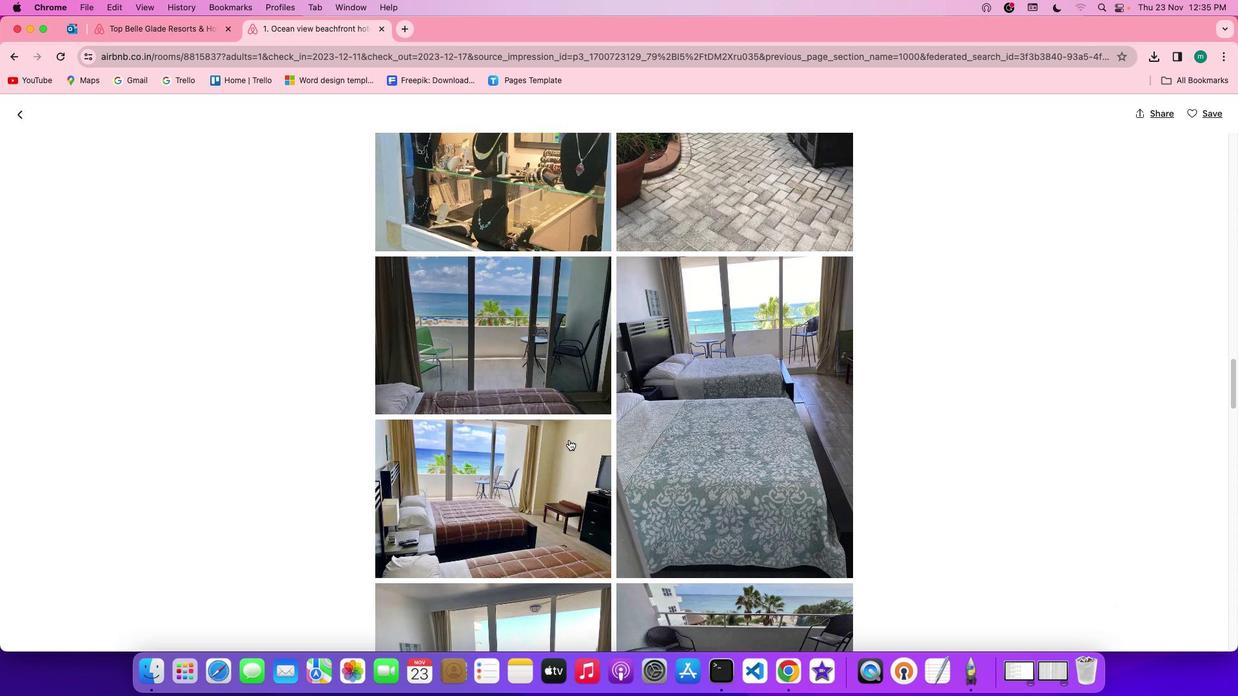 
Action: Mouse scrolled (569, 440) with delta (0, -1)
Screenshot: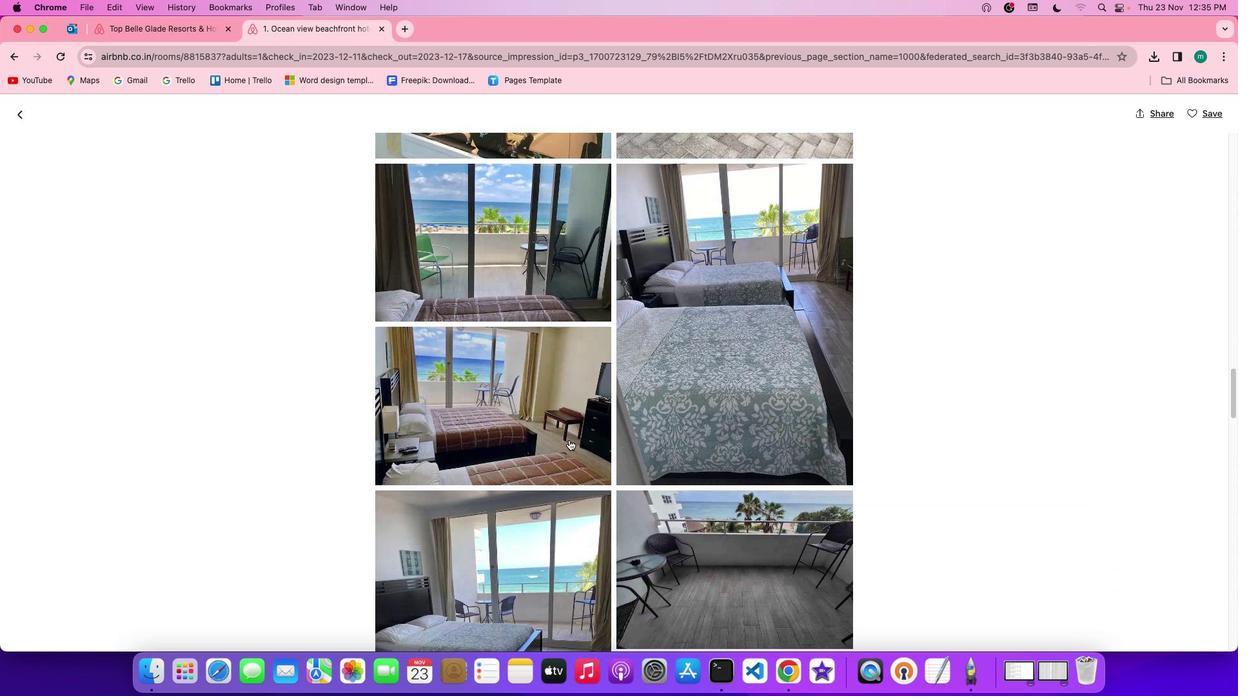 
Action: Mouse scrolled (569, 440) with delta (0, 0)
Screenshot: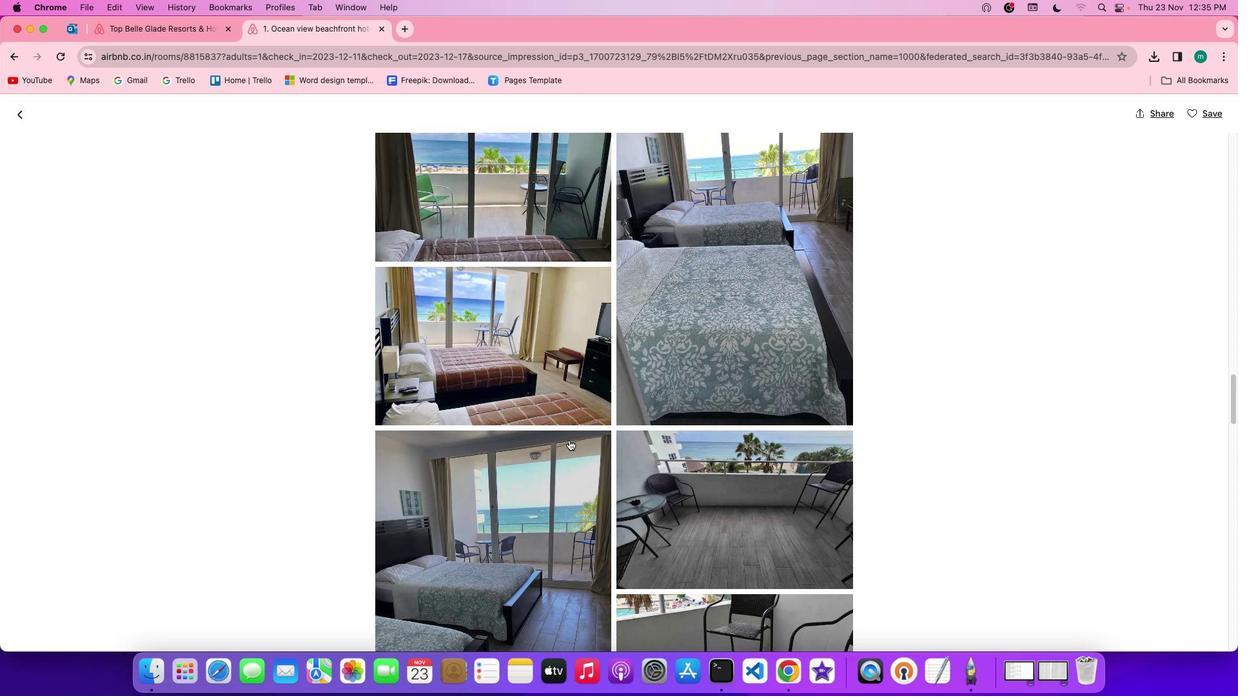 
Action: Mouse scrolled (569, 440) with delta (0, 0)
Screenshot: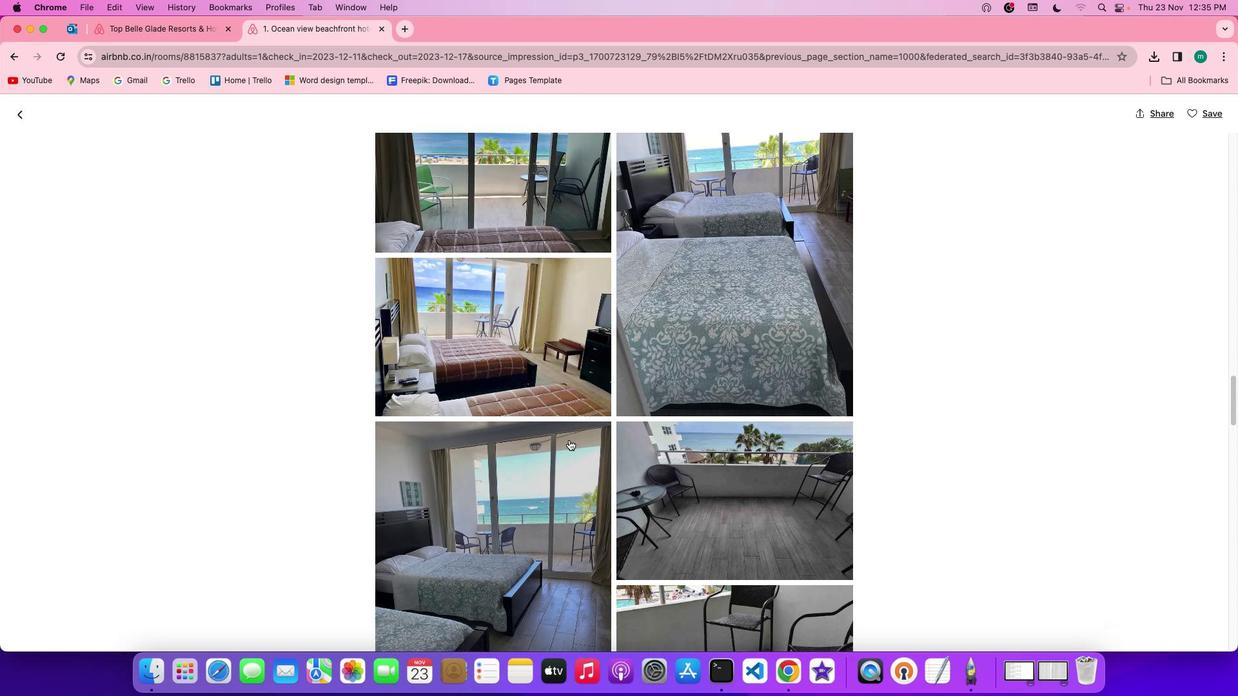 
Action: Mouse scrolled (569, 440) with delta (0, -1)
Screenshot: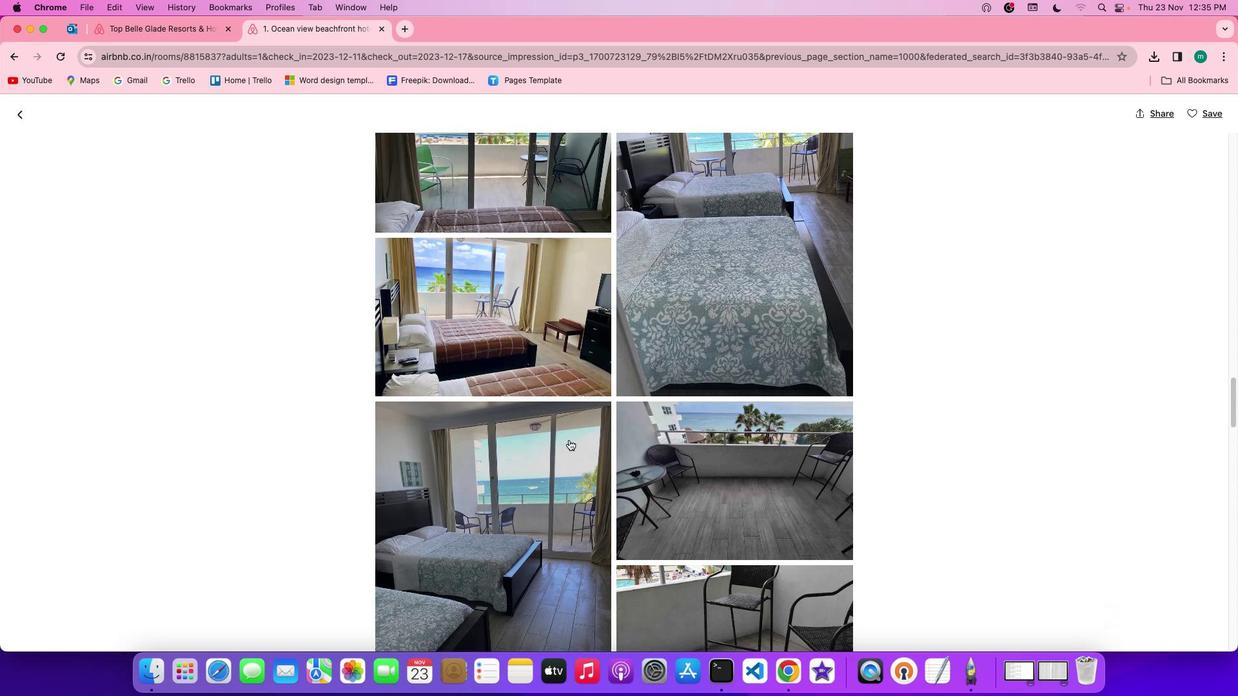 
Action: Mouse scrolled (569, 440) with delta (0, -1)
Screenshot: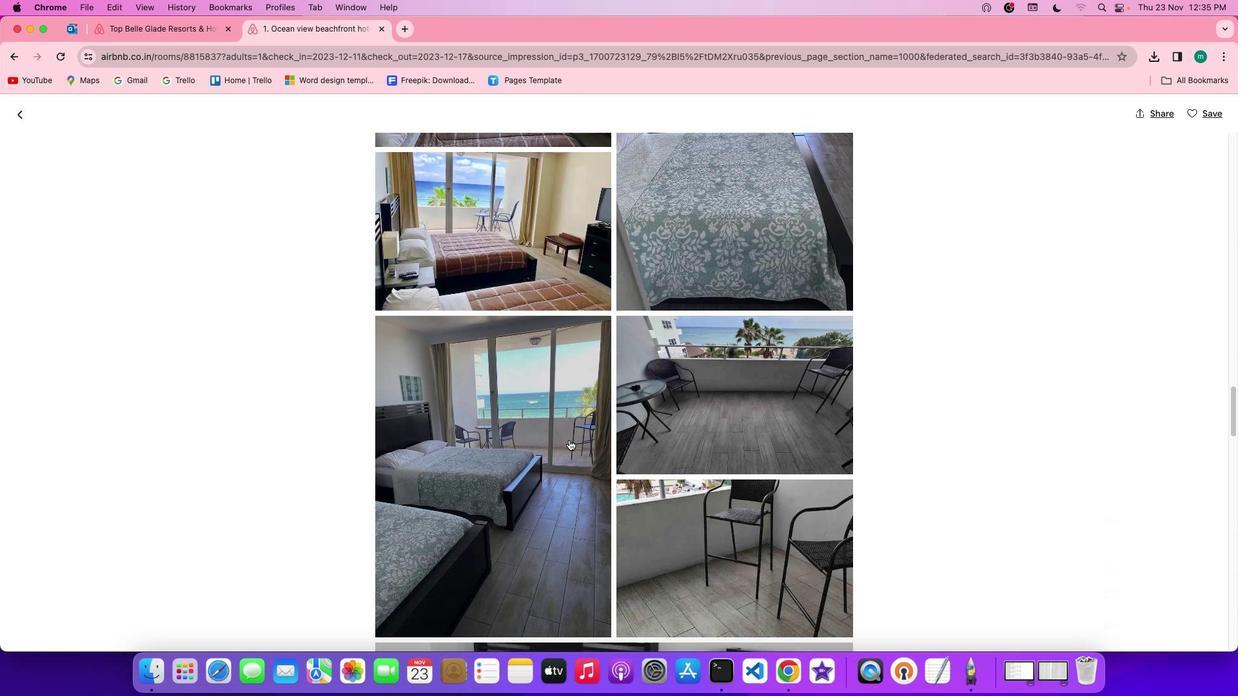 
Action: Mouse scrolled (569, 440) with delta (0, 0)
Screenshot: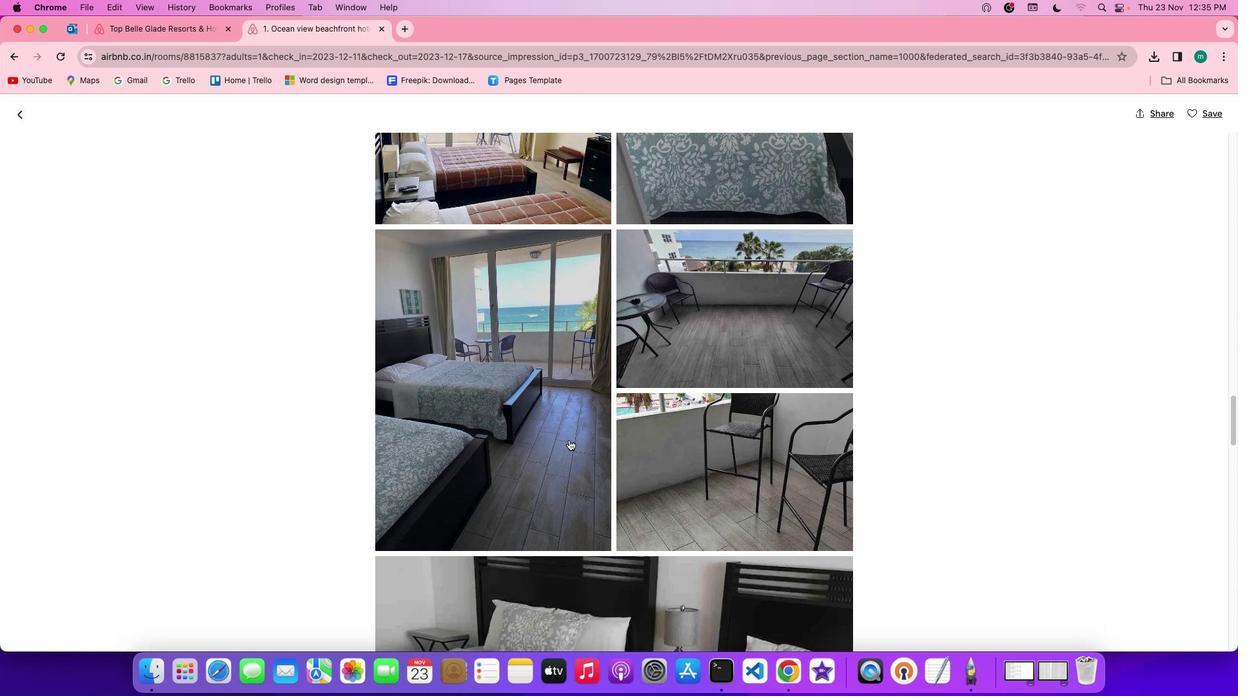 
Action: Mouse scrolled (569, 440) with delta (0, 0)
Screenshot: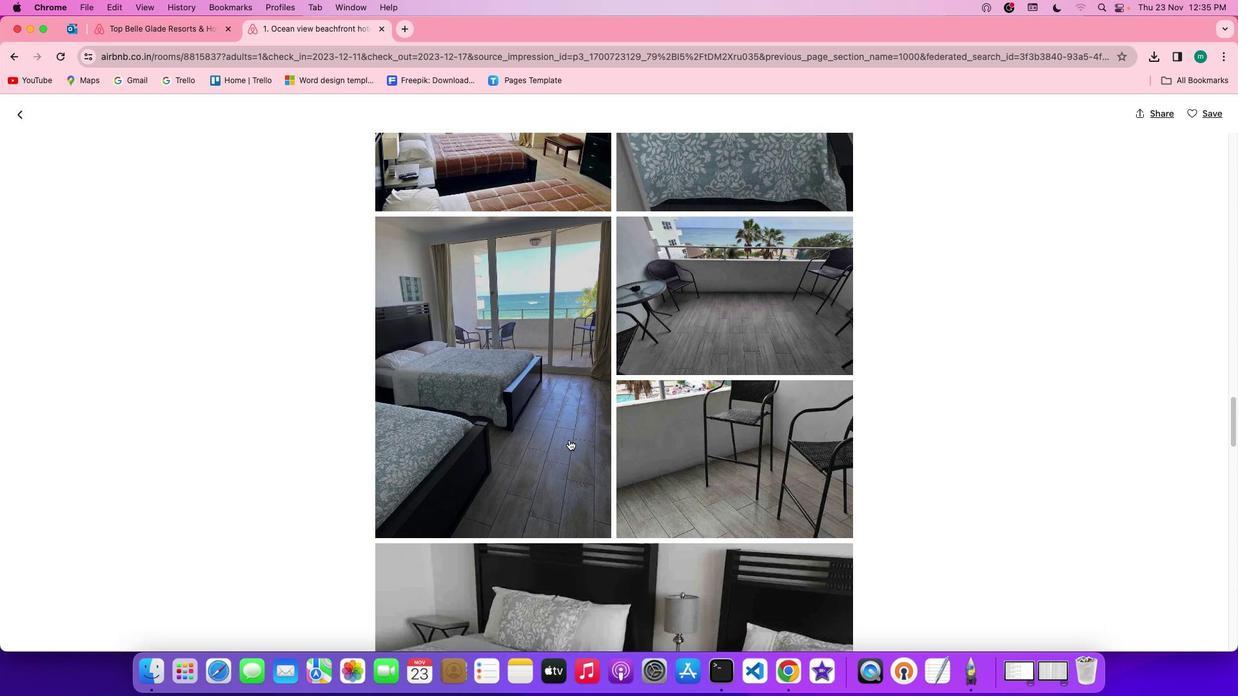 
Action: Mouse scrolled (569, 440) with delta (0, -1)
Screenshot: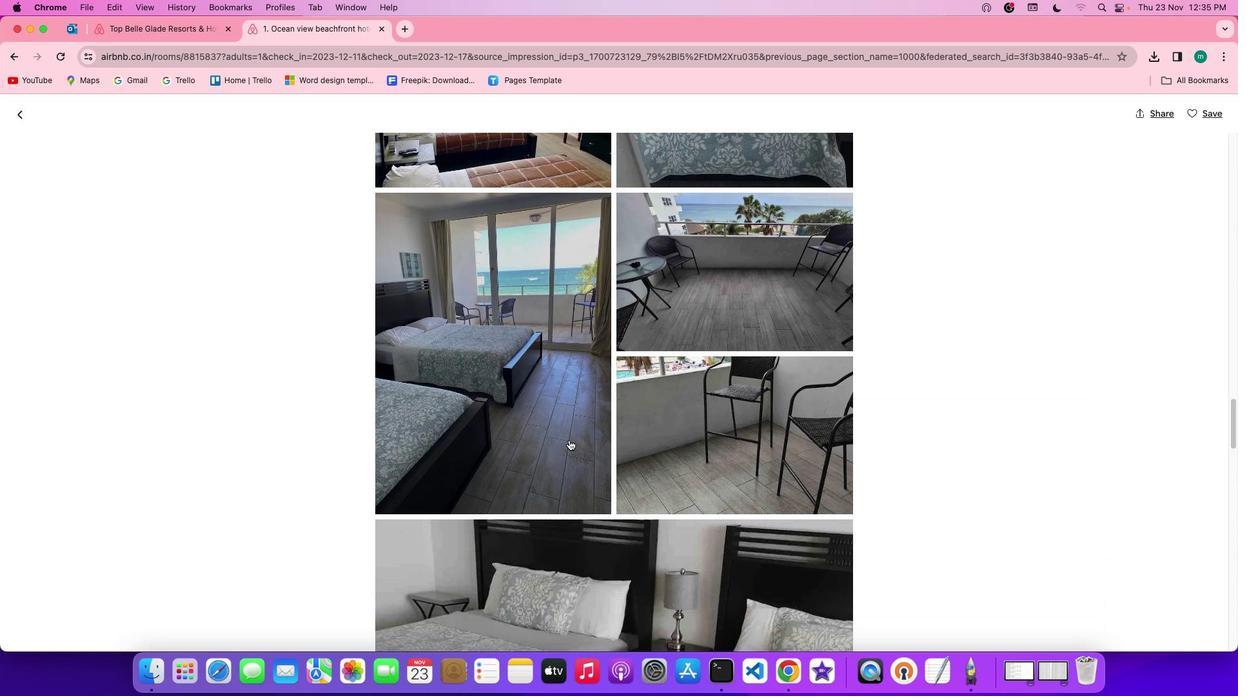 
Action: Mouse scrolled (569, 440) with delta (0, -1)
Screenshot: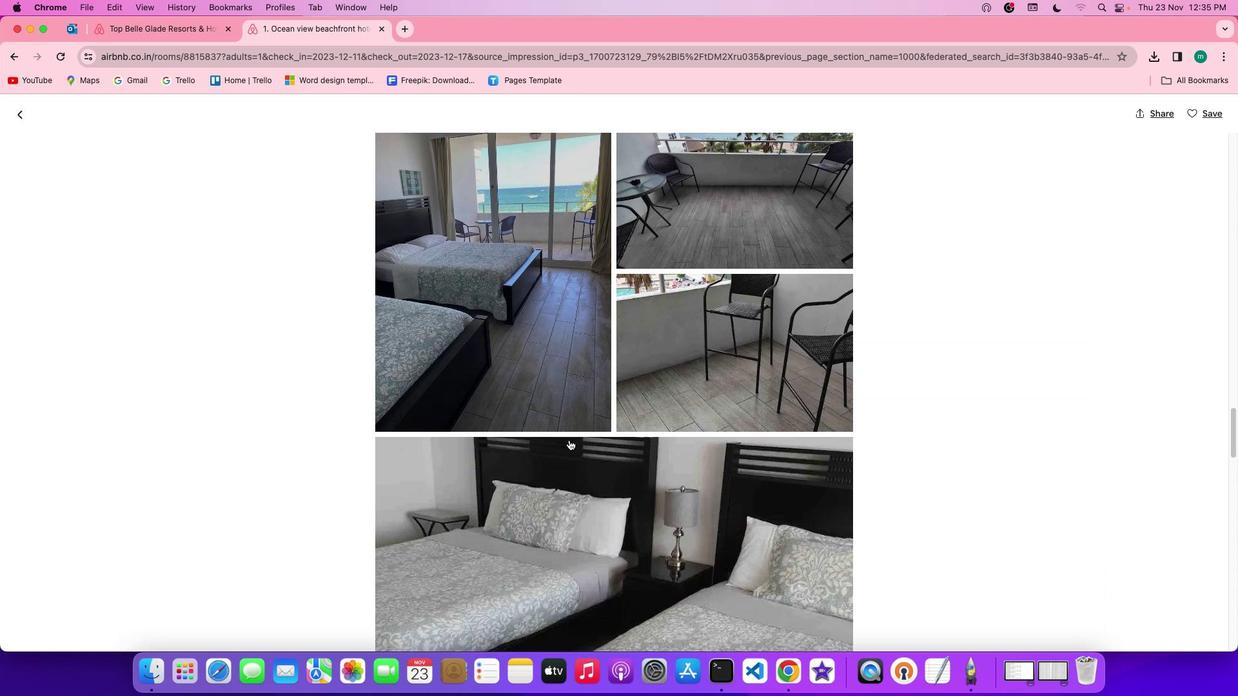 
Action: Mouse scrolled (569, 440) with delta (0, 0)
Screenshot: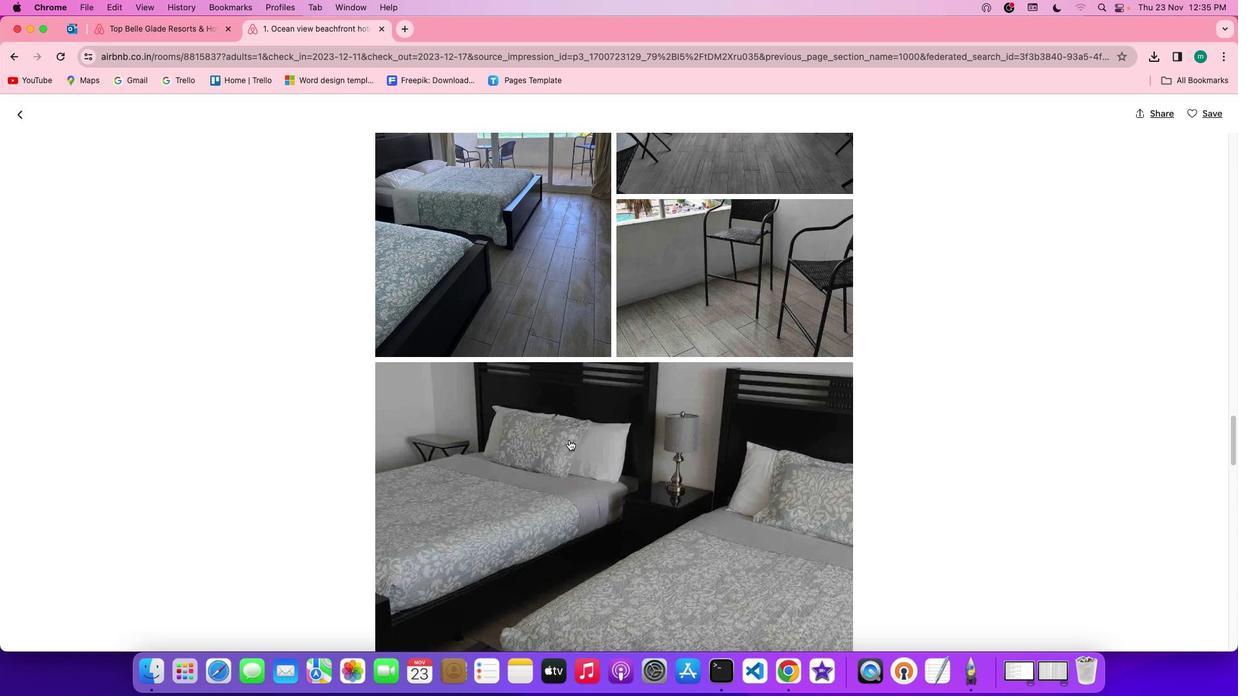 
Action: Mouse scrolled (569, 440) with delta (0, 0)
Screenshot: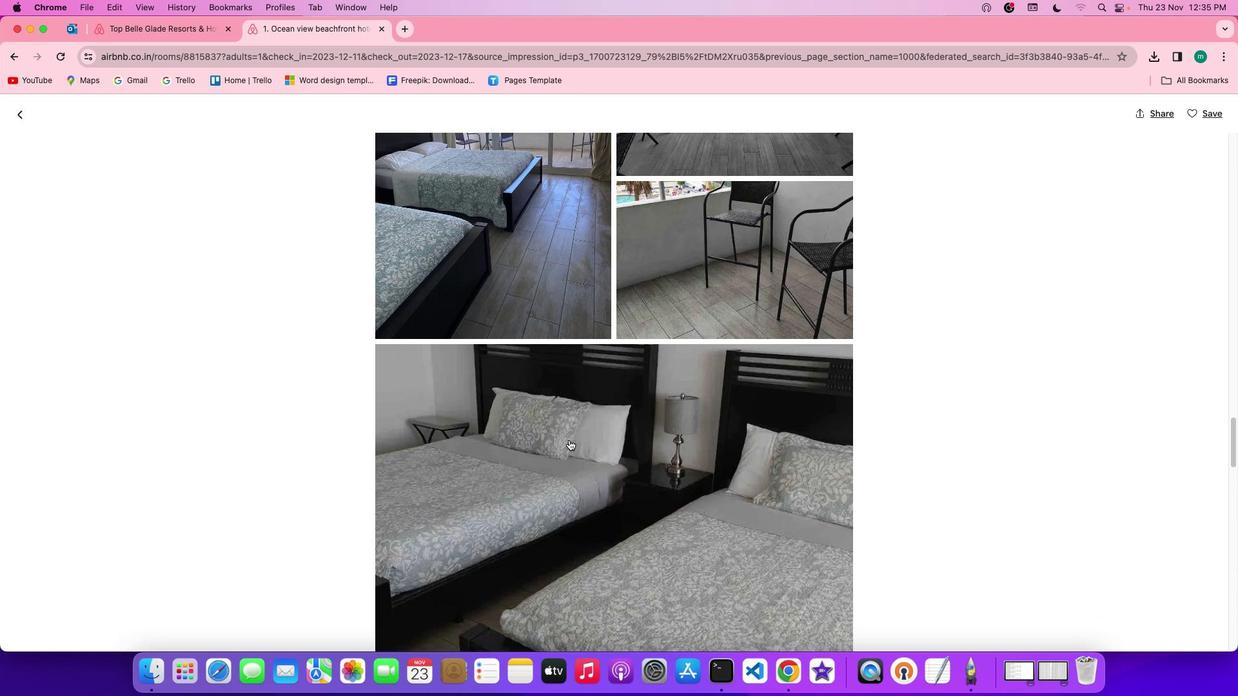 
Action: Mouse scrolled (569, 440) with delta (0, -1)
Screenshot: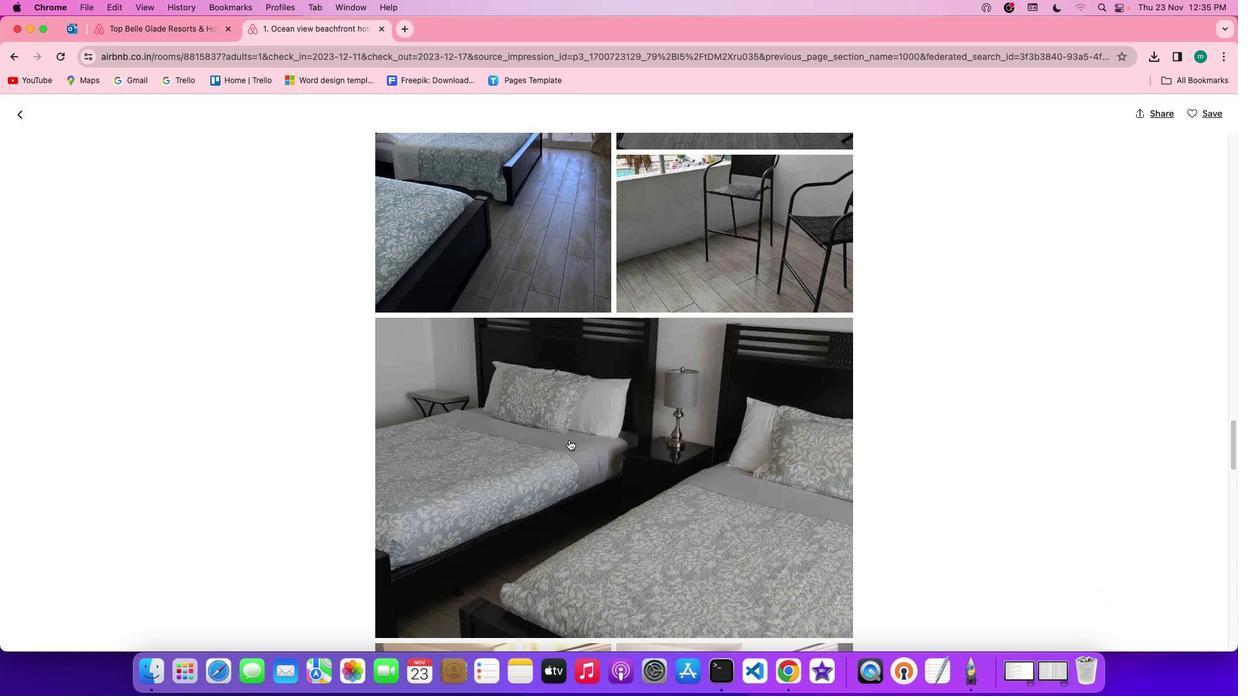 
Action: Mouse scrolled (569, 440) with delta (0, -1)
Screenshot: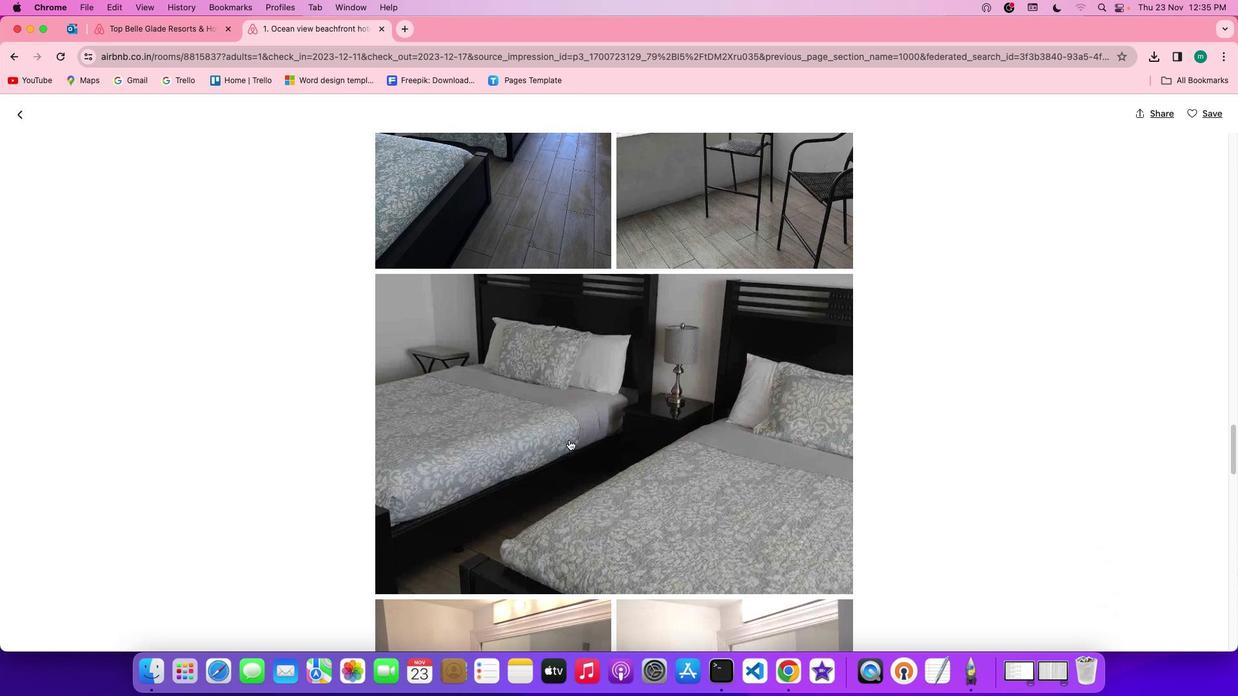 
Action: Mouse scrolled (569, 440) with delta (0, 0)
Screenshot: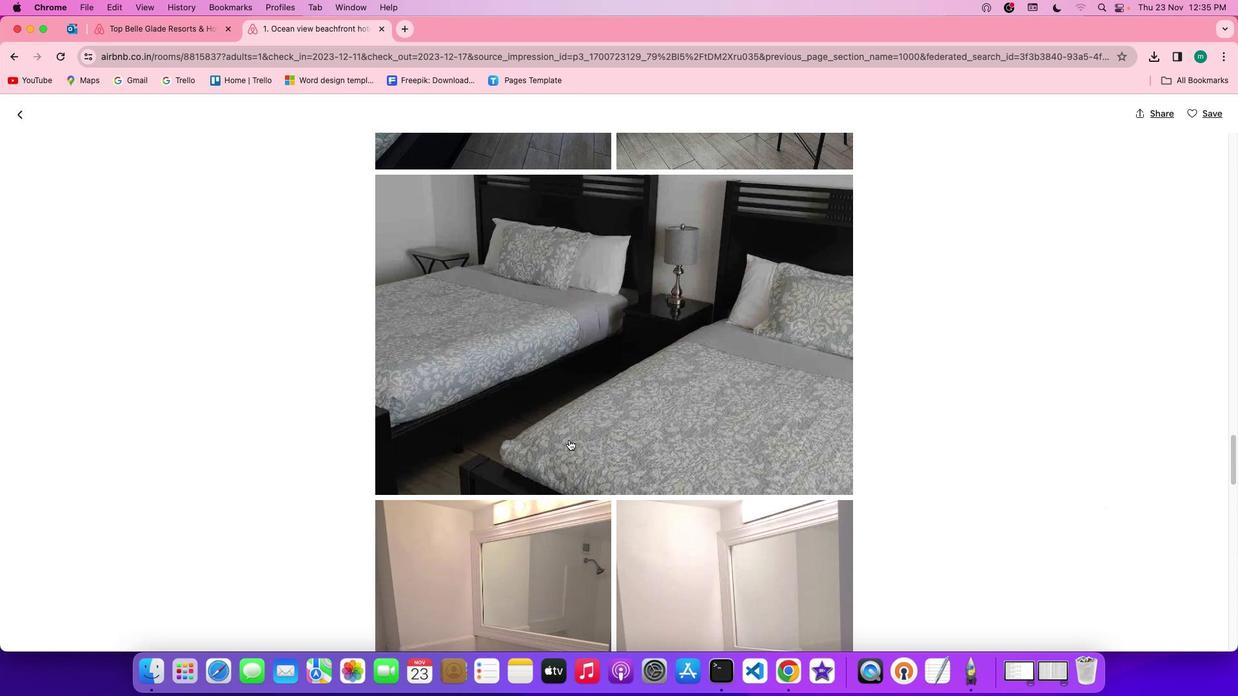 
Action: Mouse scrolled (569, 440) with delta (0, 0)
Screenshot: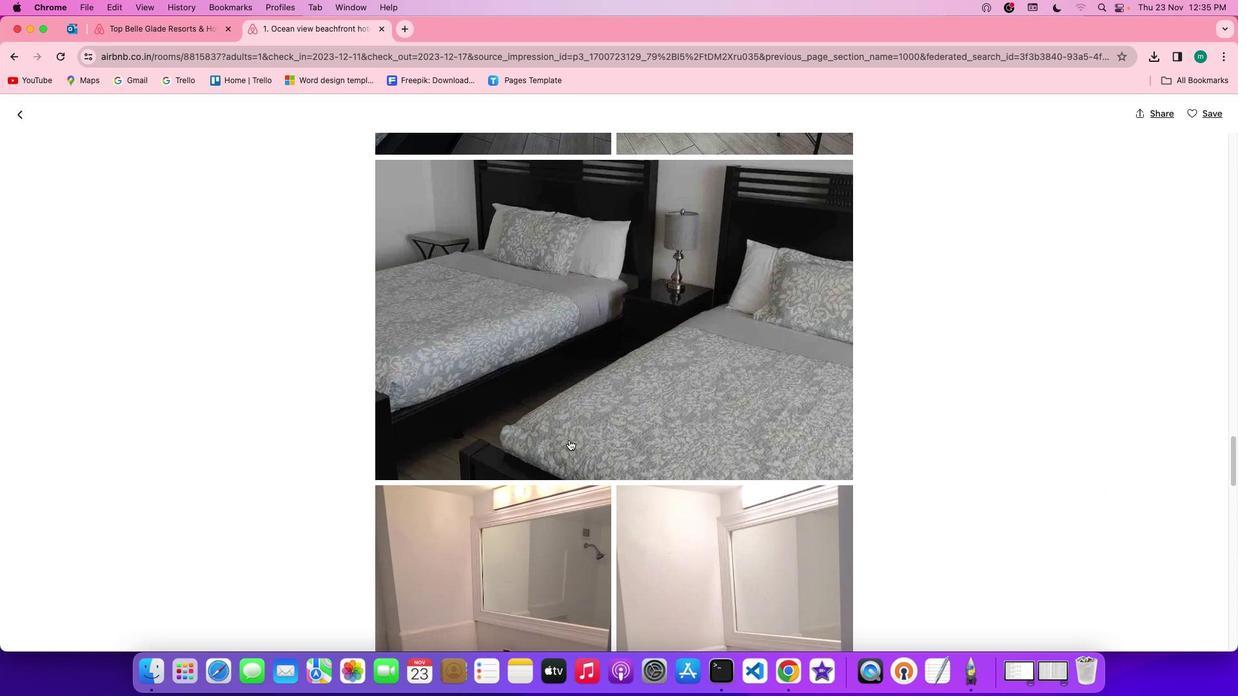 
Action: Mouse scrolled (569, 440) with delta (0, -1)
Screenshot: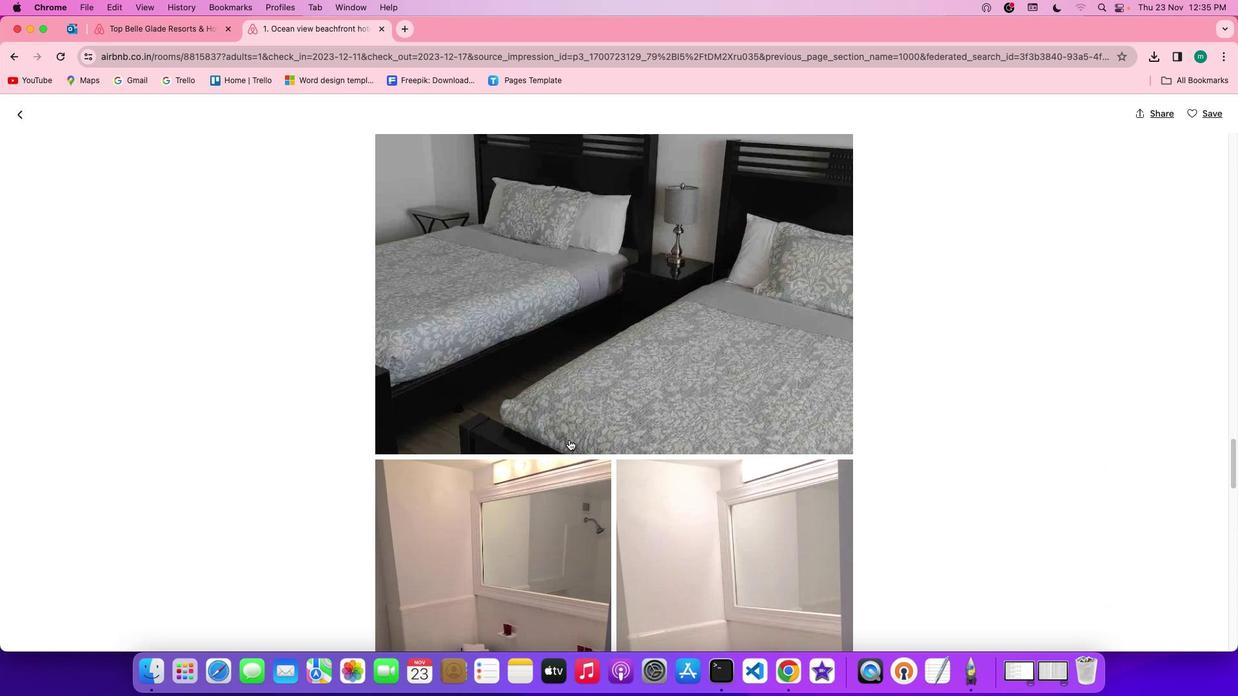 
Action: Mouse scrolled (569, 440) with delta (0, -1)
Screenshot: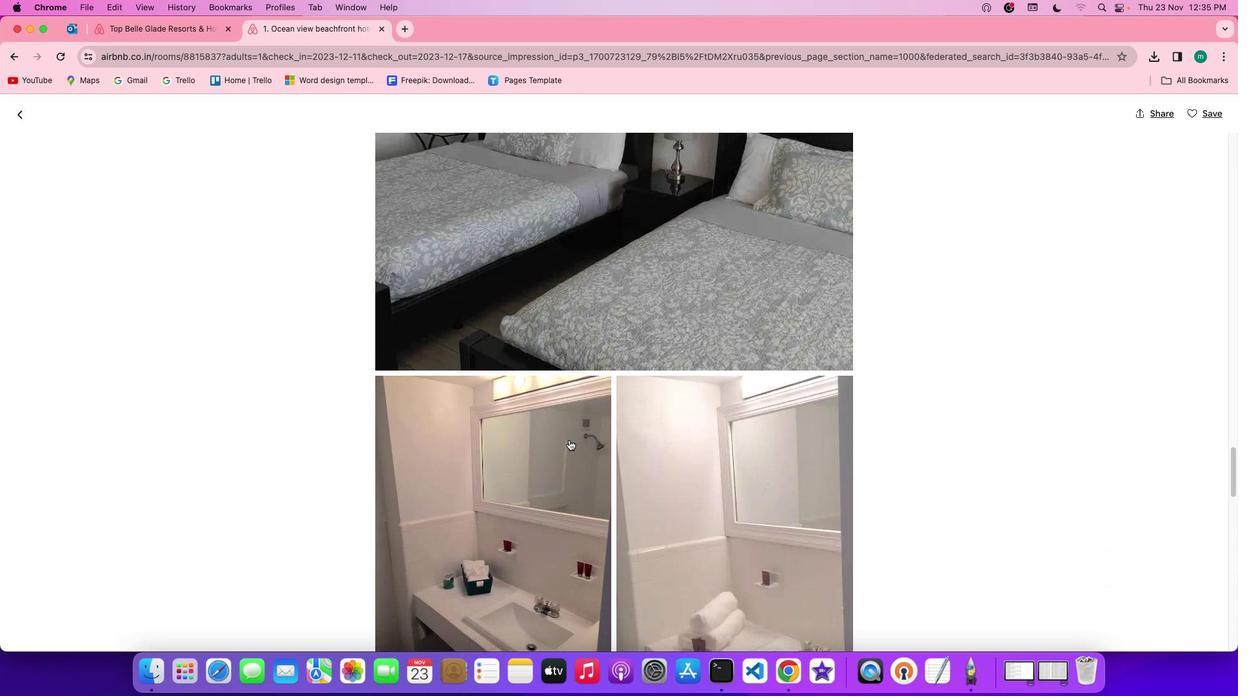 
Action: Mouse scrolled (569, 440) with delta (0, 0)
Screenshot: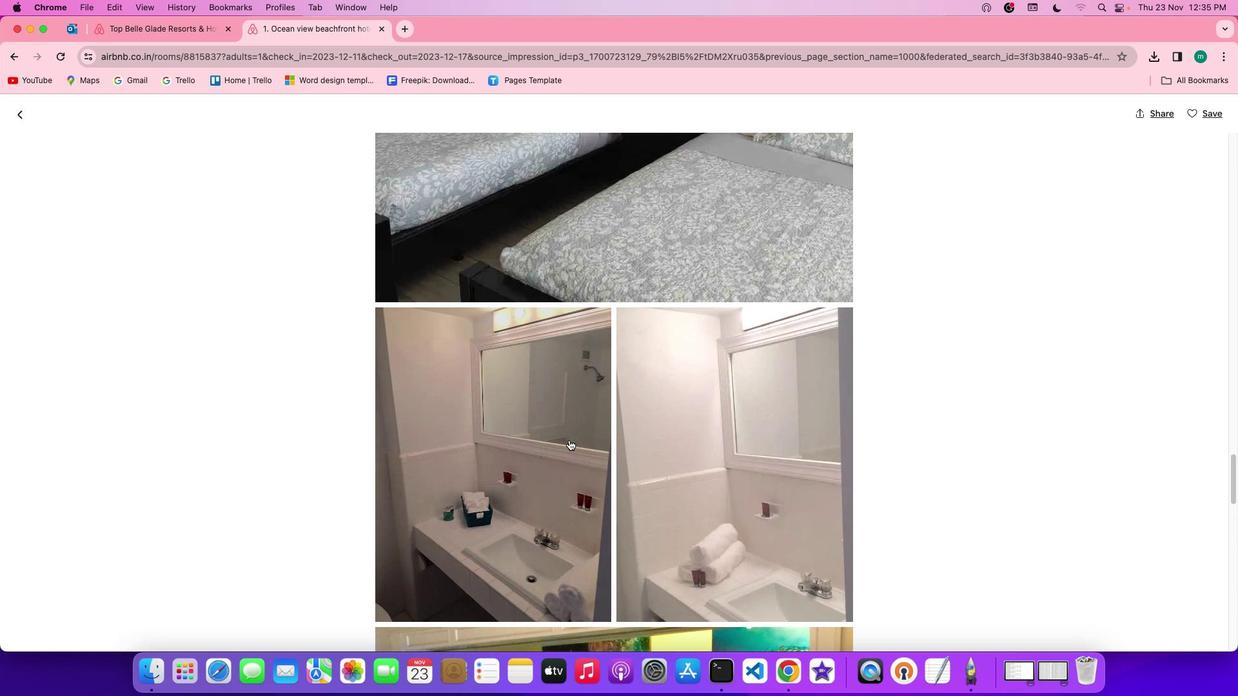 
Action: Mouse scrolled (569, 440) with delta (0, 0)
Screenshot: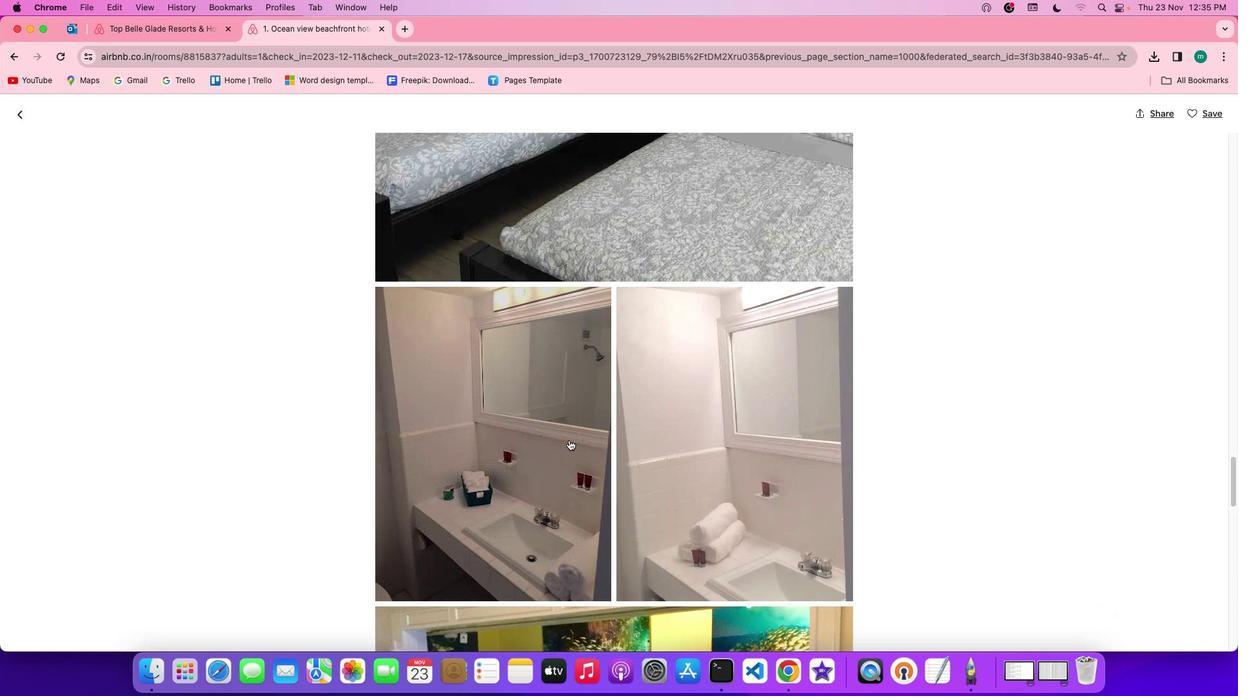 
Action: Mouse scrolled (569, 440) with delta (0, -1)
Screenshot: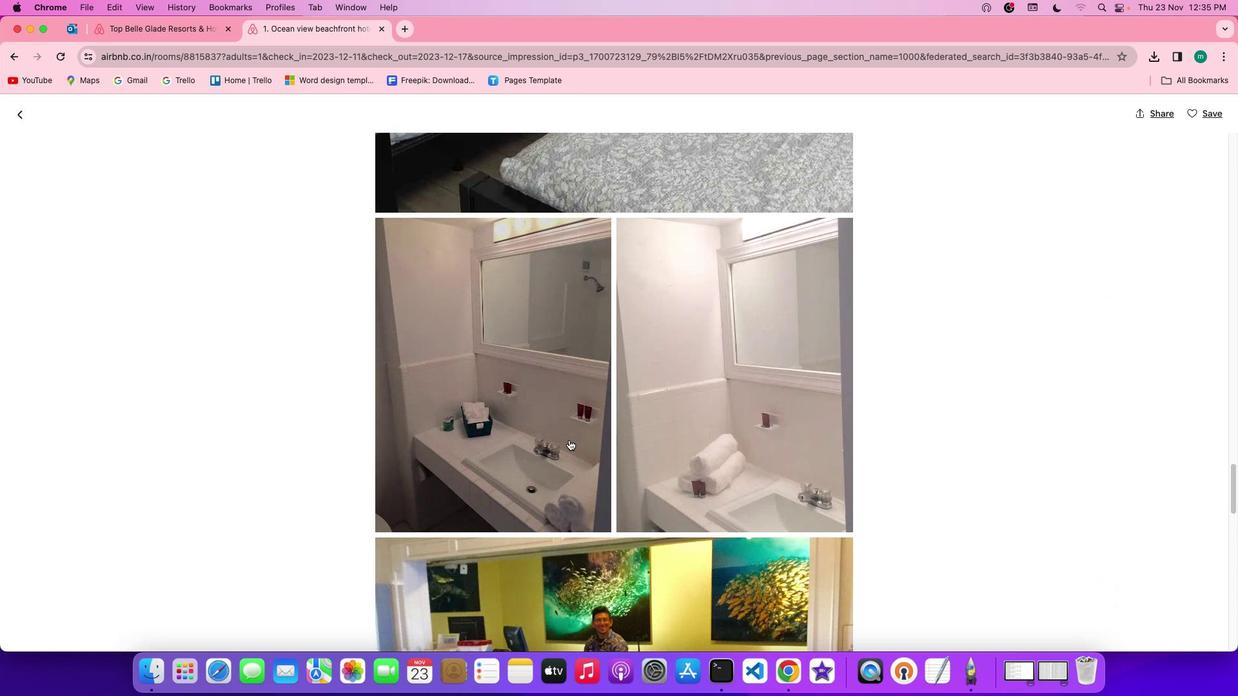 
Action: Mouse scrolled (569, 440) with delta (0, -1)
Screenshot: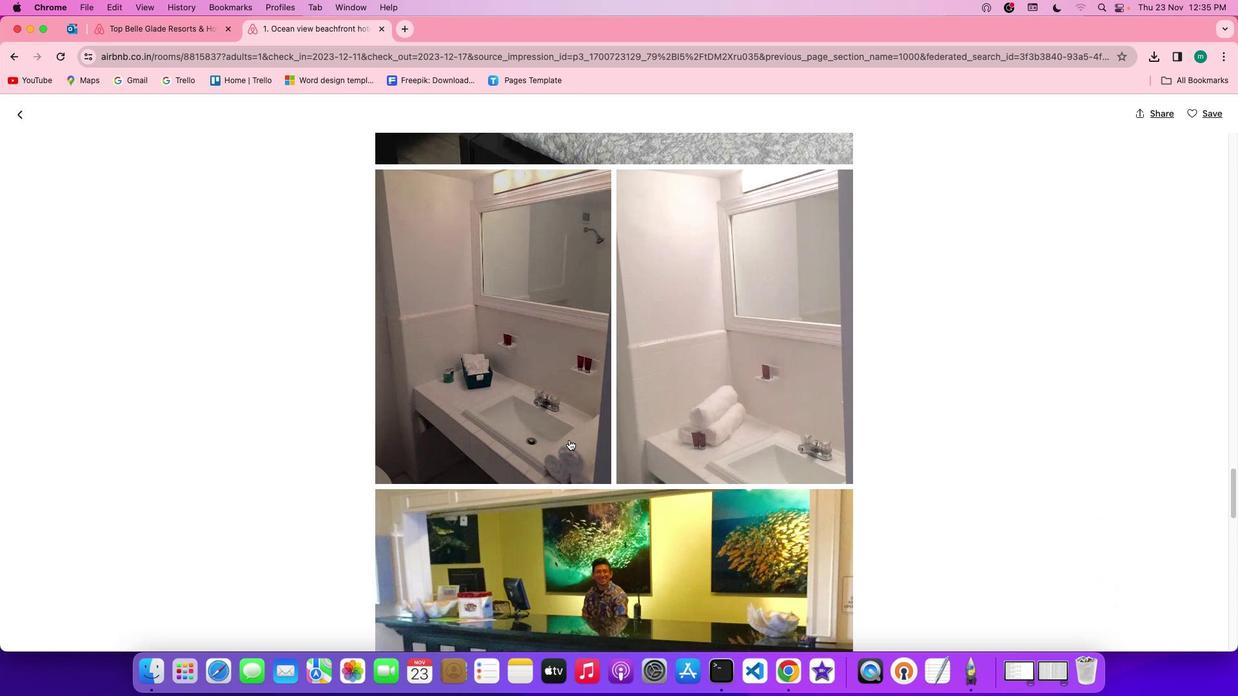 
Action: Mouse scrolled (569, 440) with delta (0, 0)
Screenshot: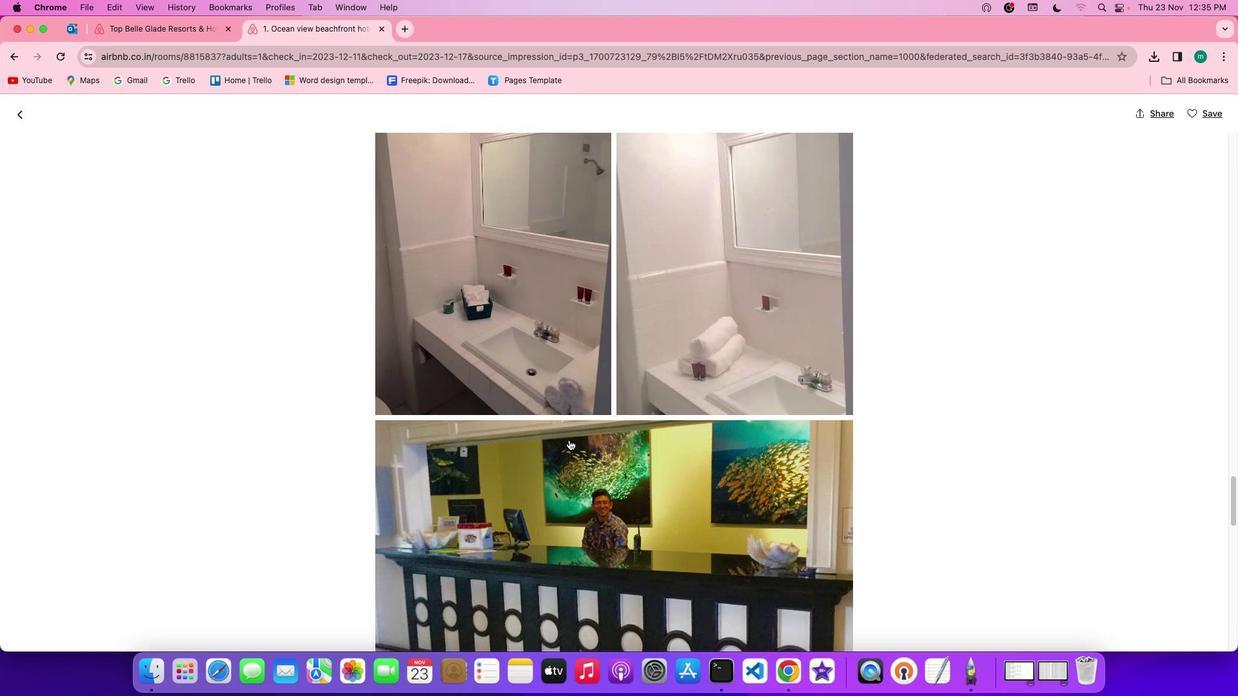 
Action: Mouse scrolled (569, 440) with delta (0, 0)
Screenshot: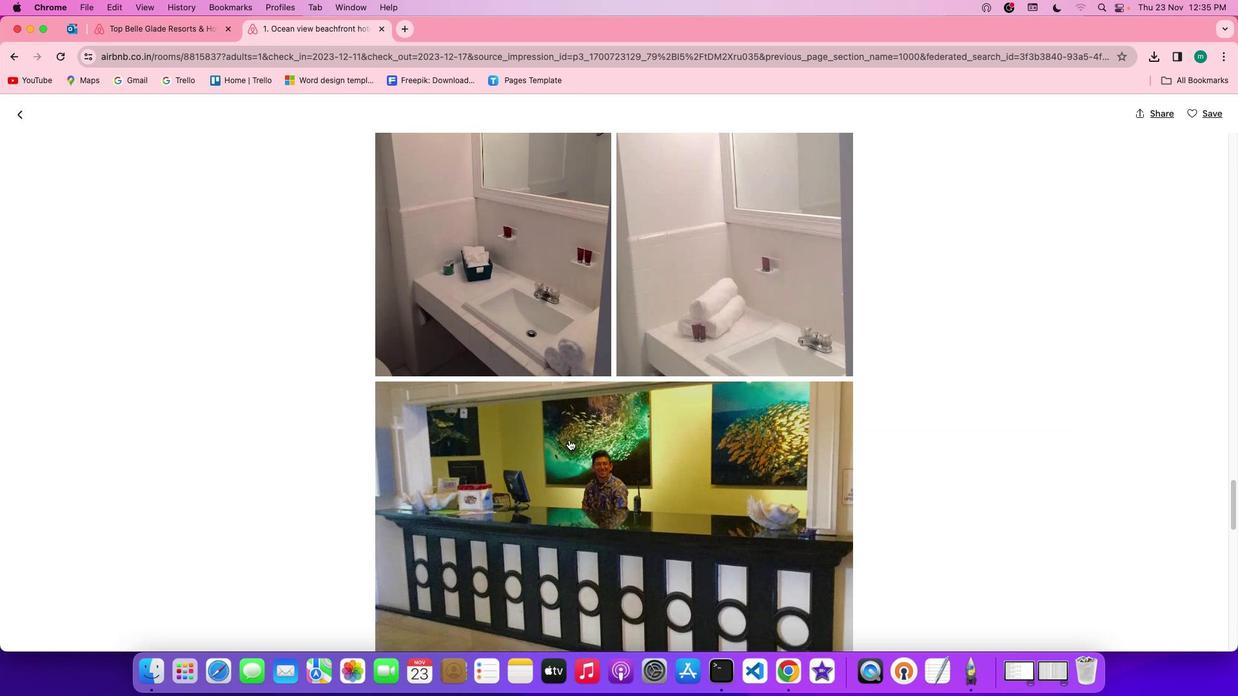
Action: Mouse scrolled (569, 440) with delta (0, -1)
Screenshot: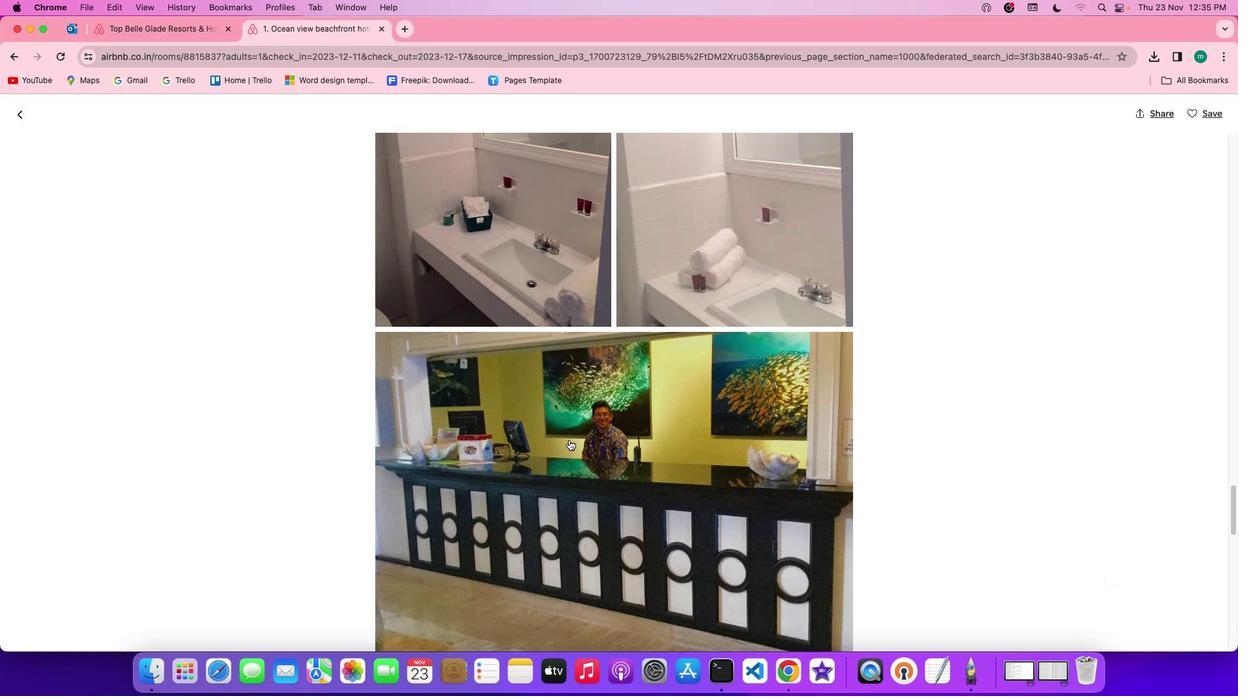 
Action: Mouse scrolled (569, 440) with delta (0, -2)
Screenshot: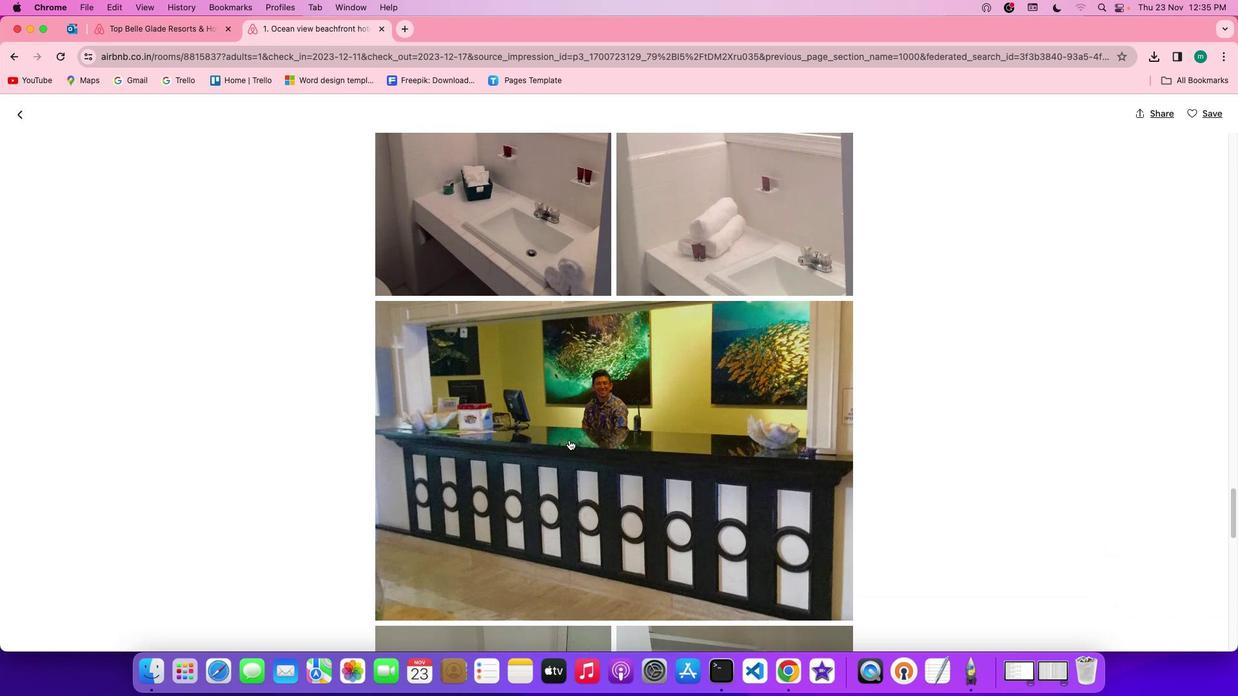 
Action: Mouse scrolled (569, 440) with delta (0, 0)
Screenshot: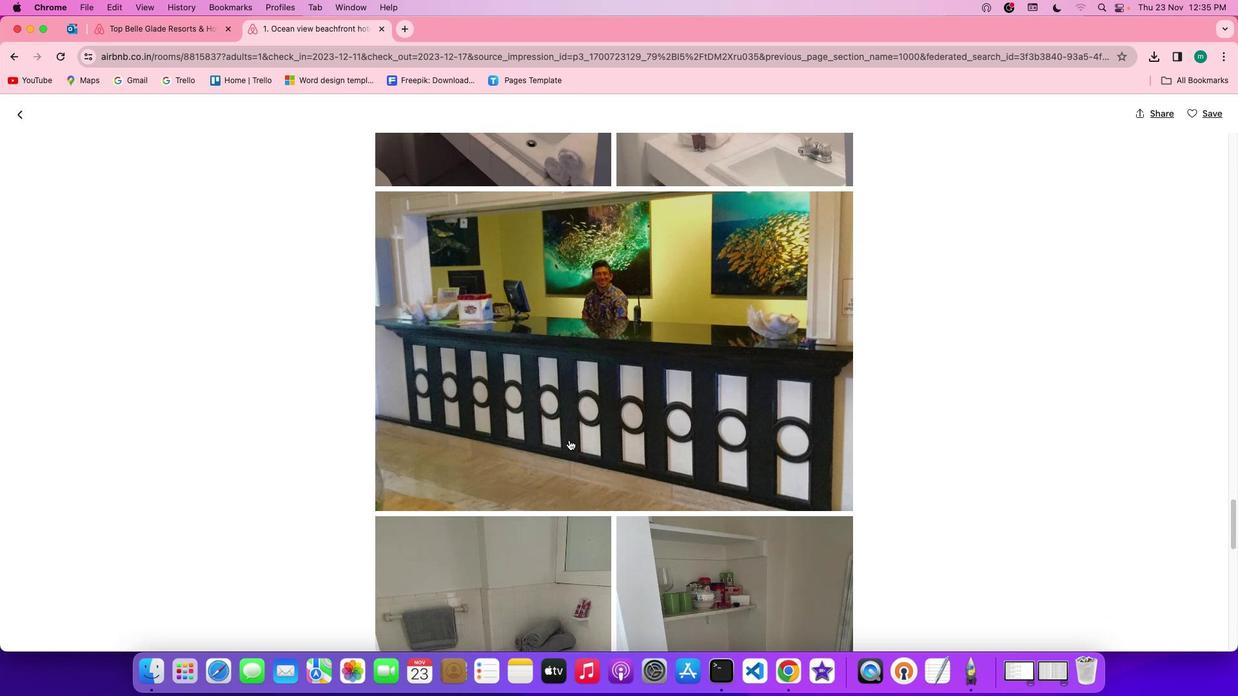 
Action: Mouse scrolled (569, 440) with delta (0, 0)
Screenshot: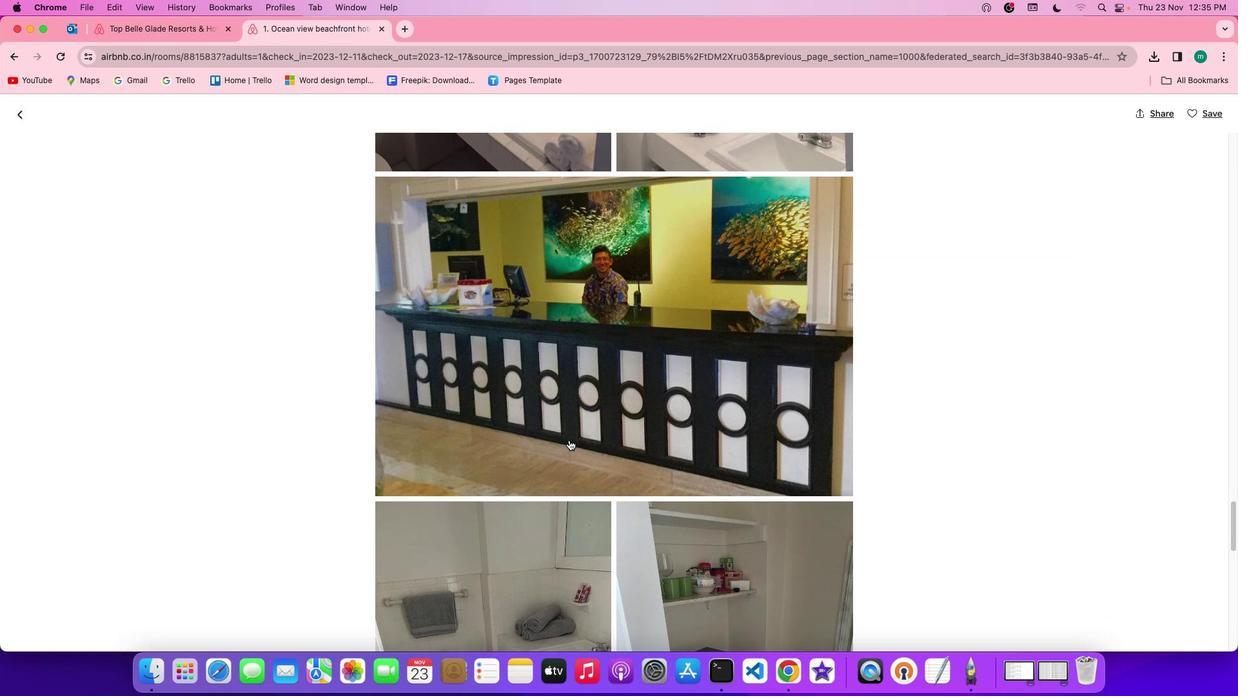 
Action: Mouse scrolled (569, 440) with delta (0, -1)
Screenshot: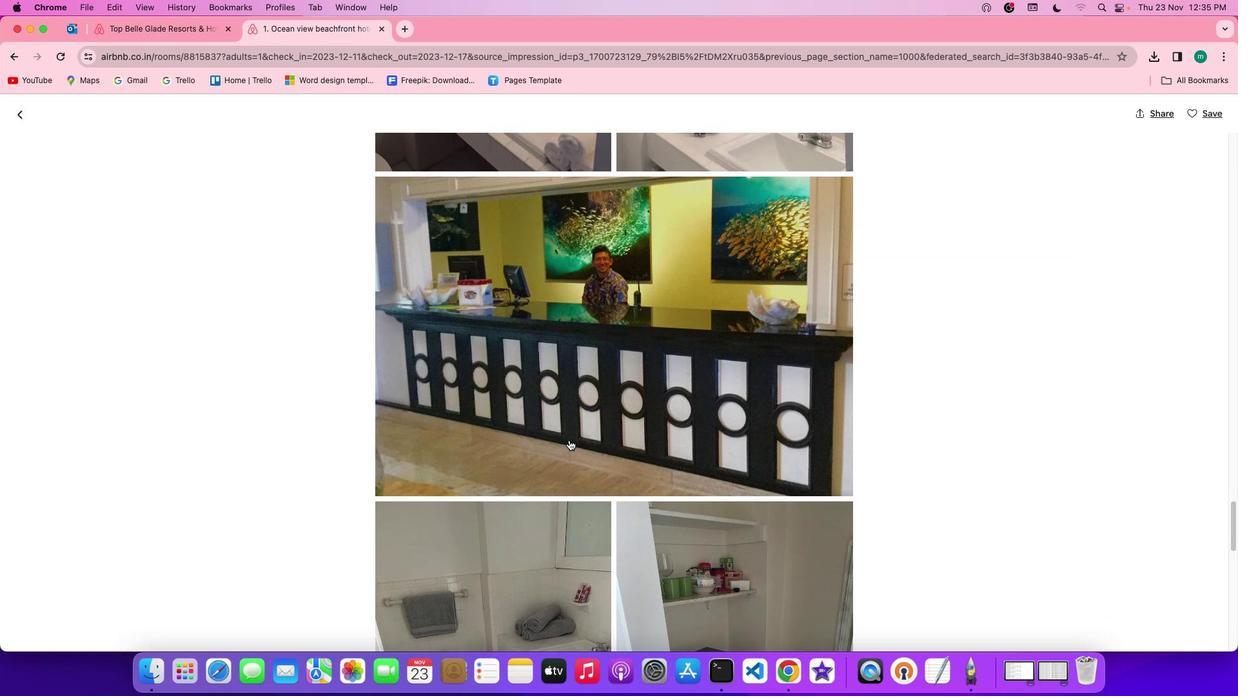 
Action: Mouse scrolled (569, 440) with delta (0, -2)
Screenshot: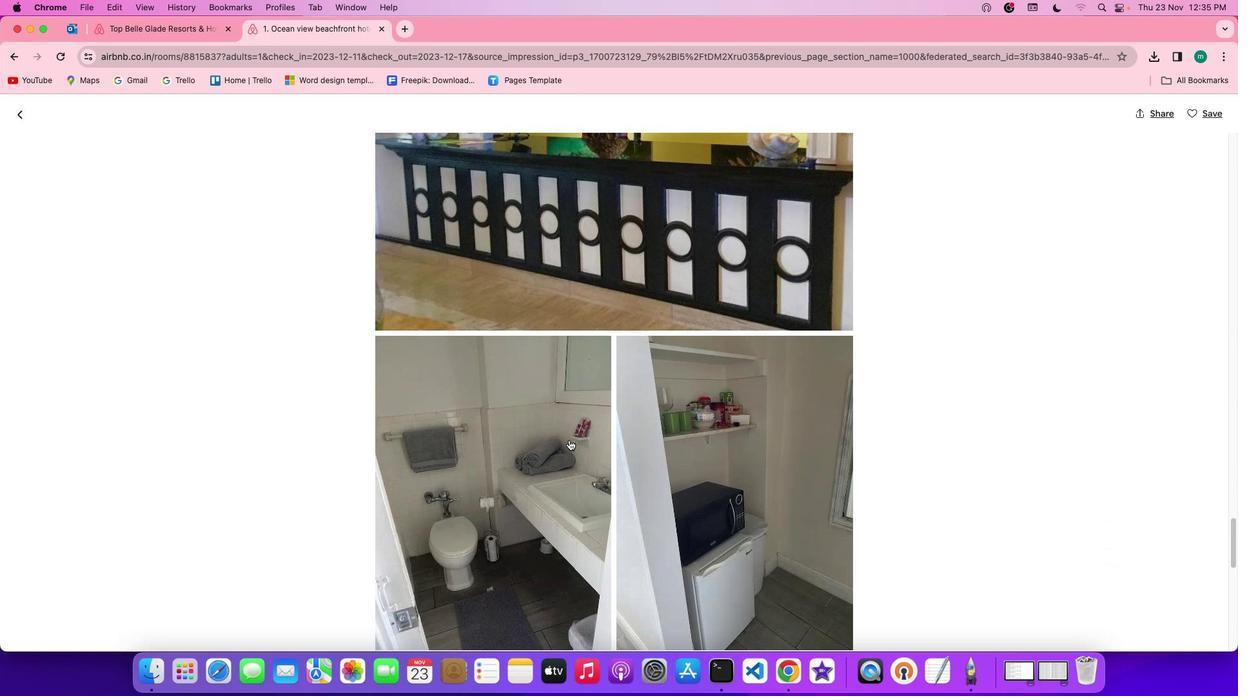 
Action: Mouse scrolled (569, 440) with delta (0, 0)
Screenshot: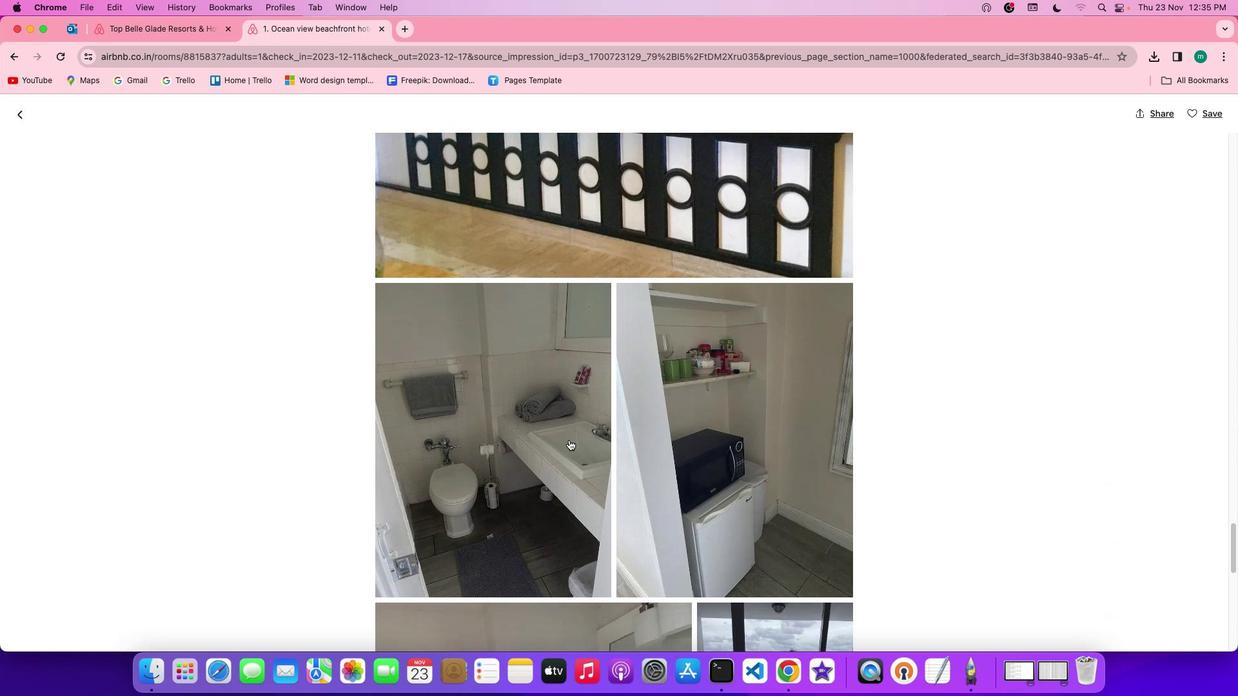 
Action: Mouse scrolled (569, 440) with delta (0, 0)
Screenshot: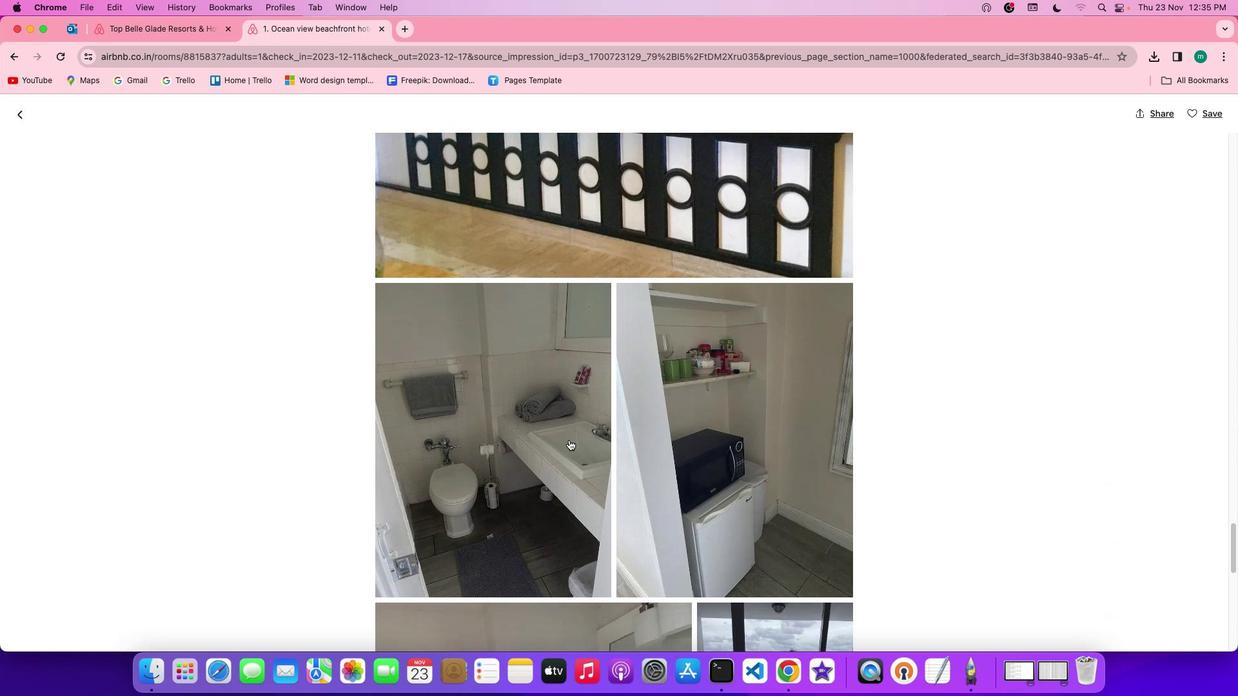 
Action: Mouse scrolled (569, 440) with delta (0, -1)
Screenshot: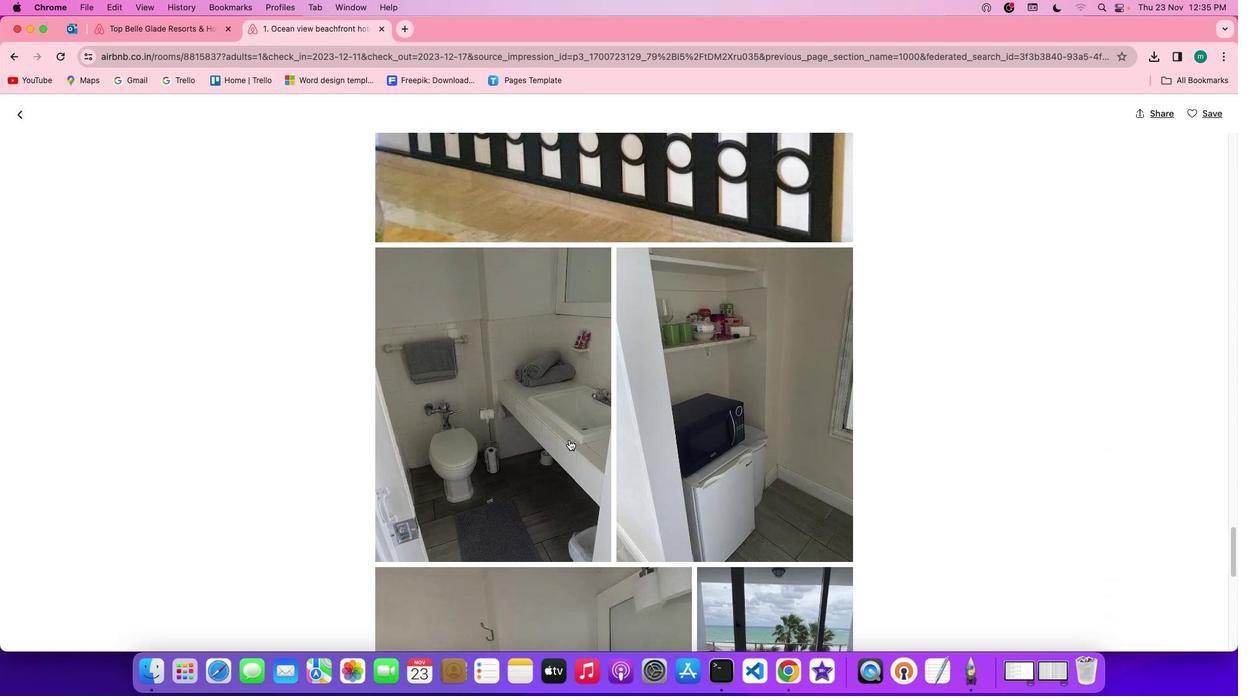 
Action: Mouse scrolled (569, 440) with delta (0, -2)
Screenshot: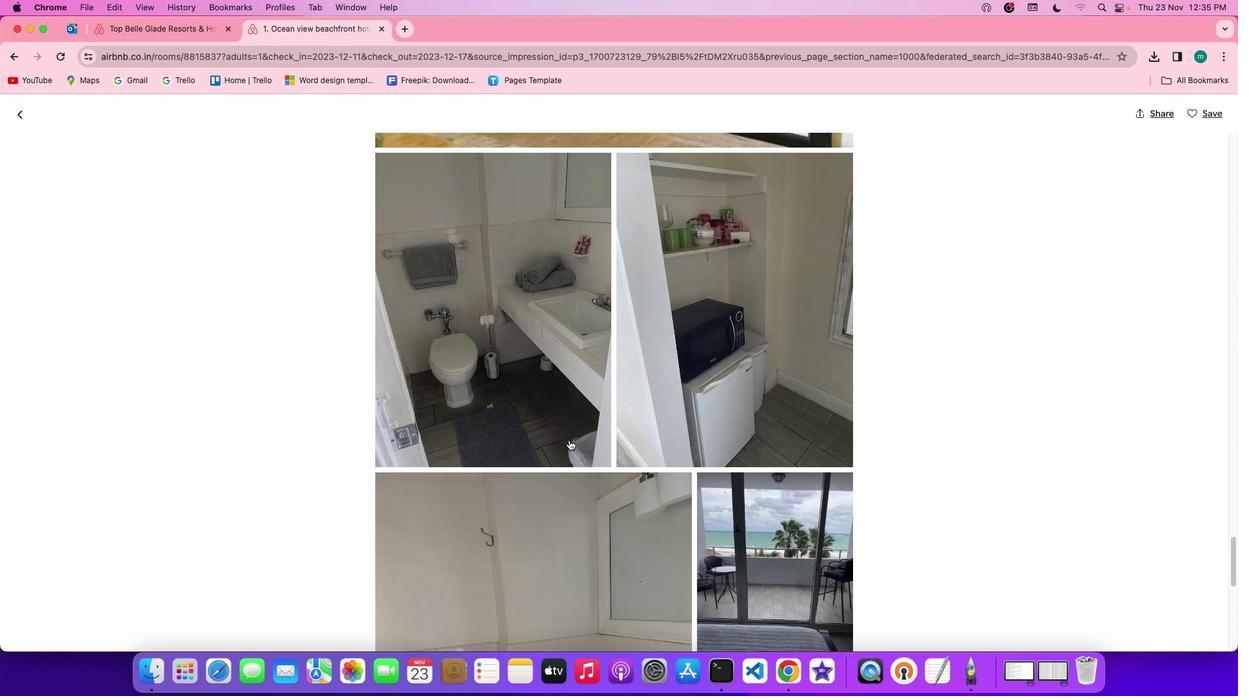 
Action: Mouse scrolled (569, 440) with delta (0, 0)
Screenshot: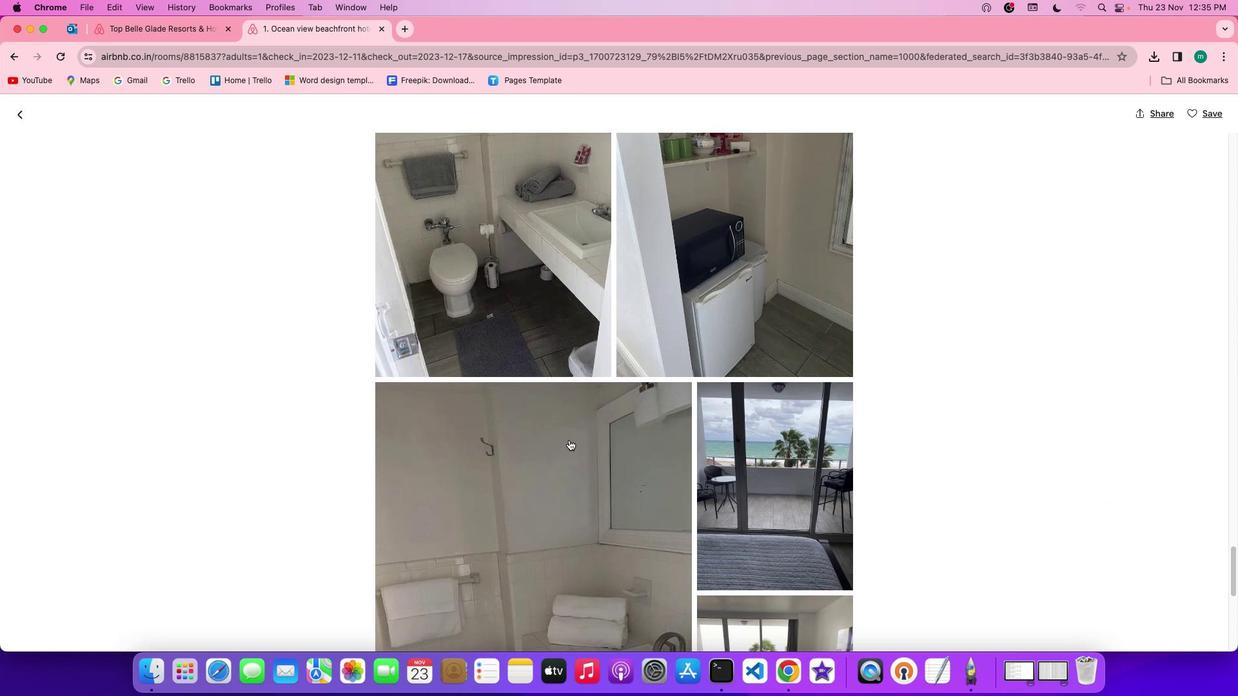 
Action: Mouse scrolled (569, 440) with delta (0, 0)
Screenshot: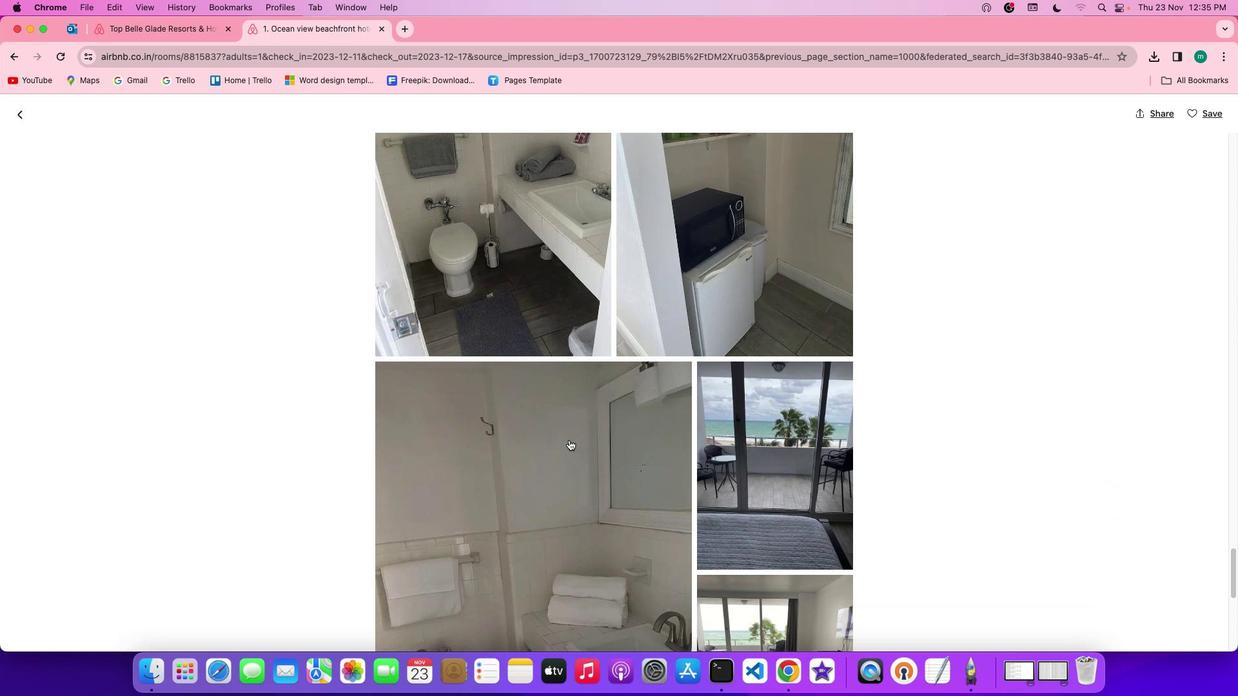 
Action: Mouse scrolled (569, 440) with delta (0, -1)
Screenshot: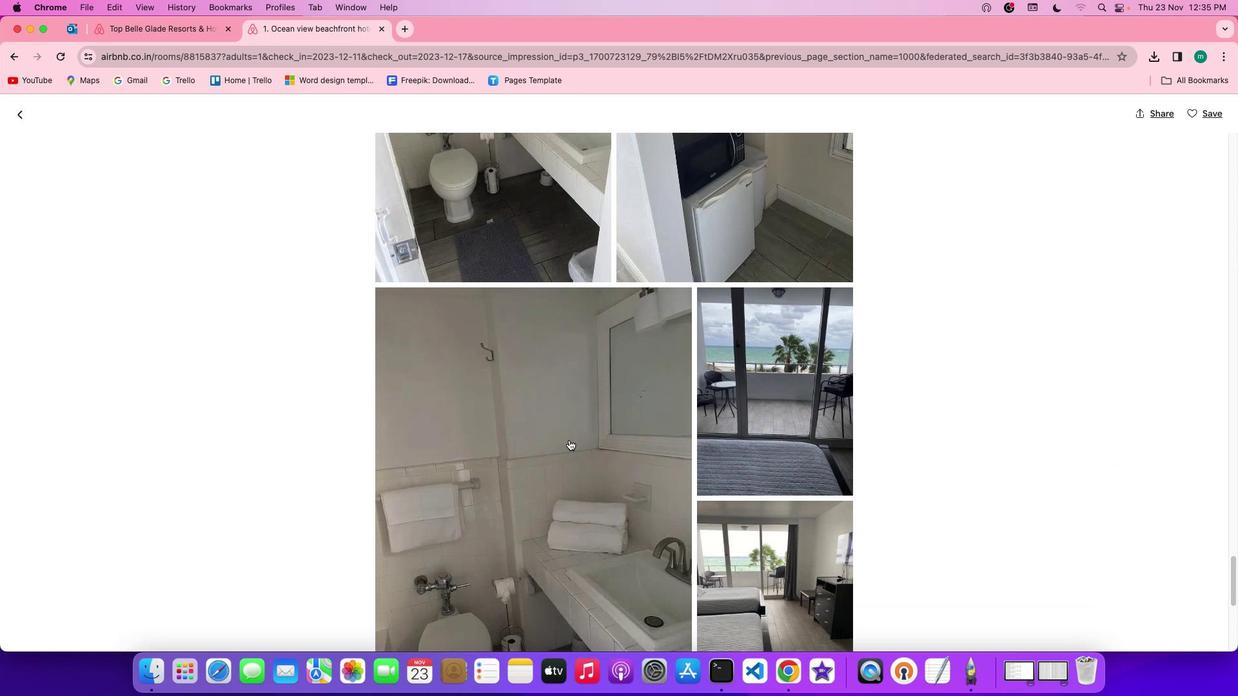 
Action: Mouse scrolled (569, 440) with delta (0, -2)
Screenshot: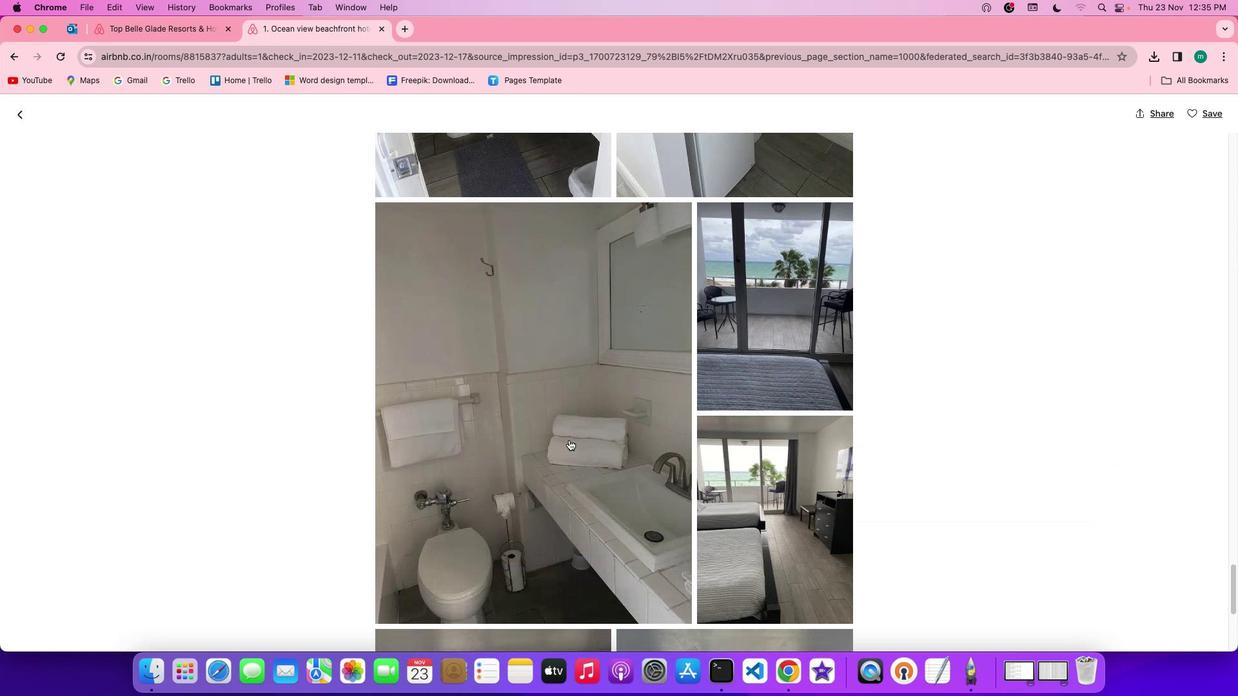 
Action: Mouse scrolled (569, 440) with delta (0, -2)
Screenshot: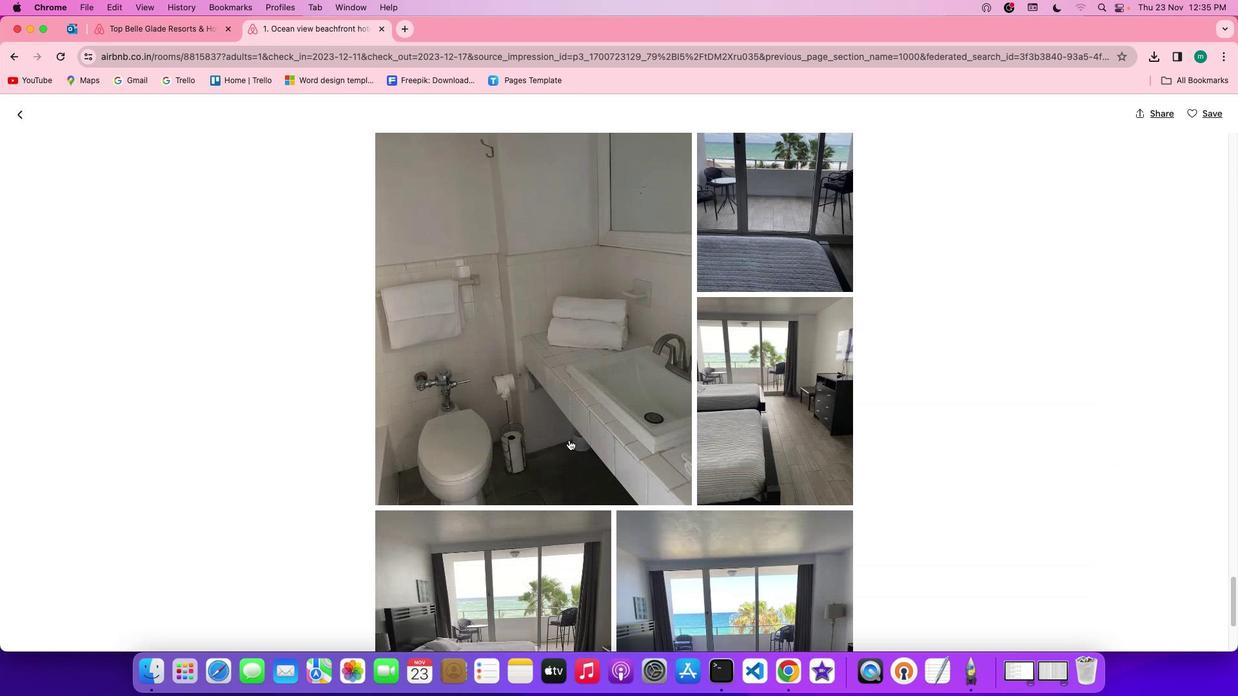 
Action: Mouse scrolled (569, 440) with delta (0, 0)
Screenshot: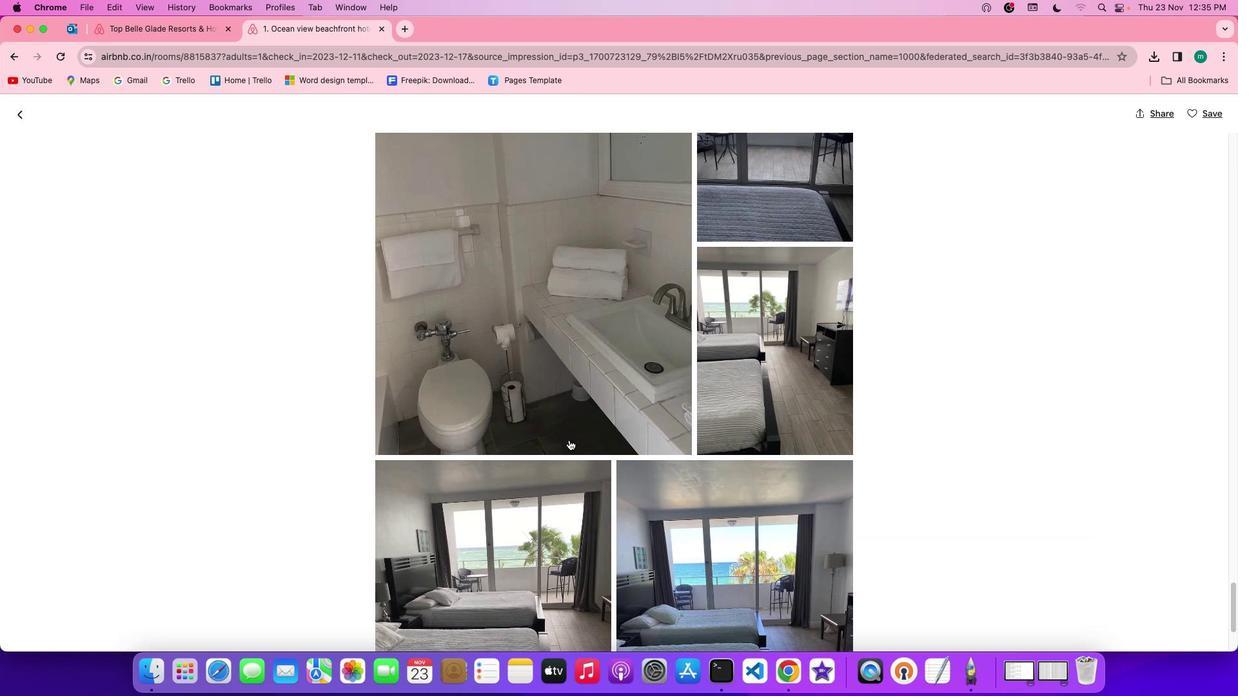 
Action: Mouse scrolled (569, 440) with delta (0, 0)
Screenshot: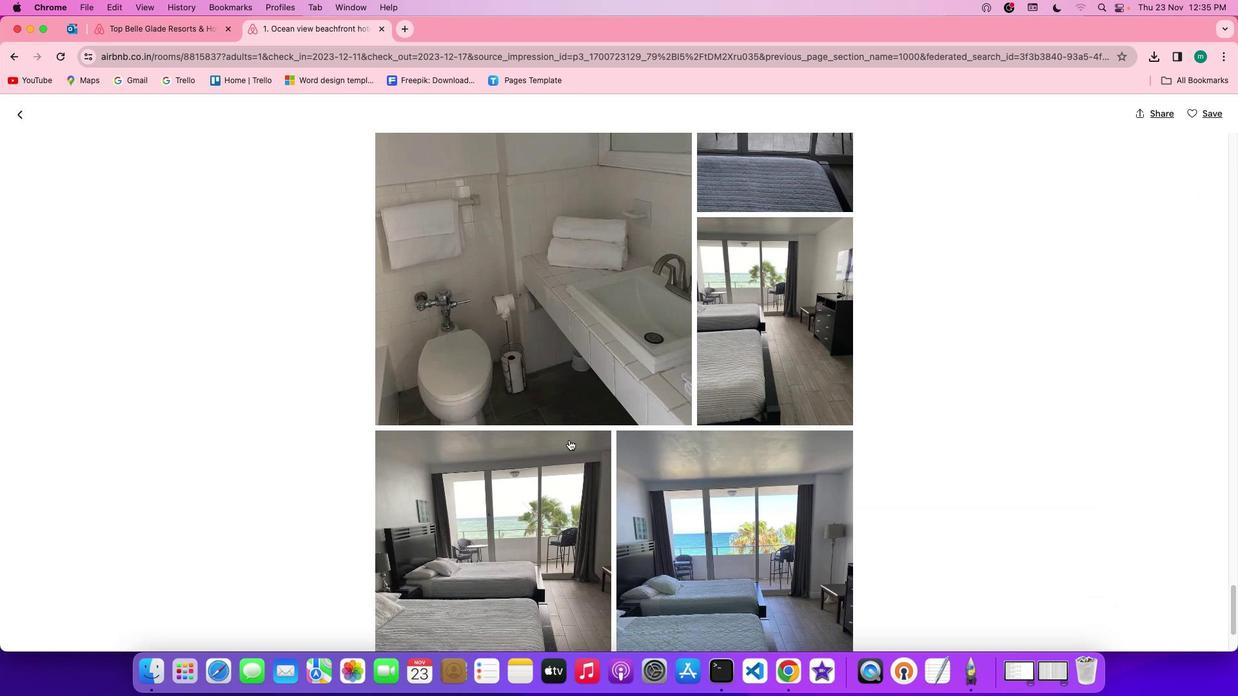 
Action: Mouse scrolled (569, 440) with delta (0, -1)
Screenshot: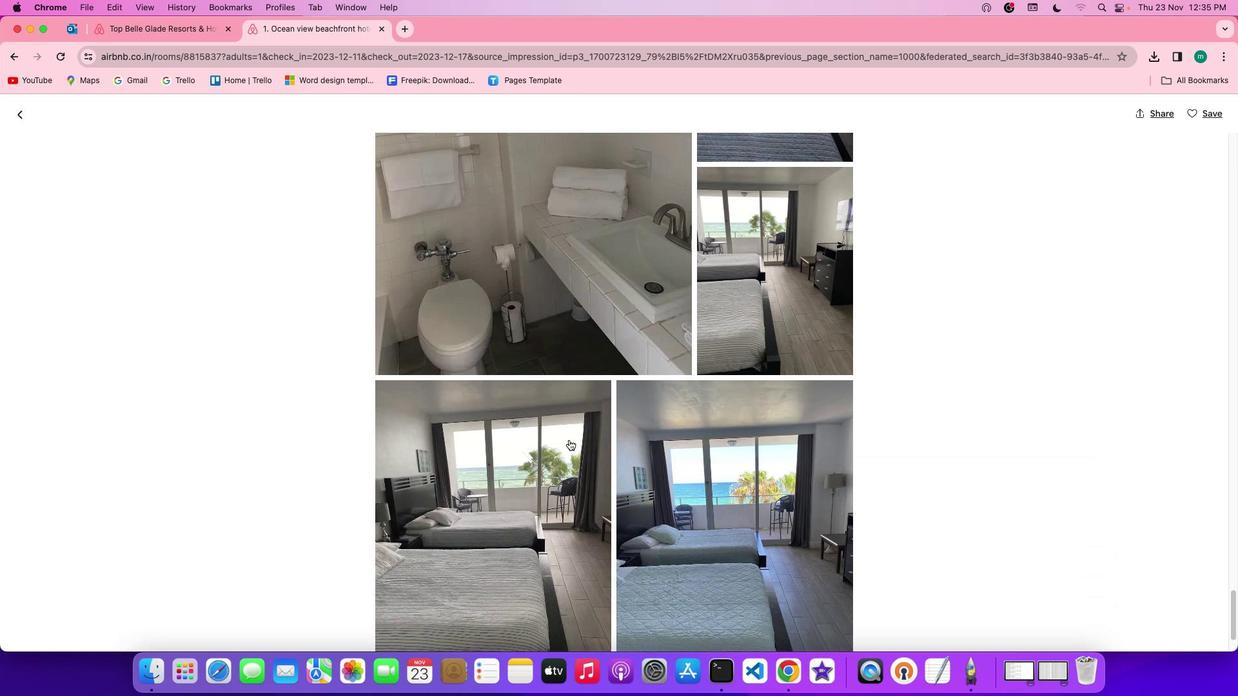 
Action: Mouse scrolled (569, 440) with delta (0, -2)
Screenshot: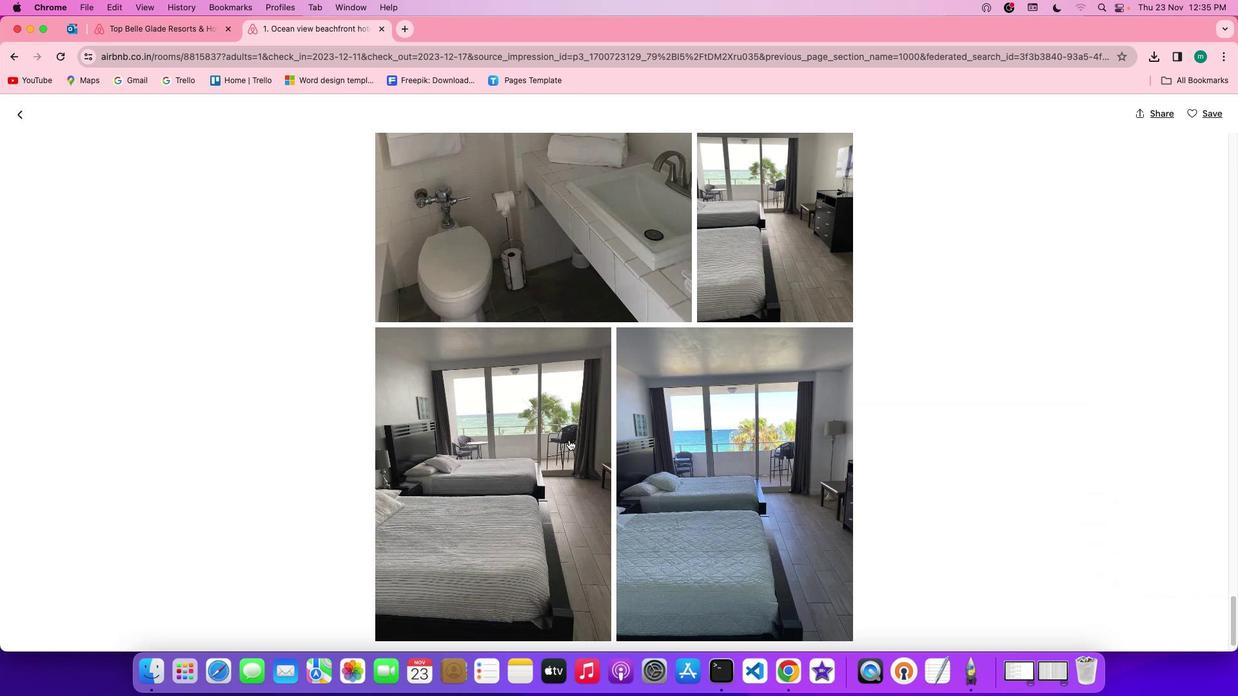 
Action: Mouse scrolled (569, 440) with delta (0, -3)
Screenshot: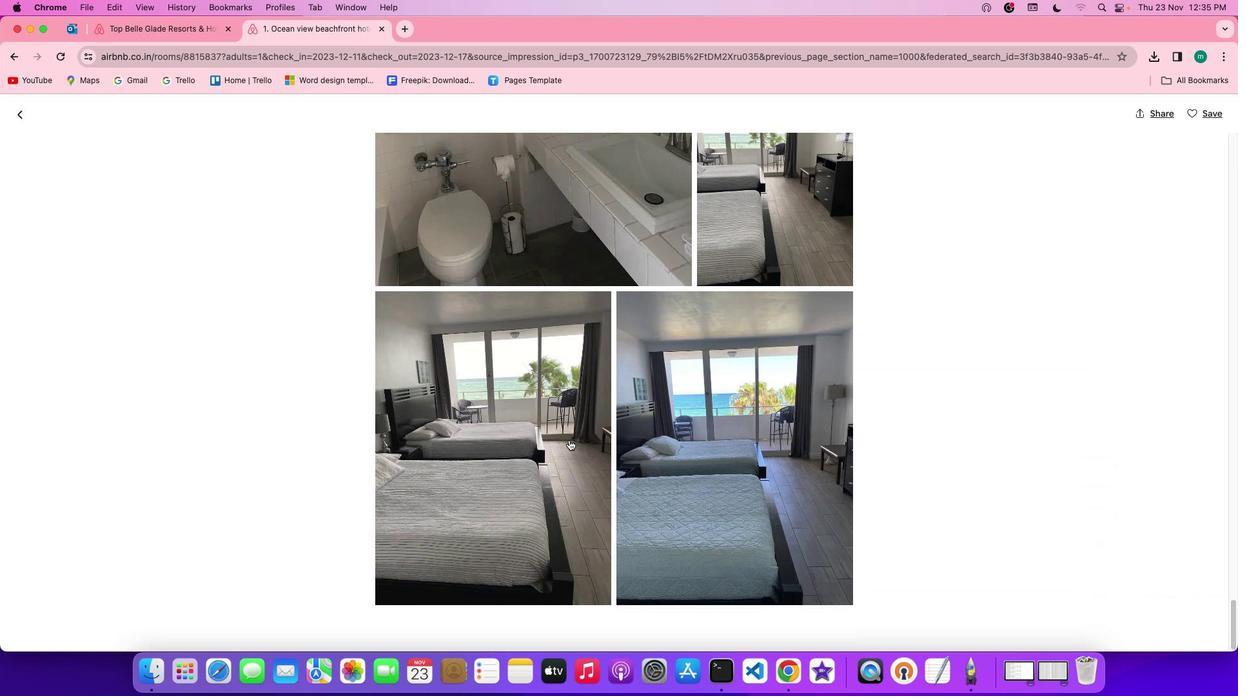 
Action: Mouse scrolled (569, 440) with delta (0, 0)
Screenshot: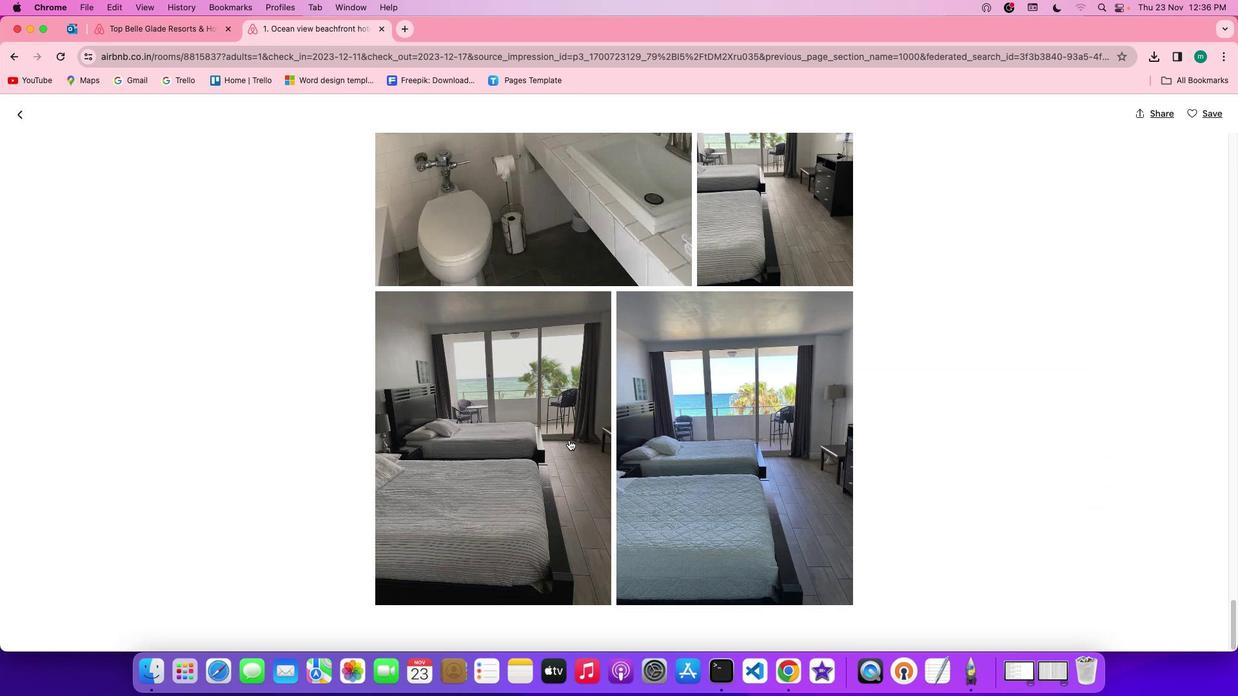 
Action: Mouse scrolled (569, 440) with delta (0, 0)
Screenshot: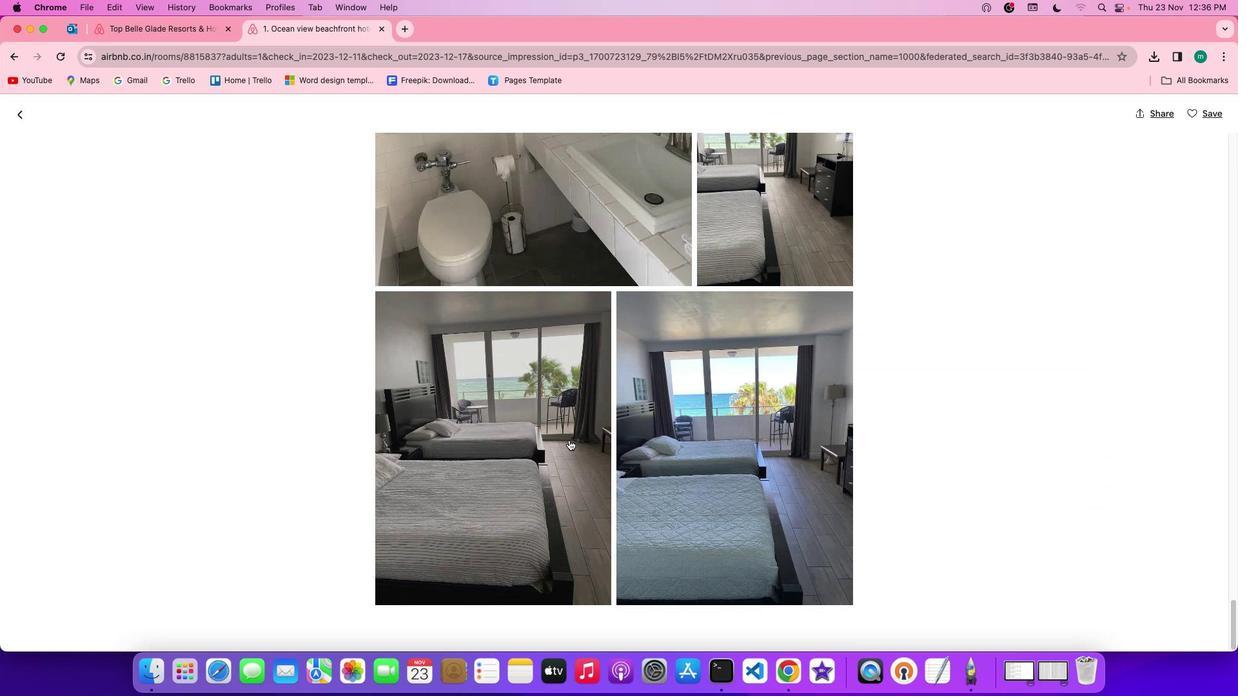 
Action: Mouse scrolled (569, 440) with delta (0, -1)
Screenshot: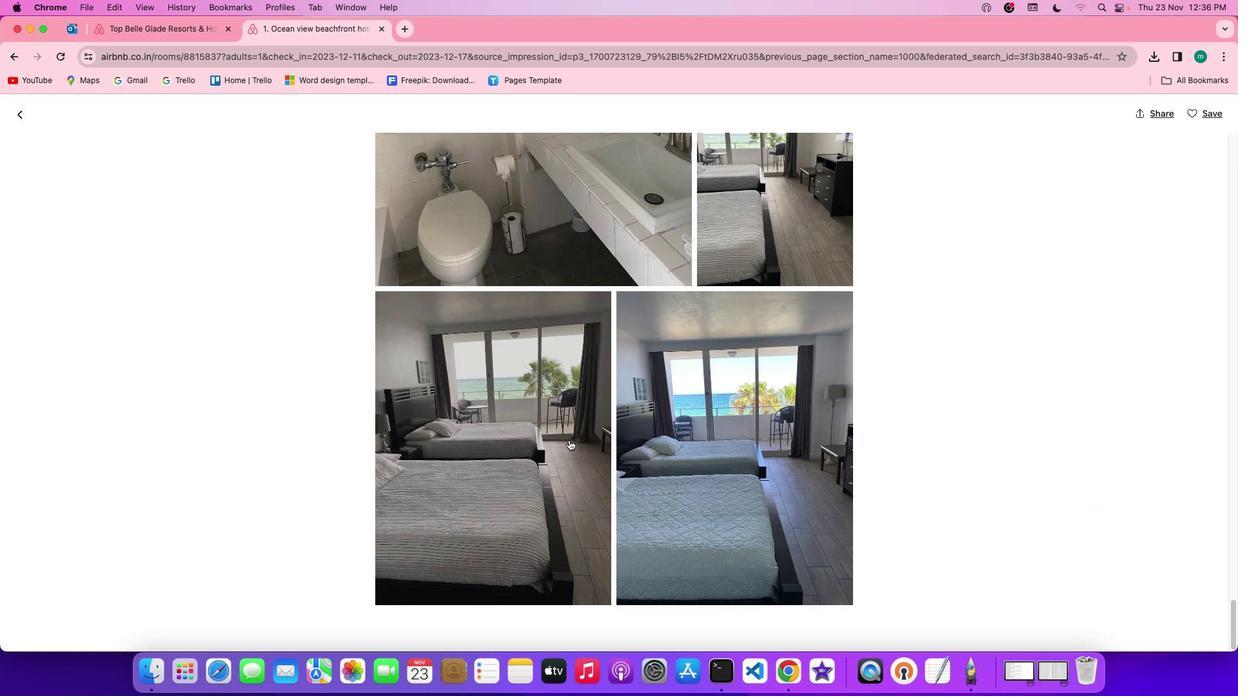 
Action: Mouse scrolled (569, 440) with delta (0, -3)
Screenshot: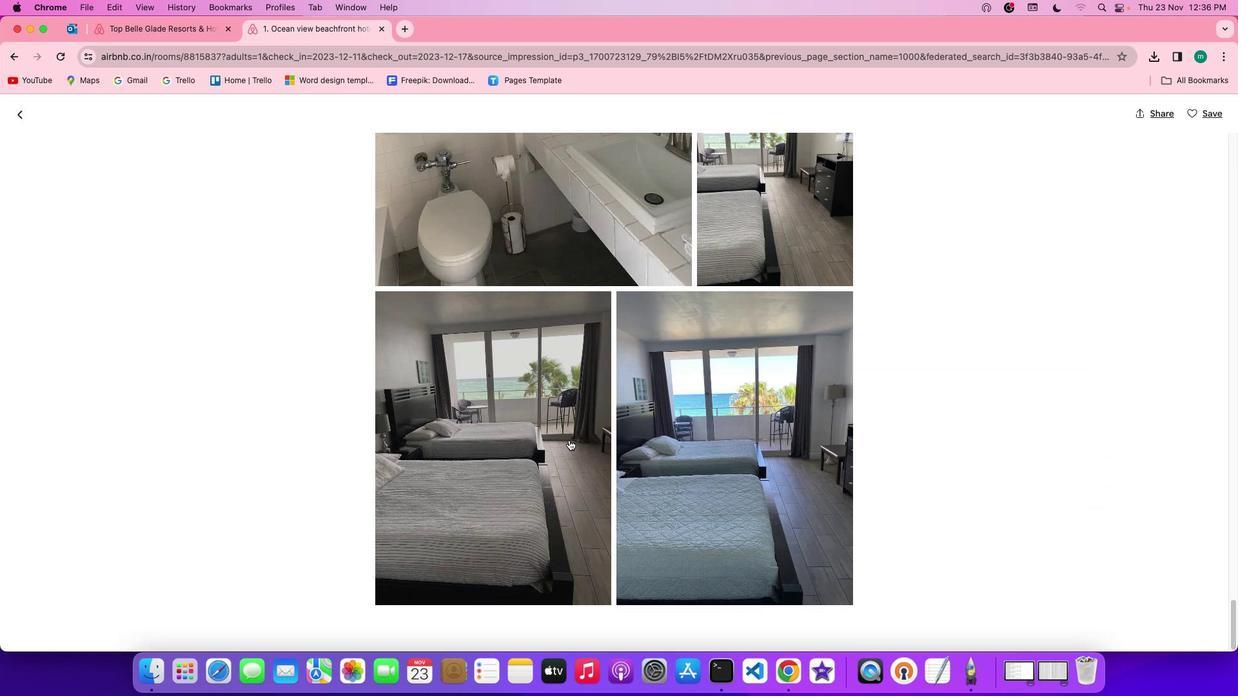 
Action: Mouse scrolled (569, 440) with delta (0, 0)
Screenshot: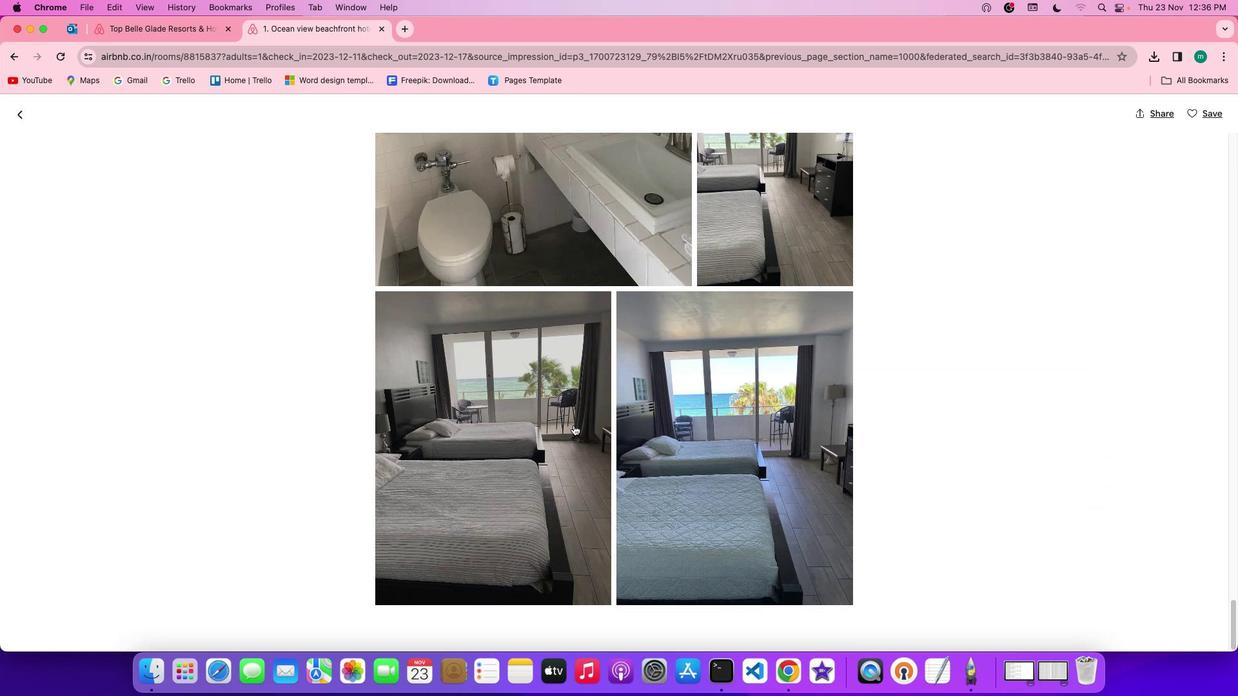 
Action: Mouse moved to (20, 112)
Screenshot: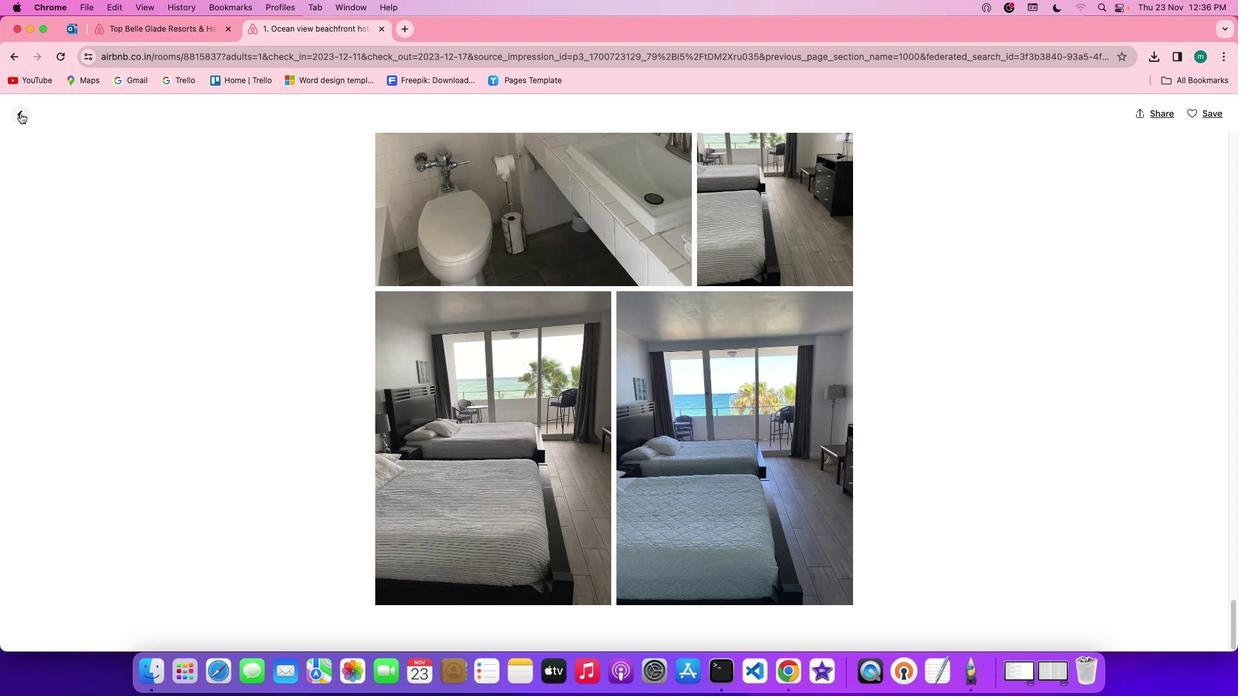 
Action: Mouse pressed left at (20, 112)
Screenshot: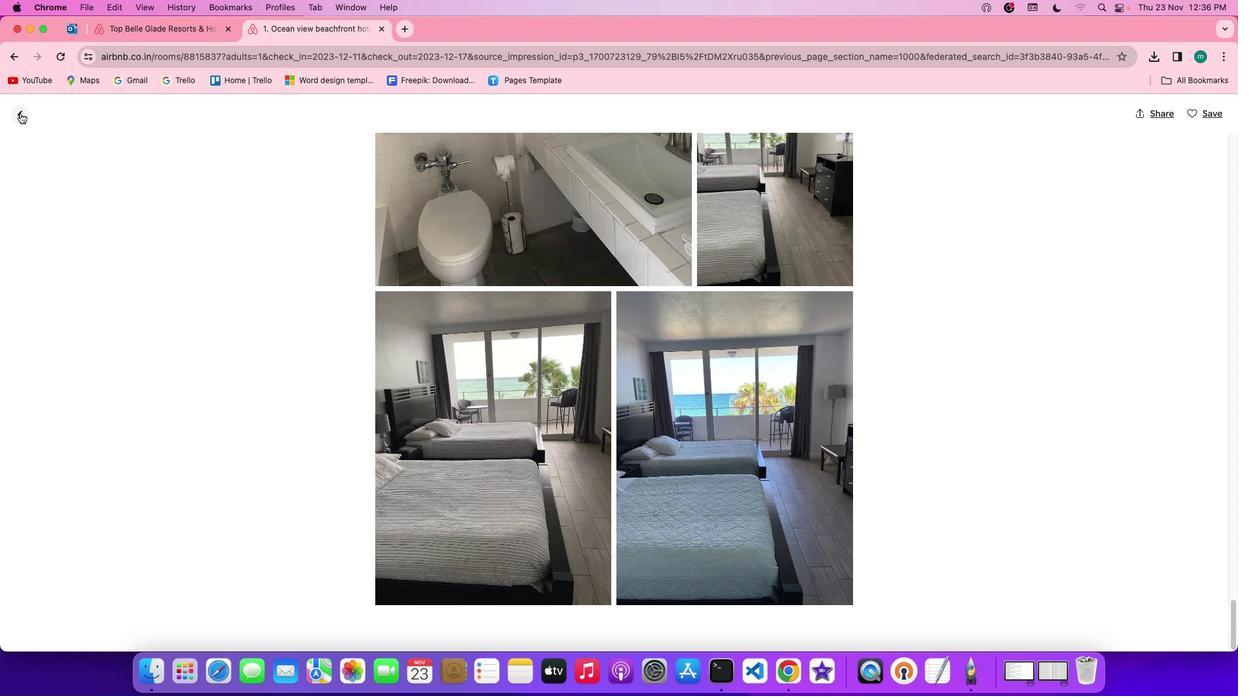 
Action: Mouse moved to (594, 372)
Screenshot: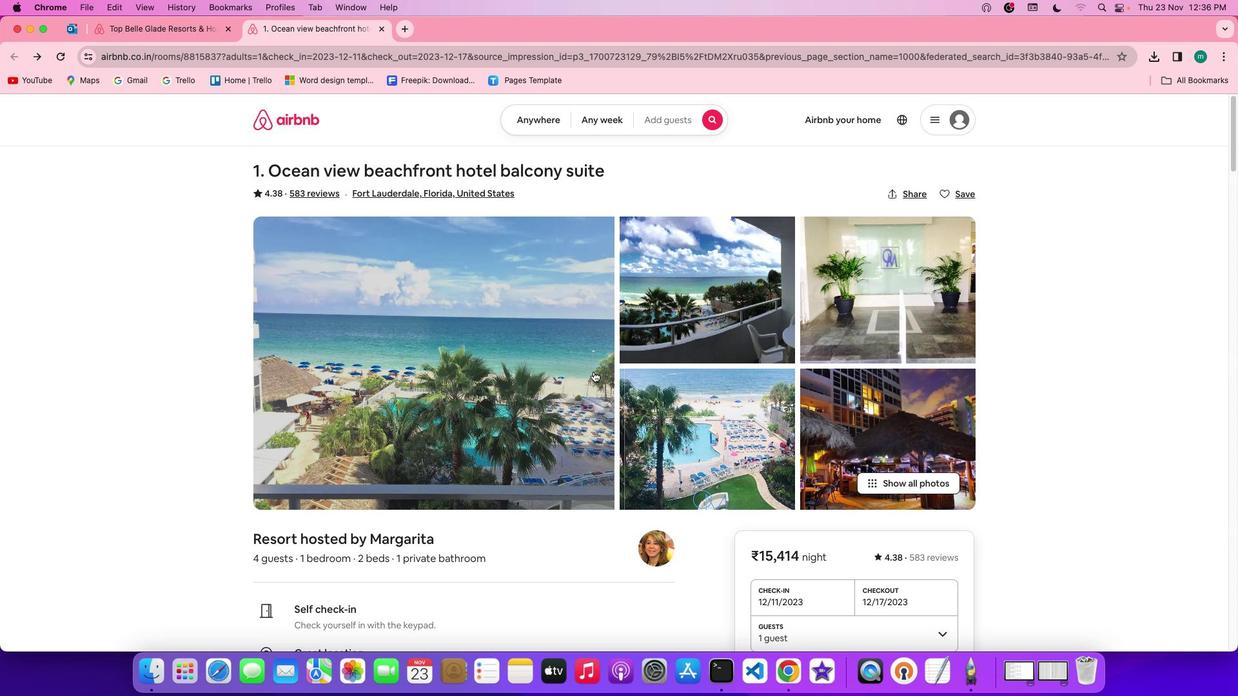 
Action: Mouse scrolled (594, 372) with delta (0, 0)
Screenshot: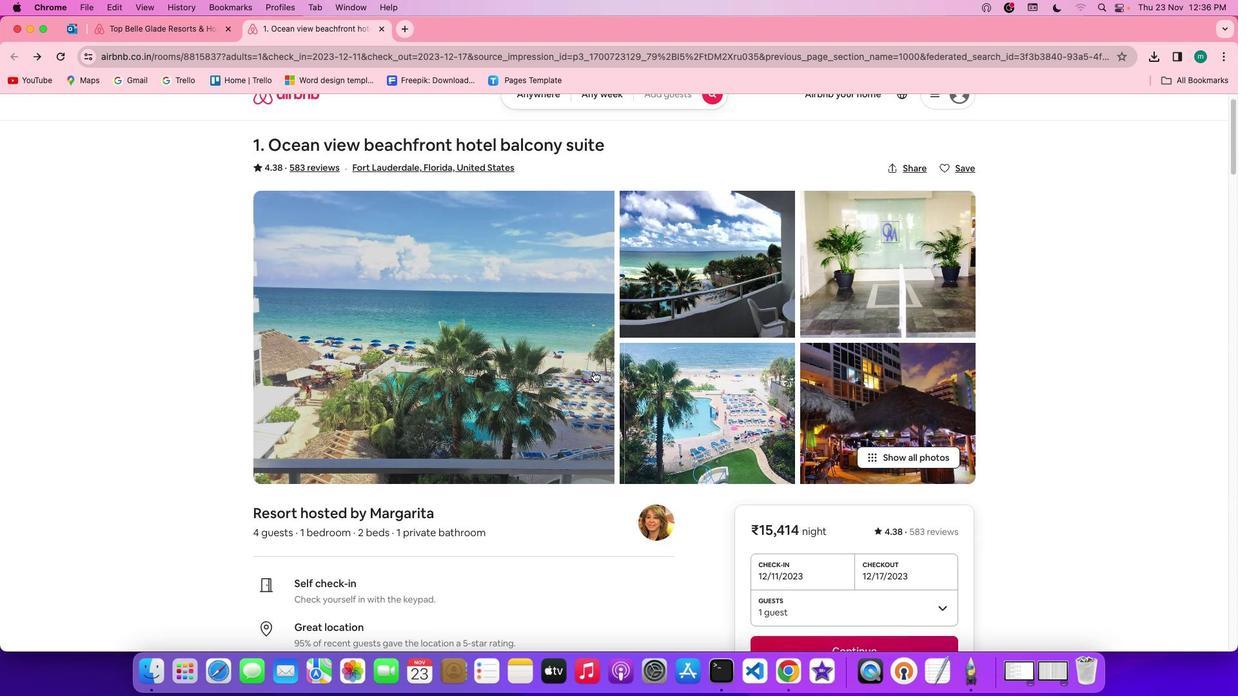 
Action: Mouse scrolled (594, 372) with delta (0, 0)
Screenshot: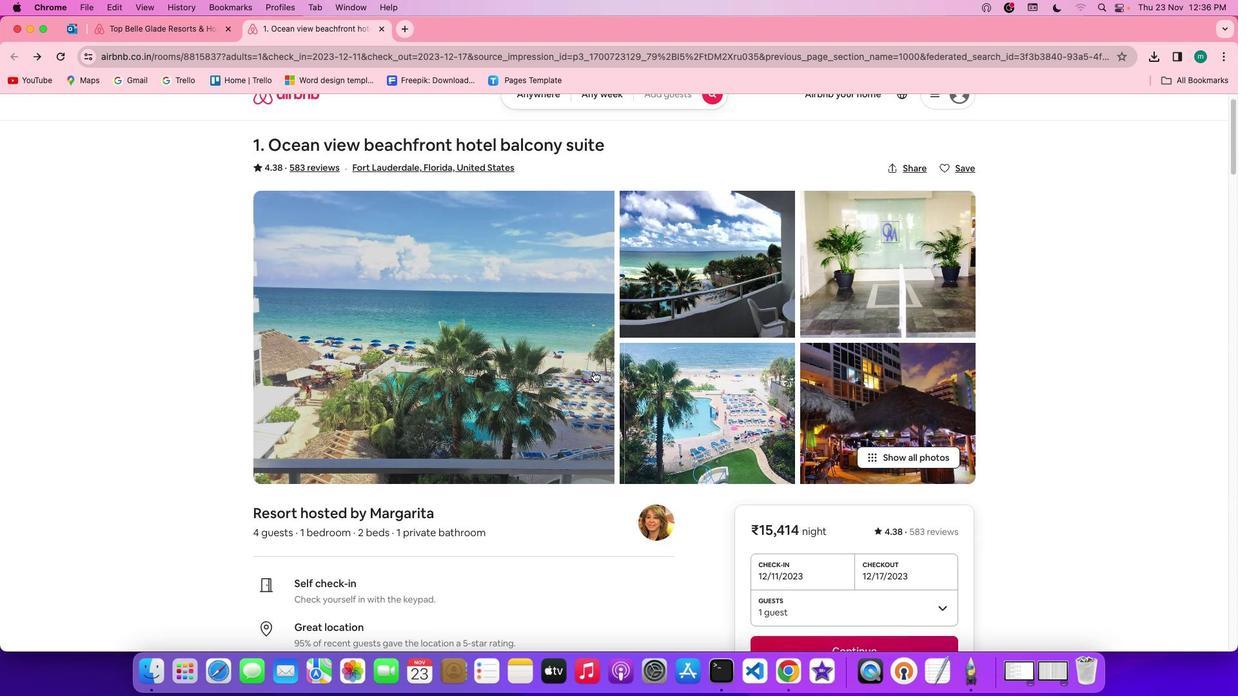 
Action: Mouse scrolled (594, 372) with delta (0, -1)
Screenshot: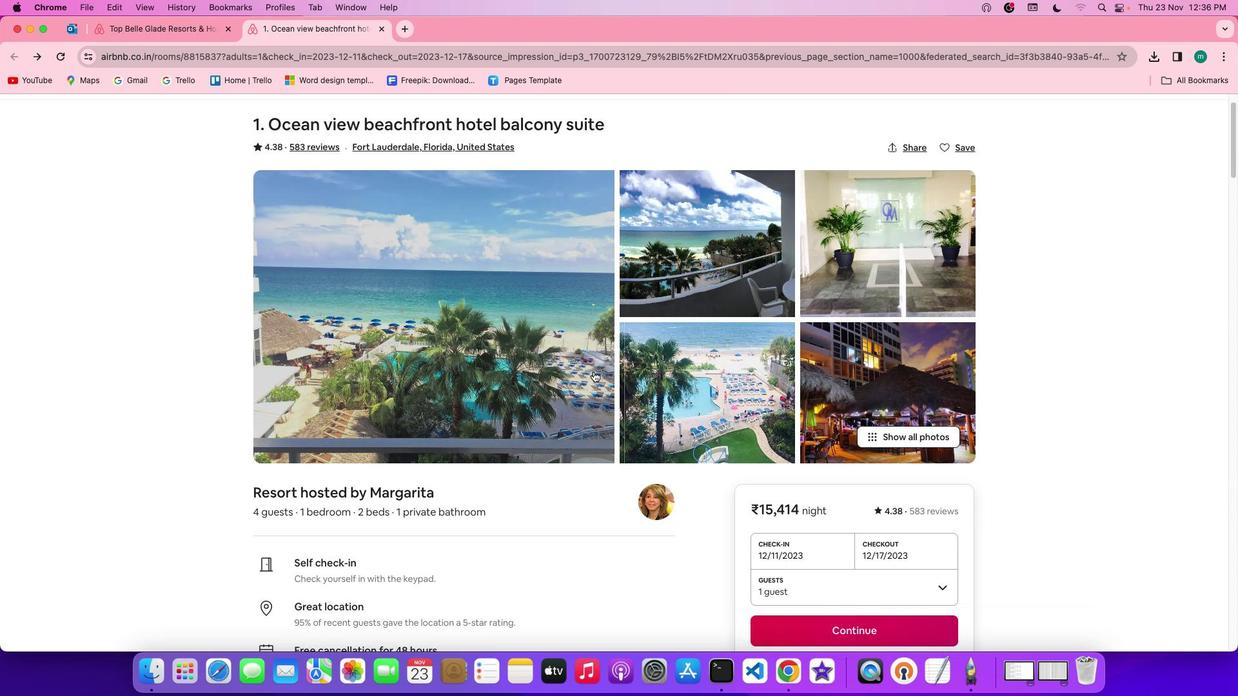 
Action: Mouse scrolled (594, 372) with delta (0, -2)
Screenshot: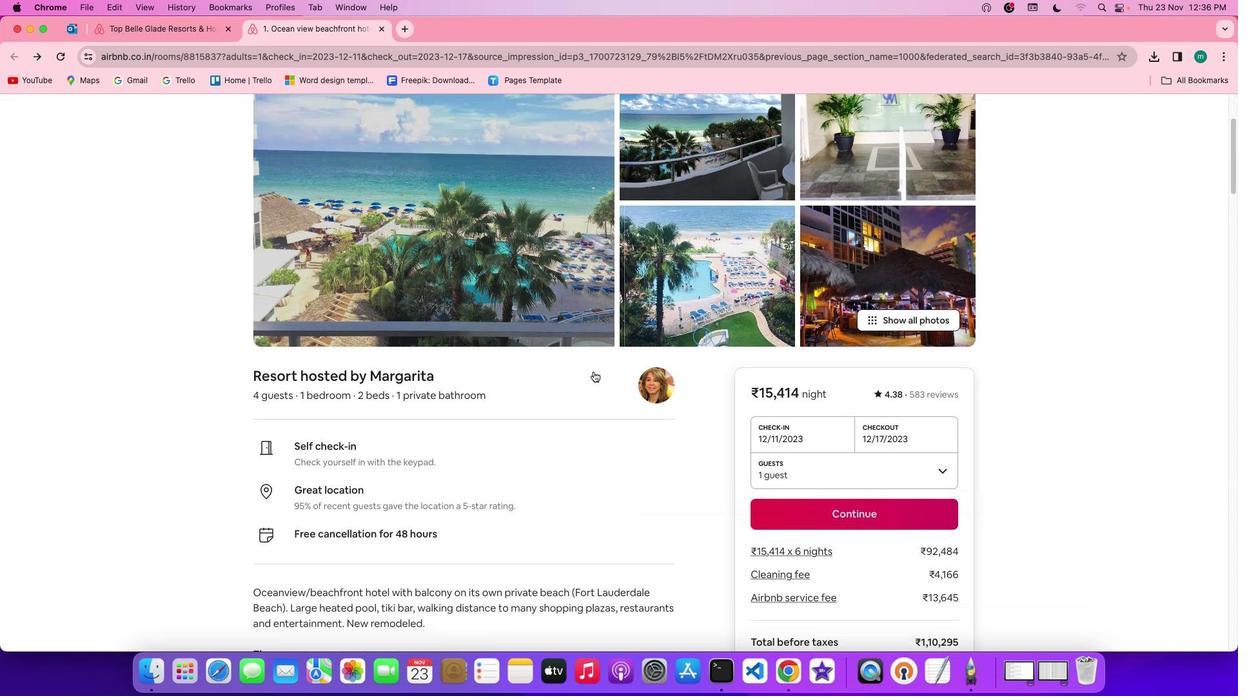
Action: Mouse scrolled (594, 372) with delta (0, -2)
Screenshot: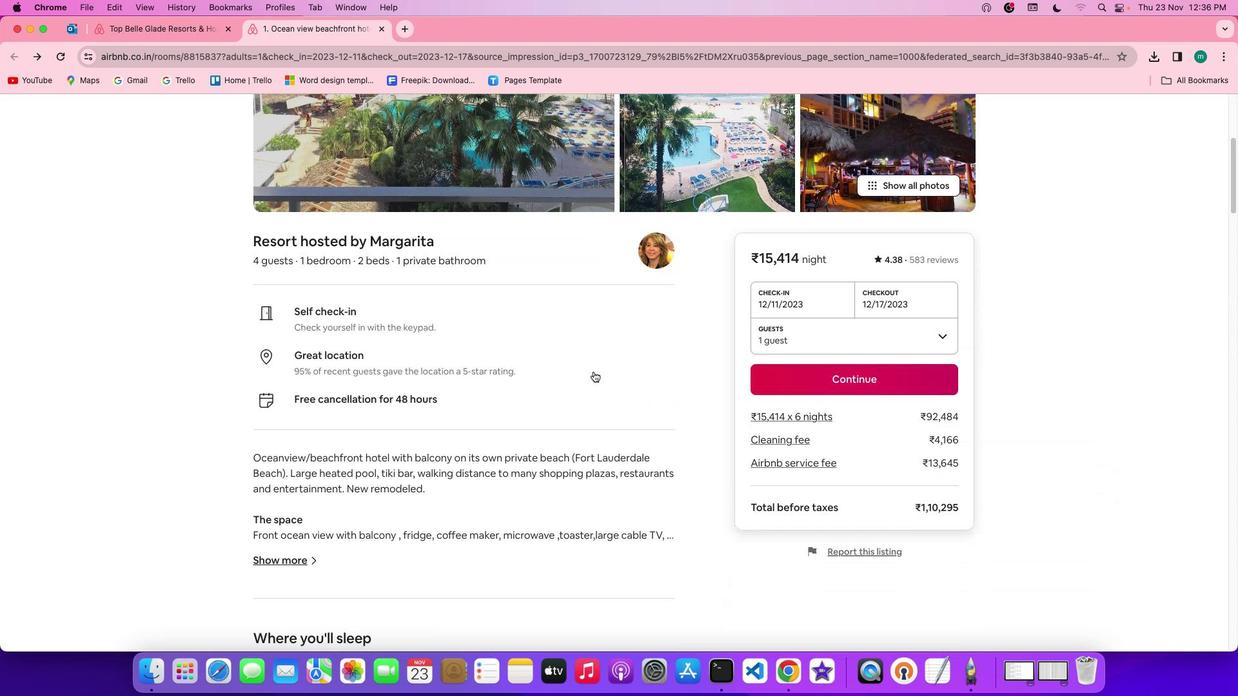 
Action: Mouse scrolled (594, 372) with delta (0, 0)
Screenshot: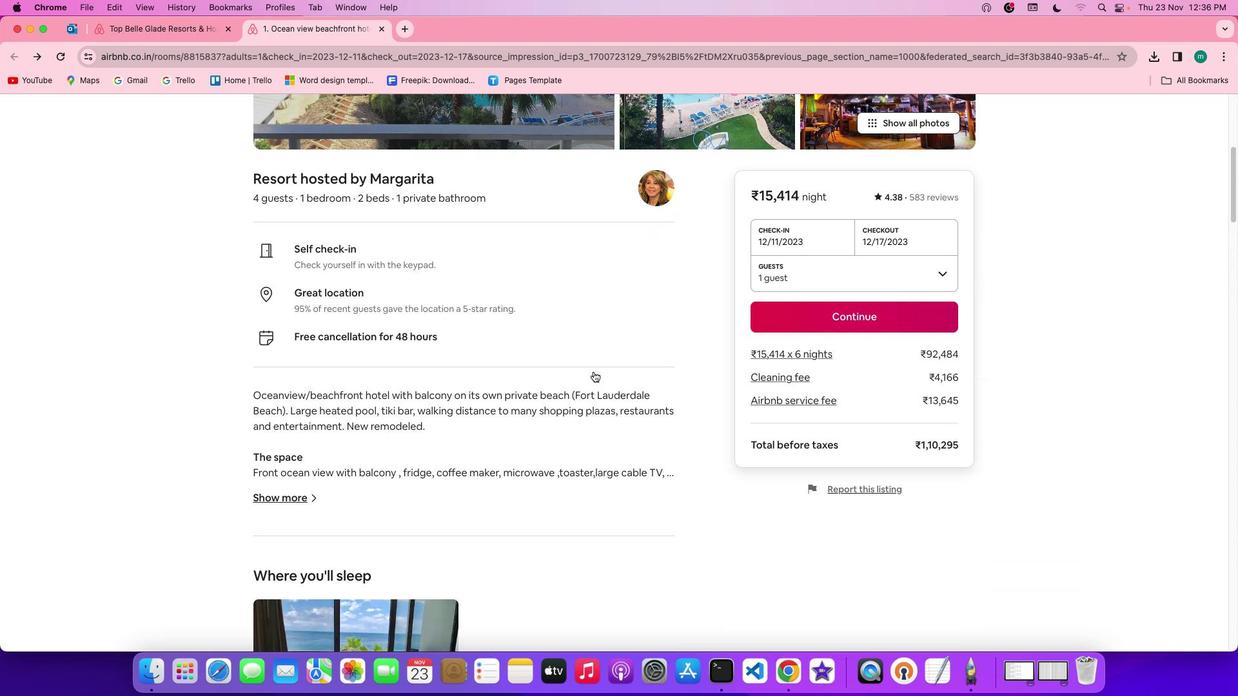 
Action: Mouse scrolled (594, 372) with delta (0, 0)
Screenshot: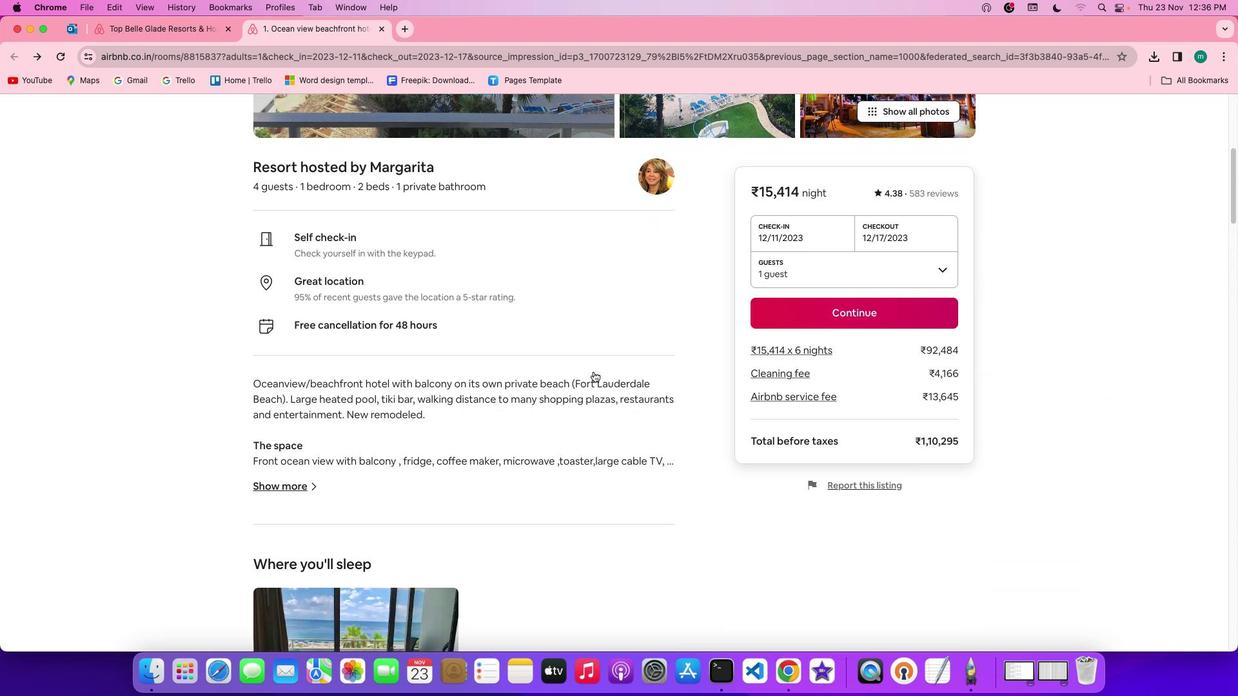 
Action: Mouse scrolled (594, 372) with delta (0, -1)
Screenshot: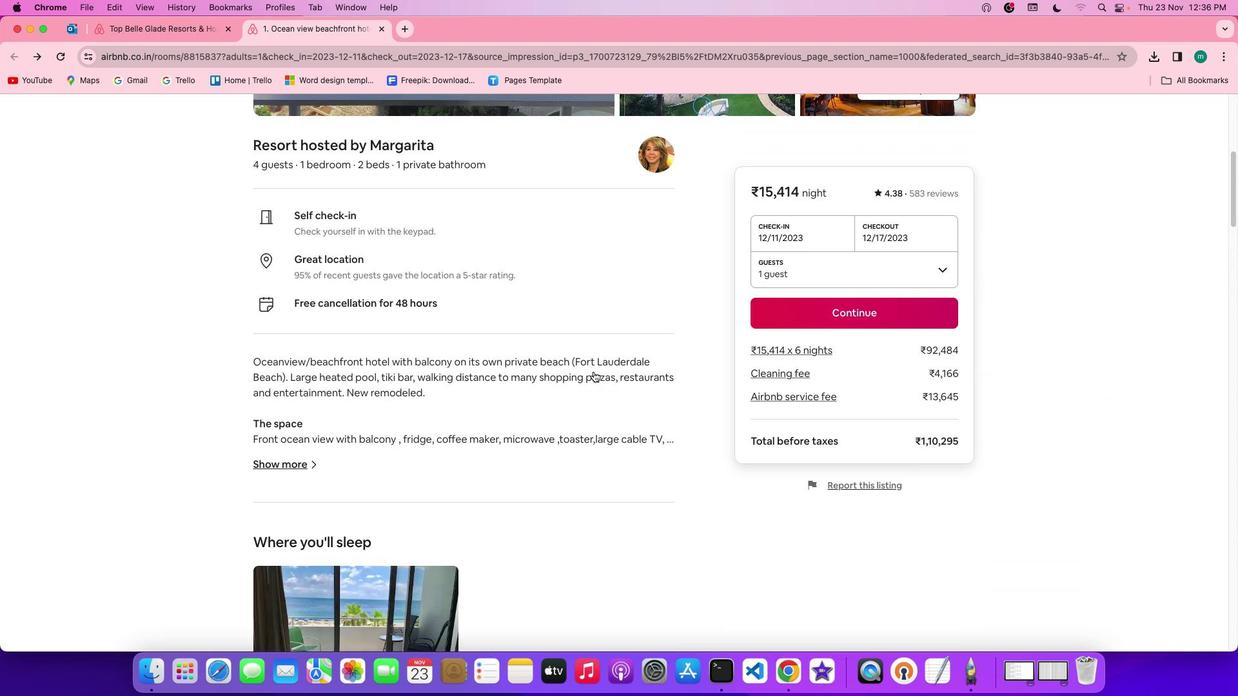 
Action: Mouse scrolled (594, 372) with delta (0, -1)
Screenshot: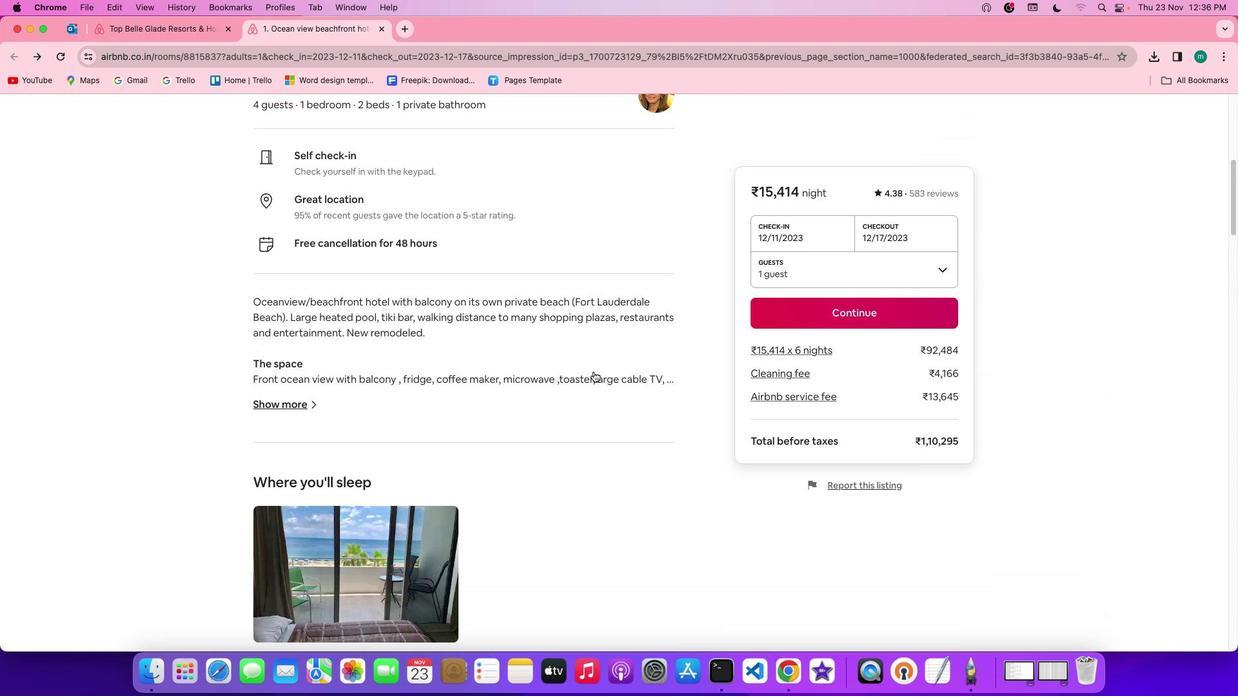 
Action: Mouse moved to (296, 309)
Screenshot: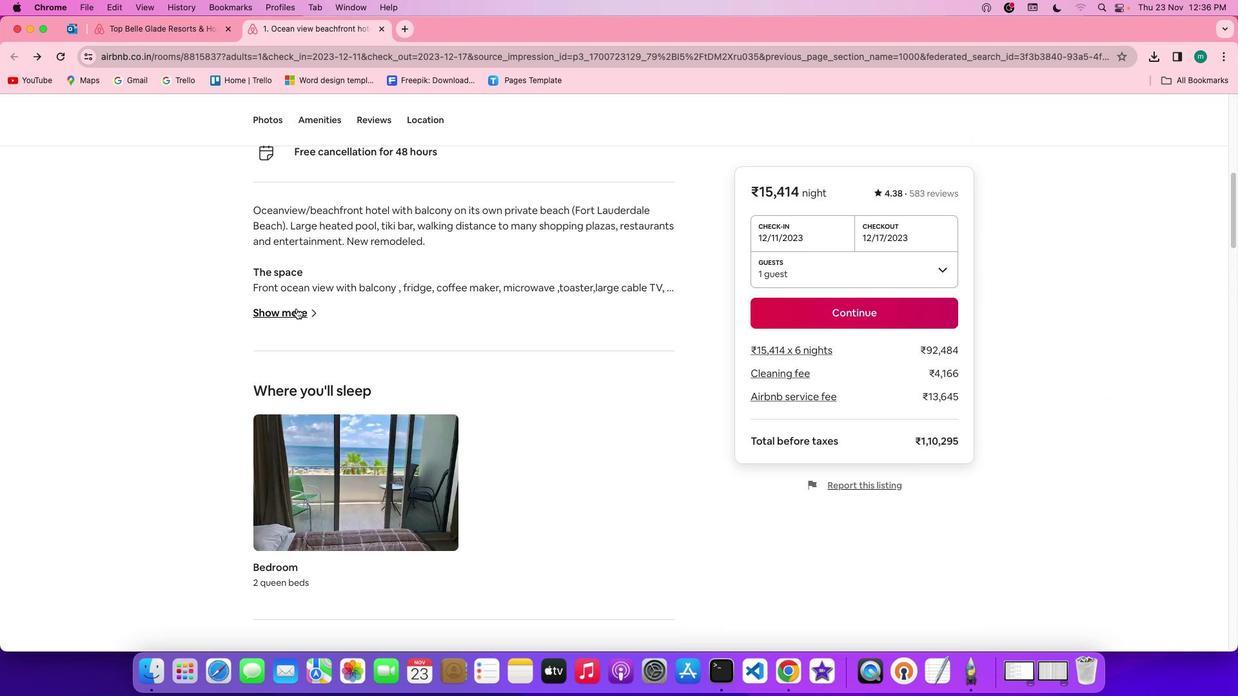 
Action: Mouse pressed left at (296, 309)
Screenshot: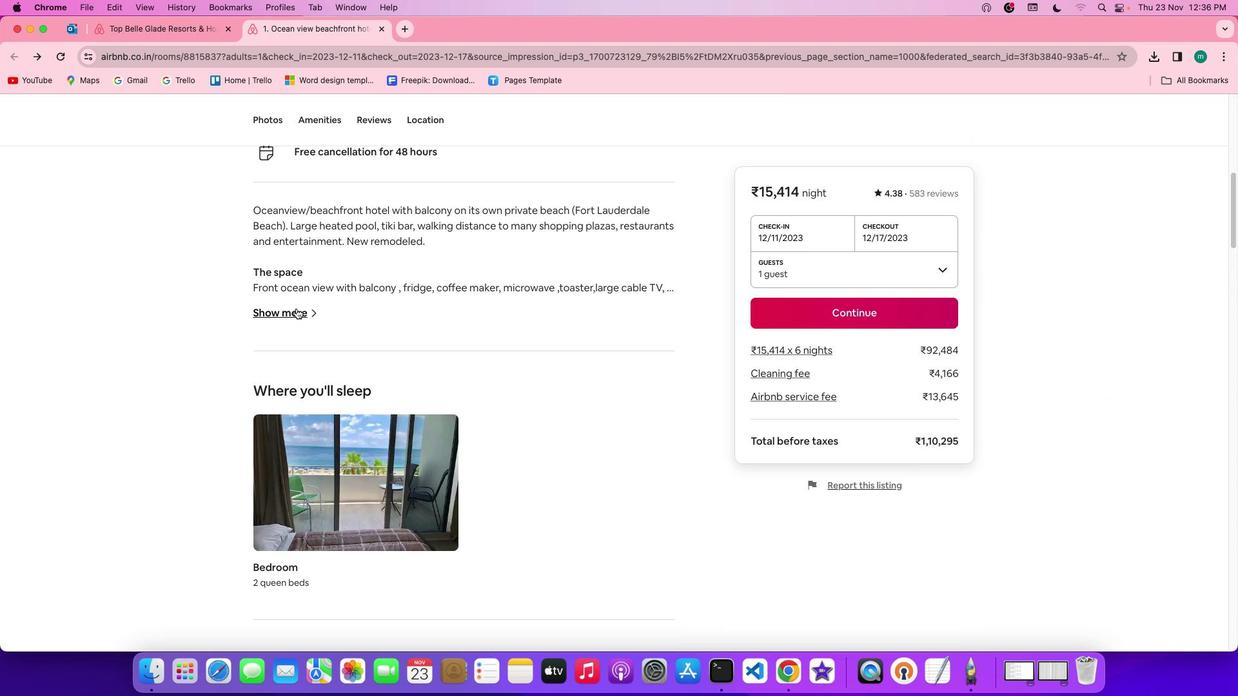 
Action: Mouse moved to (638, 399)
Screenshot: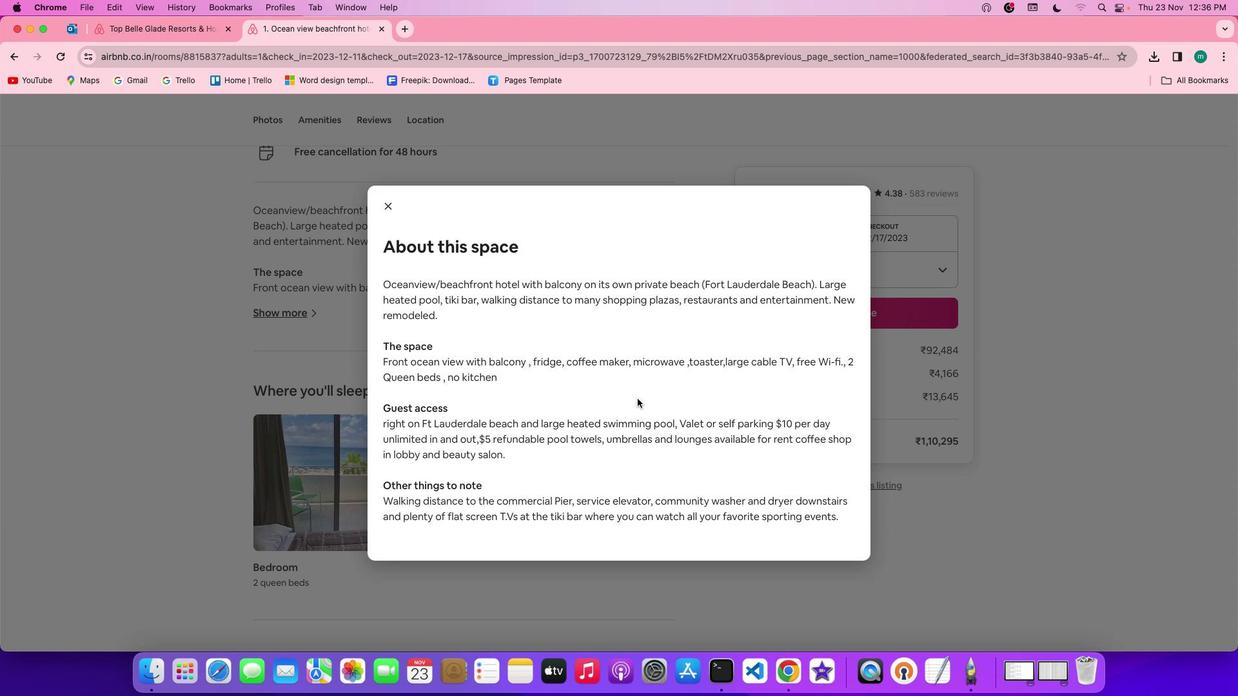 
Action: Mouse scrolled (638, 399) with delta (0, 0)
Screenshot: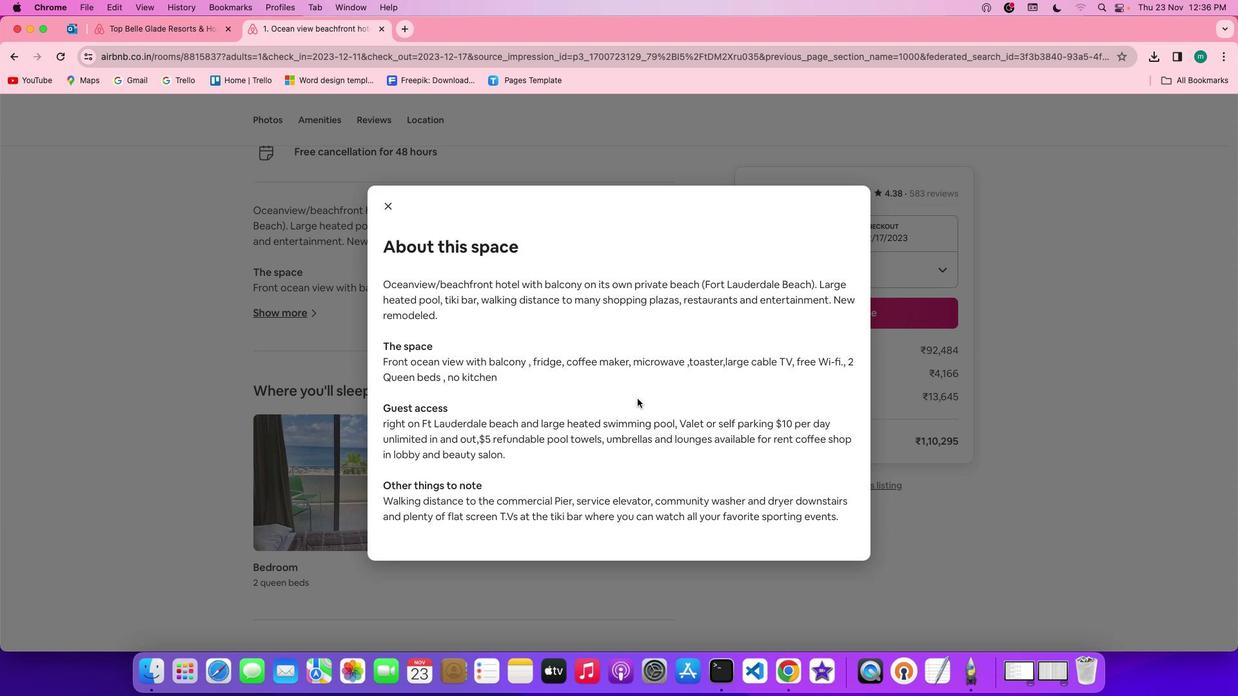 
Action: Mouse scrolled (638, 399) with delta (0, 0)
Screenshot: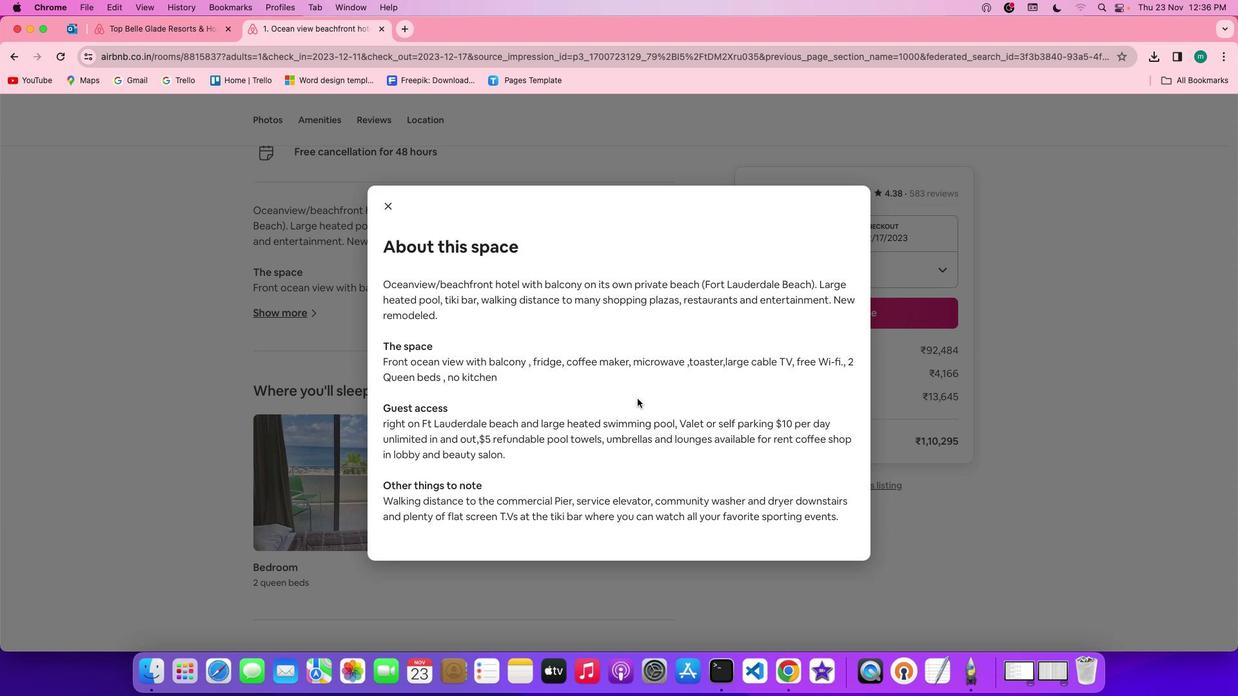 
Action: Mouse scrolled (638, 399) with delta (0, -1)
Screenshot: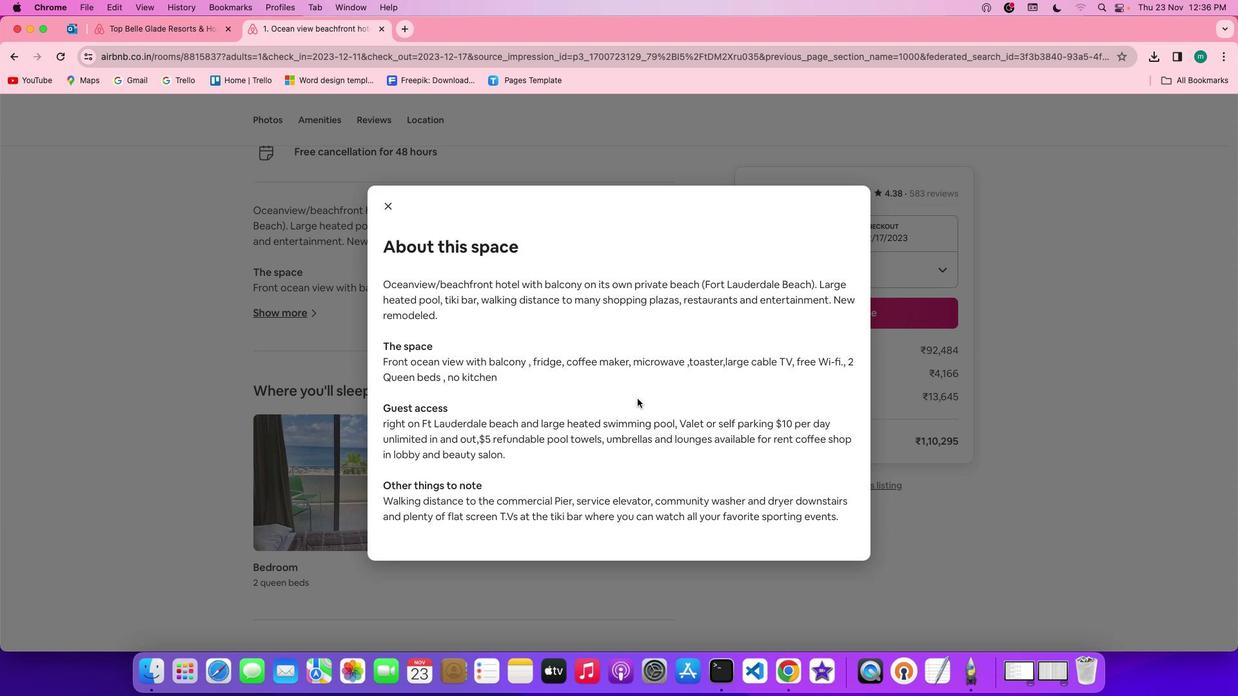 
Action: Mouse scrolled (638, 399) with delta (0, -3)
Screenshot: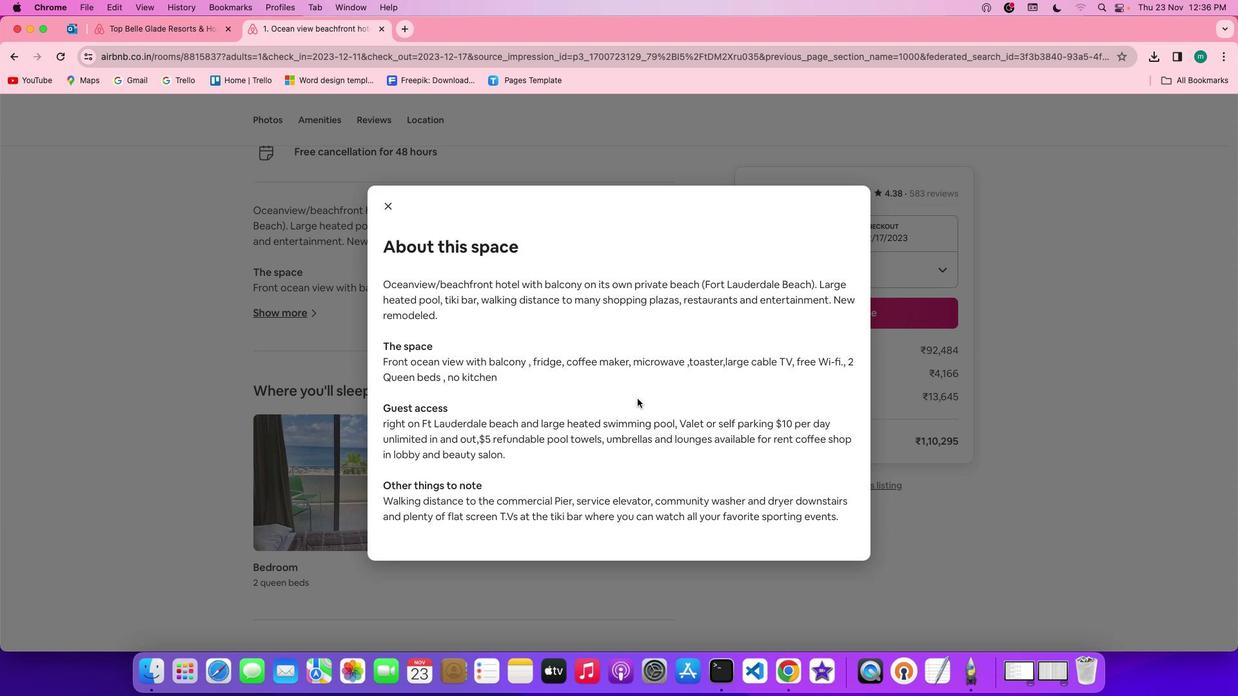
Action: Mouse scrolled (638, 399) with delta (0, -3)
Screenshot: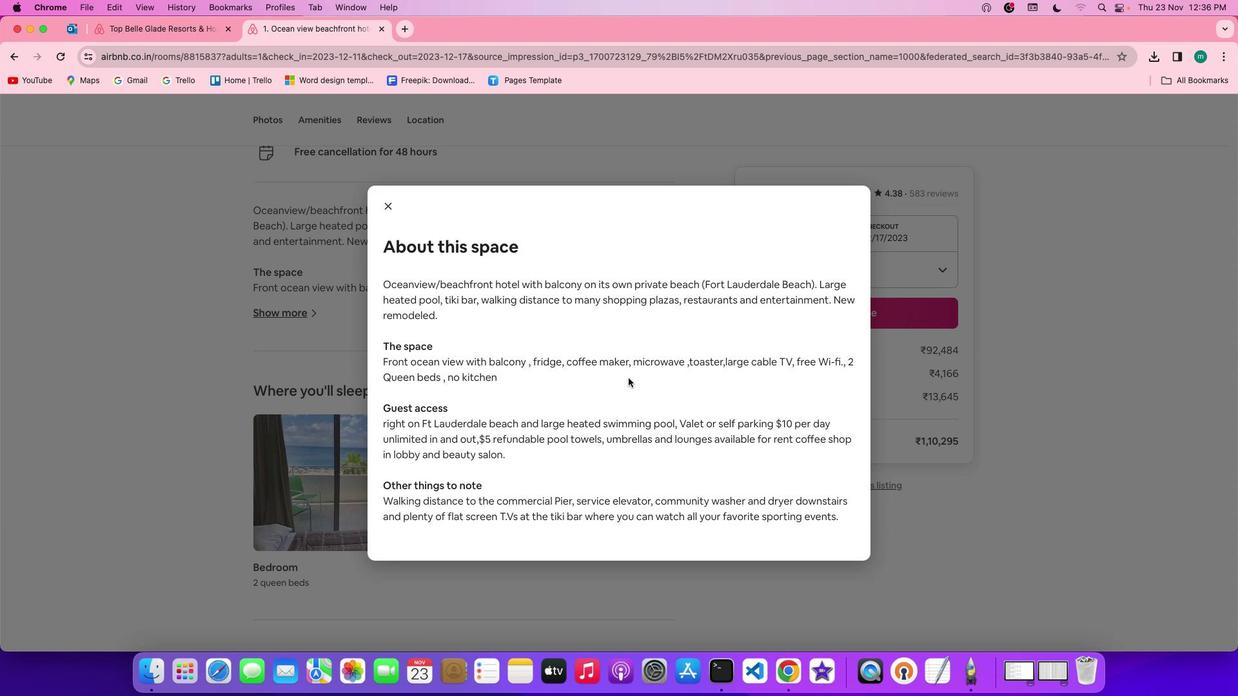 
Action: Mouse moved to (388, 205)
Screenshot: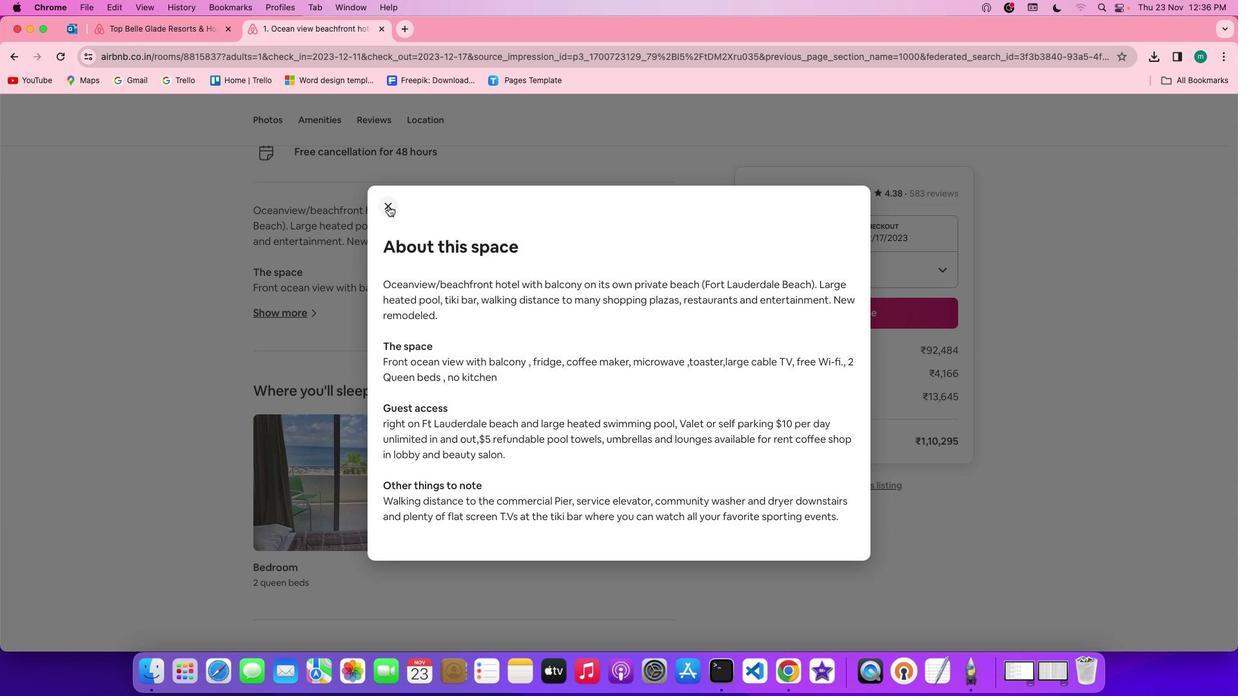 
Action: Mouse pressed left at (388, 205)
Screenshot: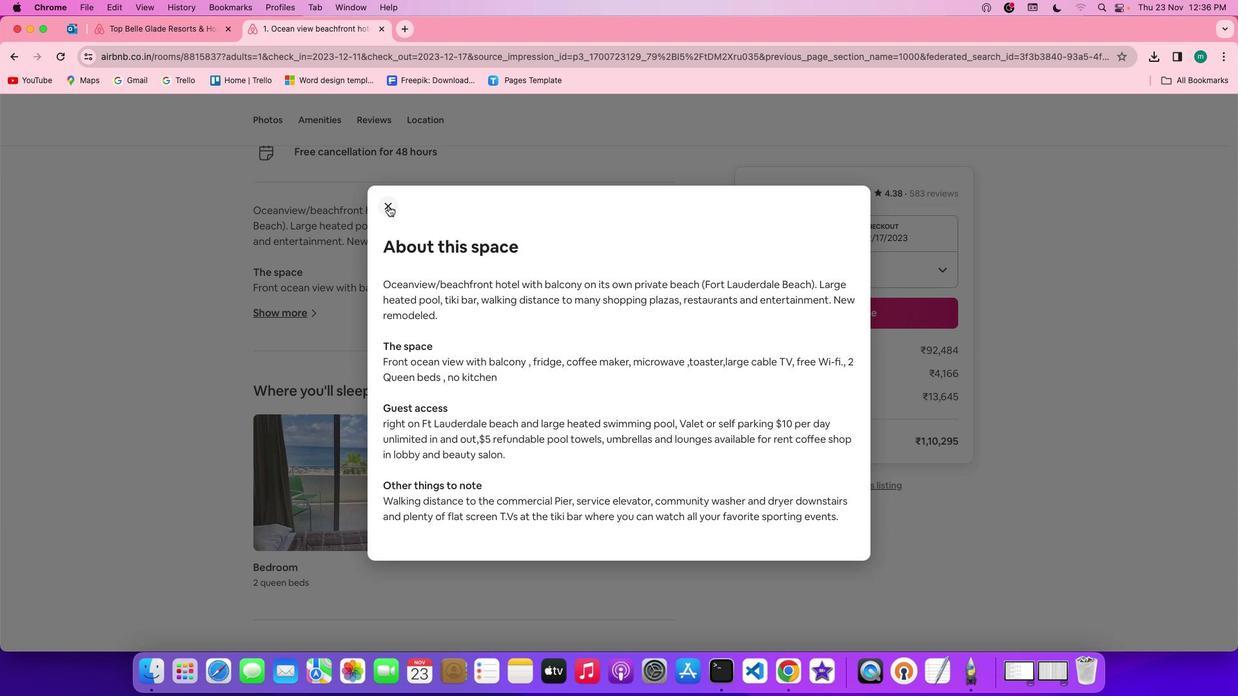 
Action: Mouse moved to (516, 449)
Screenshot: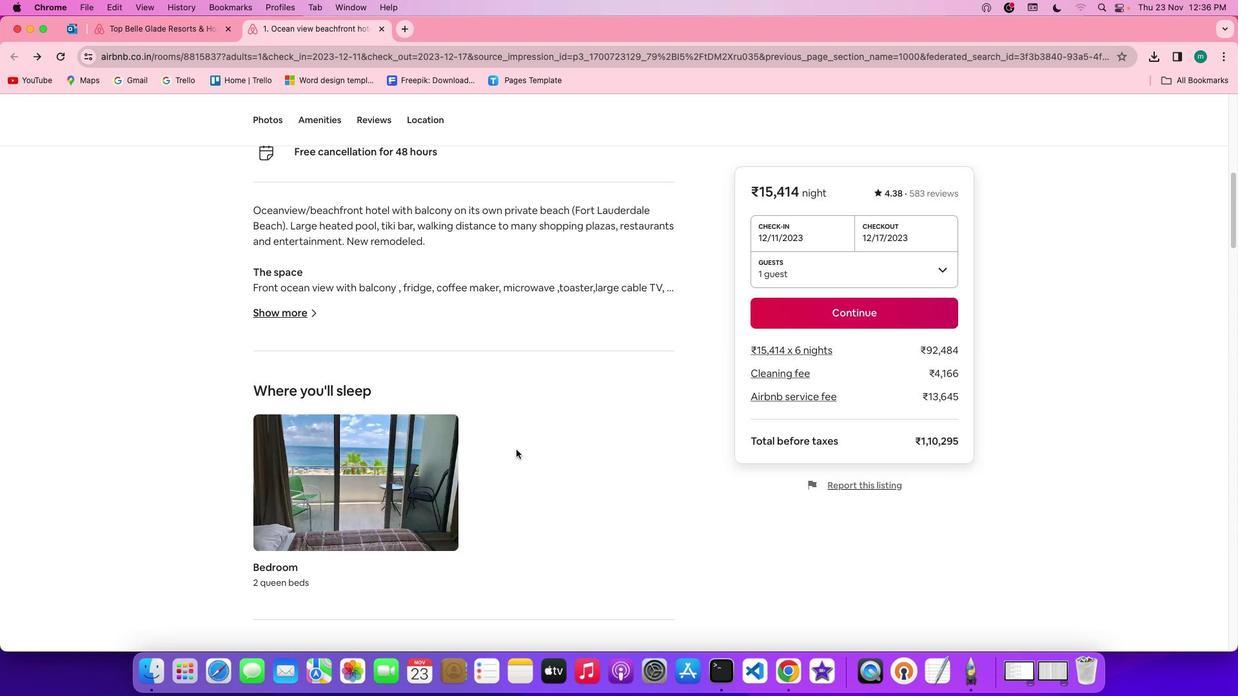 
Action: Mouse scrolled (516, 449) with delta (0, 0)
Screenshot: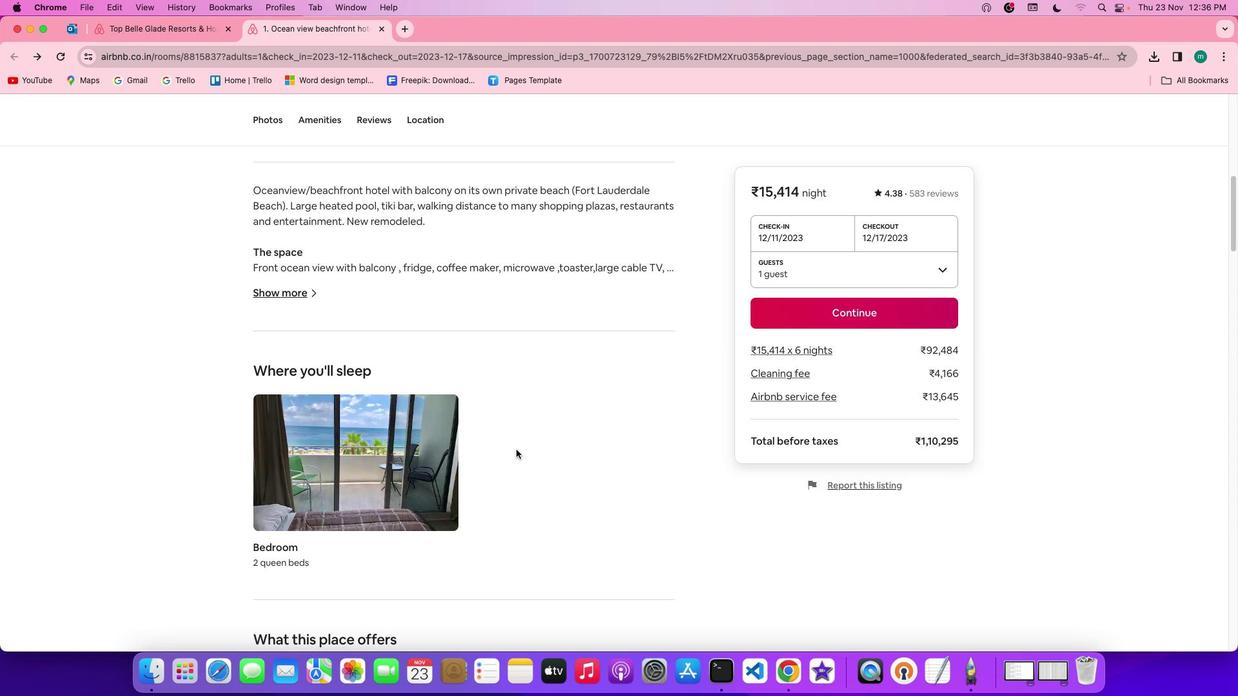 
Action: Mouse scrolled (516, 449) with delta (0, 0)
Screenshot: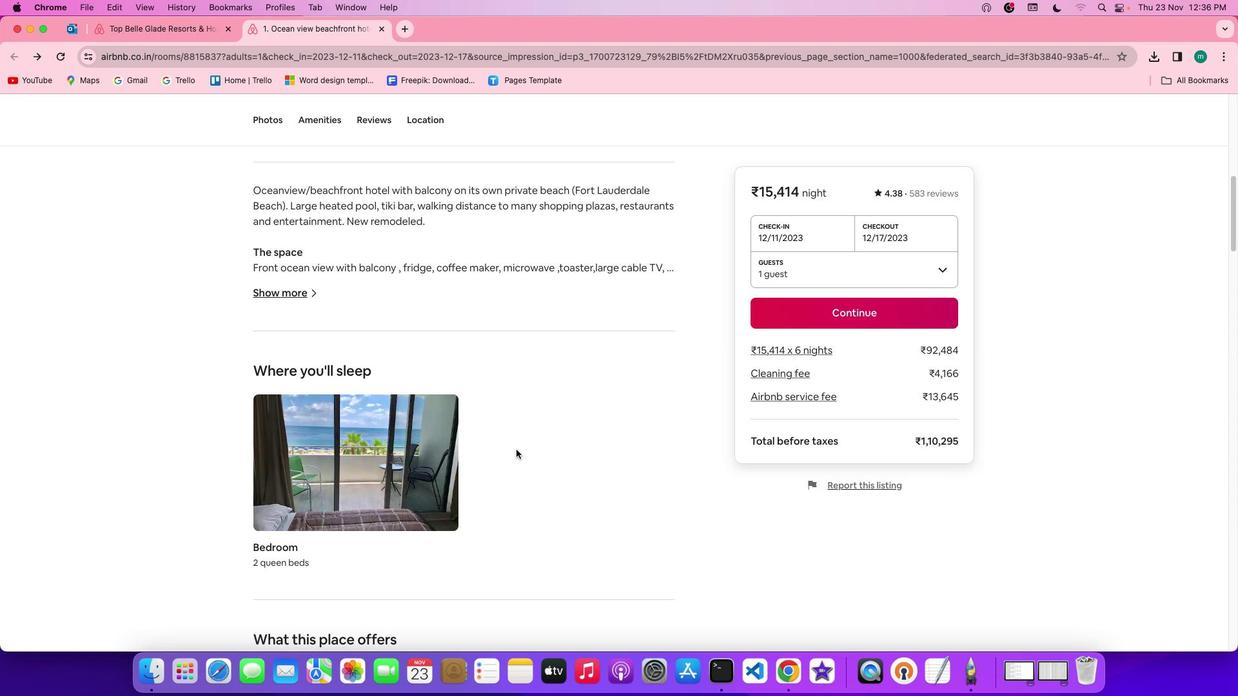 
Action: Mouse scrolled (516, 449) with delta (0, -1)
Screenshot: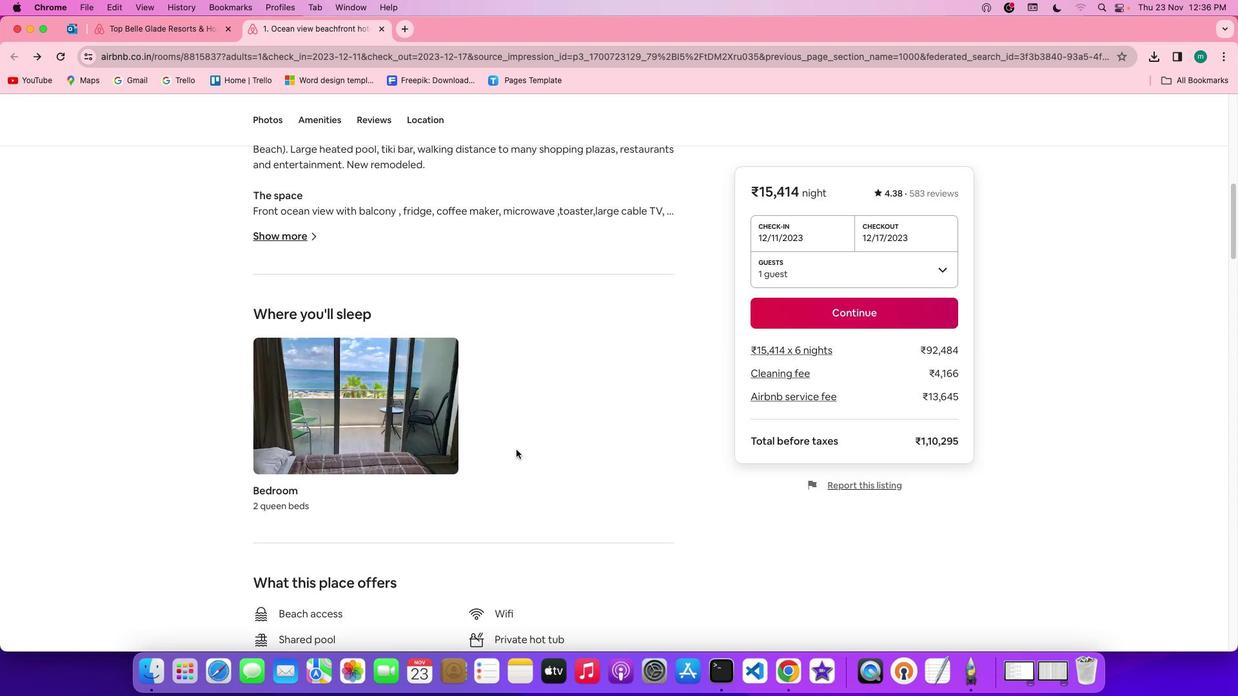 
Action: Mouse scrolled (516, 449) with delta (0, -2)
Screenshot: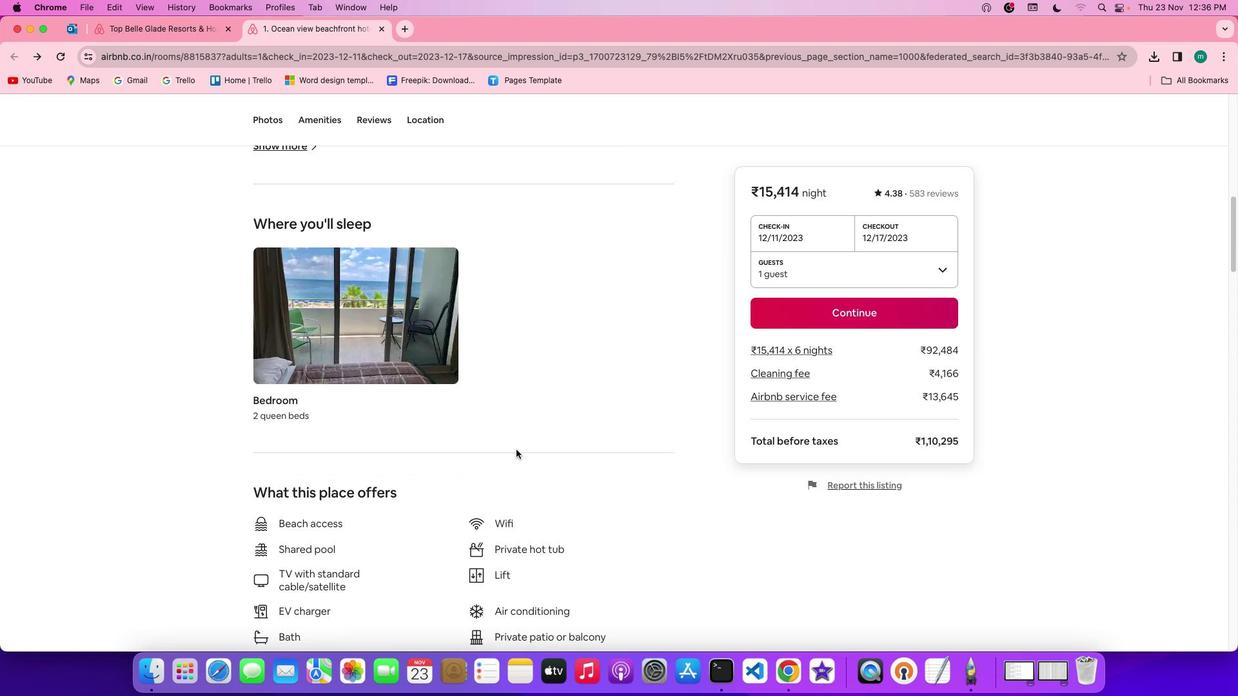 
Action: Mouse scrolled (516, 449) with delta (0, -2)
Screenshot: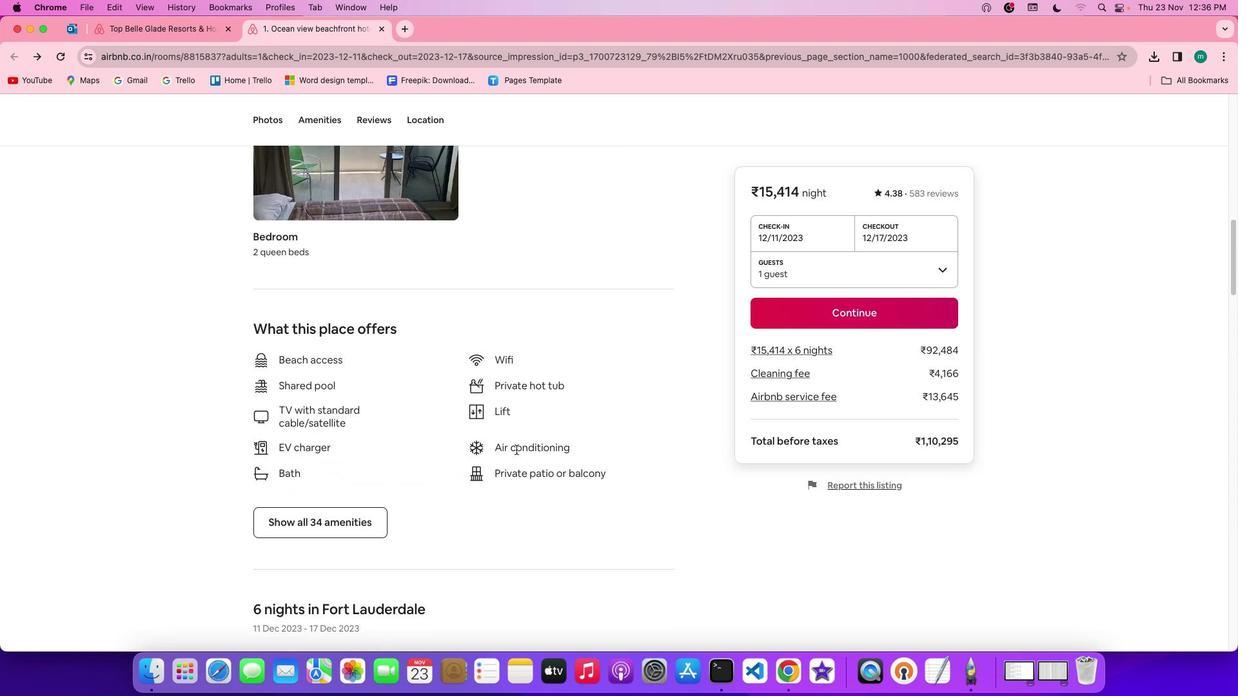 
Action: Mouse moved to (316, 487)
Screenshot: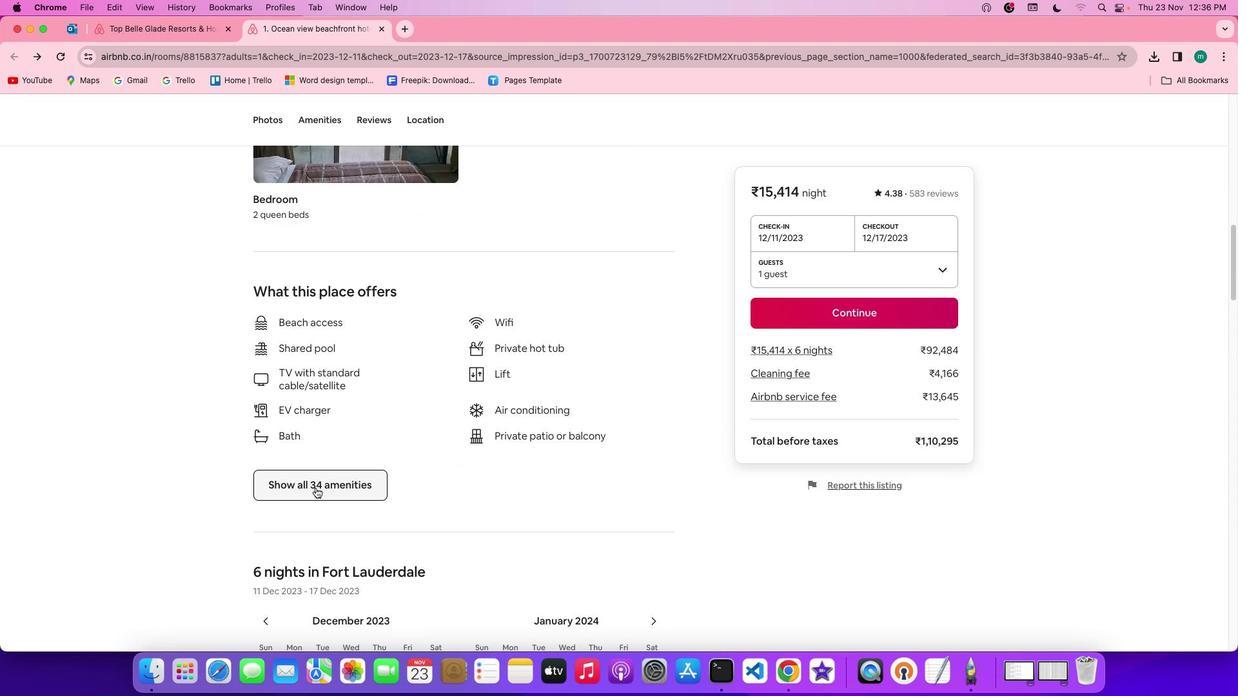 
Action: Mouse pressed left at (316, 487)
Screenshot: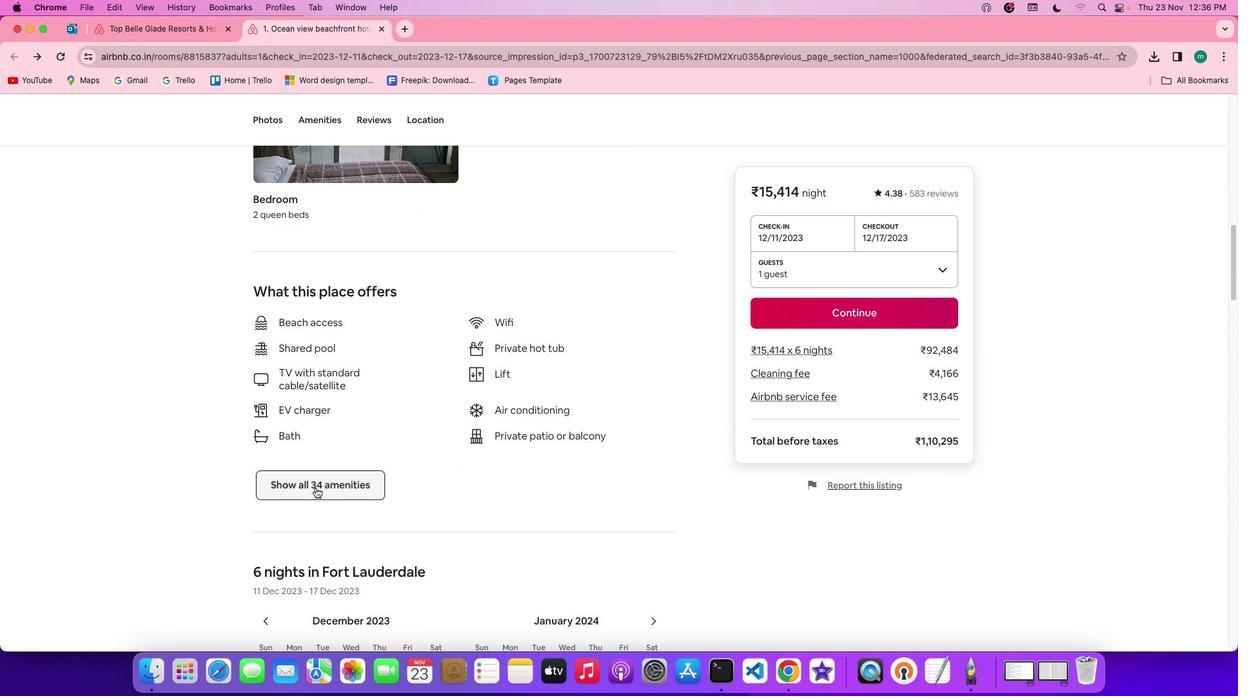 
Action: Mouse moved to (522, 425)
Screenshot: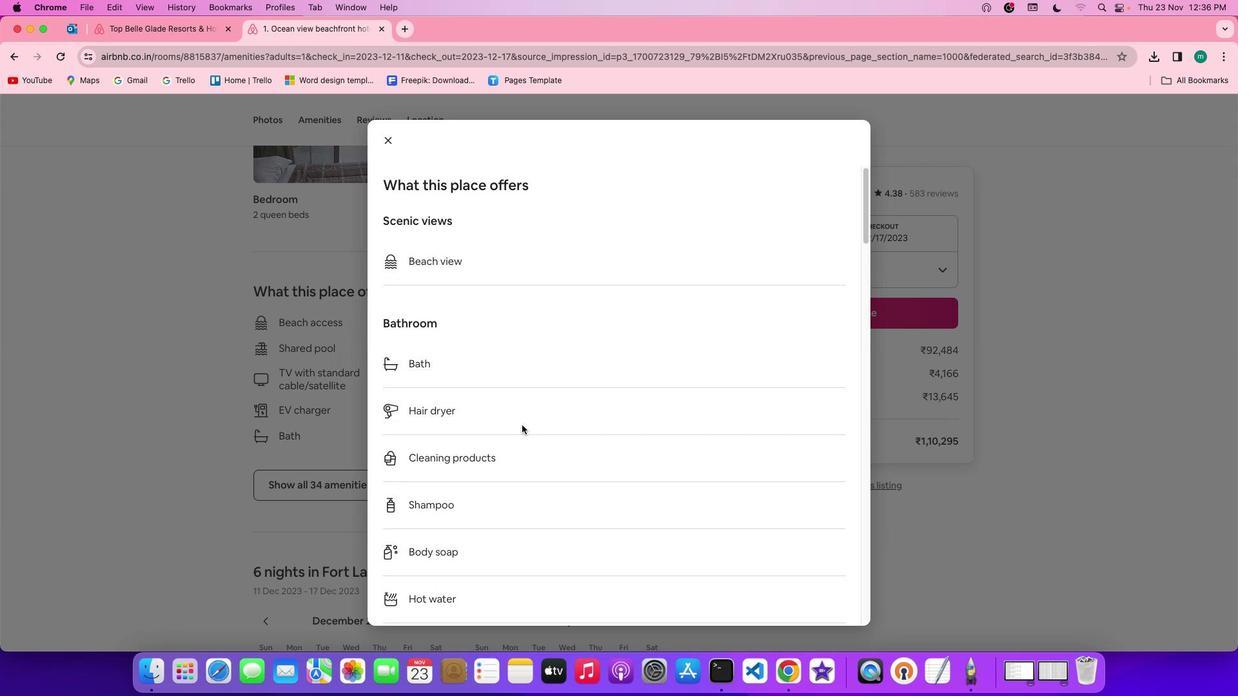 
Action: Mouse scrolled (522, 425) with delta (0, 0)
Screenshot: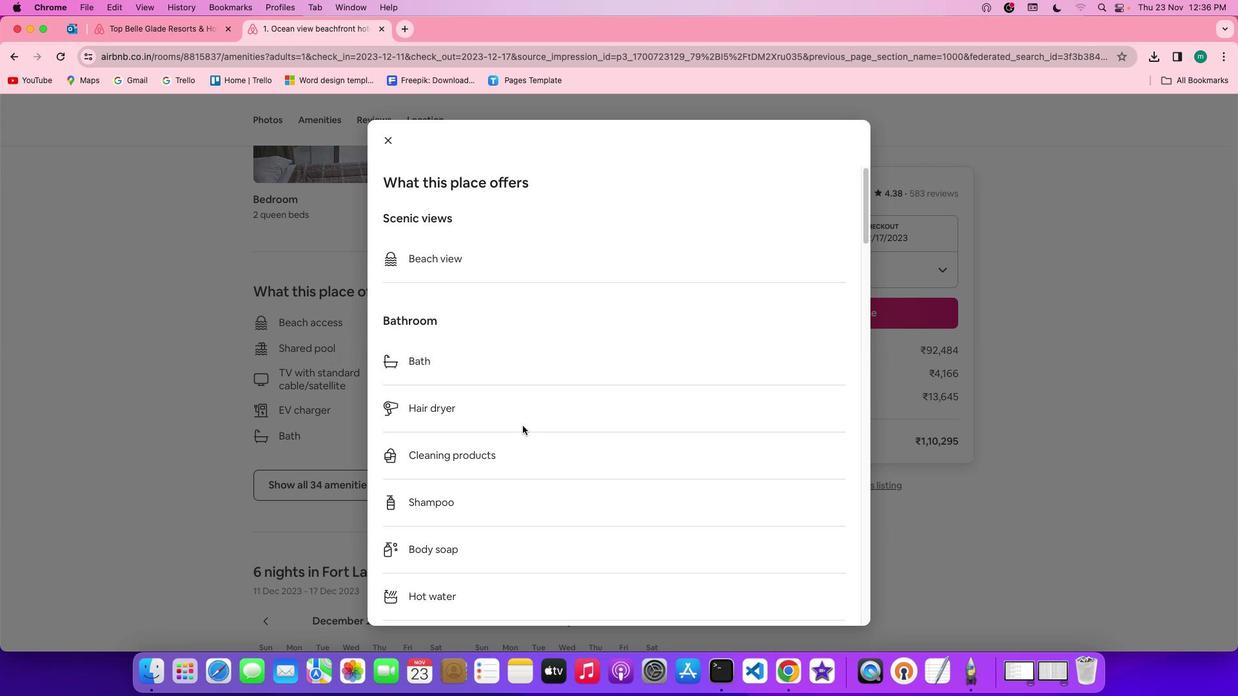 
Action: Mouse moved to (522, 425)
Screenshot: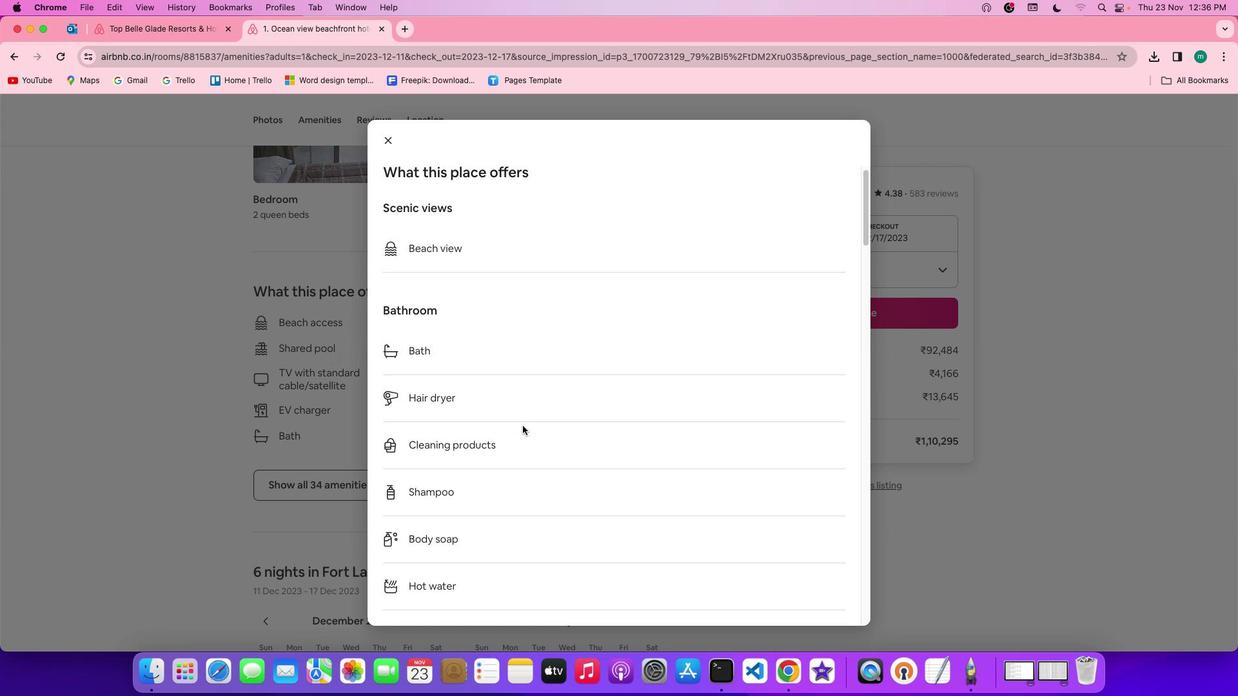 
Action: Mouse scrolled (522, 425) with delta (0, 0)
Screenshot: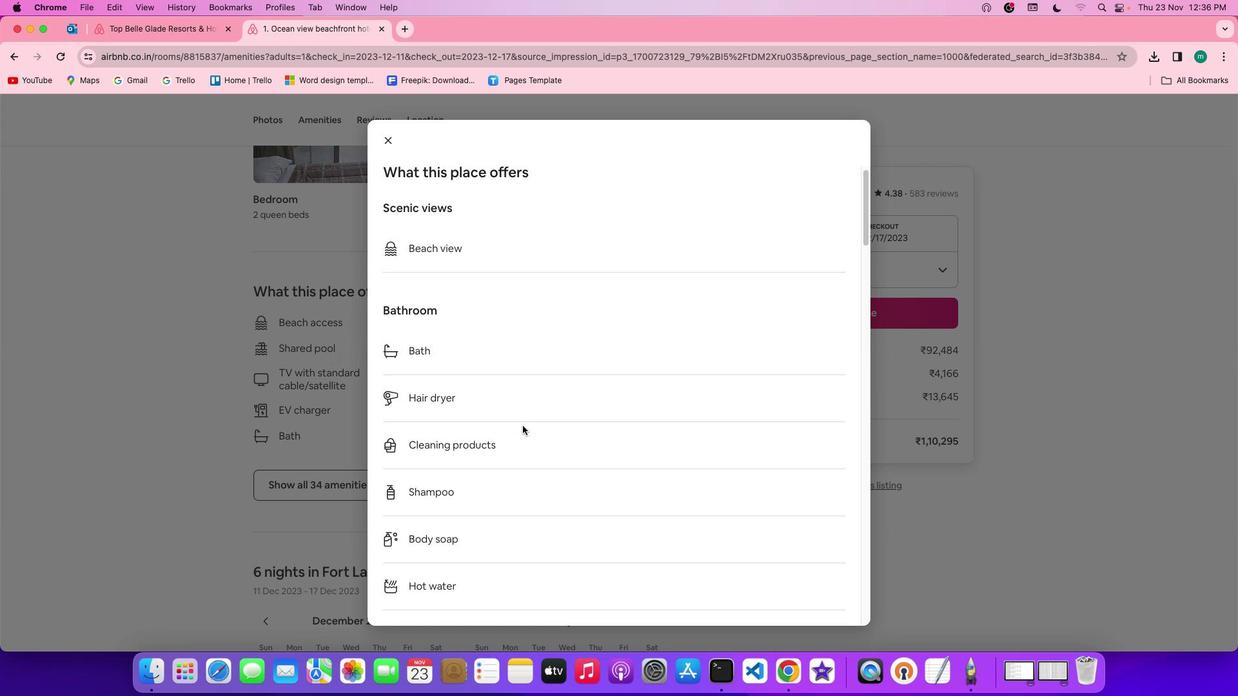 
Action: Mouse scrolled (522, 425) with delta (0, -1)
Screenshot: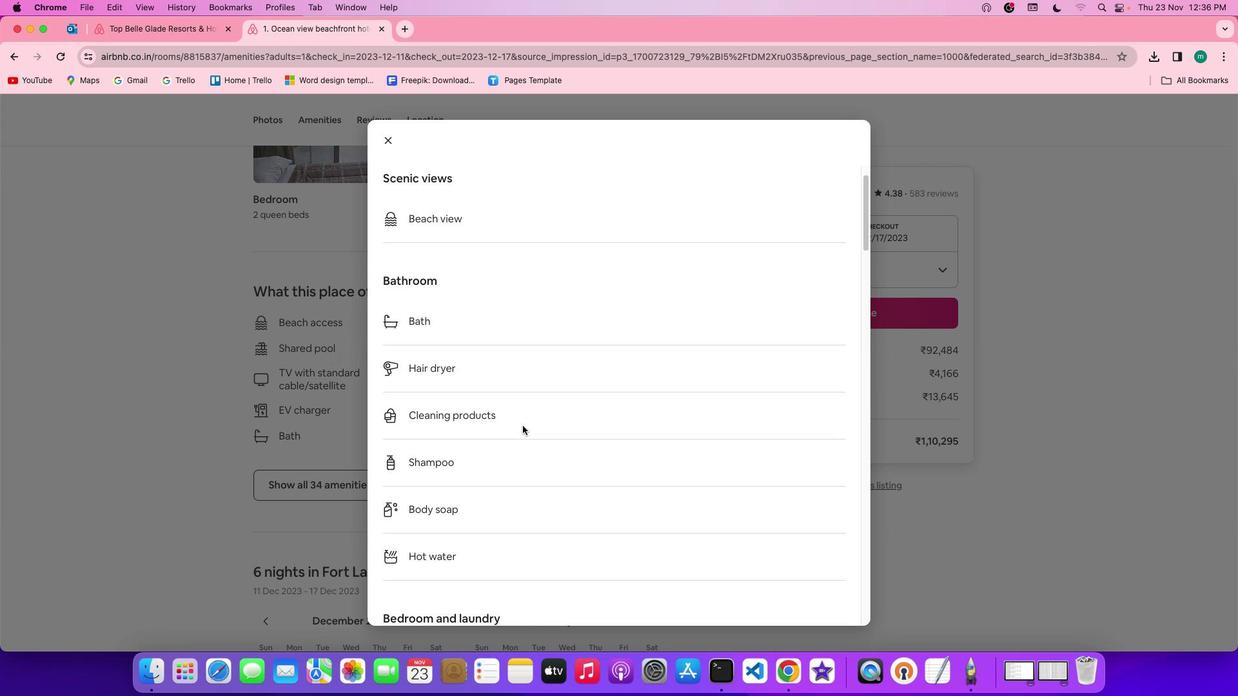 
Action: Mouse scrolled (522, 425) with delta (0, -2)
Screenshot: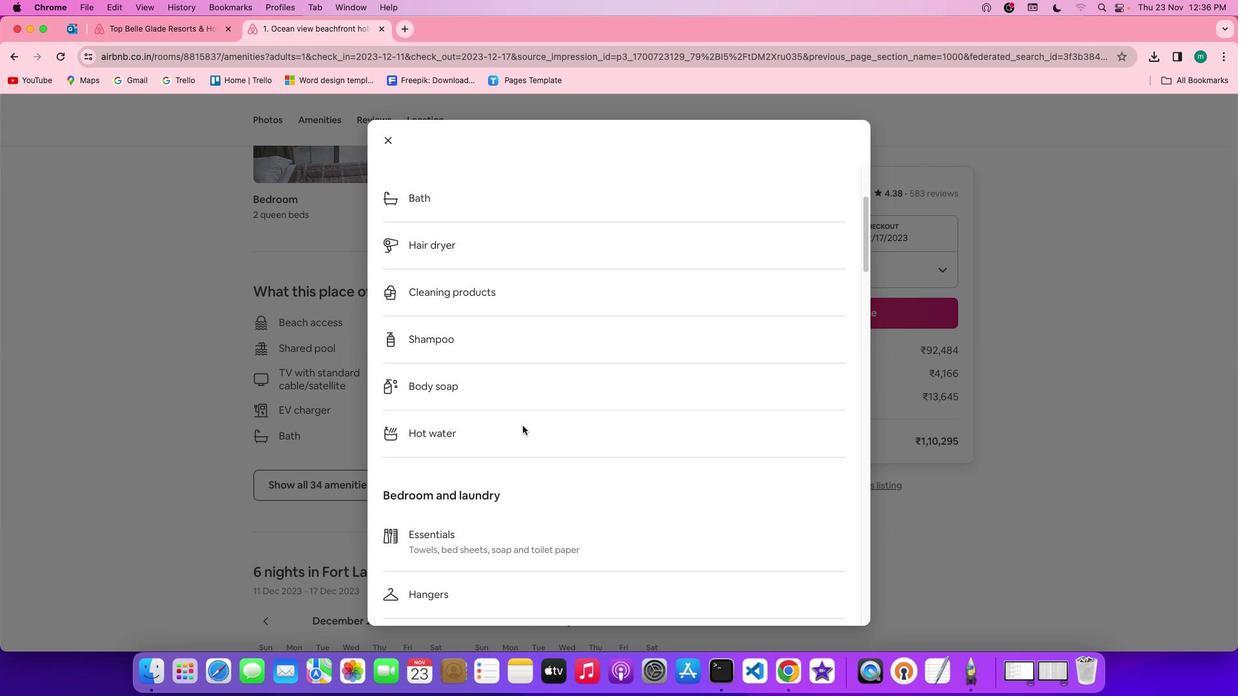 
Action: Mouse scrolled (522, 425) with delta (0, 0)
Screenshot: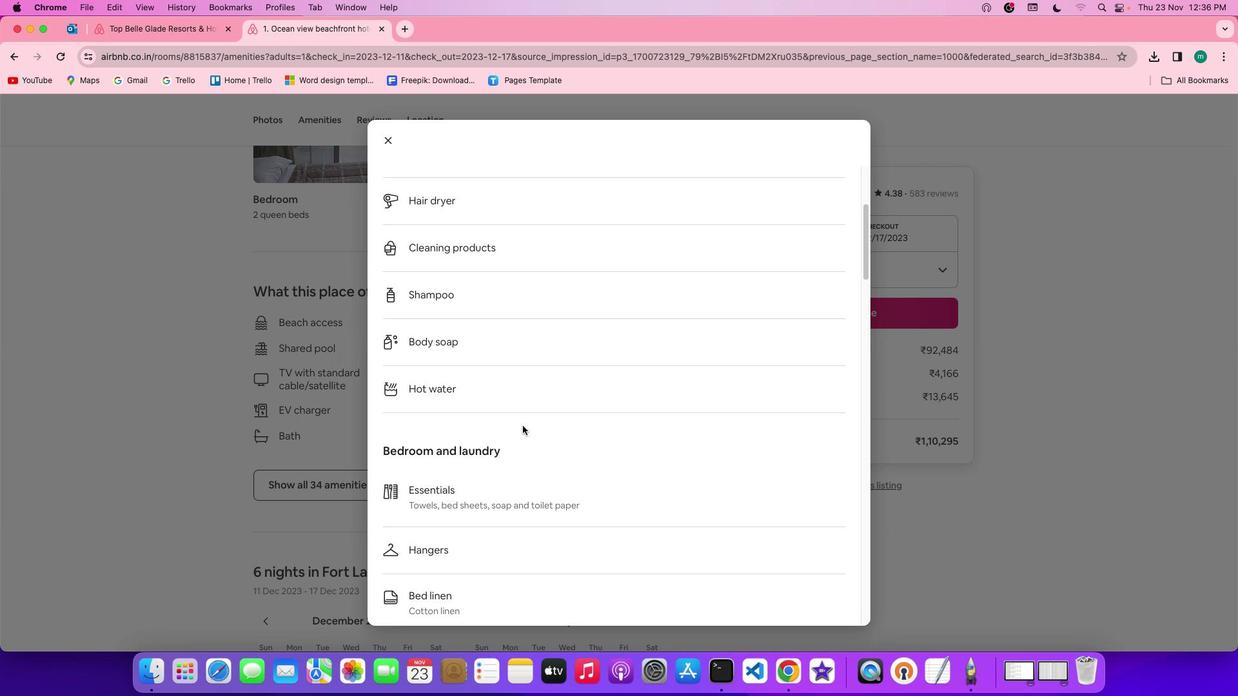 
Action: Mouse scrolled (522, 425) with delta (0, 0)
Screenshot: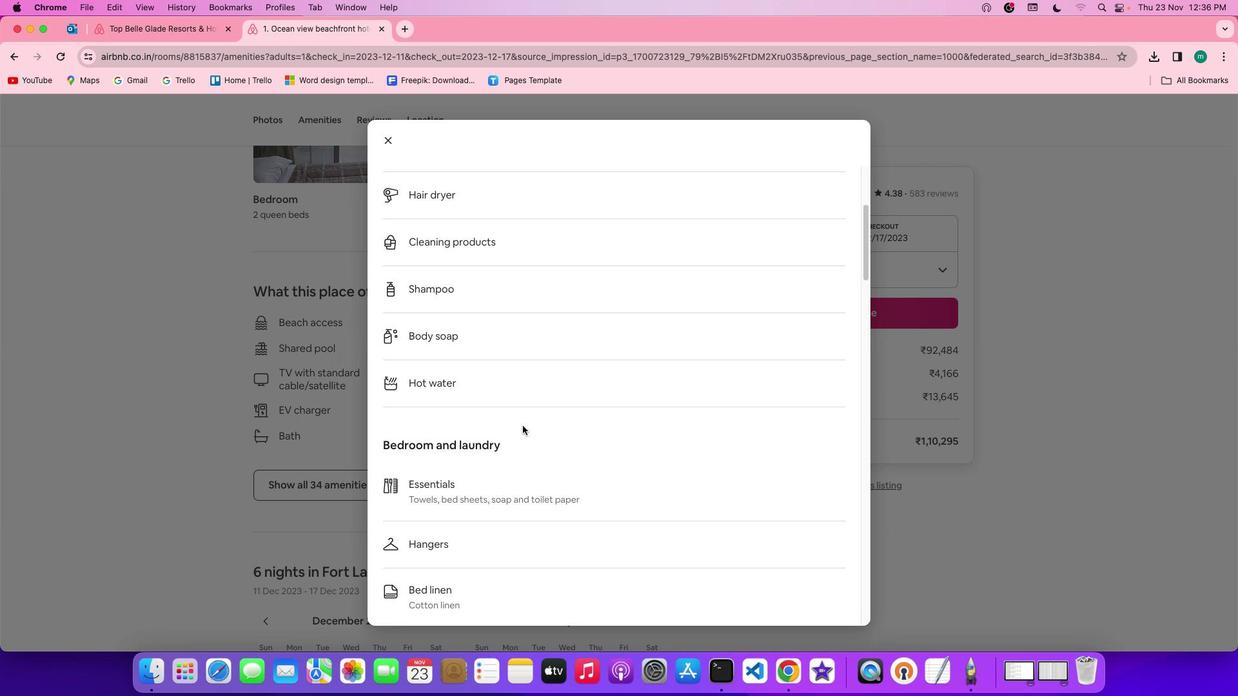 
Action: Mouse scrolled (522, 425) with delta (0, -1)
Screenshot: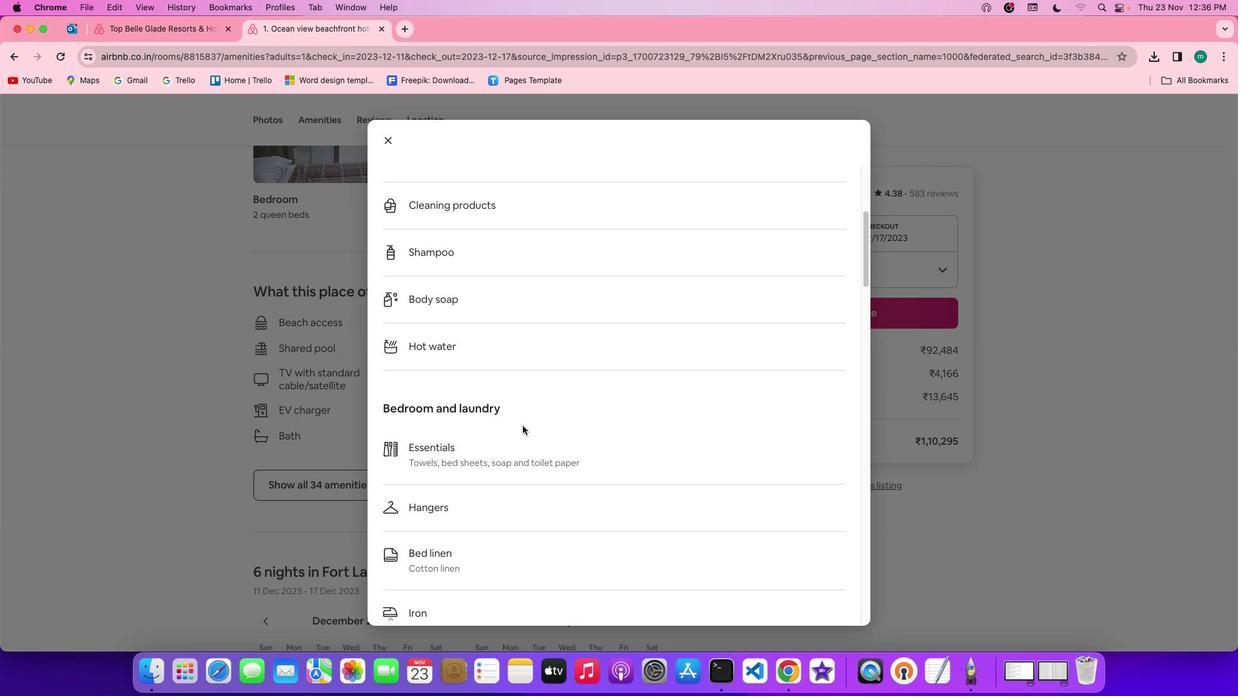 
Action: Mouse scrolled (522, 425) with delta (0, -1)
Screenshot: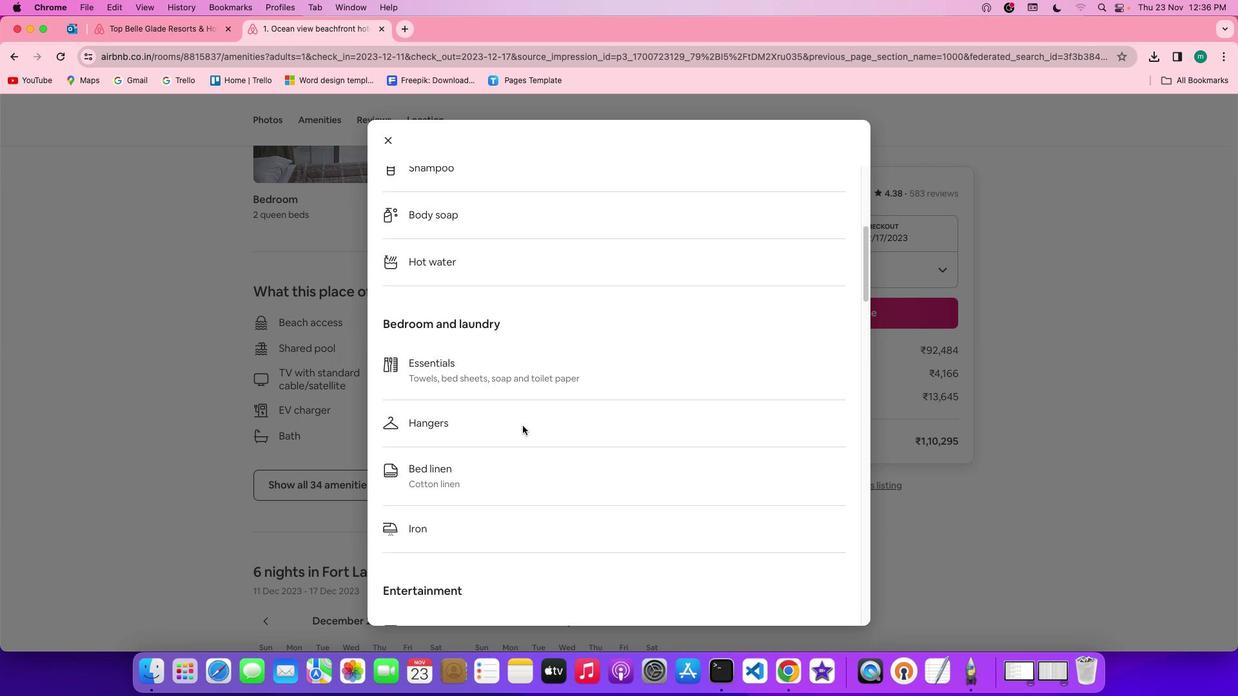 
Action: Mouse scrolled (522, 425) with delta (0, 0)
Screenshot: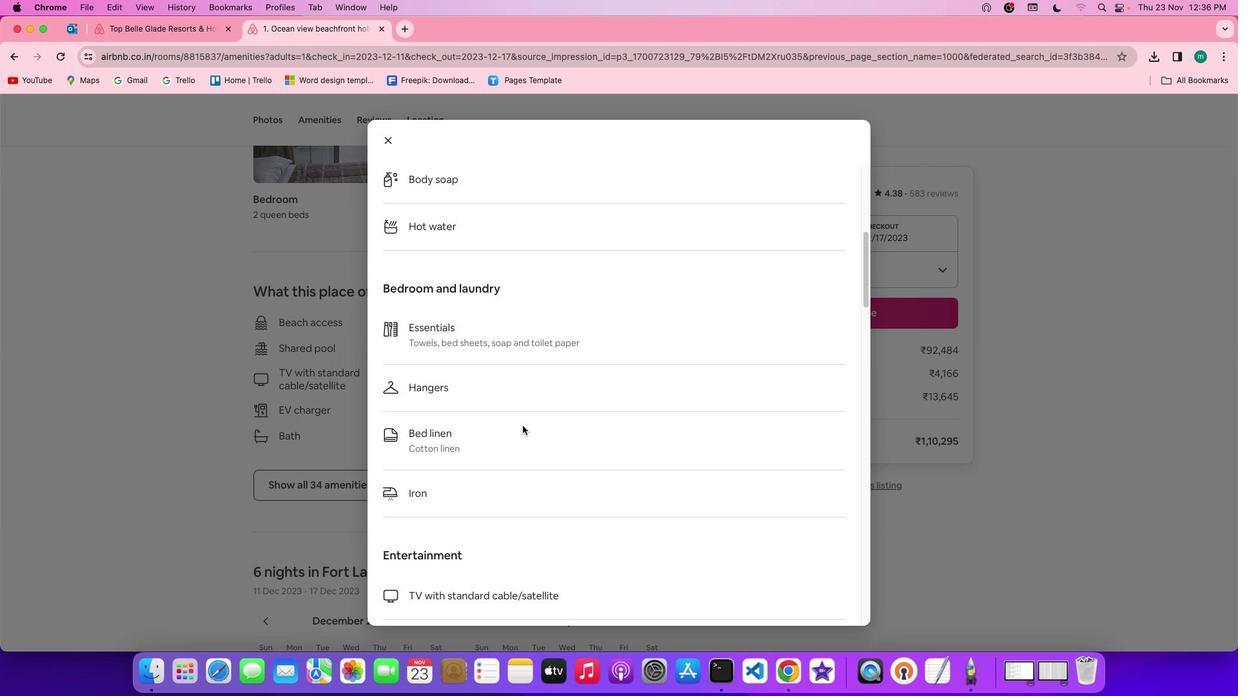 
Action: Mouse scrolled (522, 425) with delta (0, 0)
